 Task: Search nearby bike rental stations in Minneapolis. 169.330015
Action: Mouse moved to (172, 58)
Screenshot: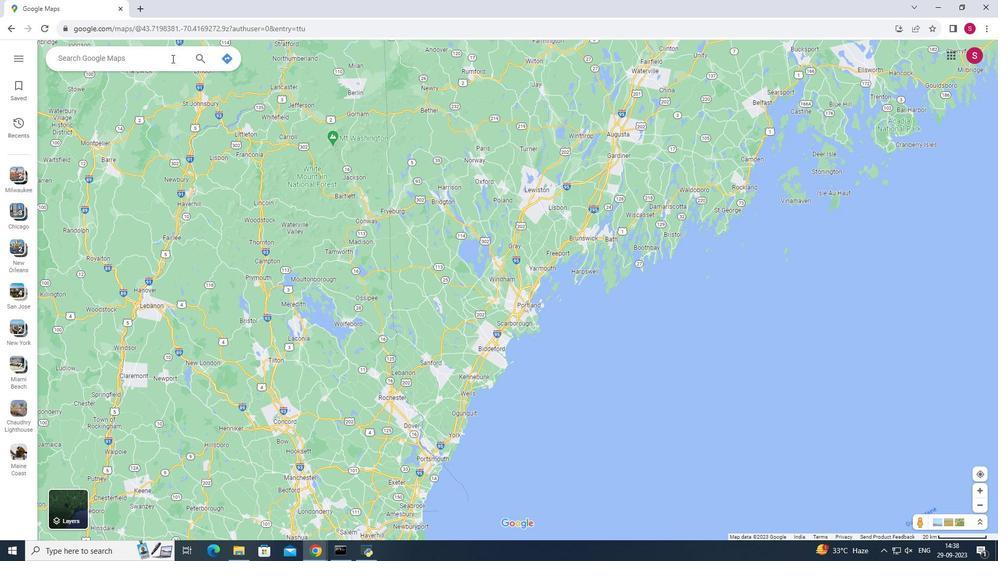 
Action: Mouse pressed left at (172, 58)
Screenshot: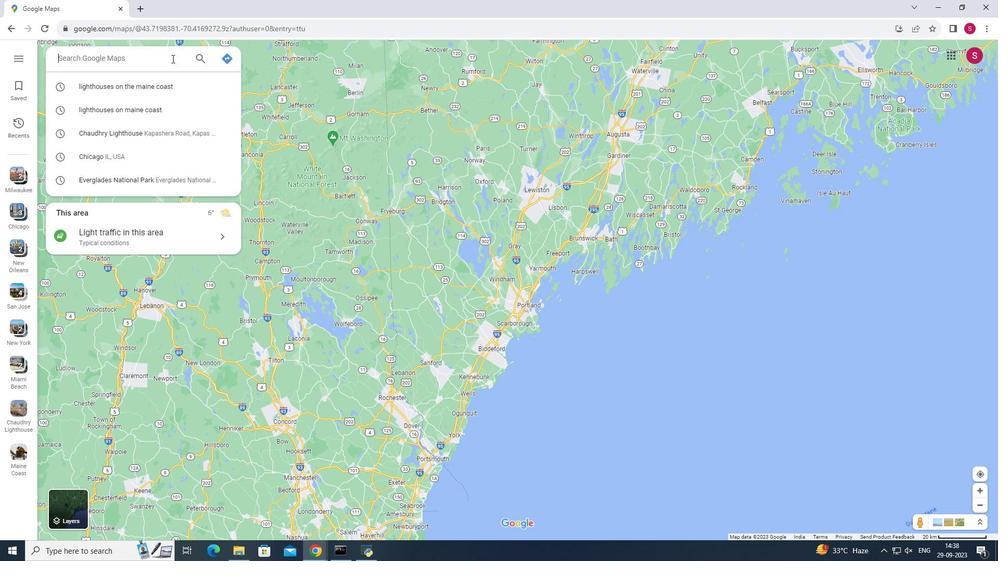 
Action: Key pressed <Key.shift>Minneapok<Key.backspace>lis
Screenshot: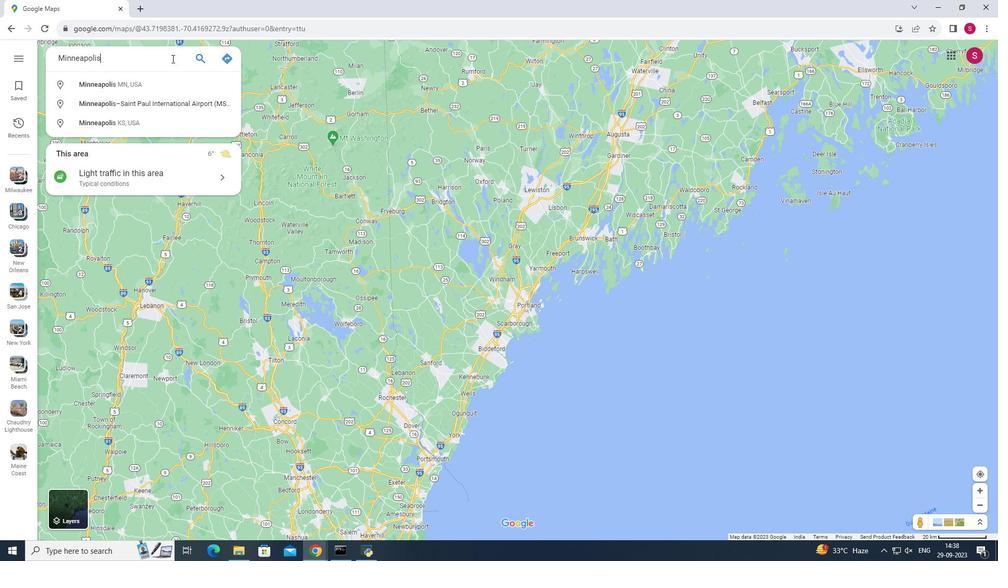 
Action: Mouse moved to (136, 85)
Screenshot: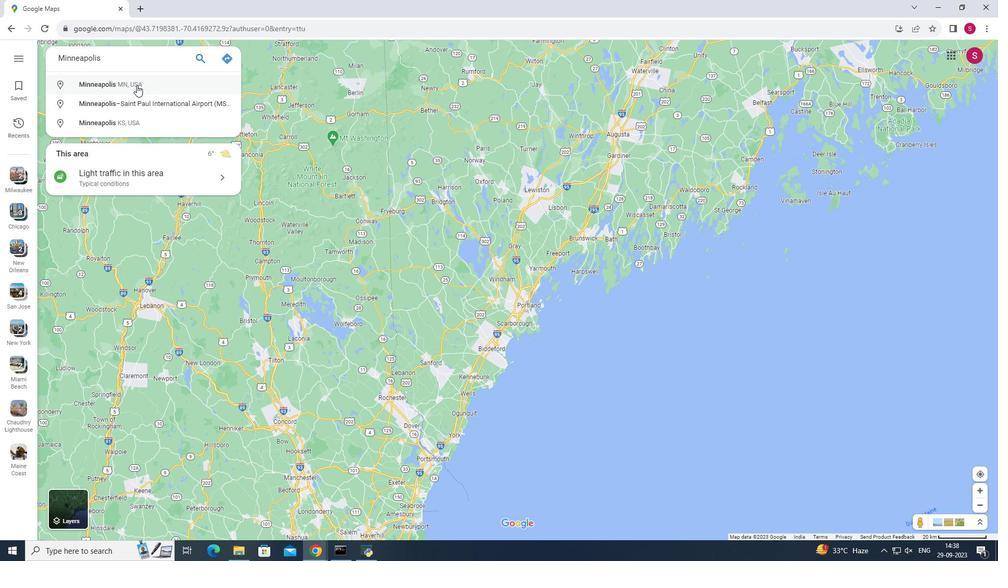 
Action: Mouse pressed left at (136, 85)
Screenshot: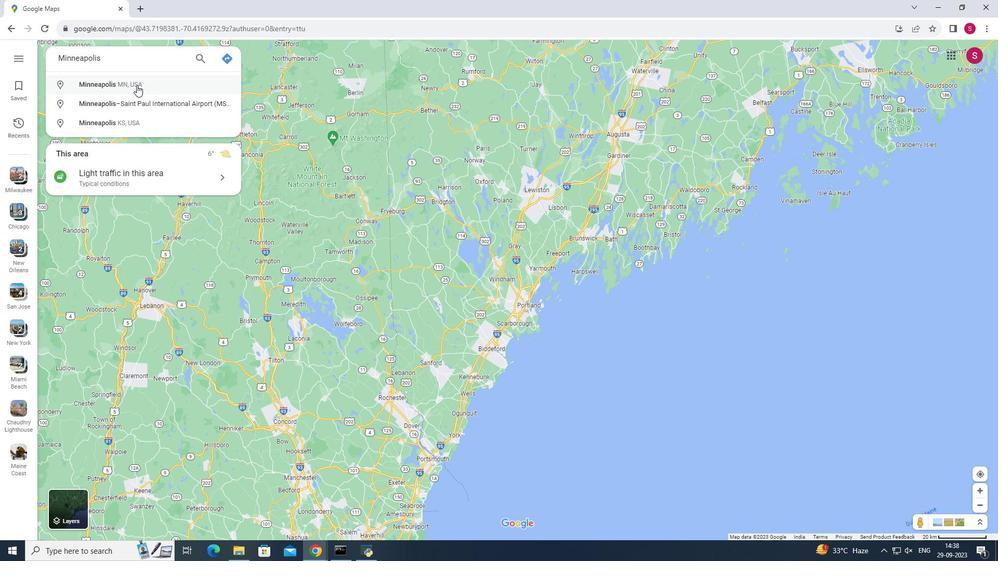 
Action: Mouse moved to (139, 237)
Screenshot: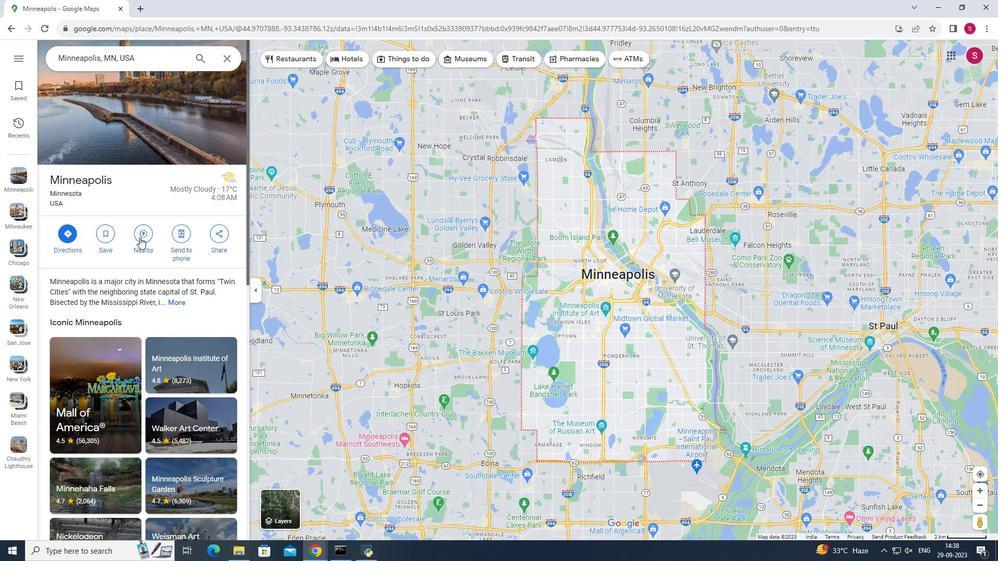 
Action: Mouse pressed left at (139, 237)
Screenshot: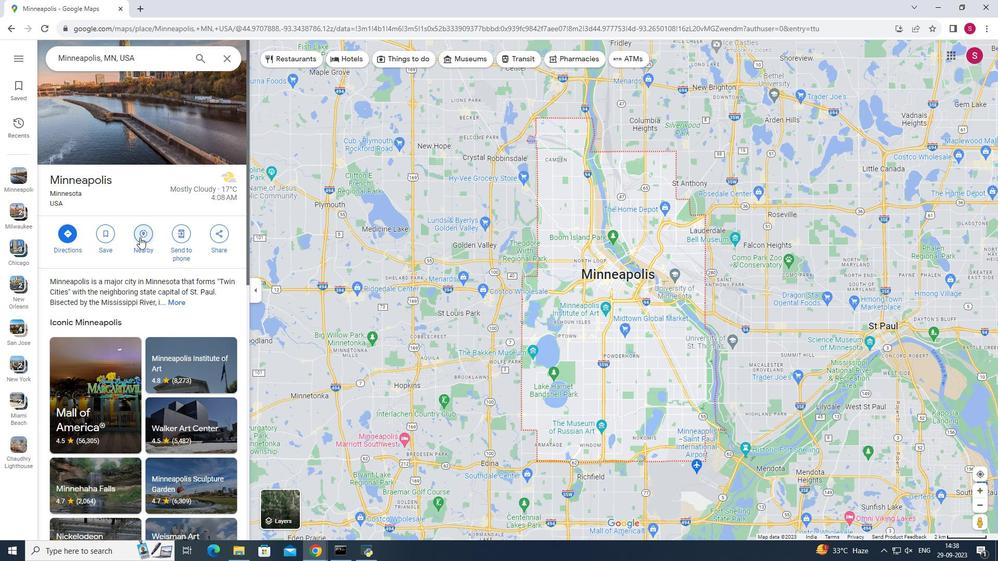 
Action: Key pressed bike<Key.space>rental<Key.space>station<Key.enter>
Screenshot: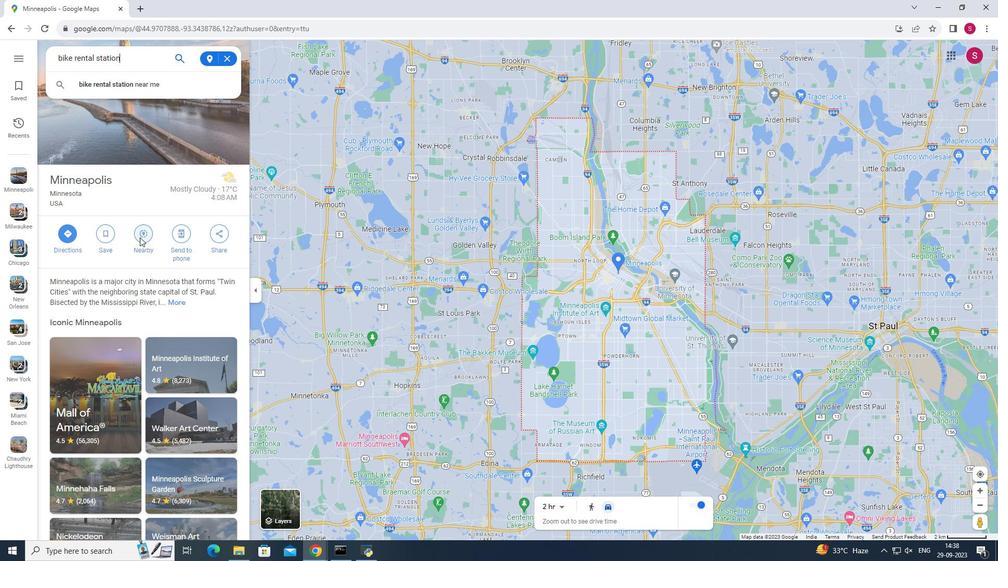 
Action: Mouse moved to (162, 205)
Screenshot: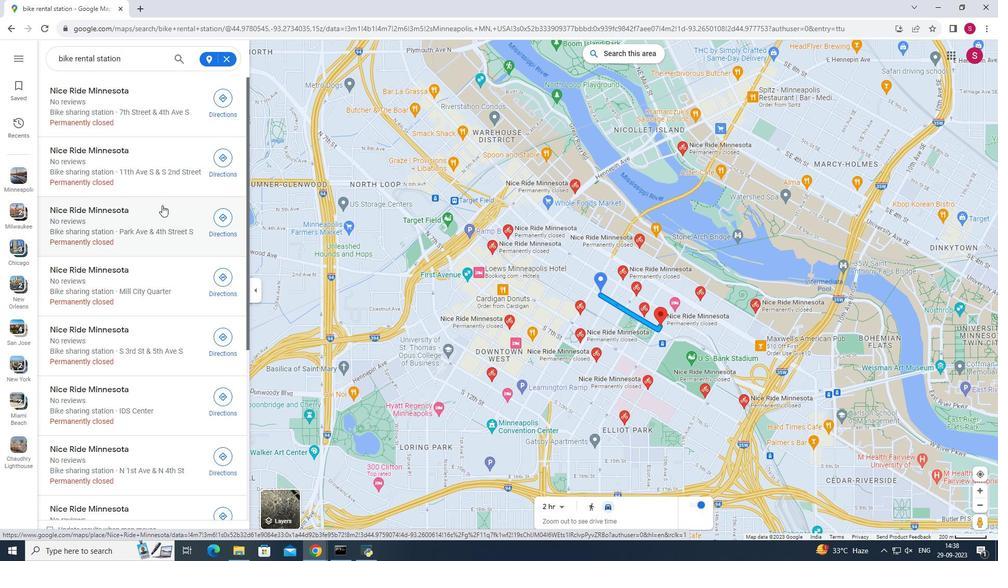 
Action: Mouse scrolled (162, 205) with delta (0, 0)
Screenshot: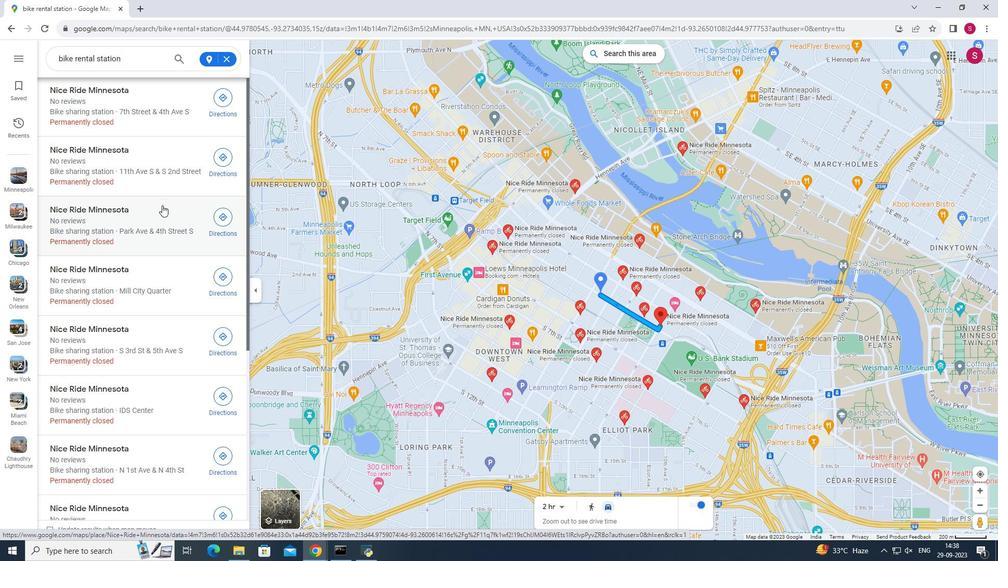 
Action: Mouse scrolled (162, 205) with delta (0, 0)
Screenshot: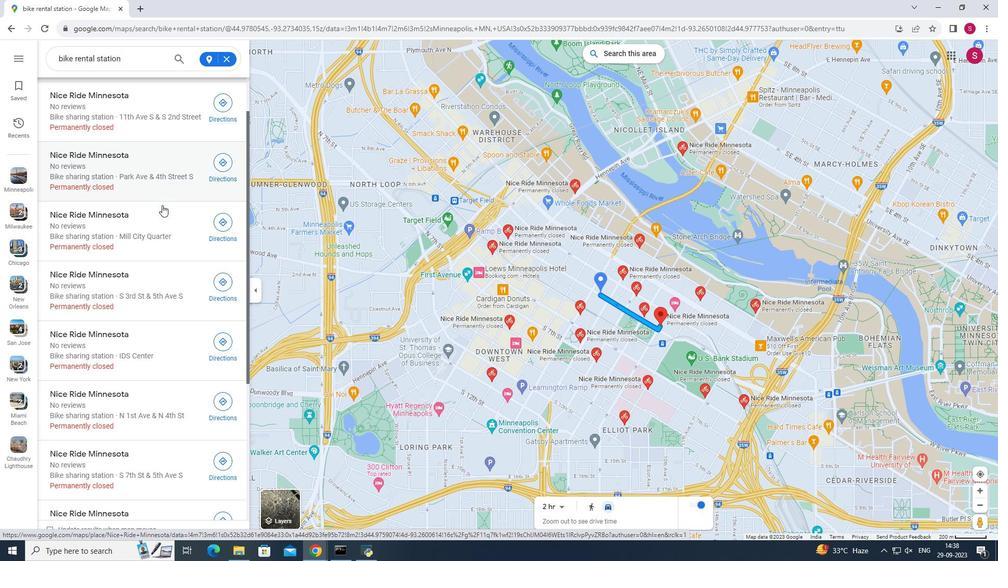 
Action: Mouse moved to (161, 206)
Screenshot: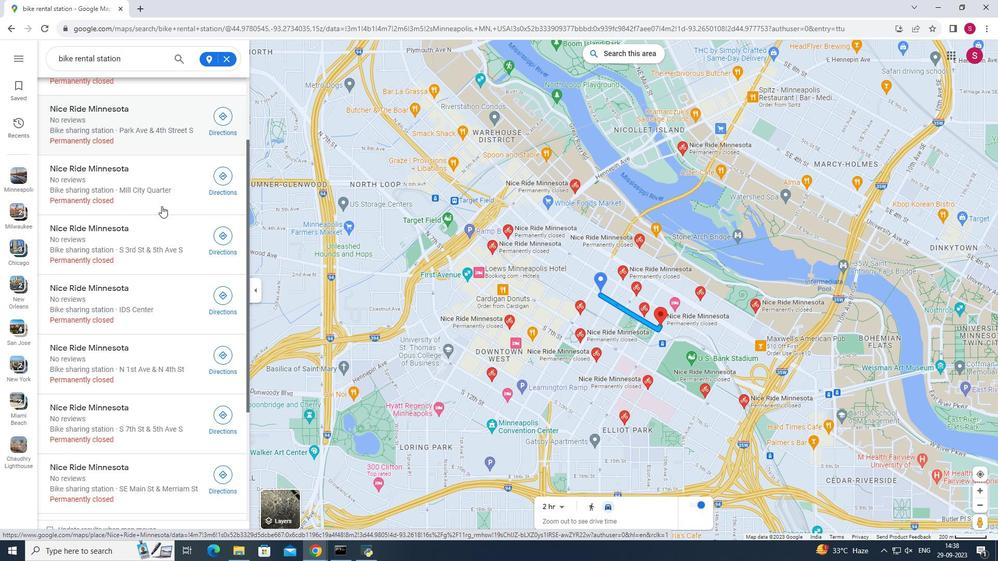 
Action: Mouse scrolled (161, 206) with delta (0, 0)
Screenshot: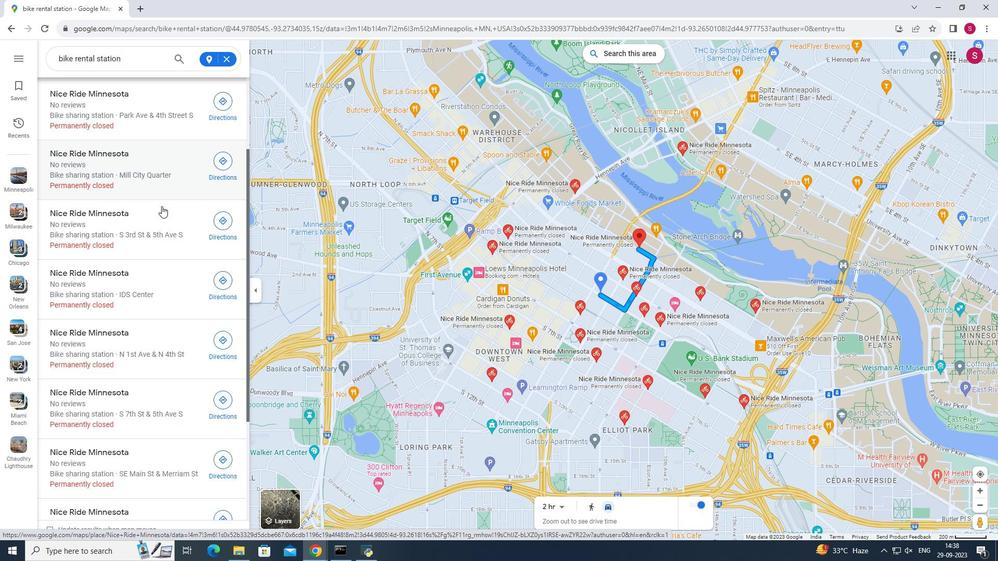
Action: Mouse scrolled (161, 206) with delta (0, 0)
Screenshot: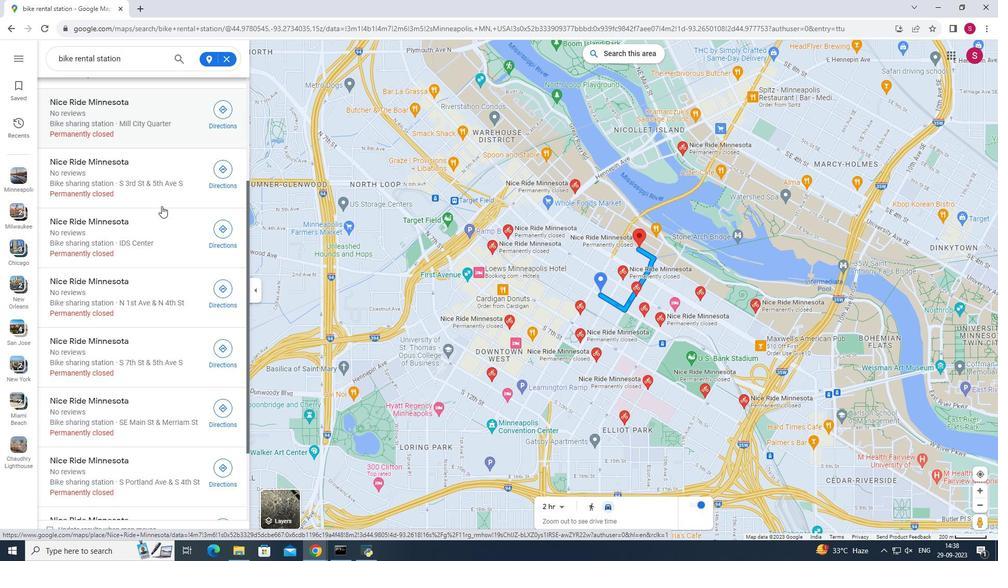 
Action: Mouse scrolled (161, 206) with delta (0, 0)
Screenshot: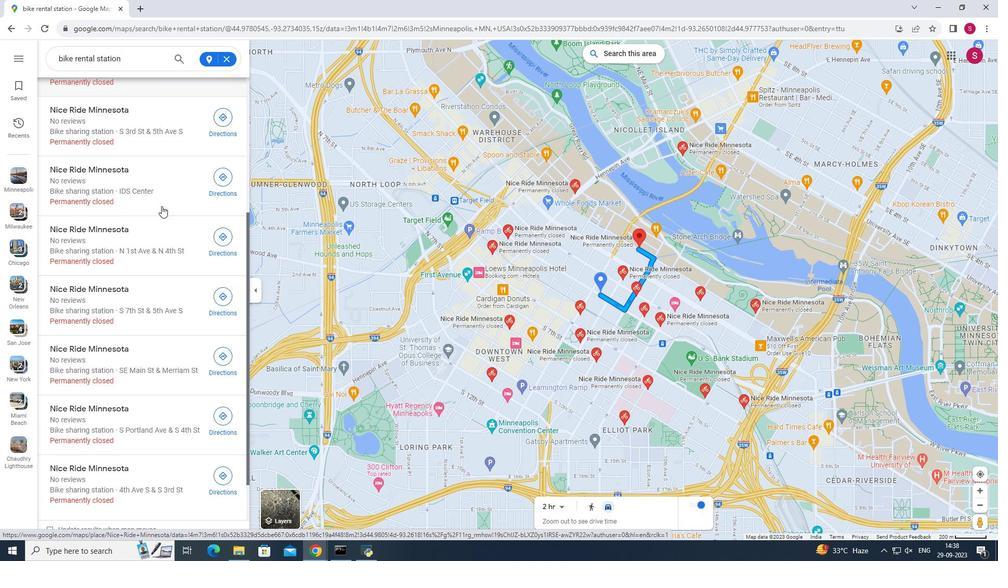 
Action: Mouse scrolled (161, 206) with delta (0, 0)
Screenshot: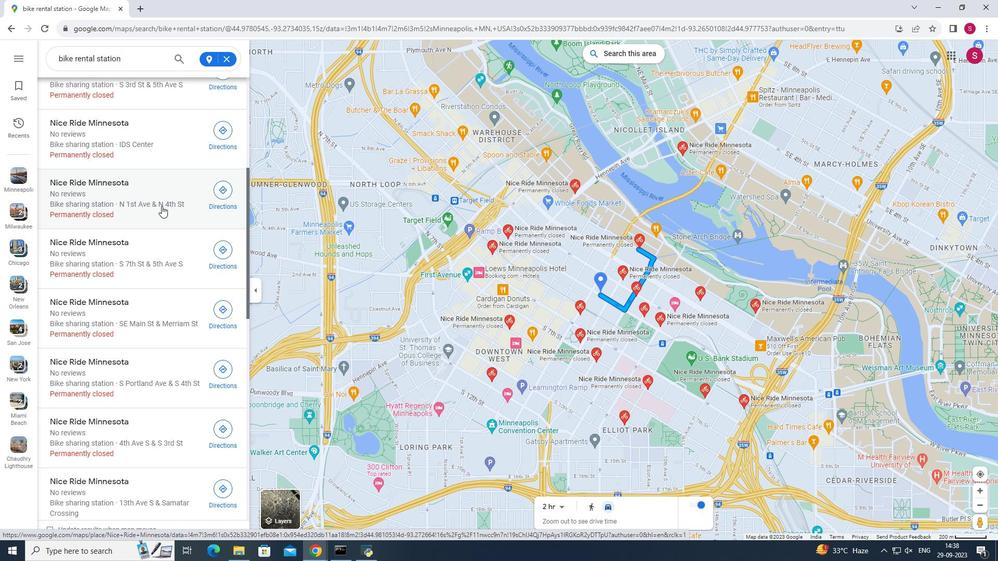 
Action: Mouse scrolled (161, 206) with delta (0, 0)
Screenshot: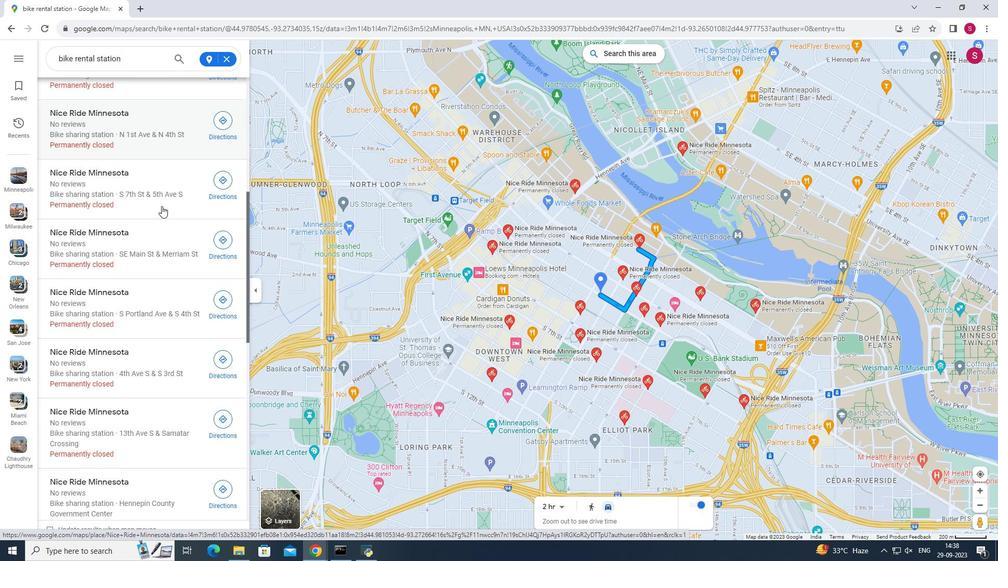
Action: Mouse scrolled (161, 206) with delta (0, 0)
Screenshot: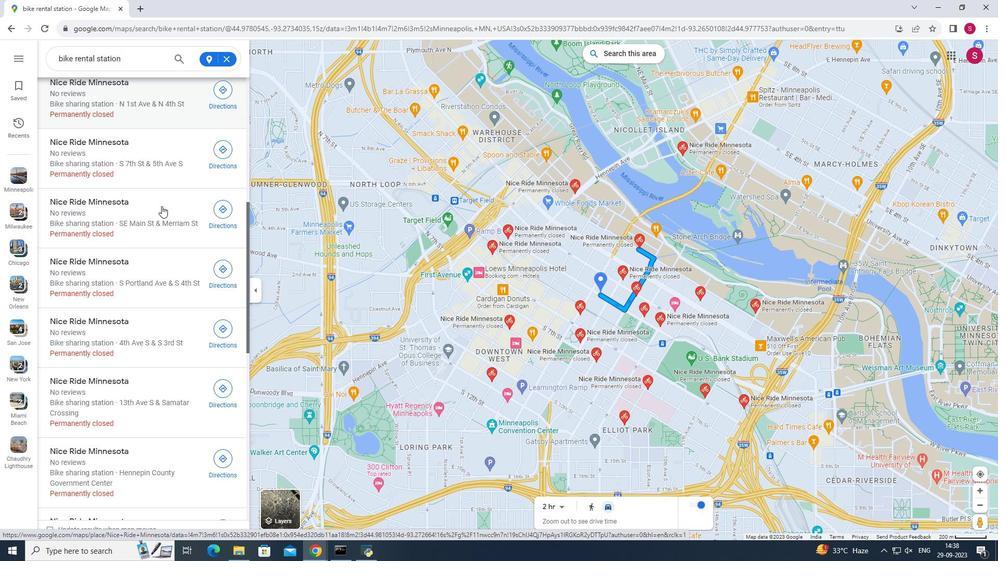 
Action: Mouse scrolled (161, 206) with delta (0, 0)
Screenshot: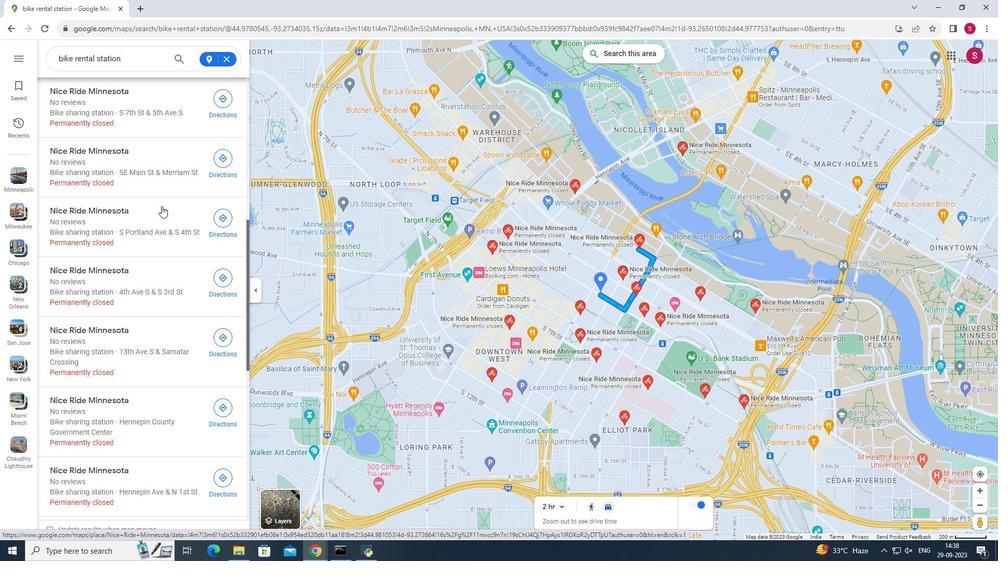 
Action: Mouse scrolled (161, 206) with delta (0, 0)
Screenshot: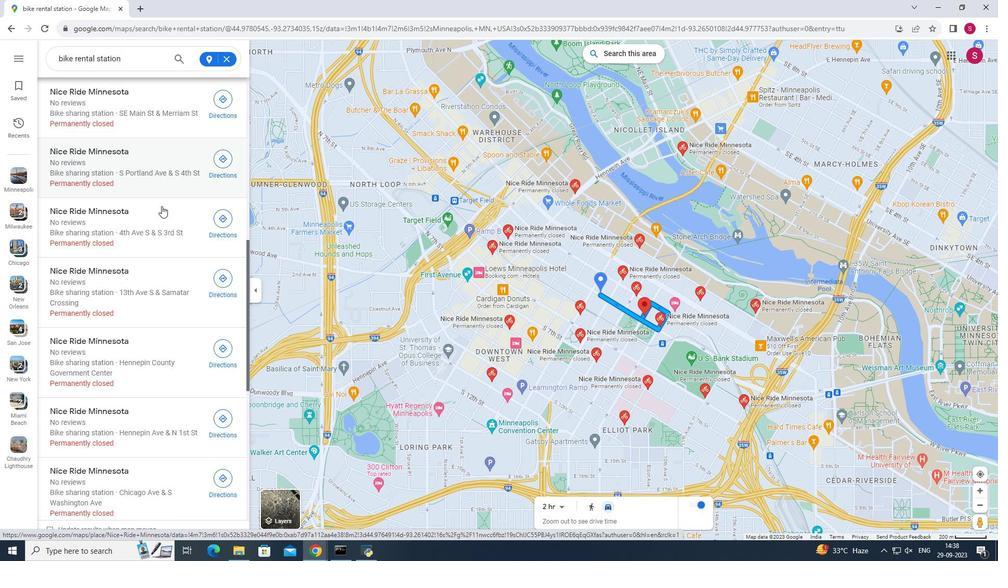 
Action: Mouse scrolled (161, 206) with delta (0, 0)
Screenshot: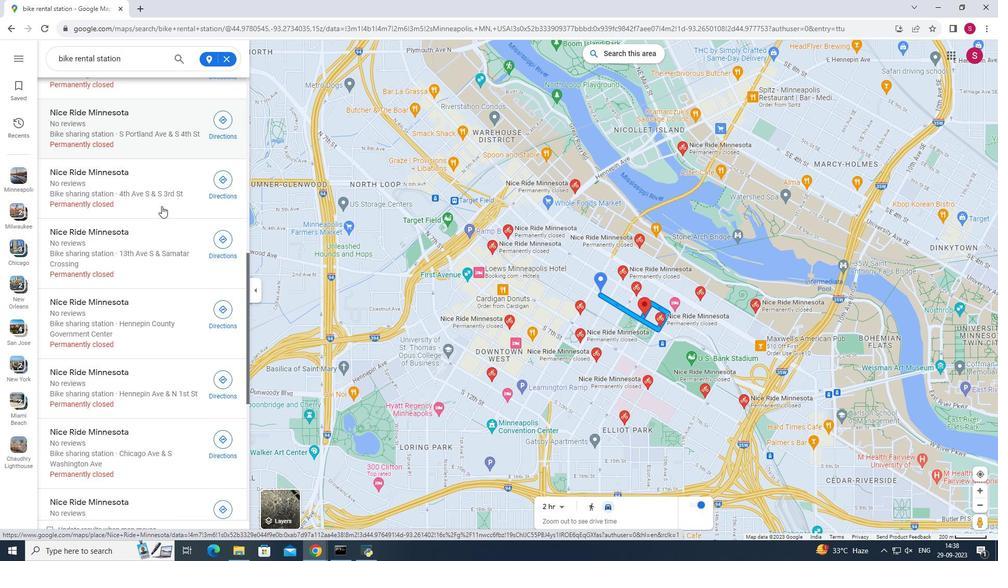 
Action: Mouse scrolled (161, 206) with delta (0, 0)
Screenshot: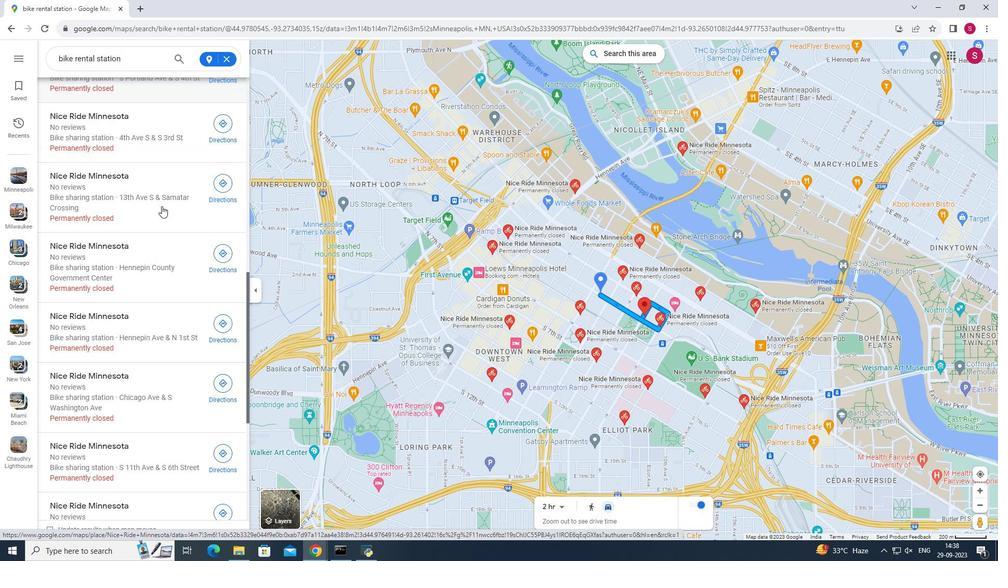 
Action: Mouse scrolled (161, 206) with delta (0, 0)
Screenshot: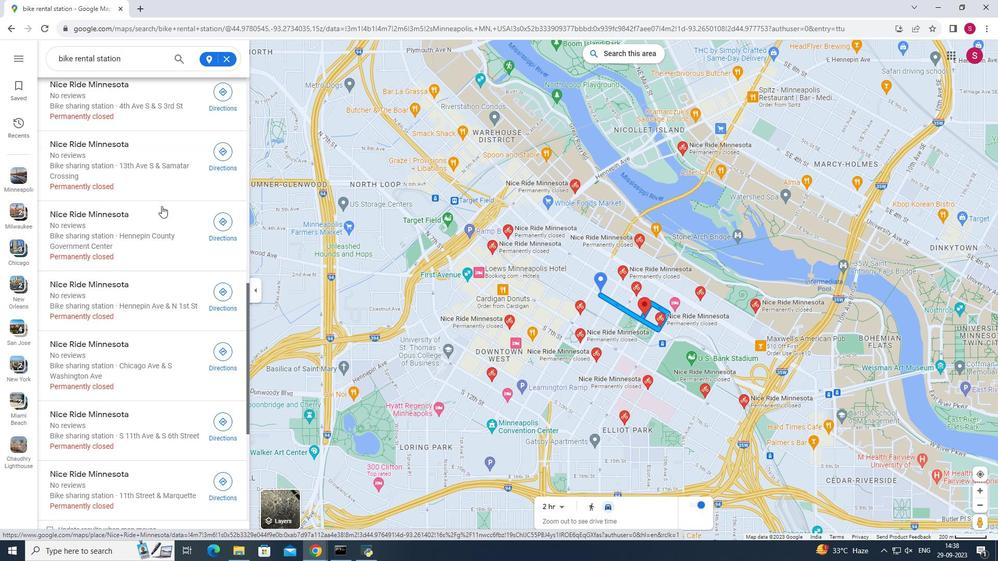 
Action: Mouse scrolled (161, 206) with delta (0, 0)
Screenshot: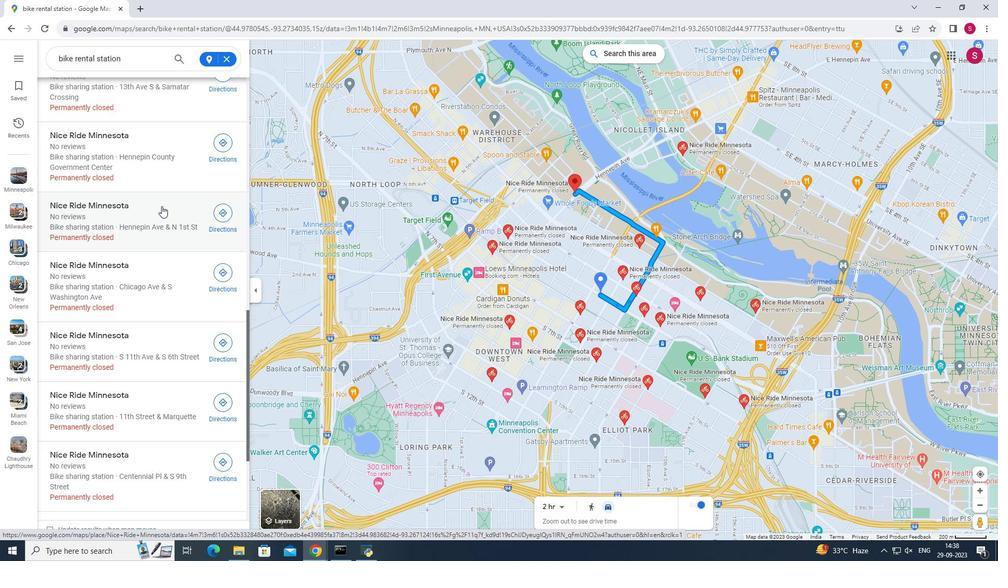 
Action: Mouse scrolled (161, 206) with delta (0, 0)
Screenshot: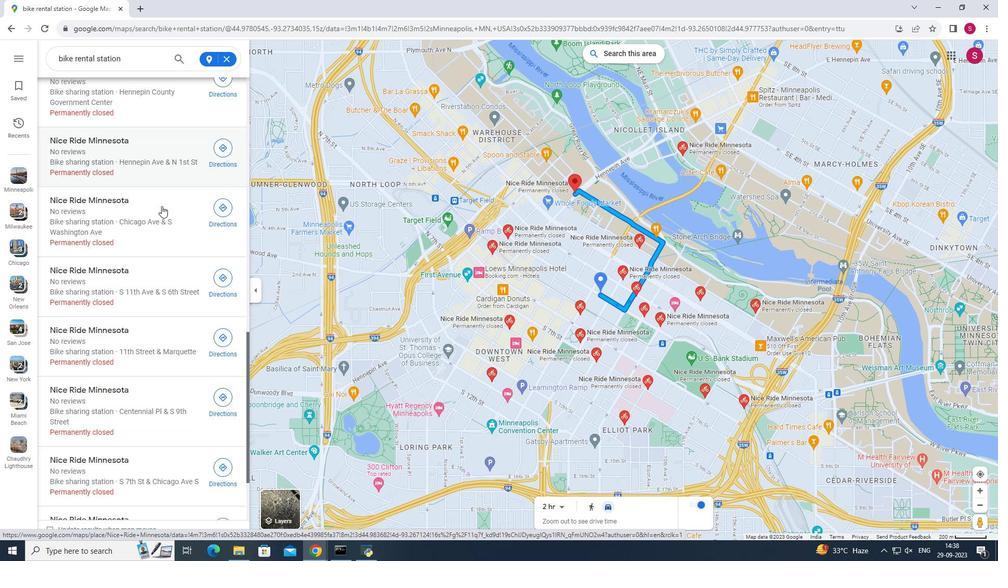 
Action: Mouse scrolled (161, 206) with delta (0, 0)
Screenshot: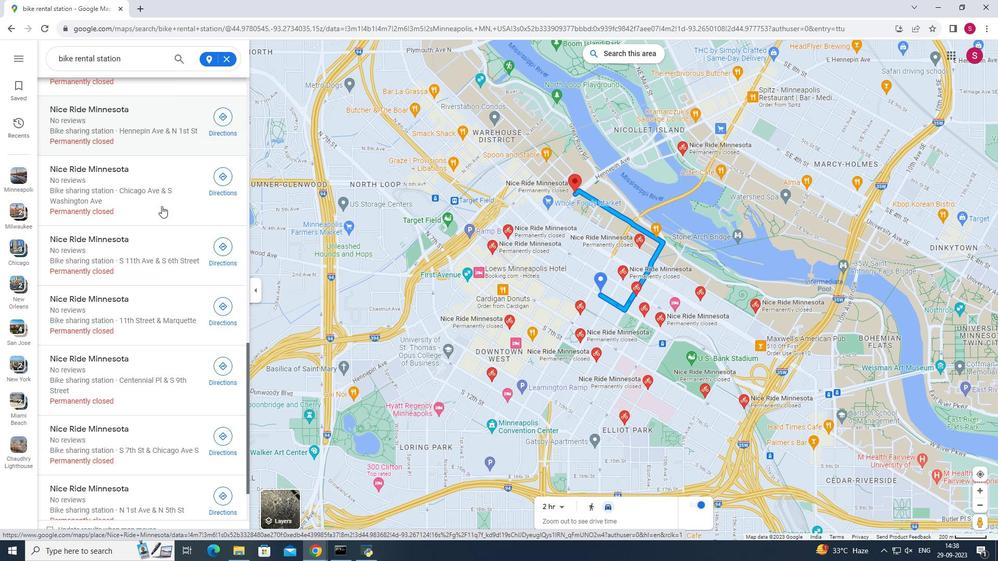 
Action: Mouse moved to (161, 210)
Screenshot: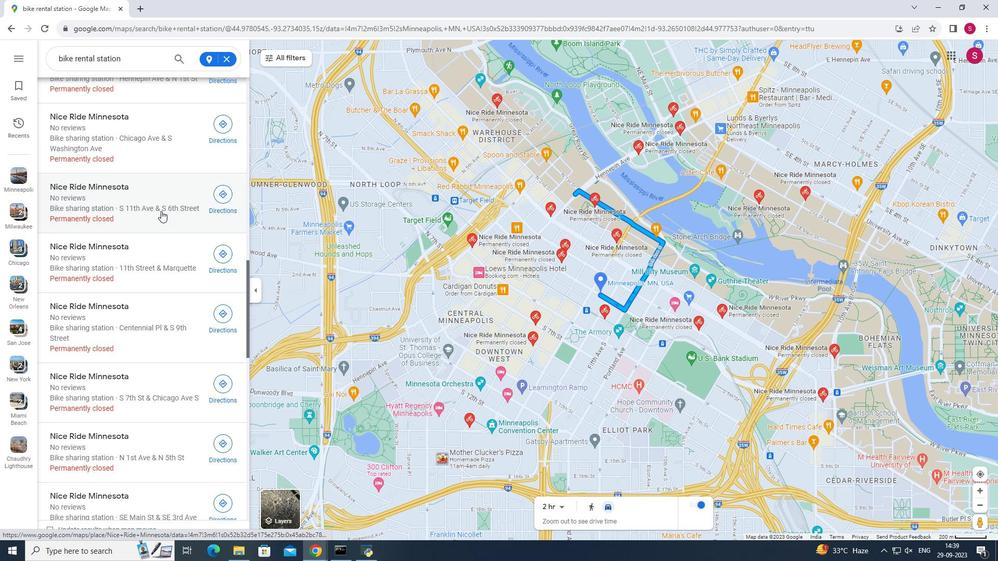 
Action: Mouse scrolled (161, 209) with delta (0, 0)
Screenshot: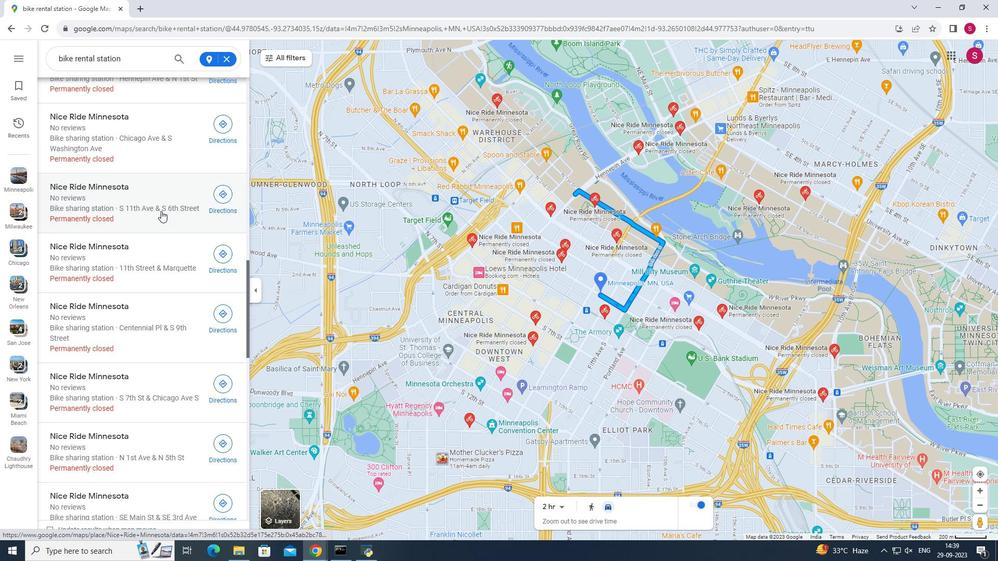 
Action: Mouse moved to (160, 211)
Screenshot: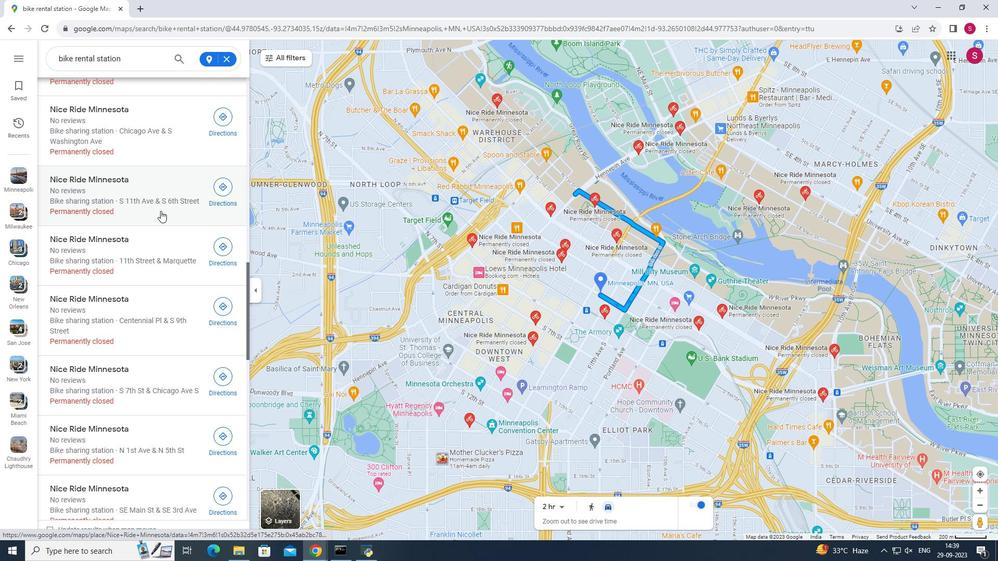 
Action: Mouse scrolled (160, 210) with delta (0, 0)
Screenshot: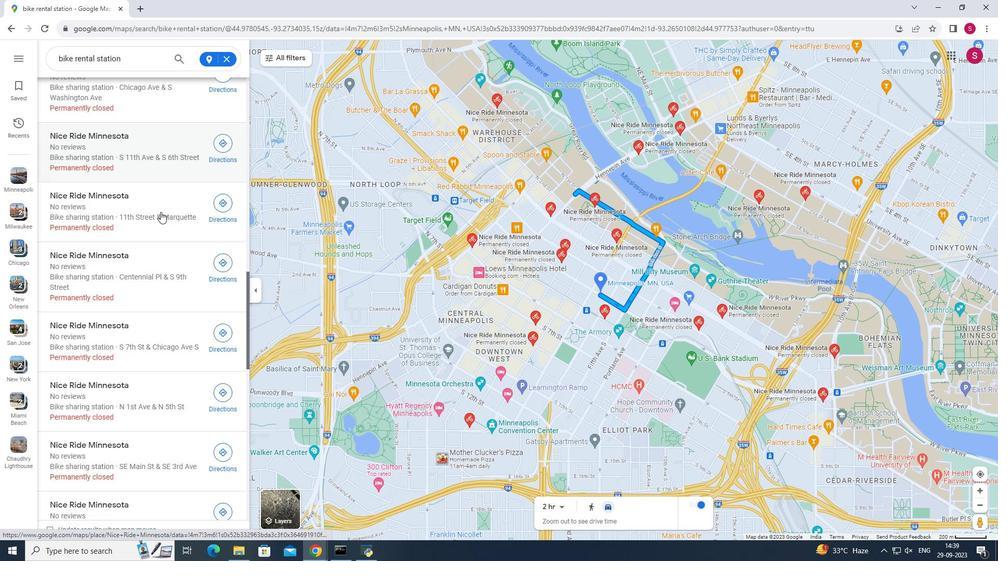 
Action: Mouse moved to (163, 211)
Screenshot: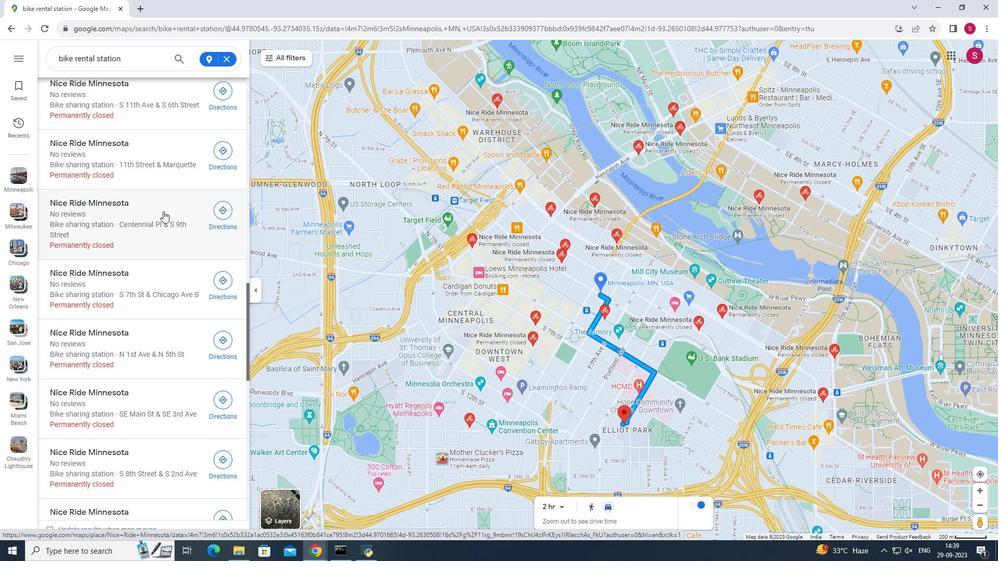 
Action: Mouse scrolled (163, 212) with delta (0, 0)
Screenshot: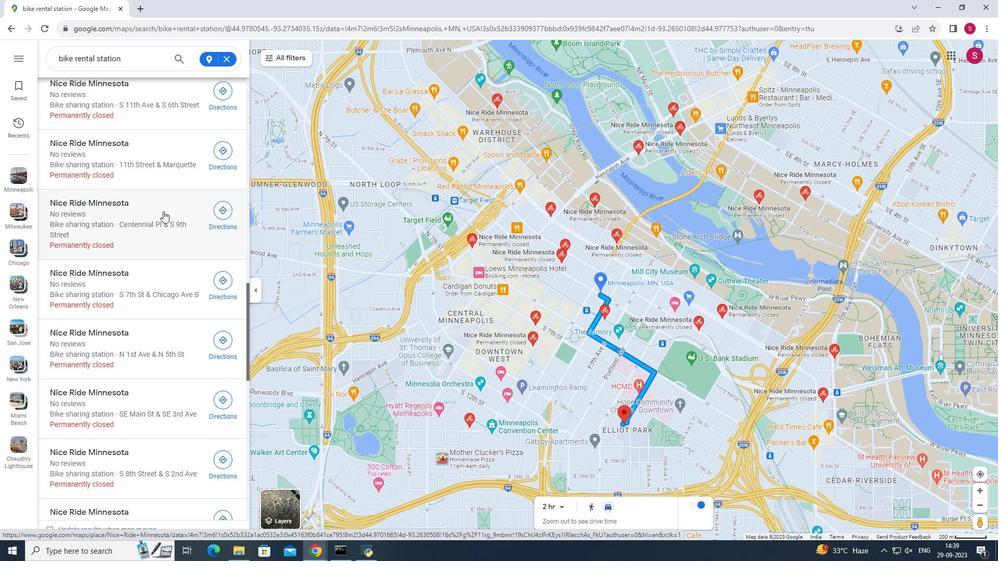 
Action: Mouse scrolled (163, 212) with delta (0, 0)
Screenshot: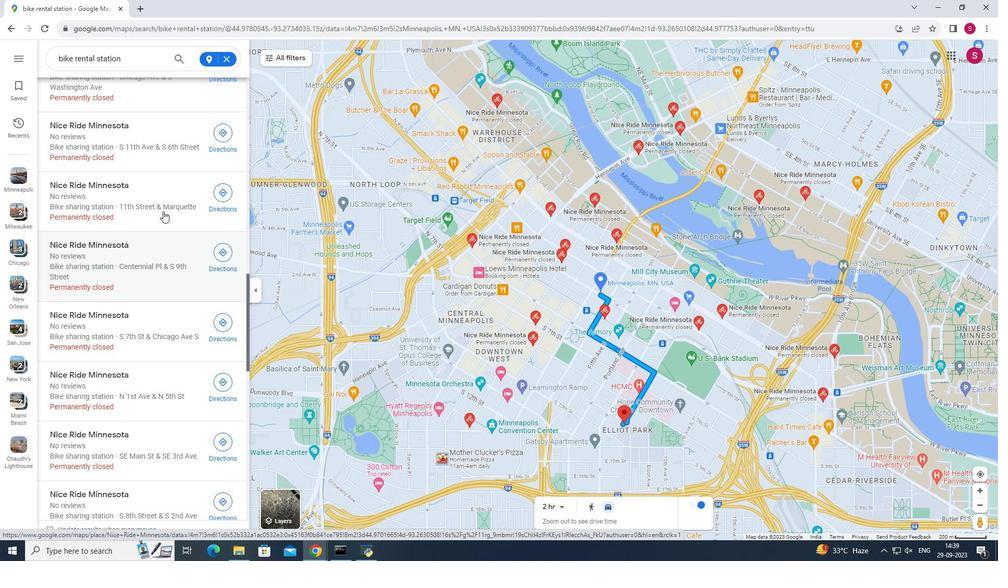 
Action: Mouse scrolled (163, 212) with delta (0, 0)
Screenshot: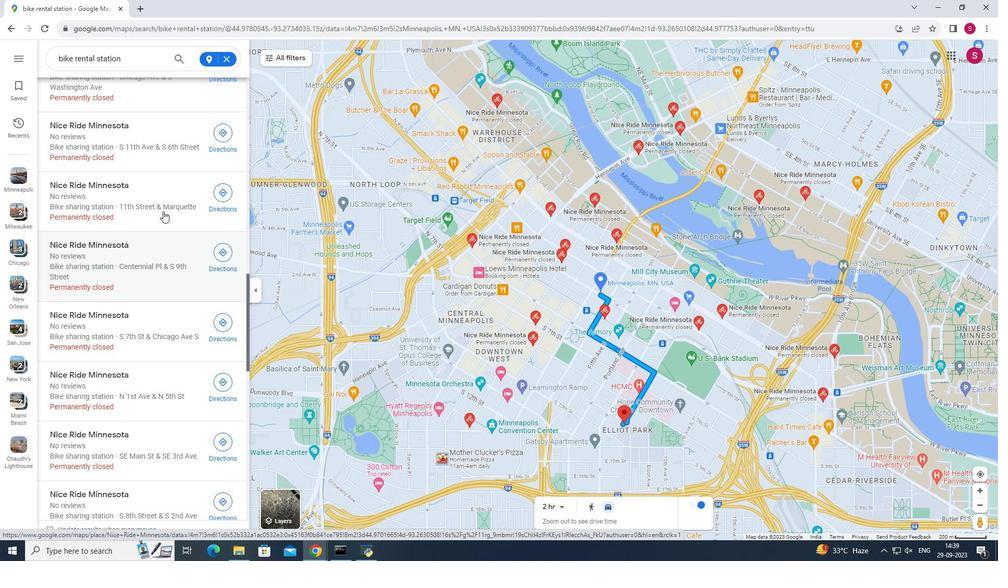 
Action: Mouse scrolled (163, 212) with delta (0, 0)
Screenshot: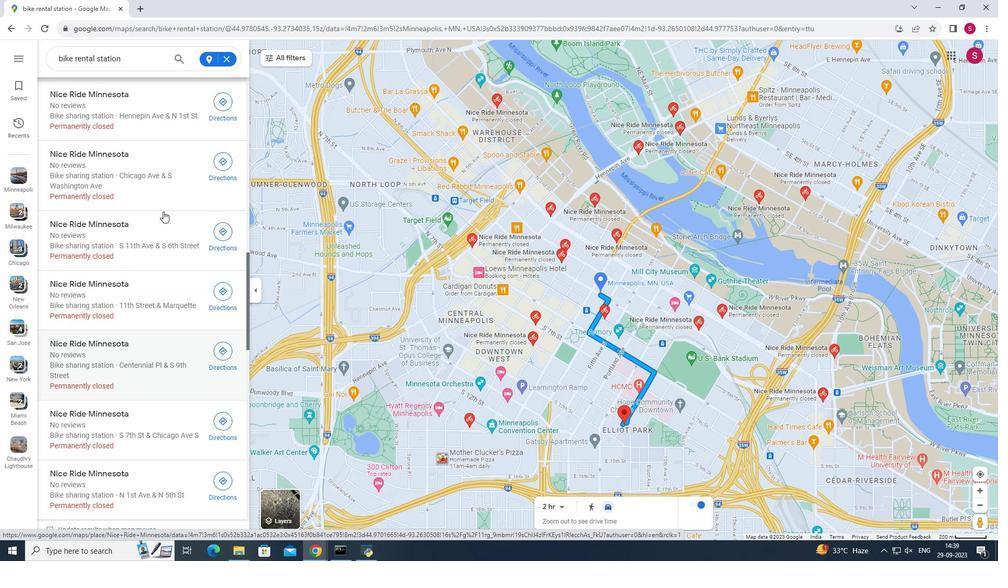 
Action: Mouse scrolled (163, 212) with delta (0, 0)
Screenshot: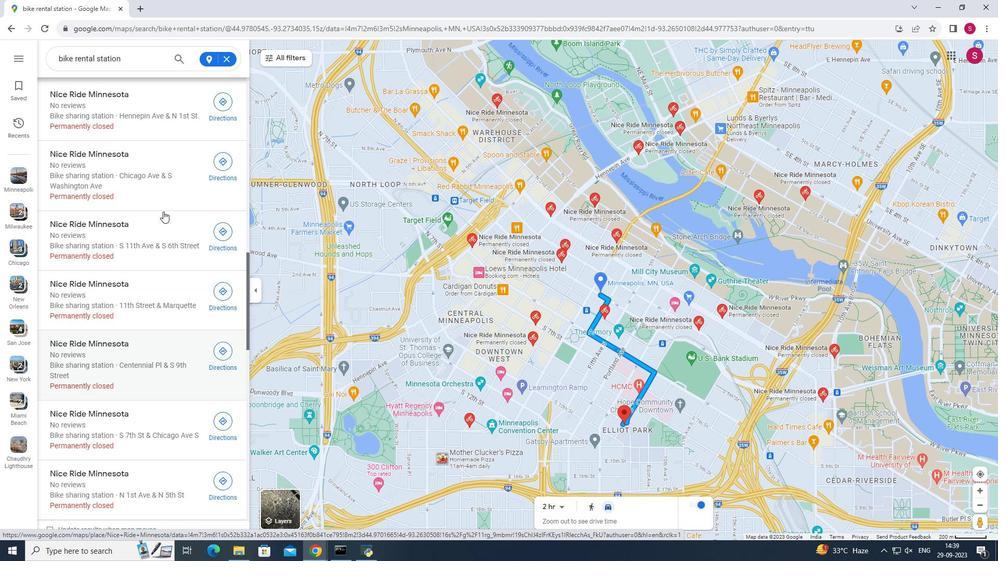 
Action: Mouse scrolled (163, 212) with delta (0, 0)
Screenshot: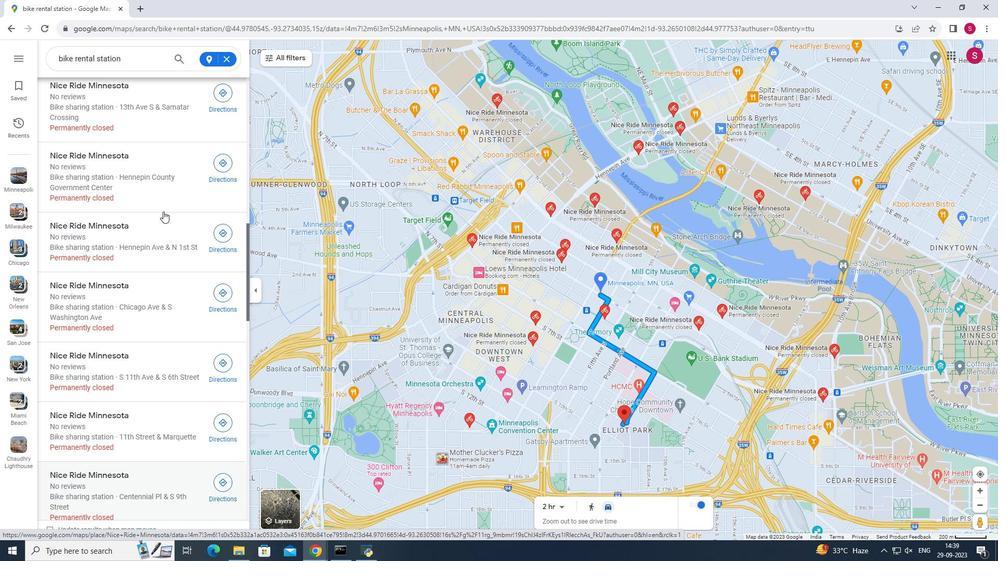 
Action: Mouse scrolled (163, 212) with delta (0, 0)
Screenshot: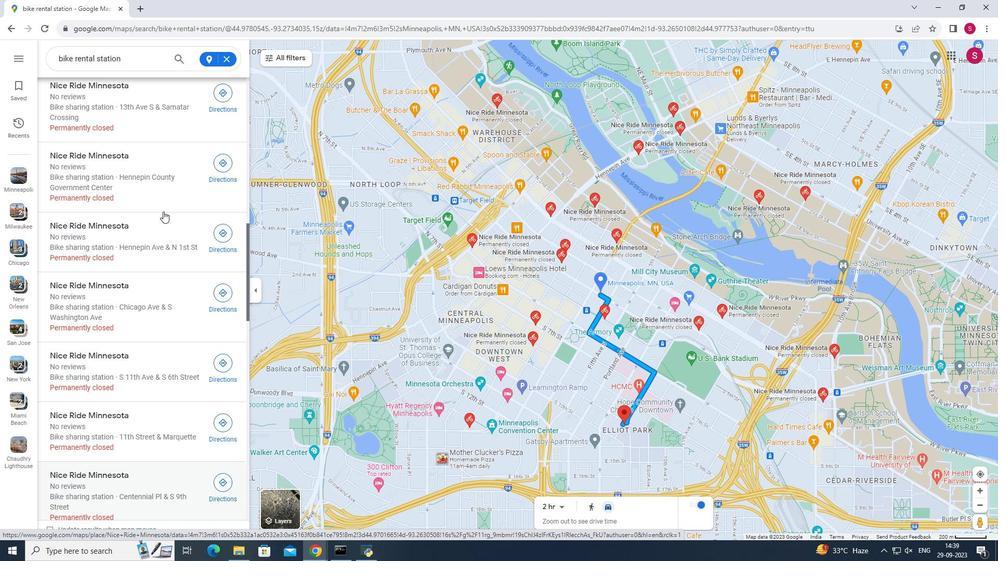 
Action: Mouse scrolled (163, 212) with delta (0, 0)
Screenshot: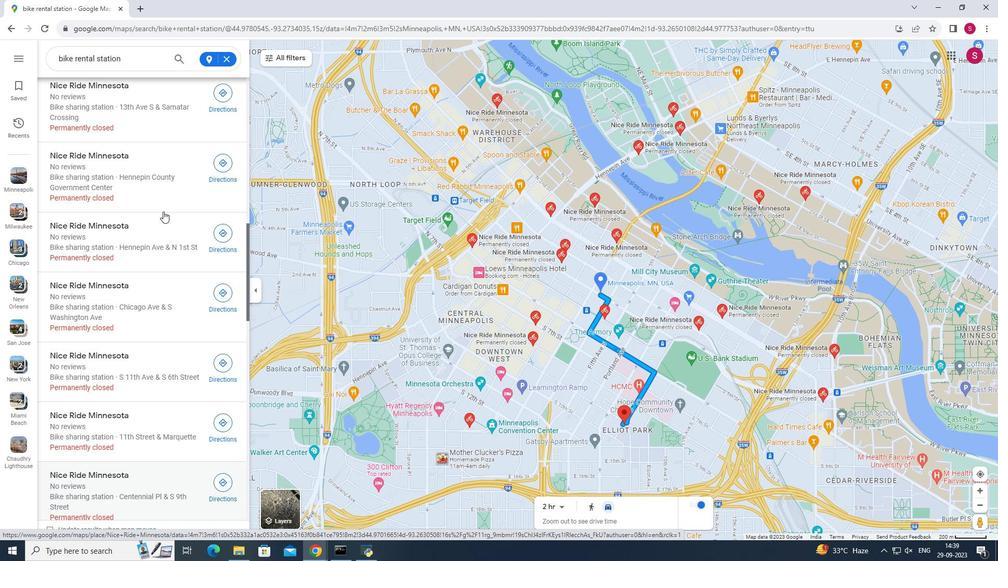 
Action: Mouse scrolled (163, 212) with delta (0, 0)
Screenshot: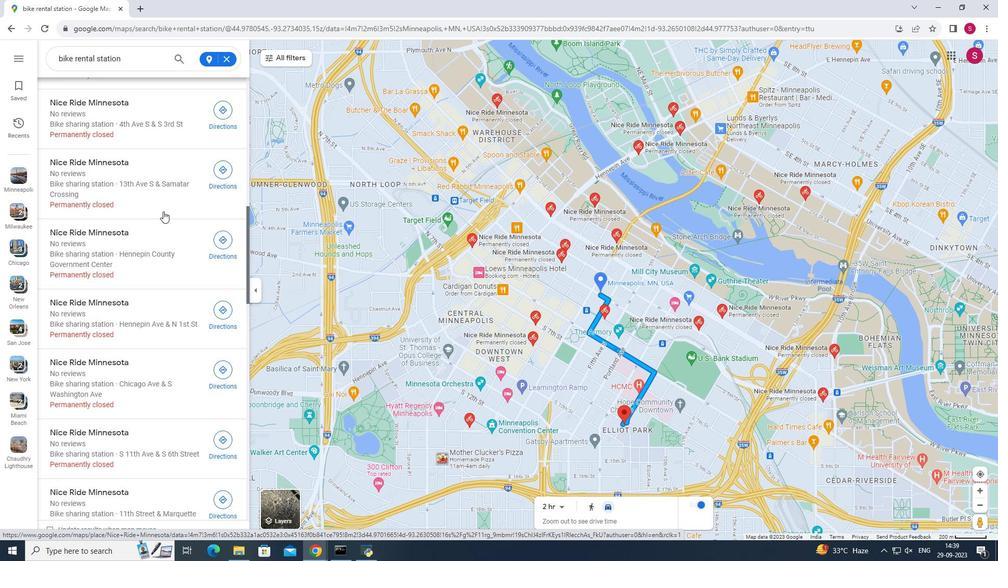 
Action: Mouse scrolled (163, 212) with delta (0, 0)
Screenshot: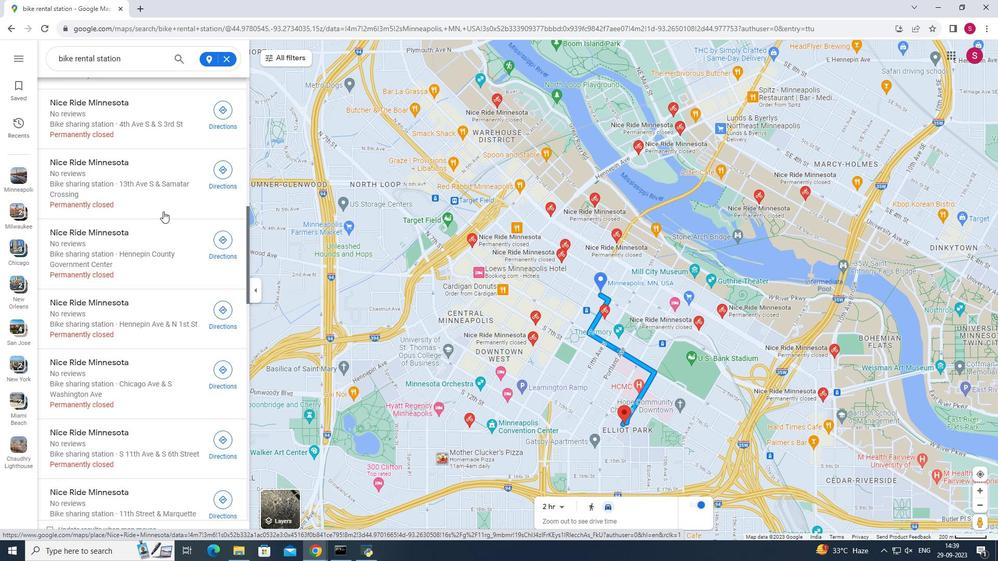 
Action: Mouse scrolled (163, 212) with delta (0, 0)
Screenshot: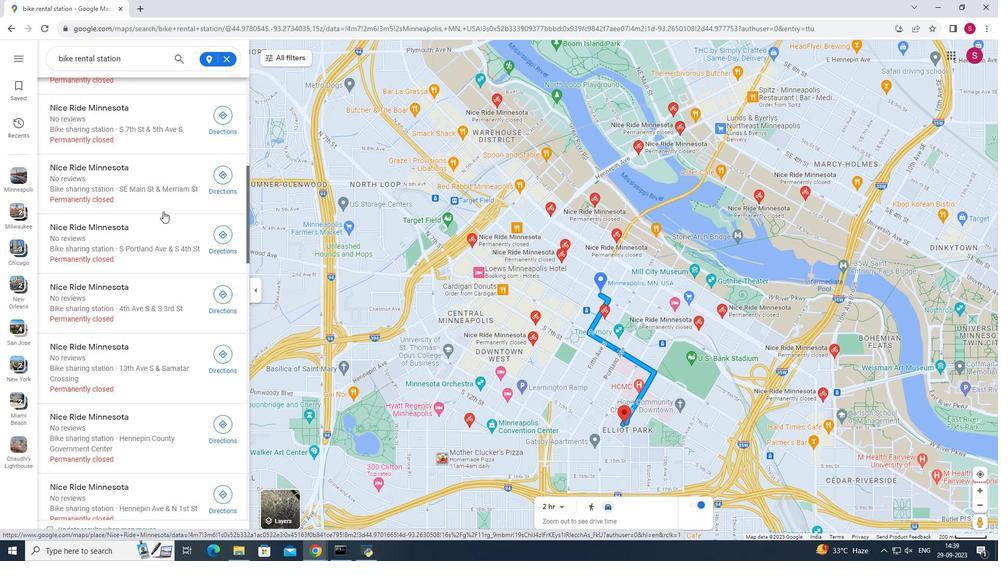 
Action: Mouse scrolled (163, 212) with delta (0, 0)
Screenshot: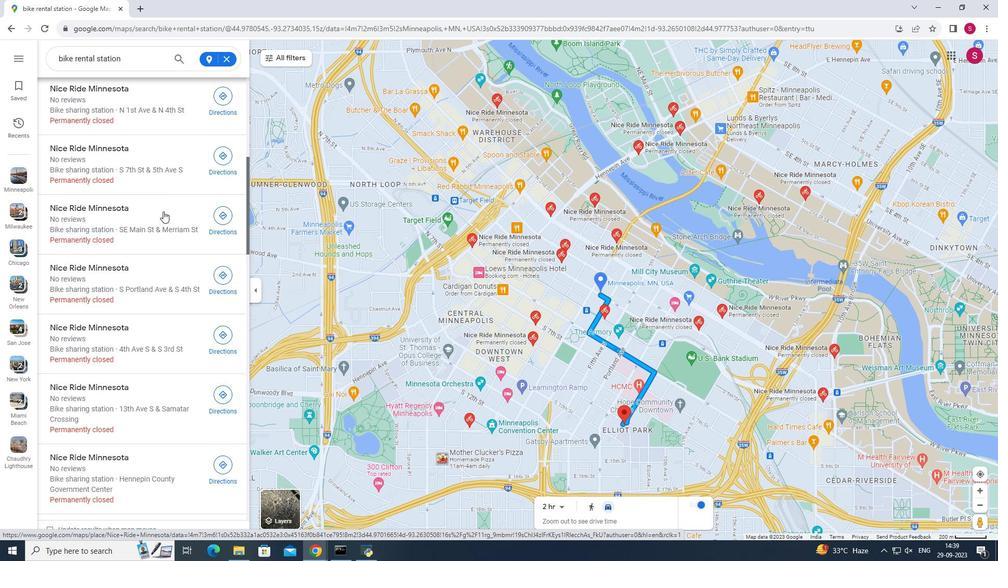 
Action: Mouse scrolled (163, 212) with delta (0, 0)
Screenshot: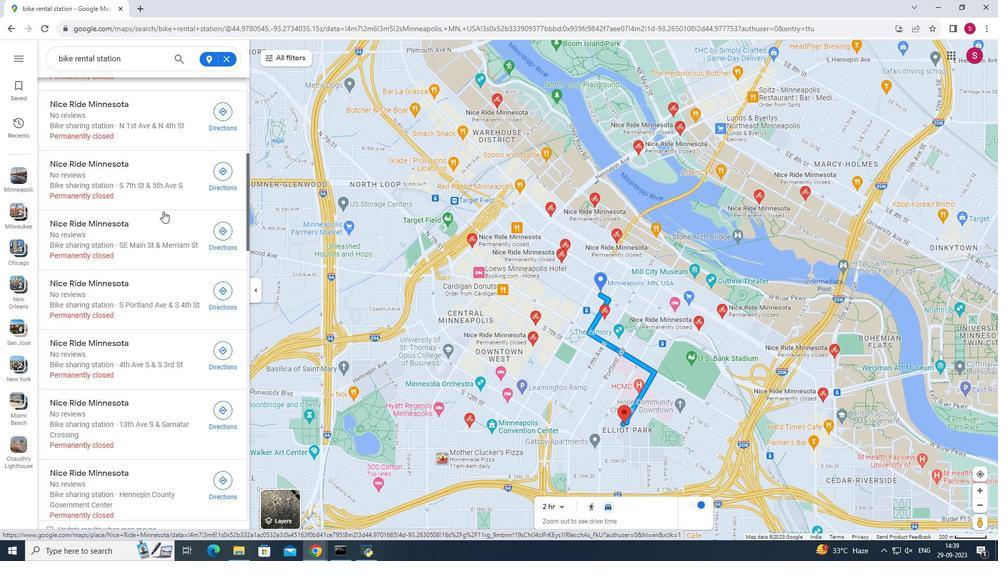 
Action: Mouse scrolled (163, 212) with delta (0, 0)
Screenshot: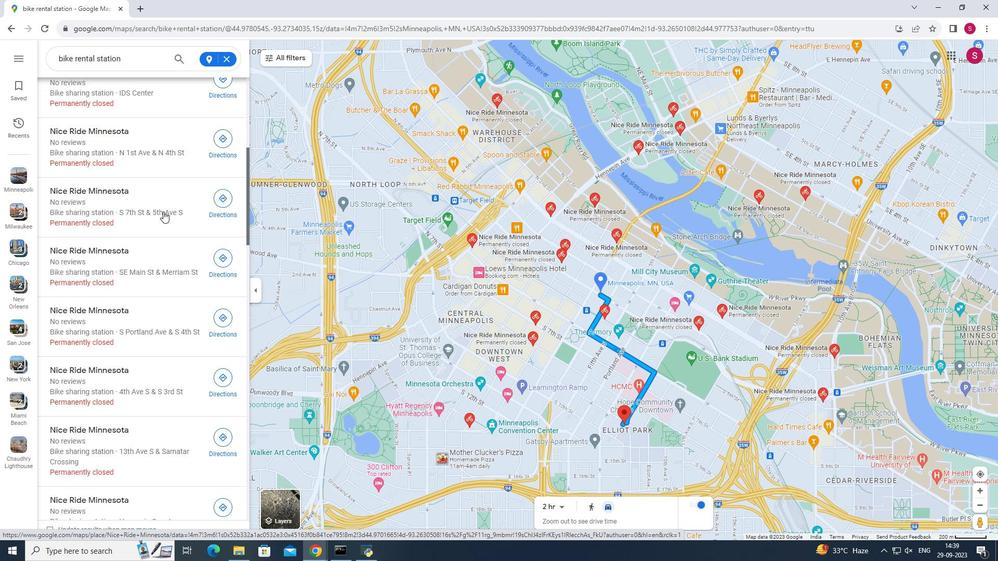 
Action: Mouse scrolled (163, 212) with delta (0, 0)
Screenshot: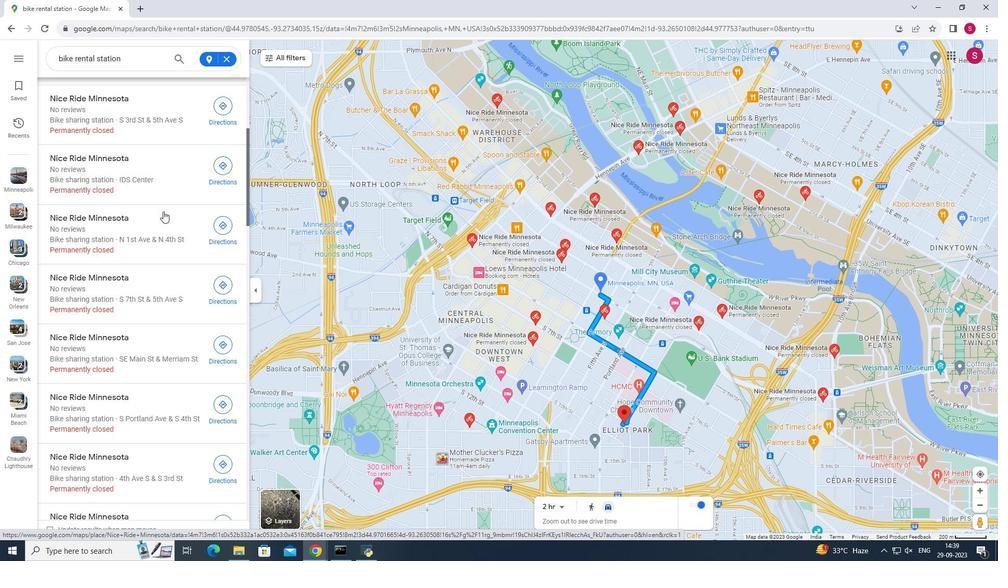 
Action: Mouse moved to (163, 199)
Screenshot: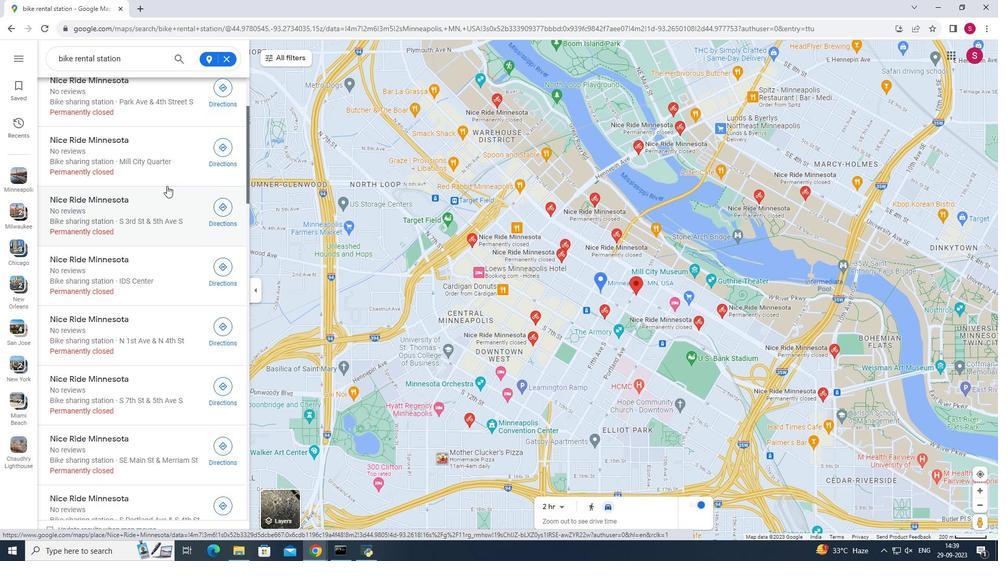
Action: Mouse scrolled (163, 199) with delta (0, 0)
Screenshot: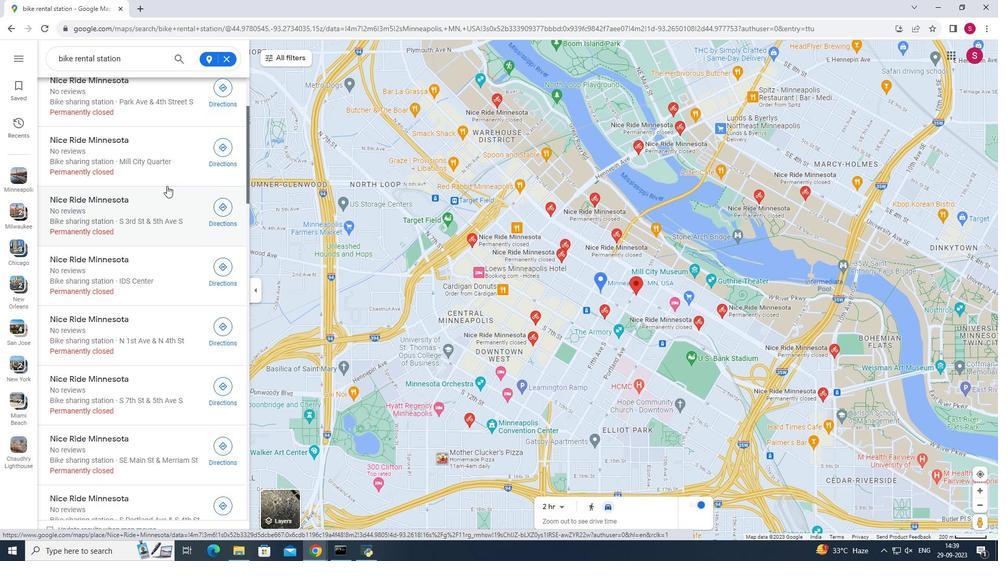
Action: Mouse moved to (163, 194)
Screenshot: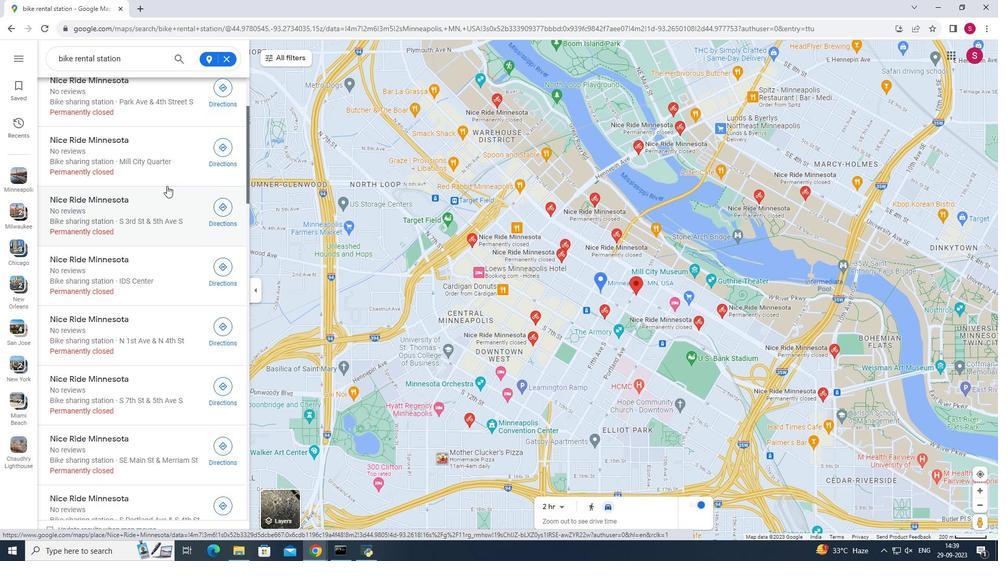 
Action: Mouse scrolled (163, 194) with delta (0, 0)
Screenshot: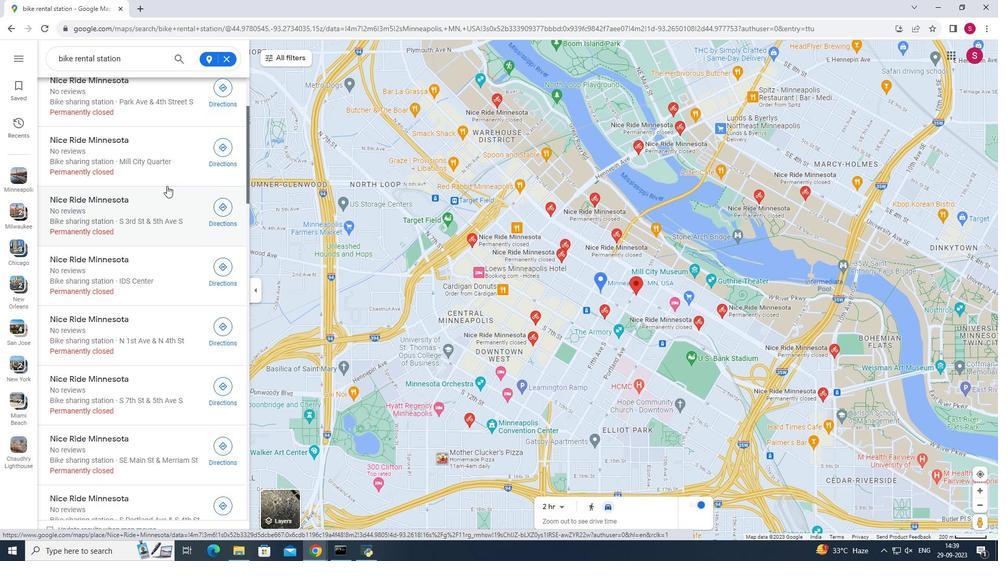 
Action: Mouse moved to (165, 189)
Screenshot: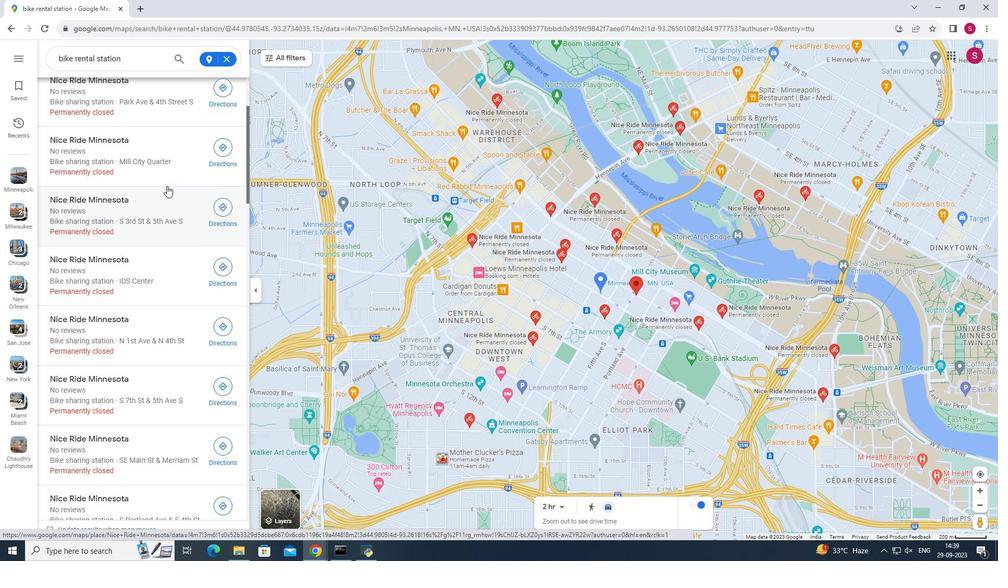 
Action: Mouse scrolled (165, 190) with delta (0, 0)
Screenshot: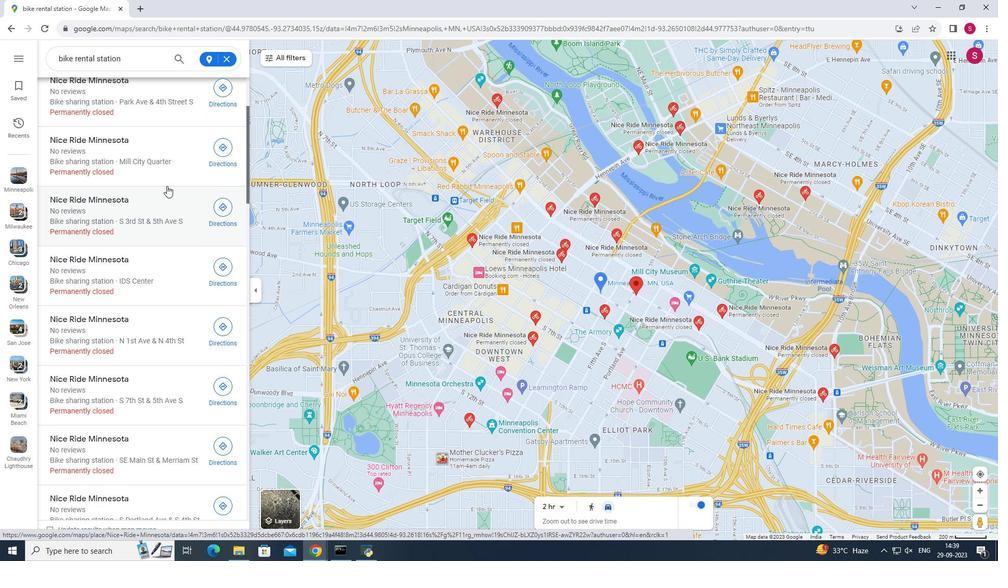 
Action: Mouse moved to (167, 186)
Screenshot: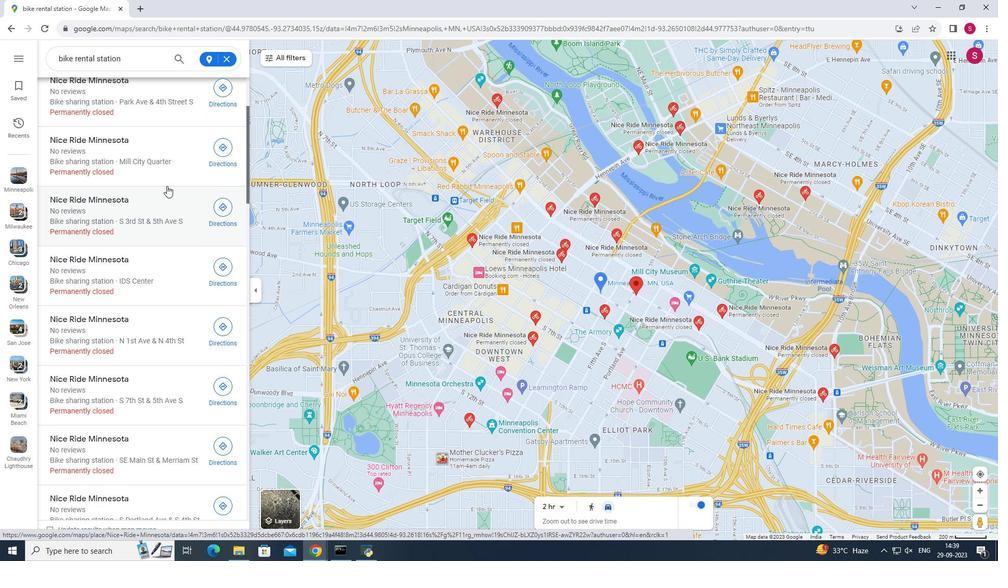 
Action: Mouse scrolled (167, 186) with delta (0, 0)
Screenshot: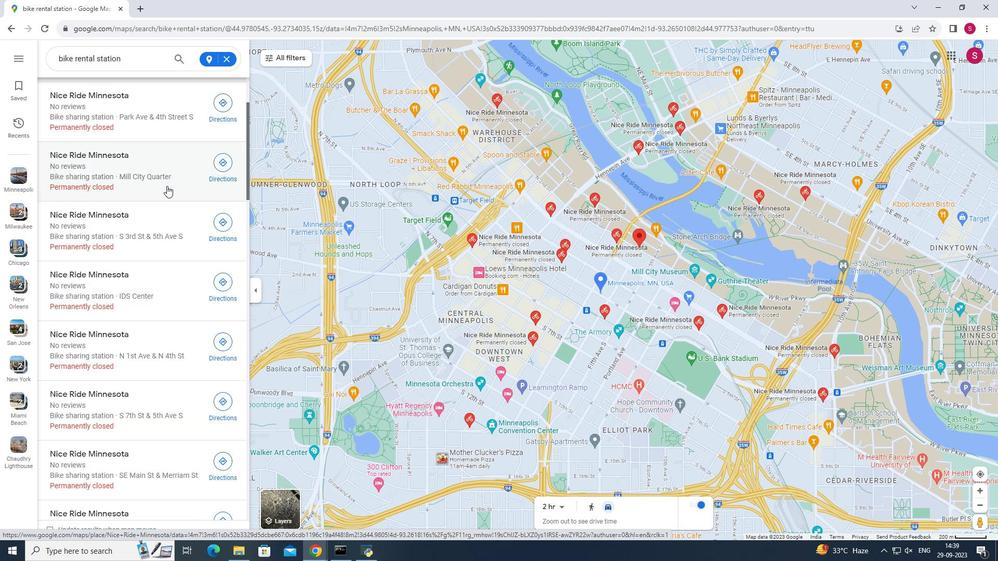 
Action: Mouse moved to (167, 184)
Screenshot: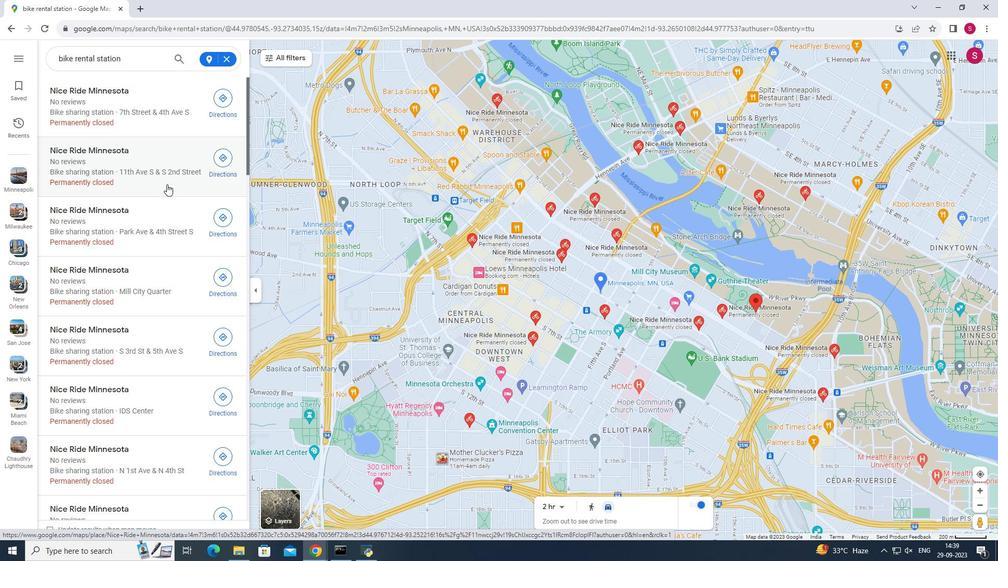 
Action: Mouse scrolled (167, 185) with delta (0, 0)
Screenshot: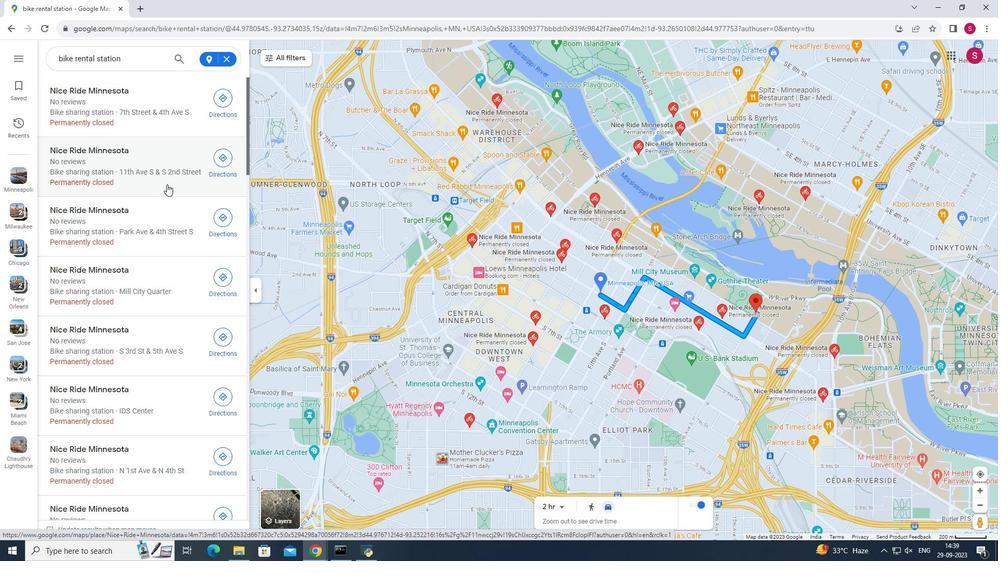 
Action: Mouse scrolled (167, 185) with delta (0, 0)
Screenshot: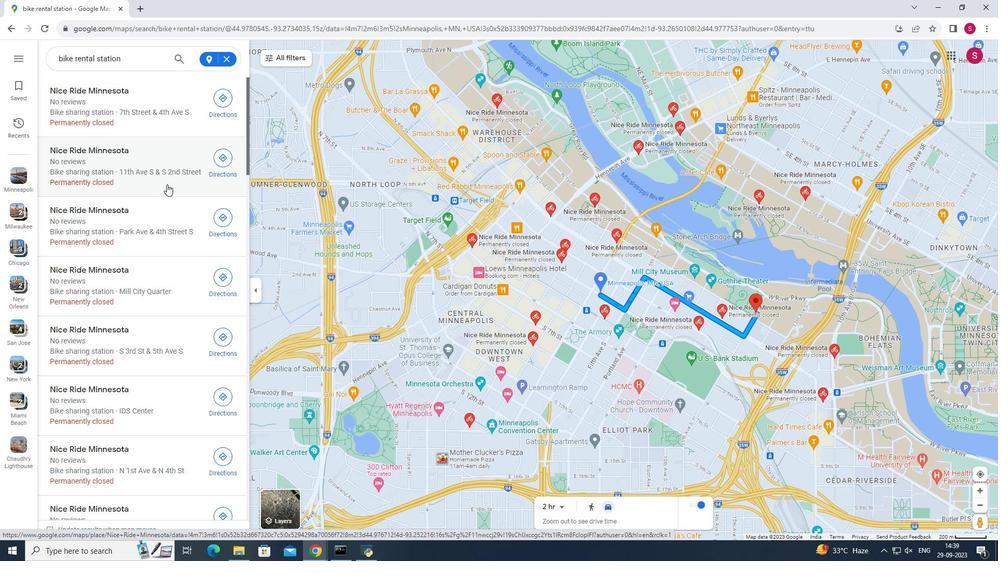 
Action: Mouse scrolled (167, 185) with delta (0, 0)
Screenshot: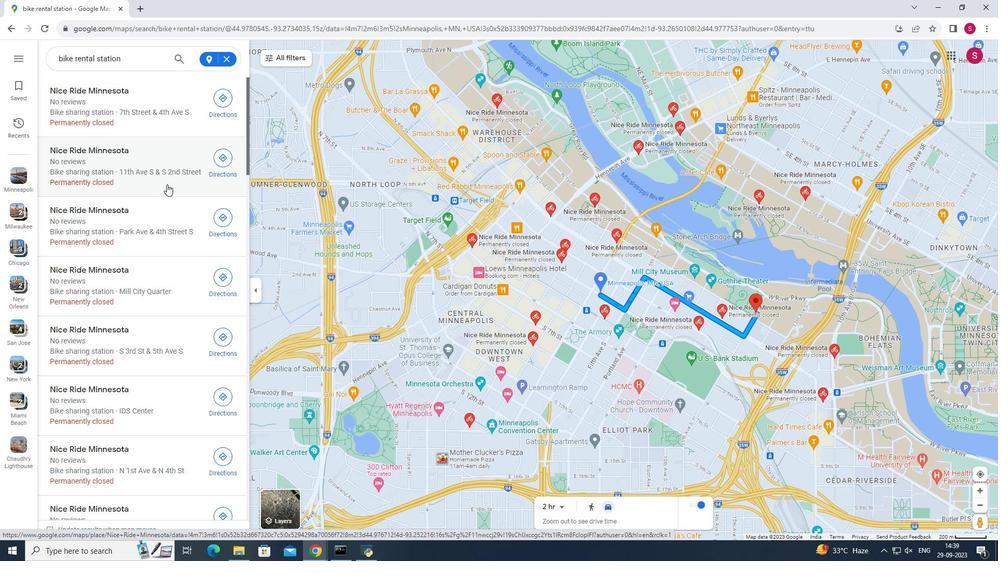 
Action: Mouse moved to (130, 95)
Screenshot: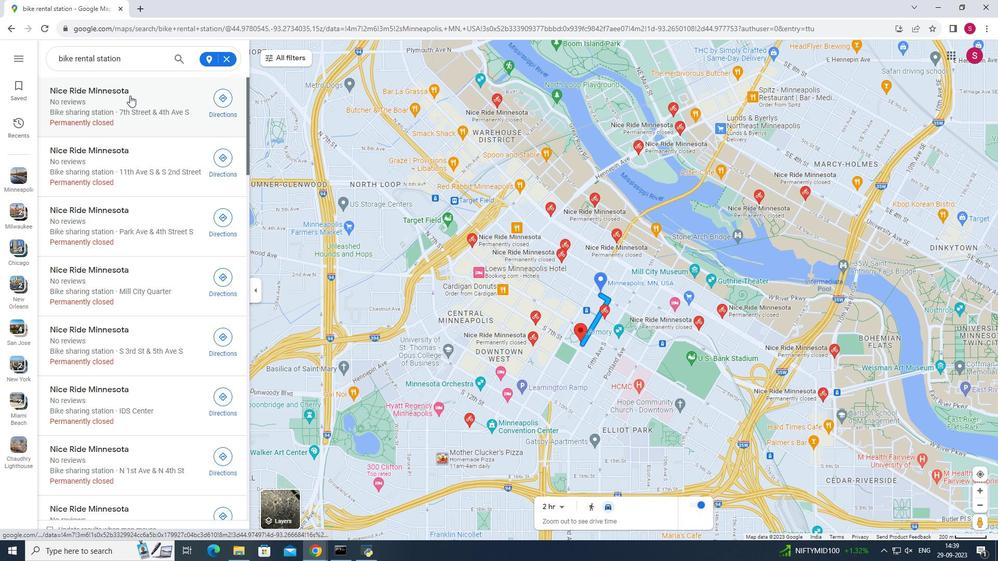 
Action: Mouse pressed left at (130, 95)
Screenshot: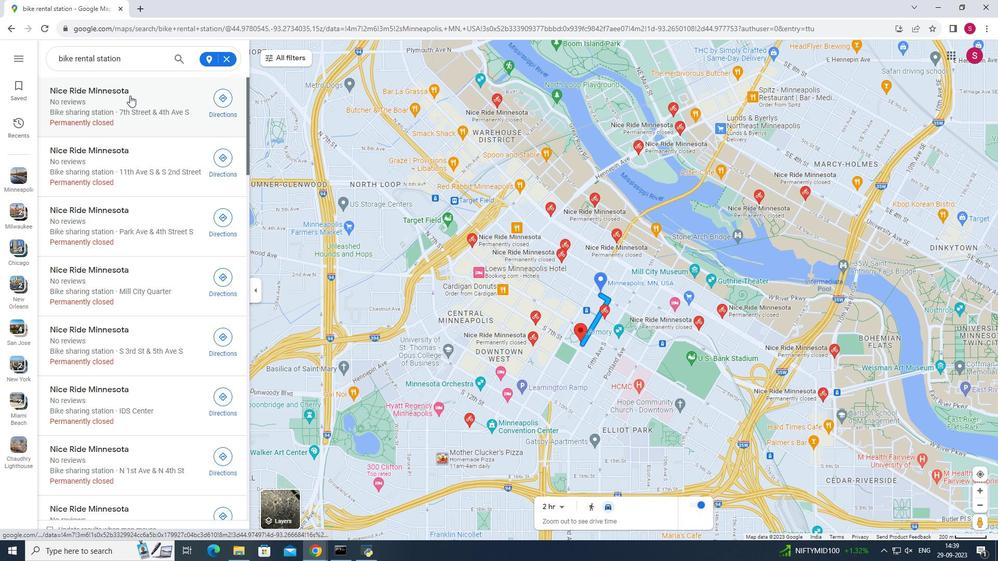 
Action: Mouse moved to (385, 327)
Screenshot: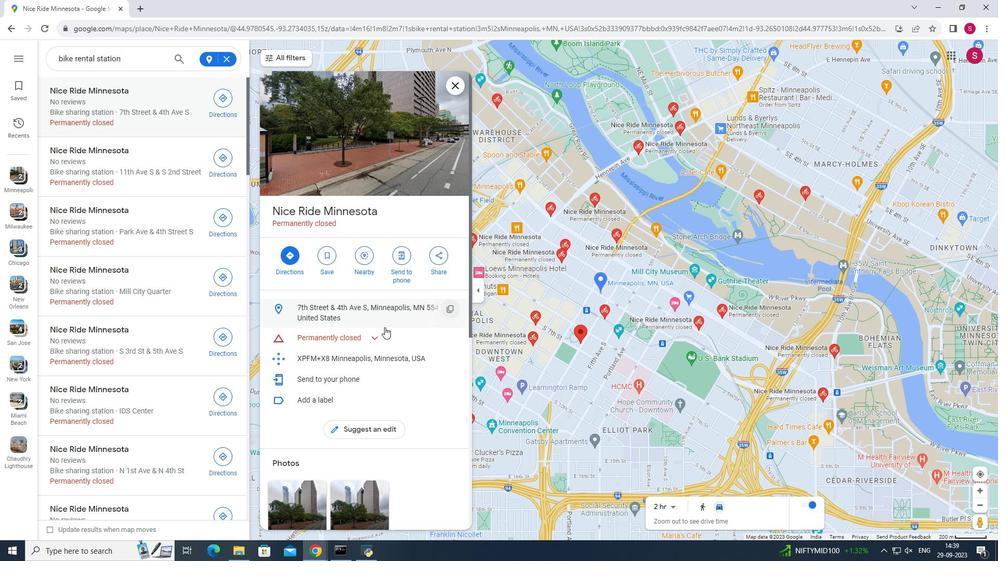 
Action: Mouse scrolled (385, 327) with delta (0, 0)
Screenshot: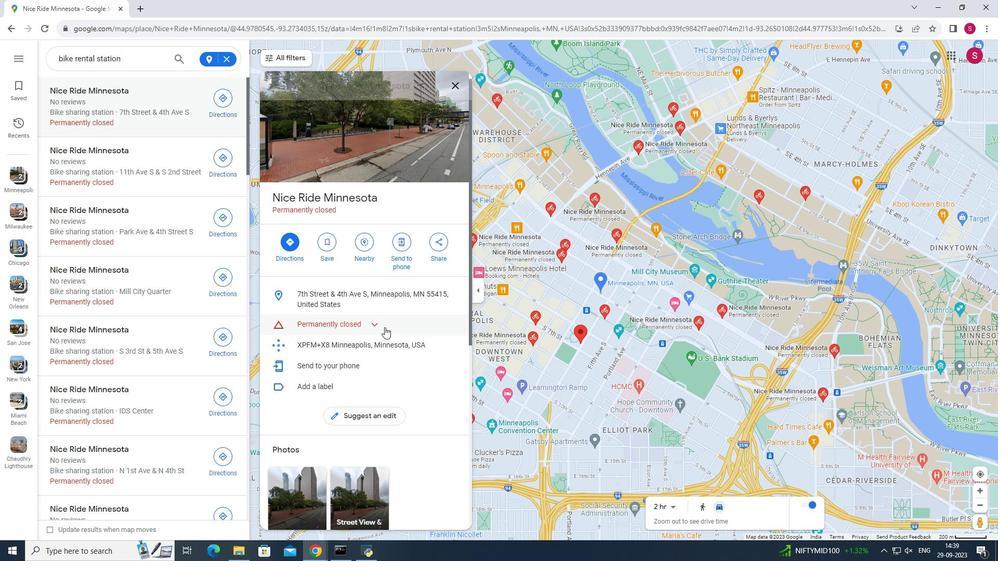 
Action: Mouse scrolled (385, 327) with delta (0, 0)
Screenshot: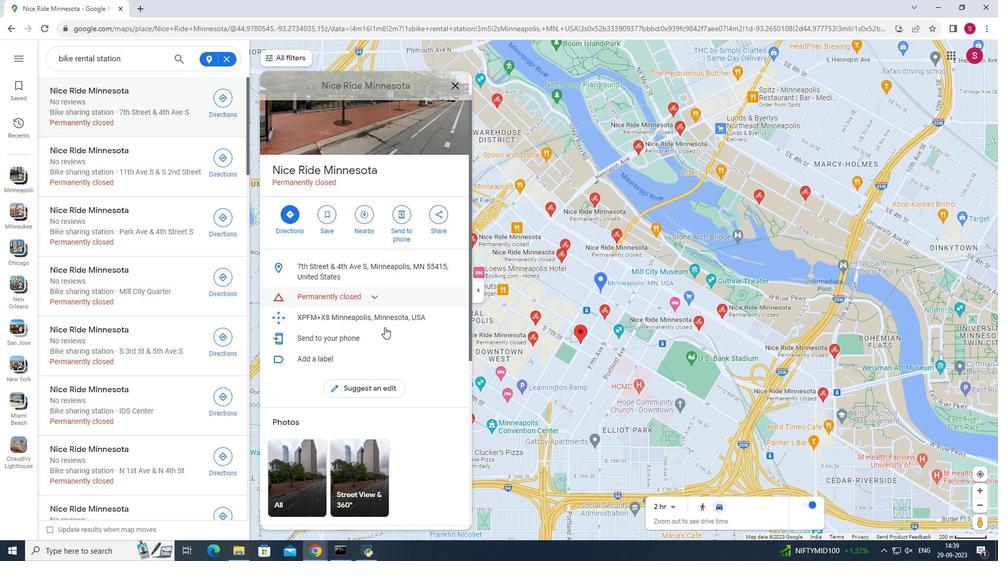 
Action: Mouse scrolled (385, 327) with delta (0, 0)
Screenshot: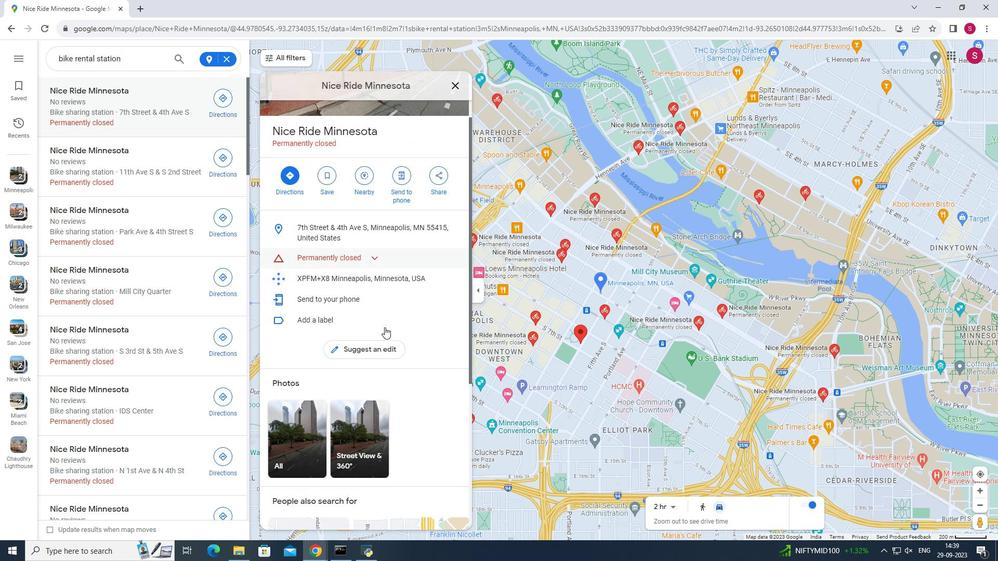 
Action: Mouse moved to (417, 327)
Screenshot: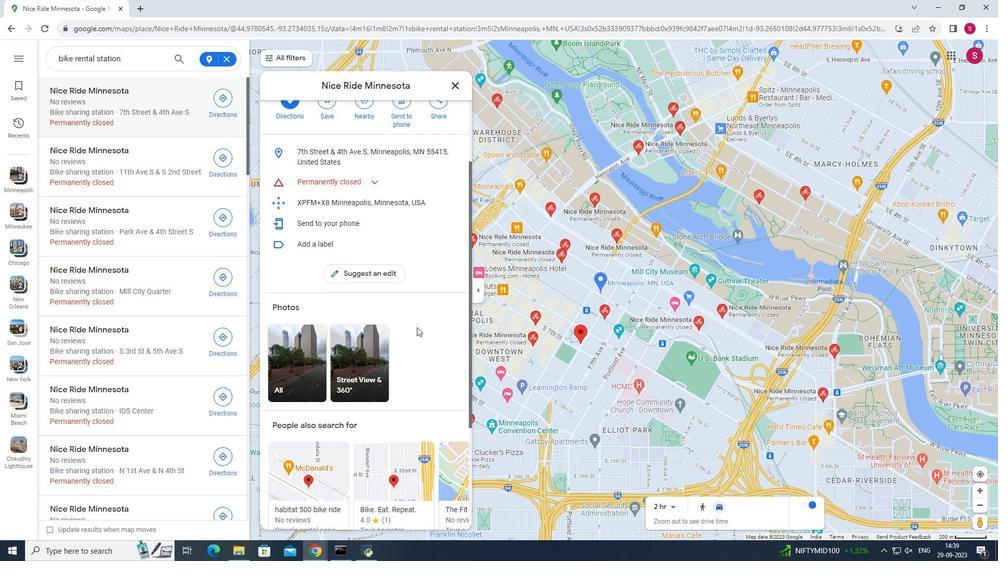 
Action: Mouse scrolled (417, 327) with delta (0, 0)
Screenshot: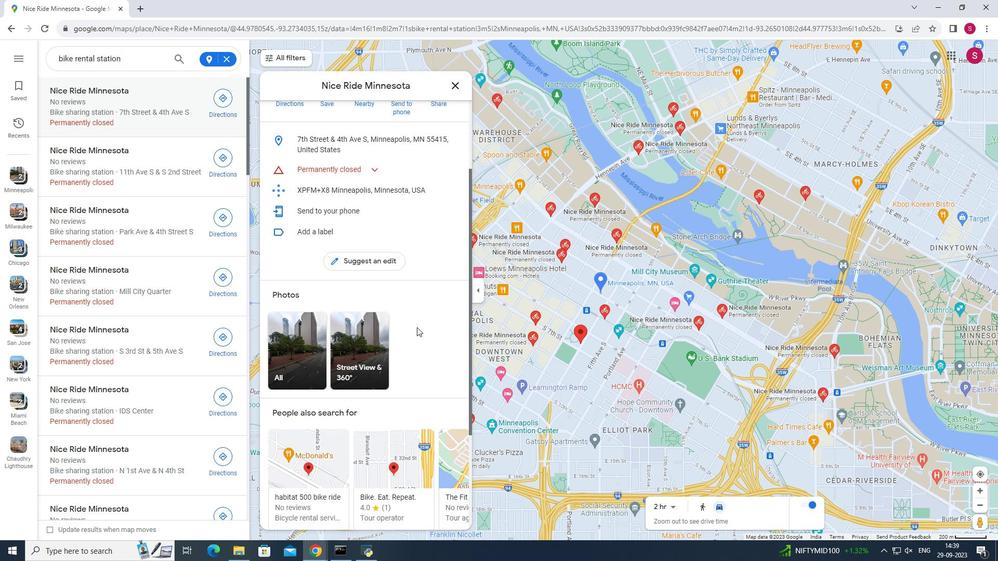 
Action: Mouse scrolled (417, 327) with delta (0, 0)
Screenshot: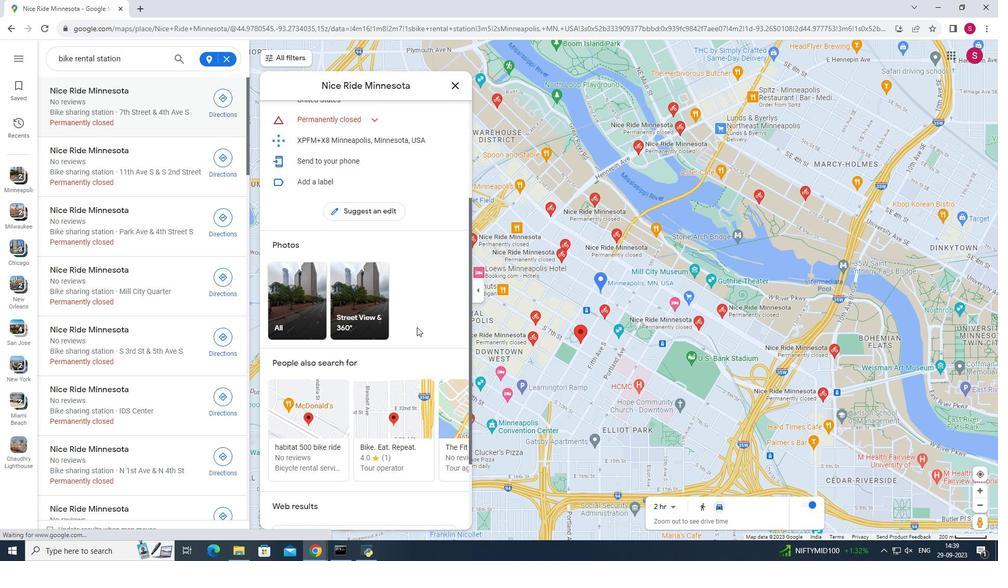 
Action: Mouse scrolled (417, 327) with delta (0, 0)
Screenshot: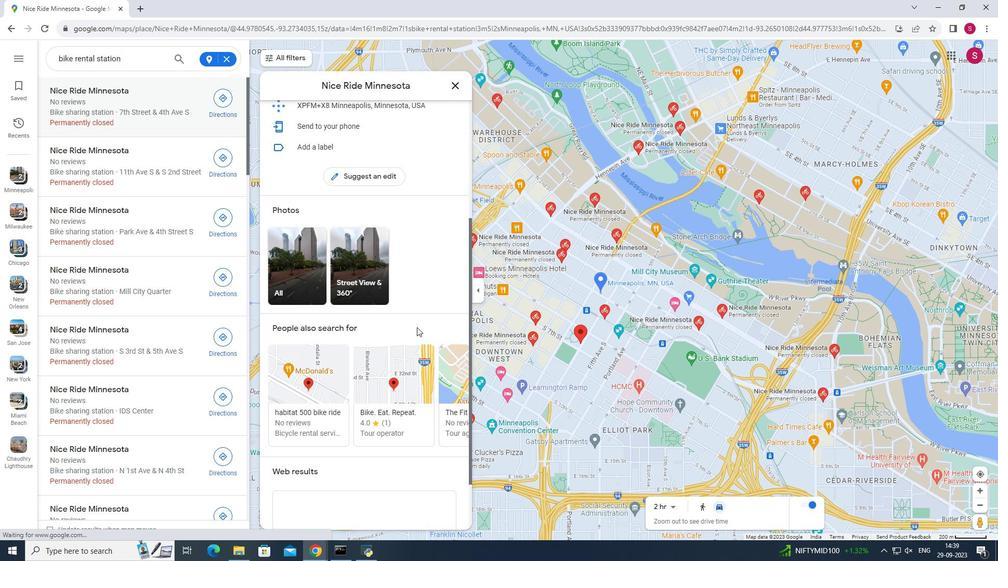 
Action: Mouse scrolled (417, 327) with delta (0, 0)
Screenshot: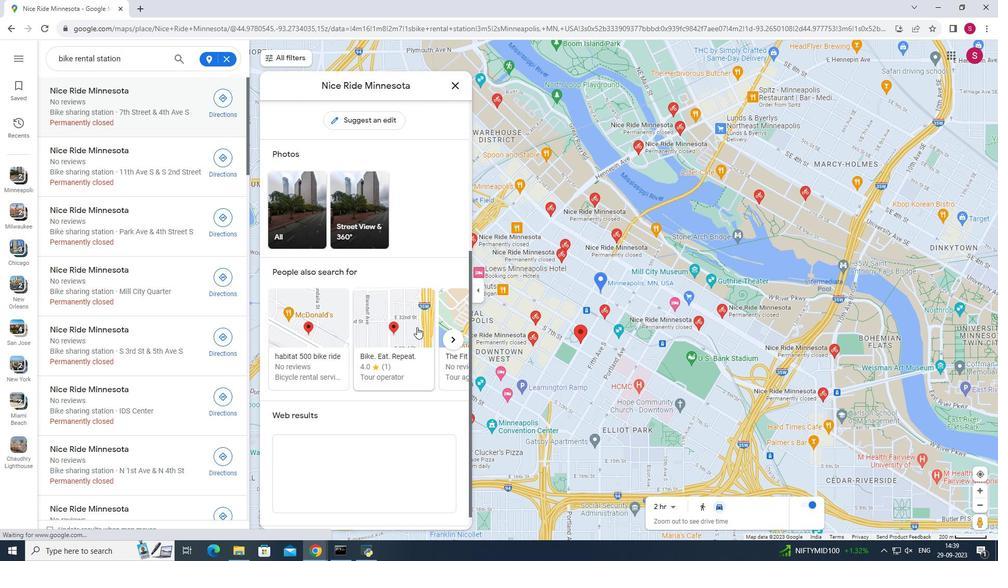 
Action: Mouse moved to (414, 325)
Screenshot: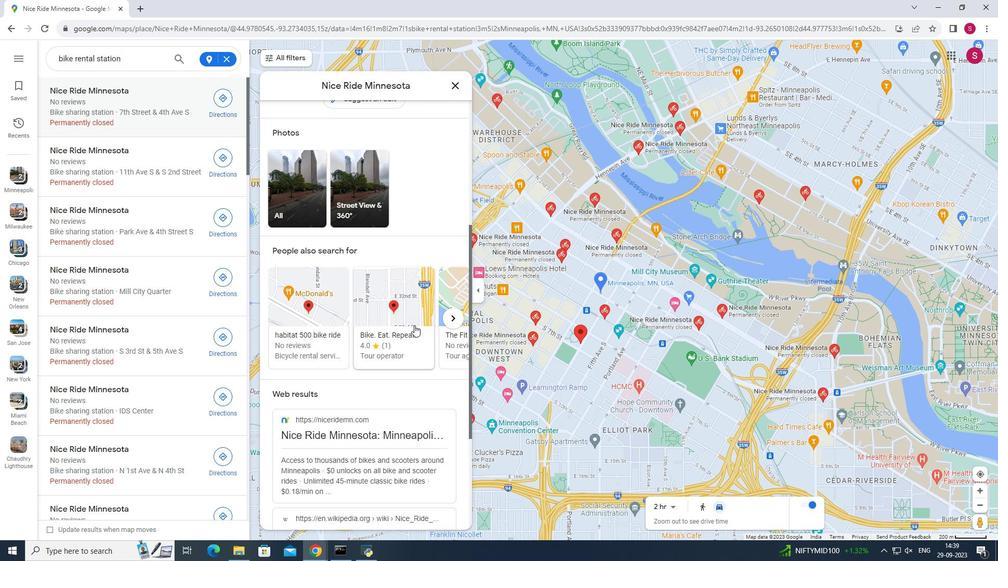
Action: Mouse scrolled (414, 325) with delta (0, 0)
Screenshot: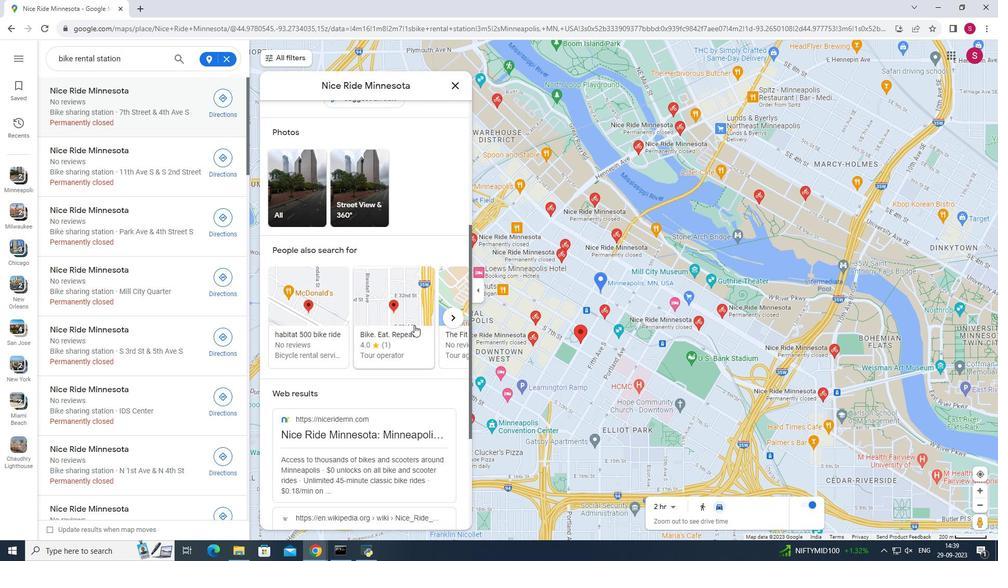 
Action: Mouse scrolled (414, 325) with delta (0, 0)
Screenshot: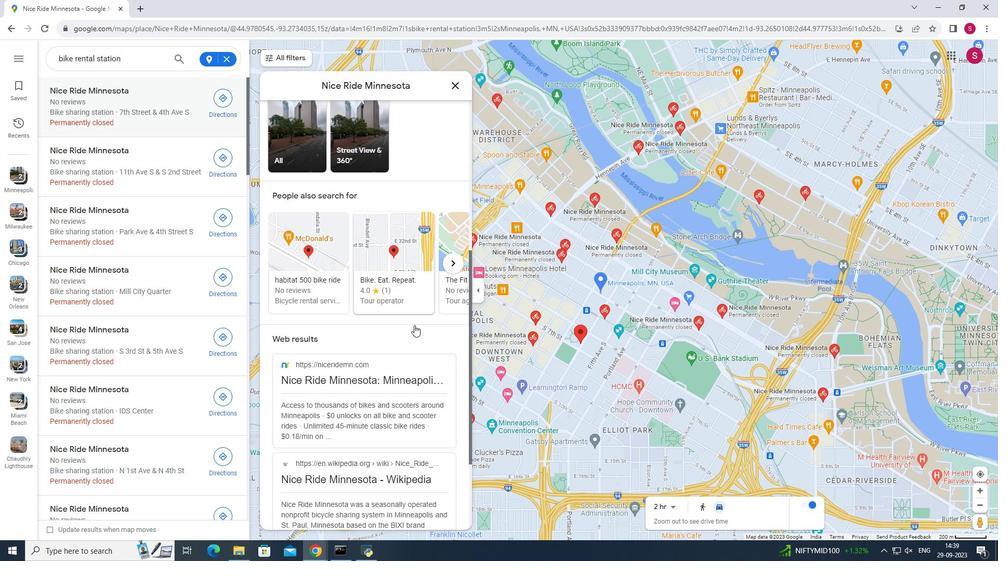 
Action: Mouse scrolled (414, 326) with delta (0, 0)
Screenshot: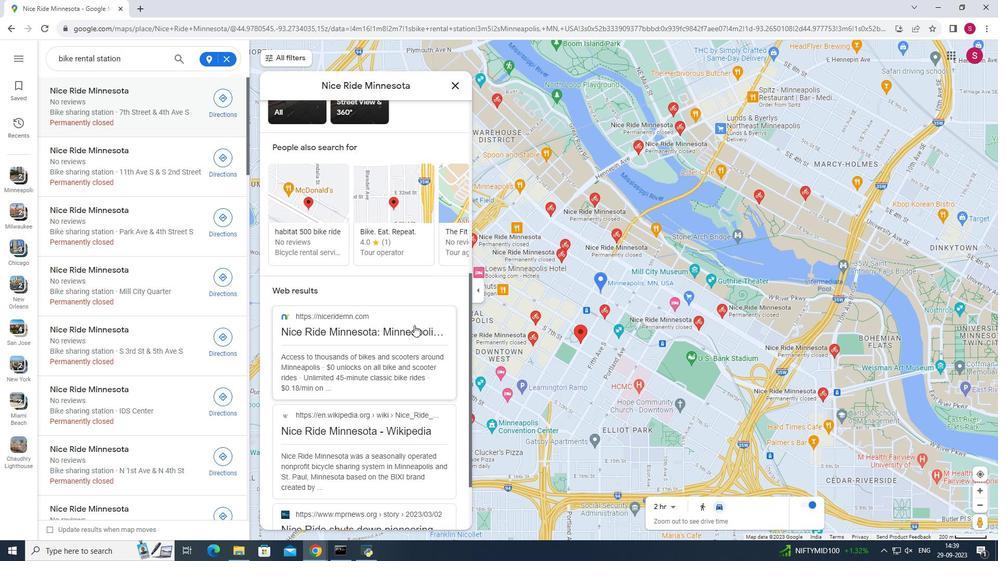 
Action: Mouse moved to (413, 324)
Screenshot: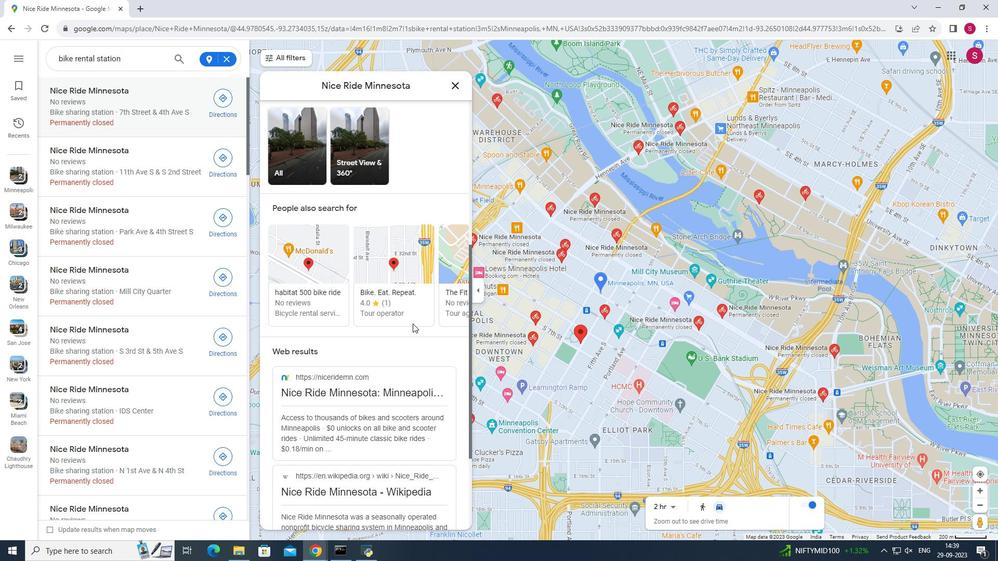 
Action: Mouse scrolled (413, 324) with delta (0, 0)
Screenshot: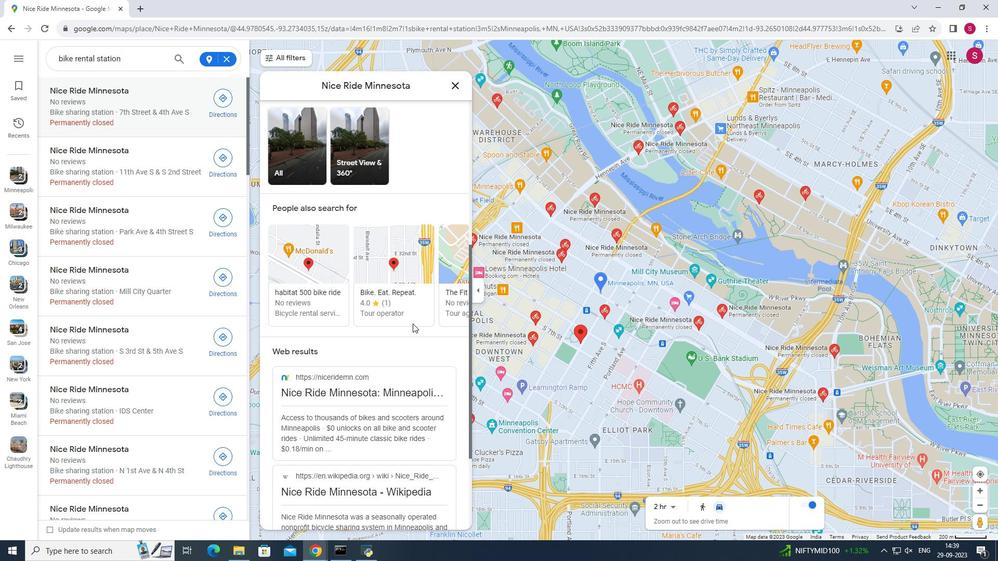 
Action: Mouse scrolled (413, 324) with delta (0, 0)
Screenshot: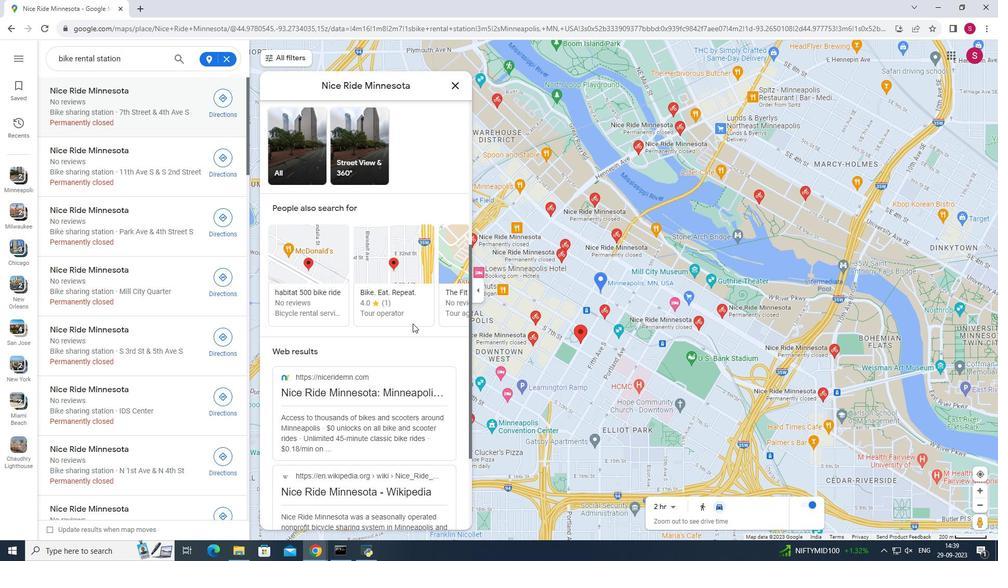 
Action: Mouse scrolled (413, 324) with delta (0, 0)
Screenshot: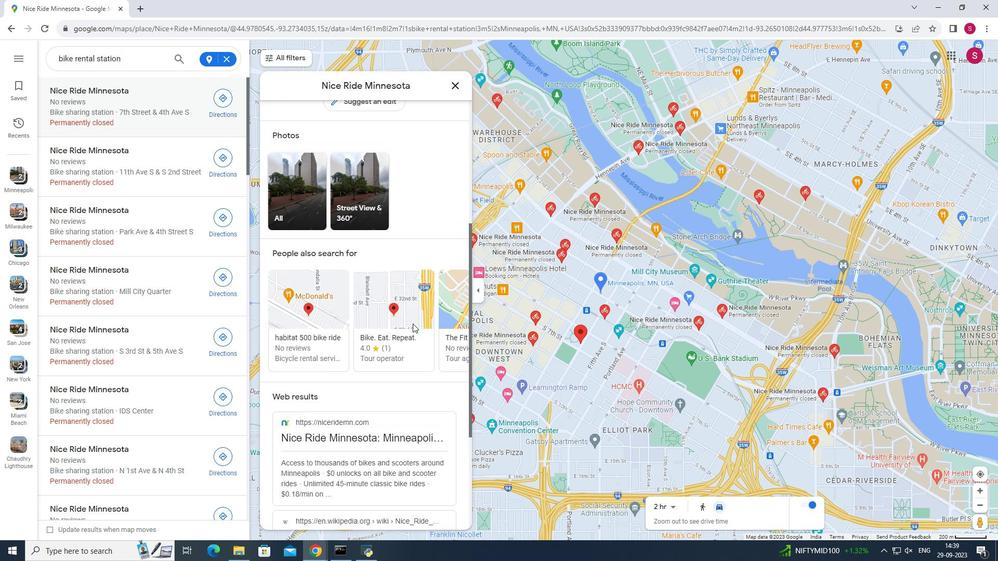 
Action: Mouse scrolled (413, 324) with delta (0, 0)
Screenshot: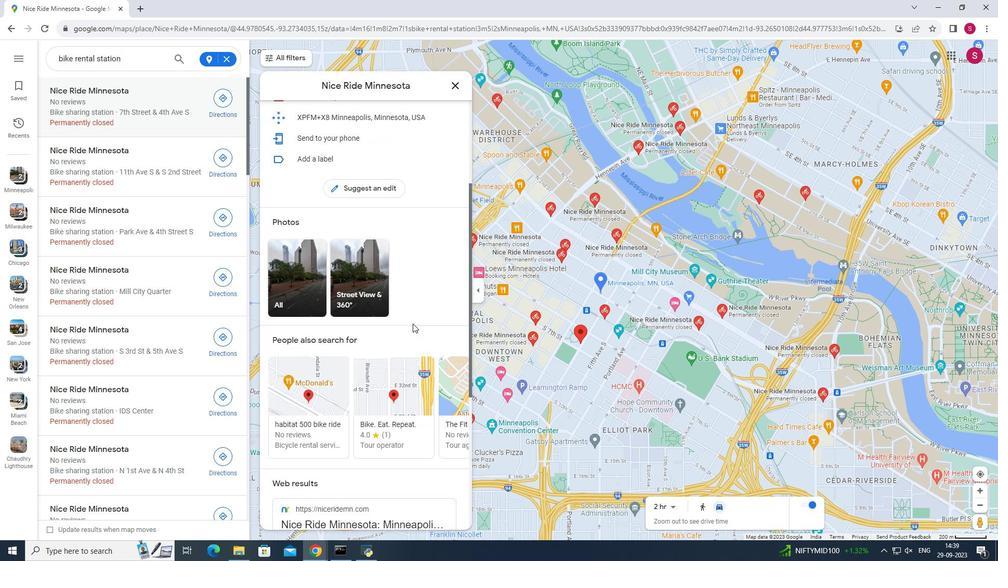 
Action: Mouse scrolled (413, 324) with delta (0, 0)
Screenshot: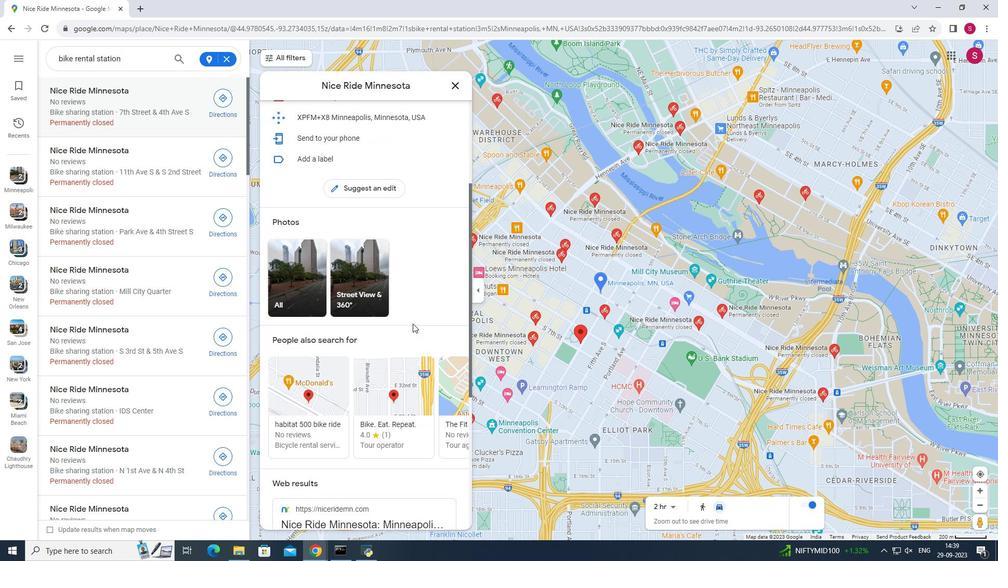 
Action: Mouse moved to (412, 323)
Screenshot: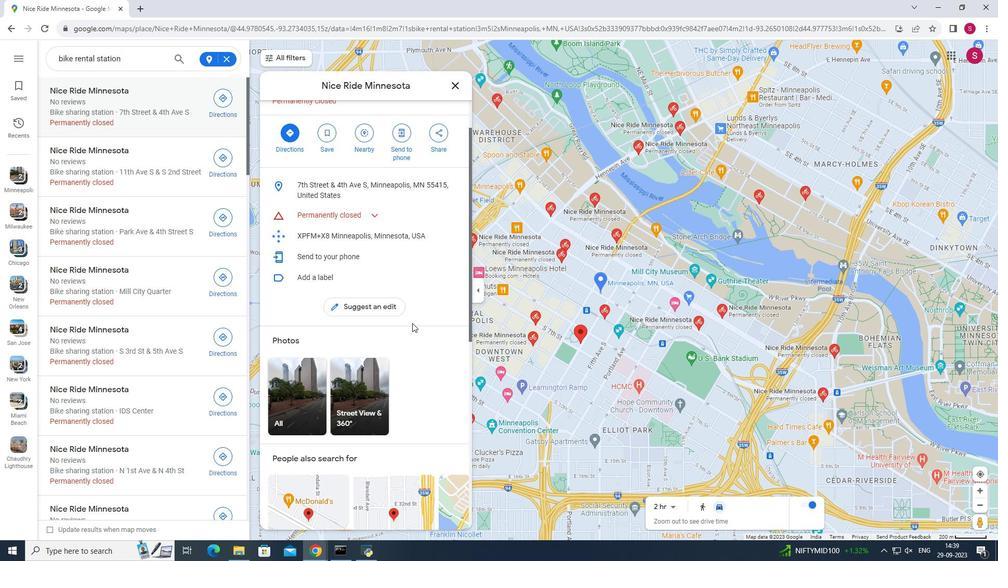 
Action: Mouse scrolled (412, 324) with delta (0, 0)
Screenshot: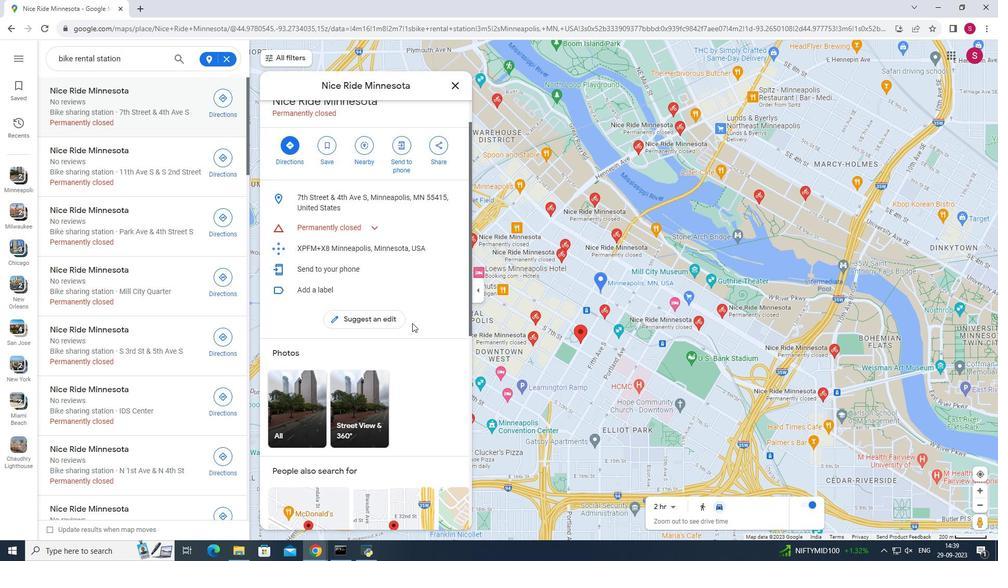 
Action: Mouse scrolled (412, 324) with delta (0, 0)
Screenshot: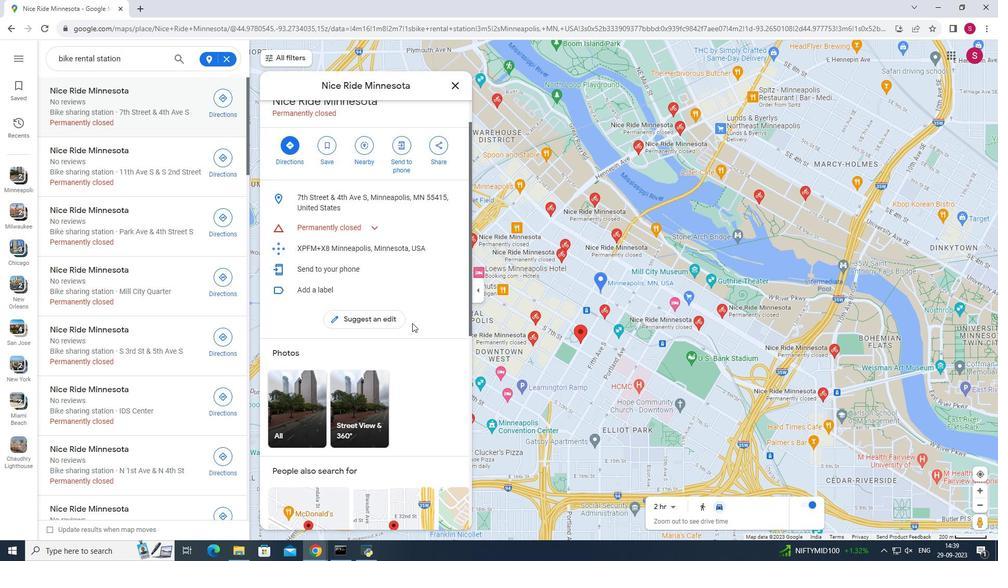 
Action: Mouse scrolled (412, 324) with delta (0, 0)
Screenshot: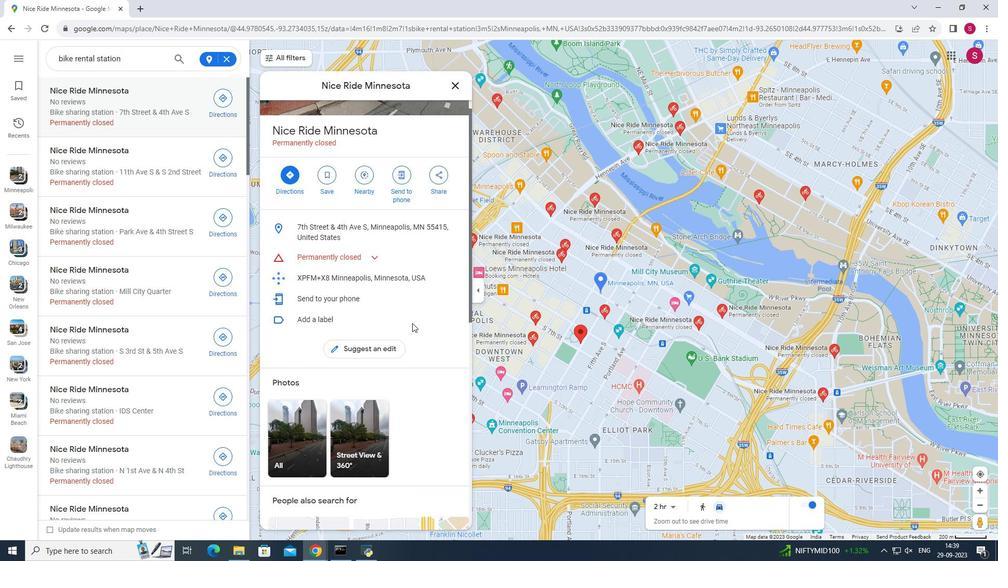 
Action: Mouse scrolled (412, 324) with delta (0, 0)
Screenshot: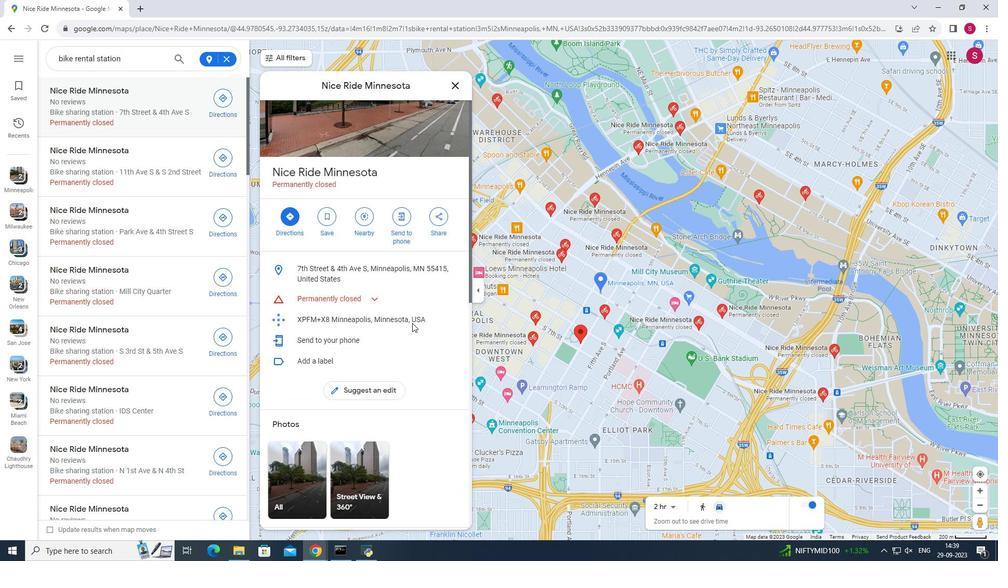 
Action: Mouse moved to (398, 215)
Screenshot: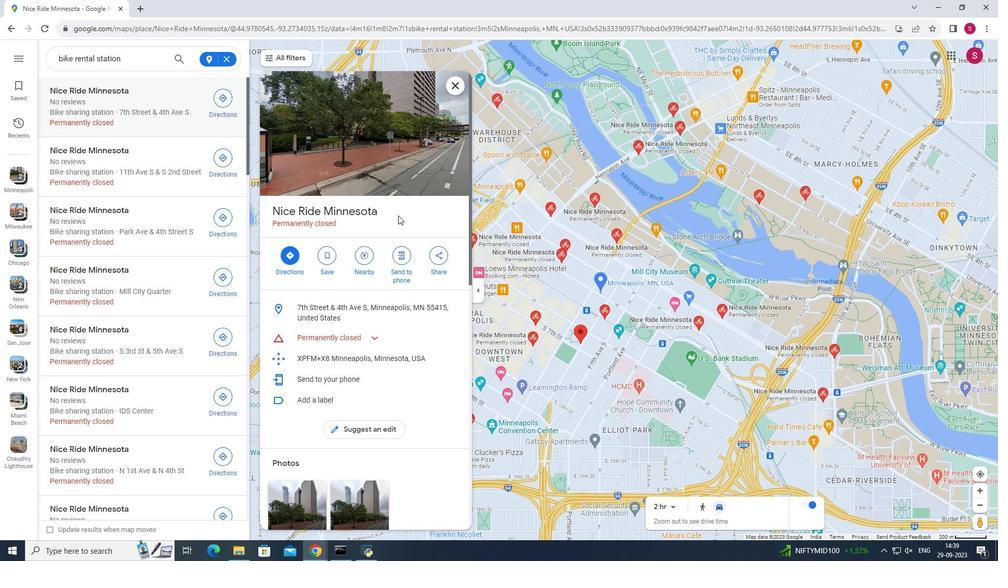
Action: Mouse scrolled (398, 216) with delta (0, 0)
Screenshot: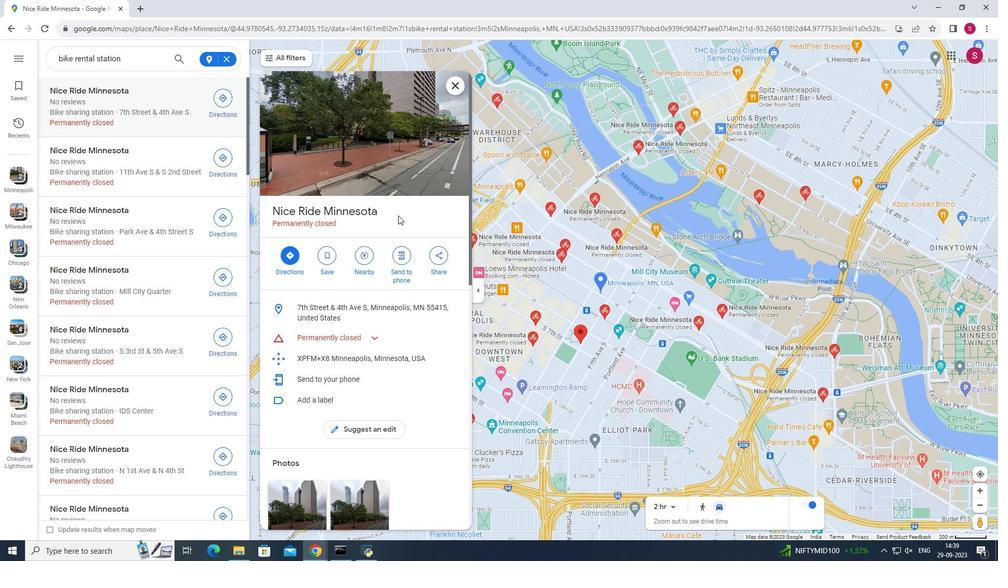 
Action: Mouse moved to (455, 83)
Screenshot: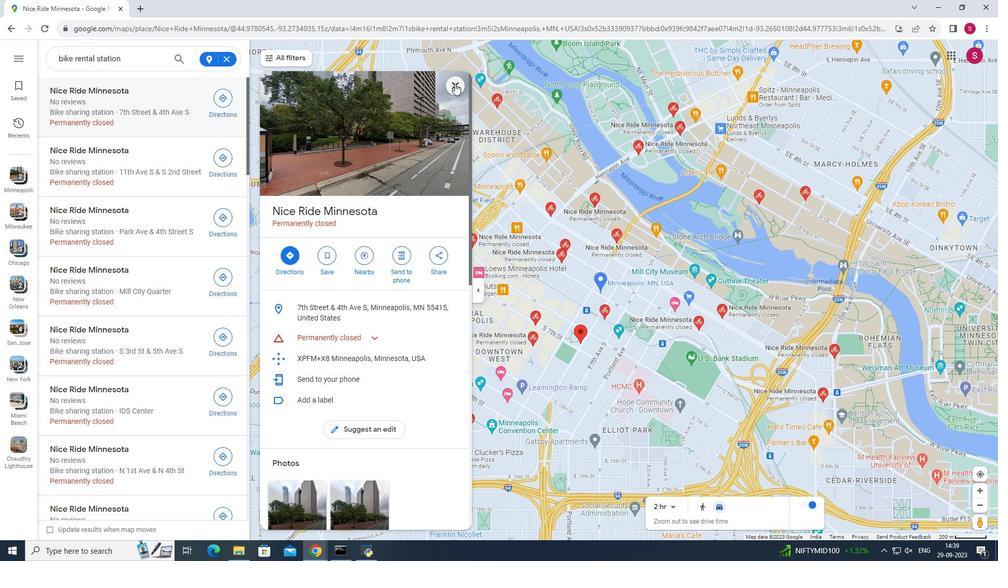 
Action: Mouse pressed left at (455, 83)
Screenshot: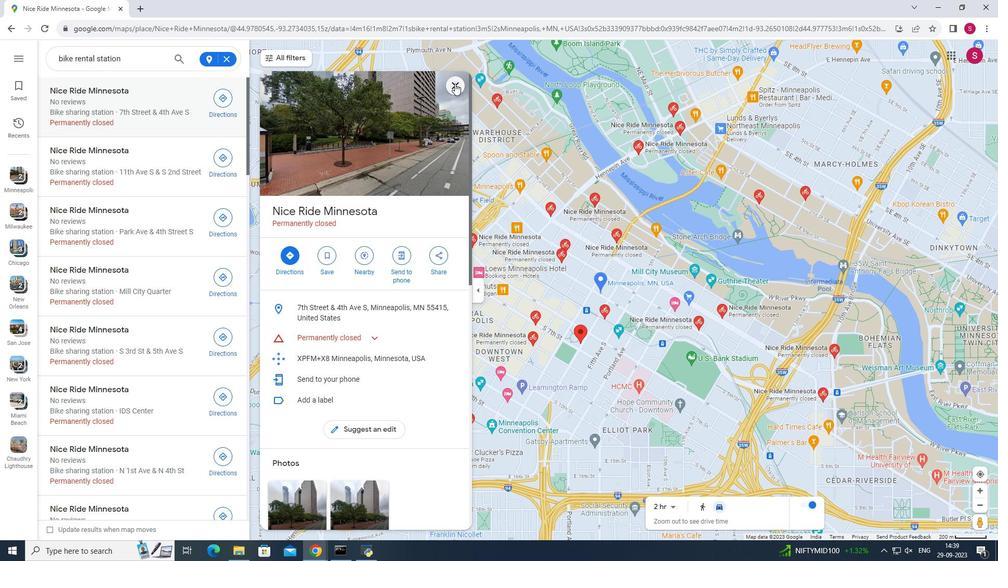 
Action: Mouse moved to (128, 151)
Screenshot: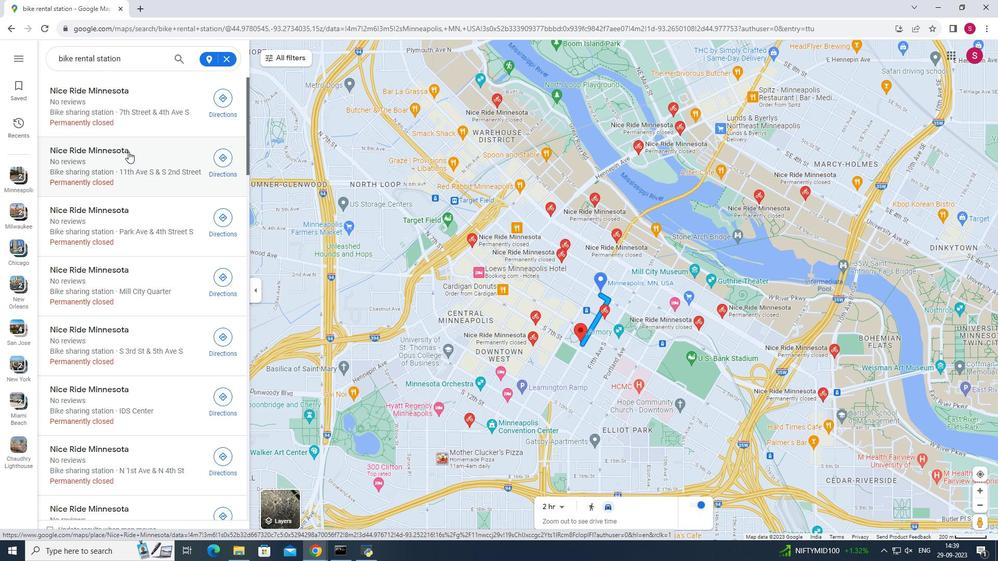 
Action: Mouse pressed left at (128, 151)
Screenshot: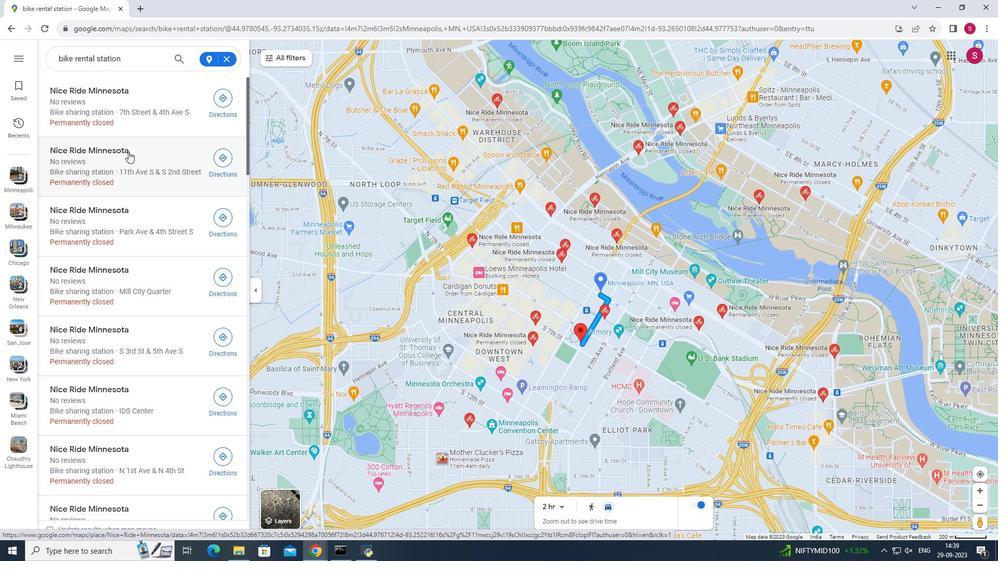 
Action: Mouse moved to (405, 333)
Screenshot: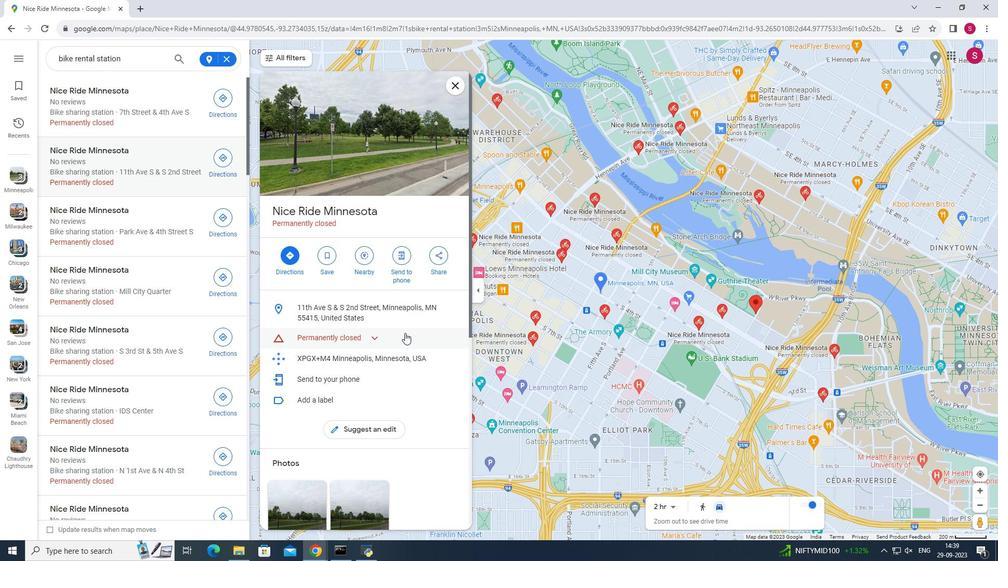 
Action: Mouse scrolled (405, 332) with delta (0, 0)
Screenshot: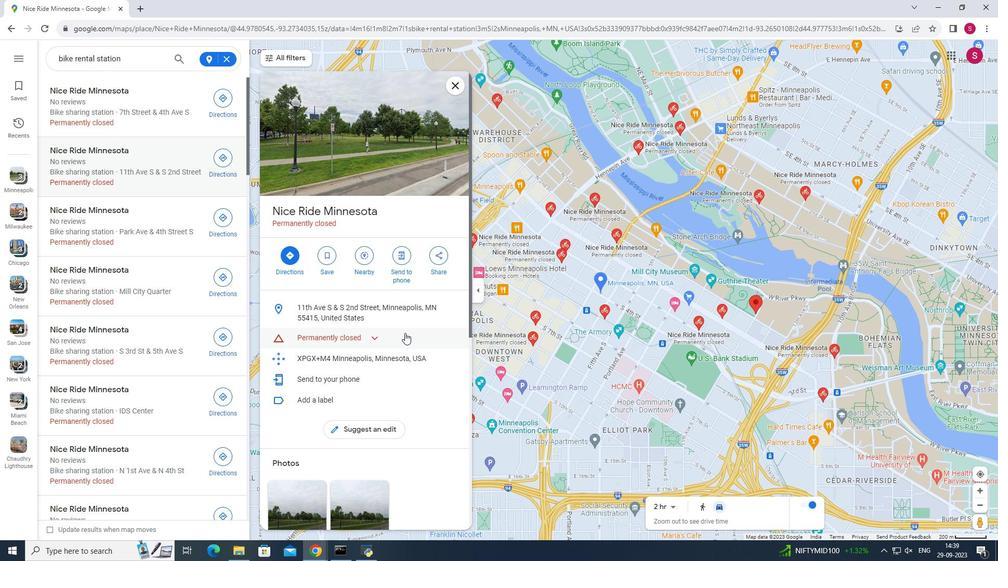
Action: Mouse scrolled (405, 332) with delta (0, 0)
Screenshot: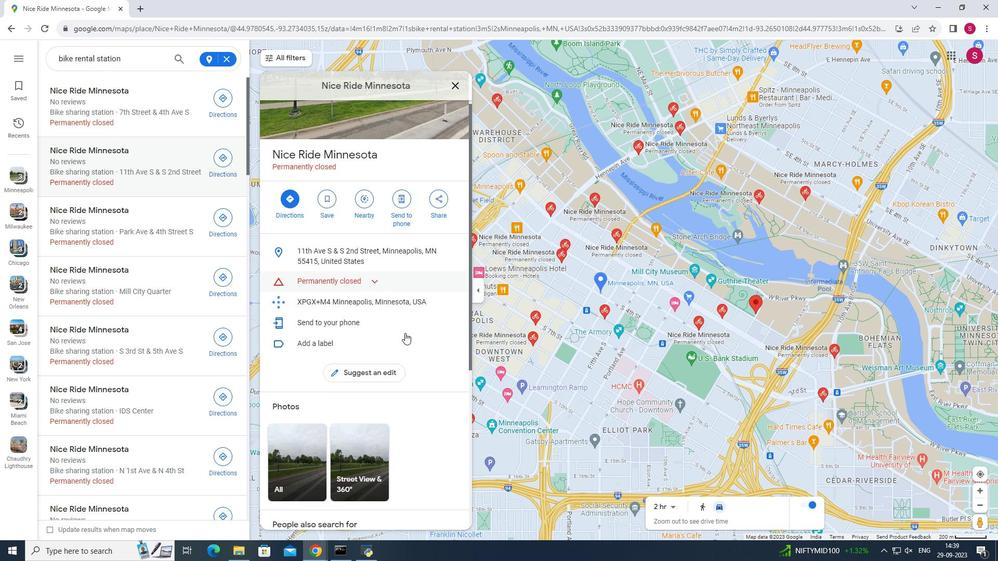 
Action: Mouse scrolled (405, 332) with delta (0, 0)
Screenshot: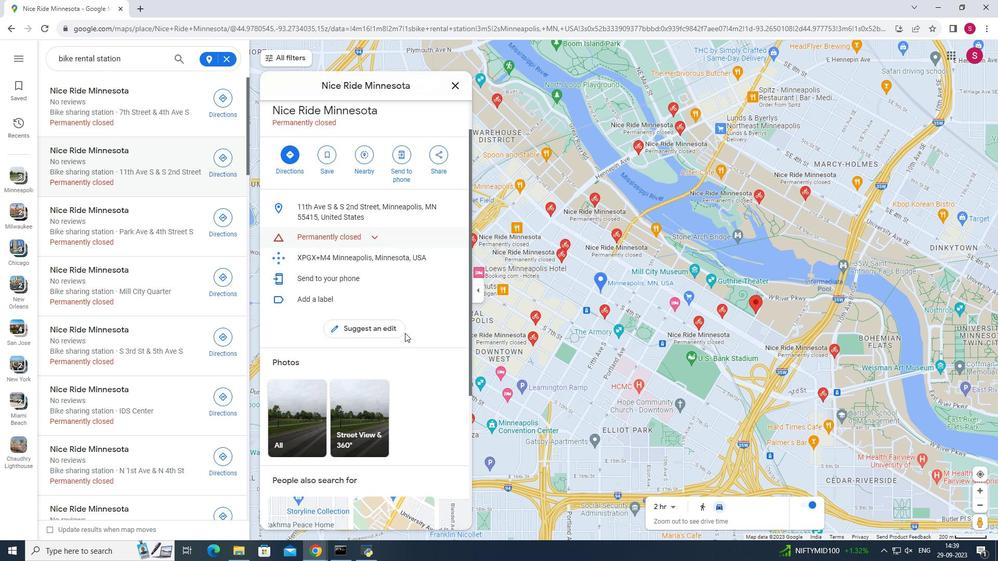 
Action: Mouse scrolled (405, 332) with delta (0, 0)
Screenshot: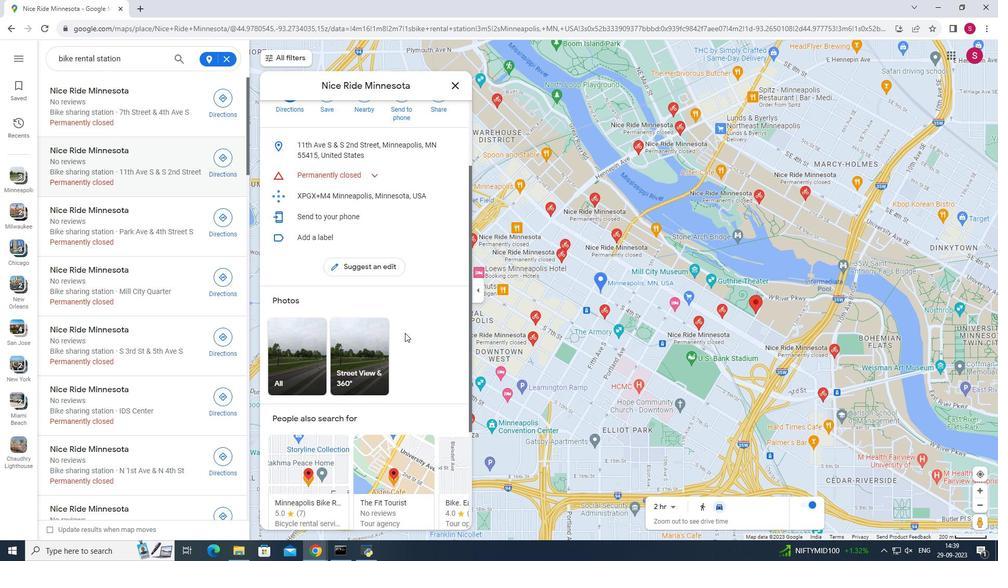 
Action: Mouse scrolled (405, 332) with delta (0, 0)
Screenshot: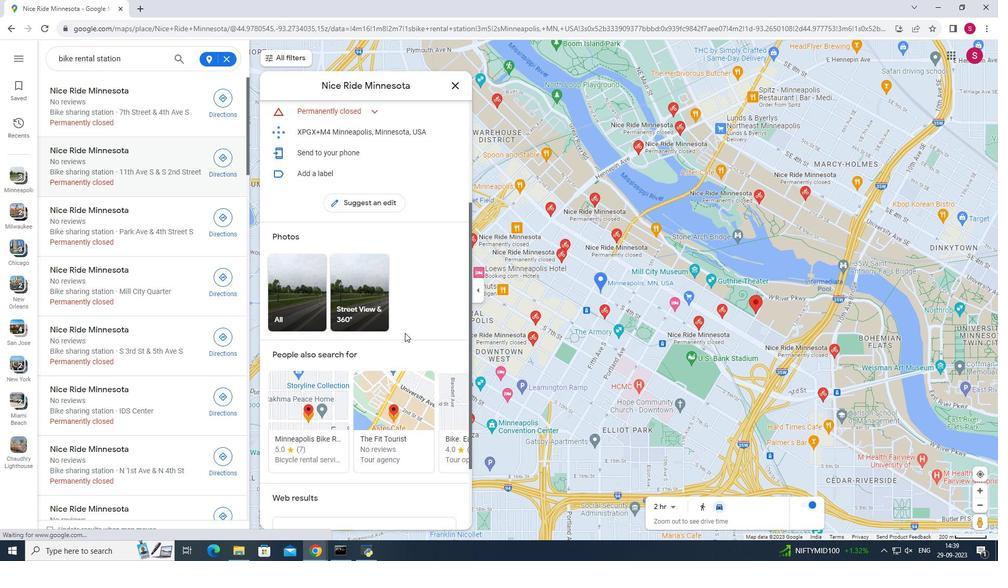 
Action: Mouse scrolled (405, 332) with delta (0, 0)
Screenshot: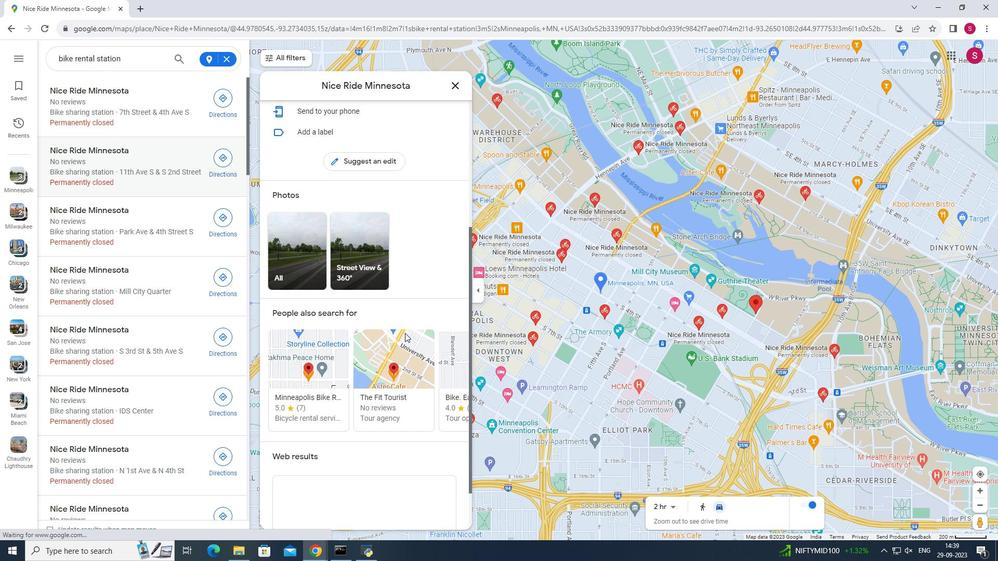 
Action: Mouse moved to (410, 335)
Screenshot: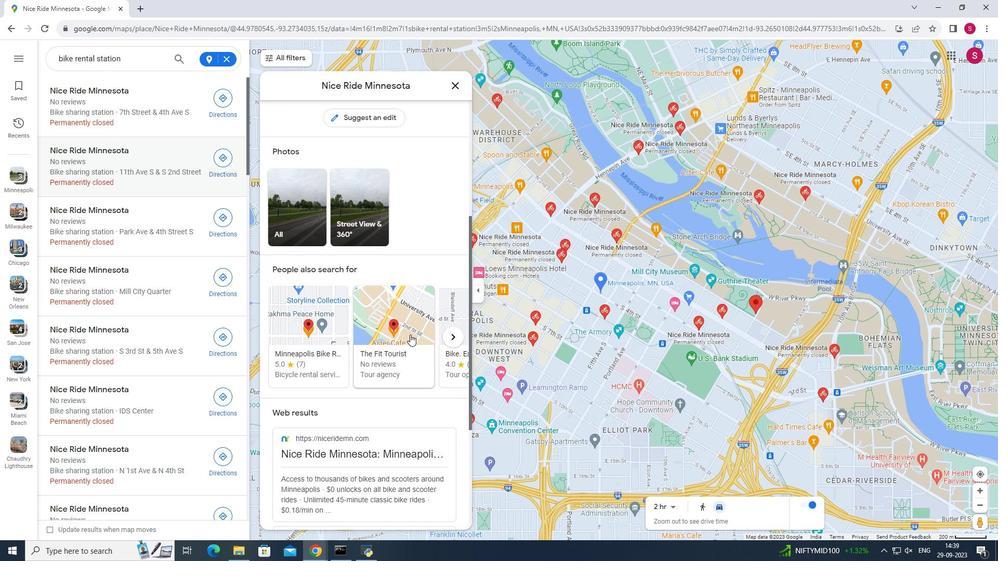 
Action: Mouse scrolled (410, 334) with delta (0, 0)
Screenshot: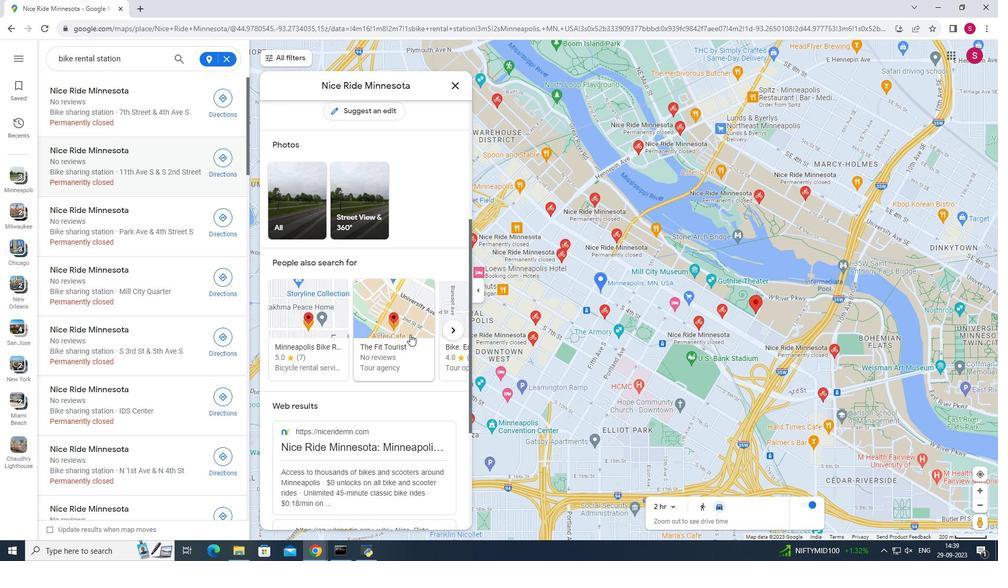 
Action: Mouse scrolled (410, 334) with delta (0, 0)
Screenshot: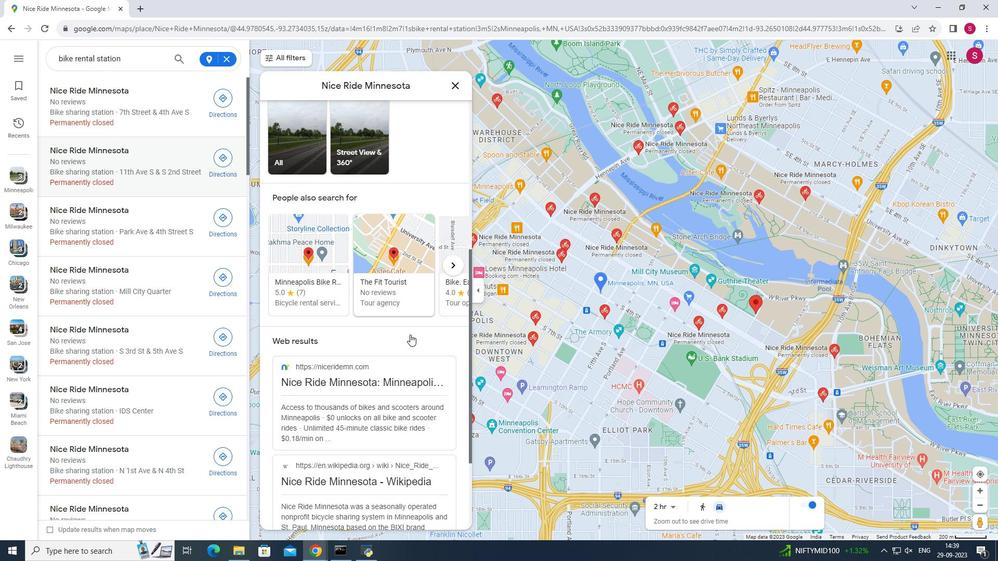 
Action: Mouse scrolled (410, 335) with delta (0, 0)
Screenshot: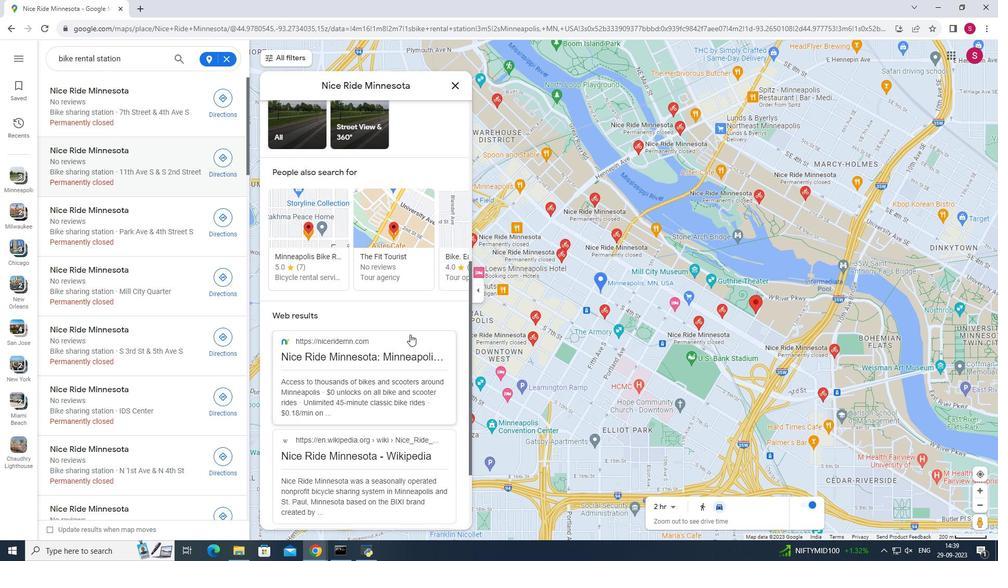 
Action: Mouse scrolled (410, 335) with delta (0, 0)
Screenshot: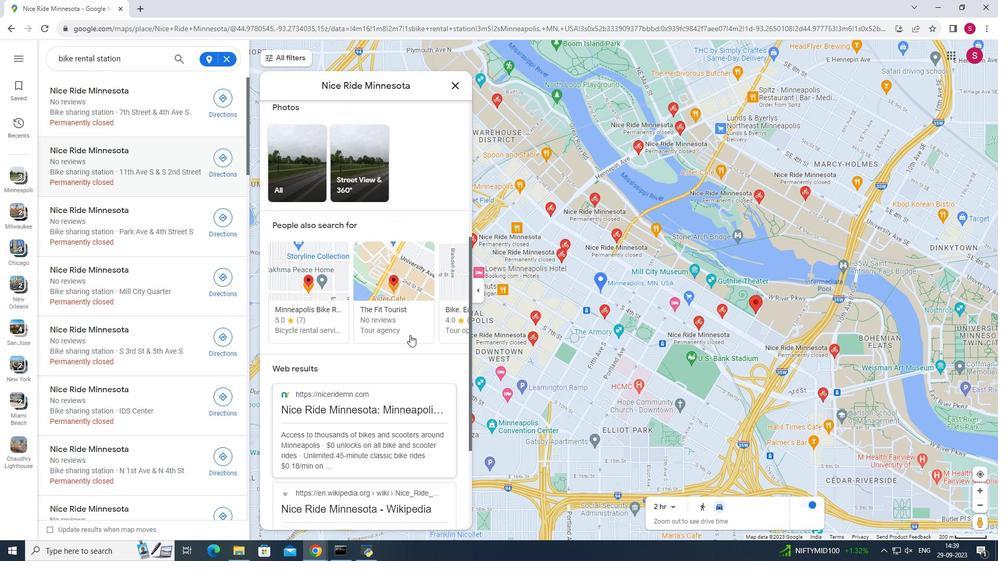 
Action: Mouse moved to (407, 332)
Screenshot: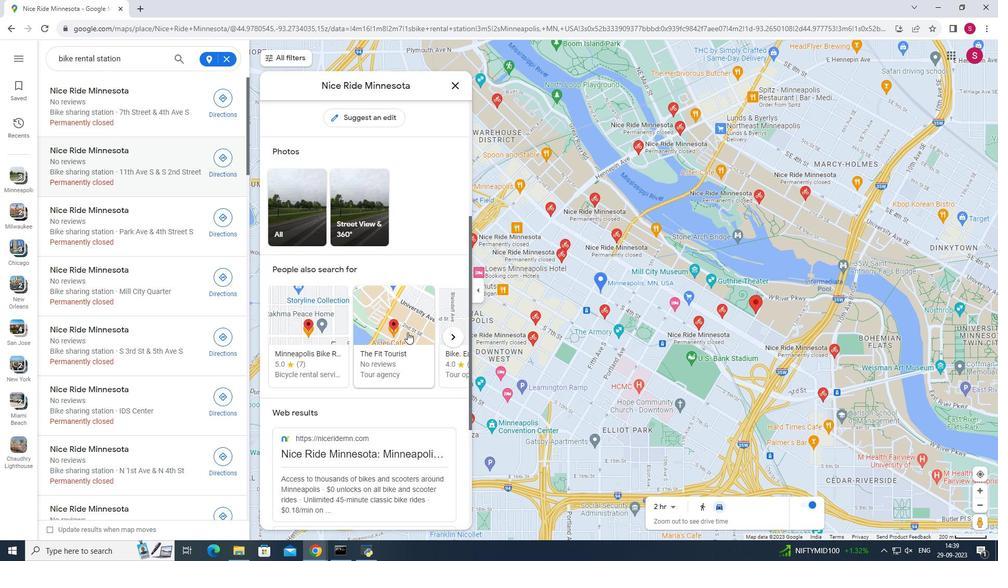 
Action: Mouse scrolled (407, 333) with delta (0, 0)
Screenshot: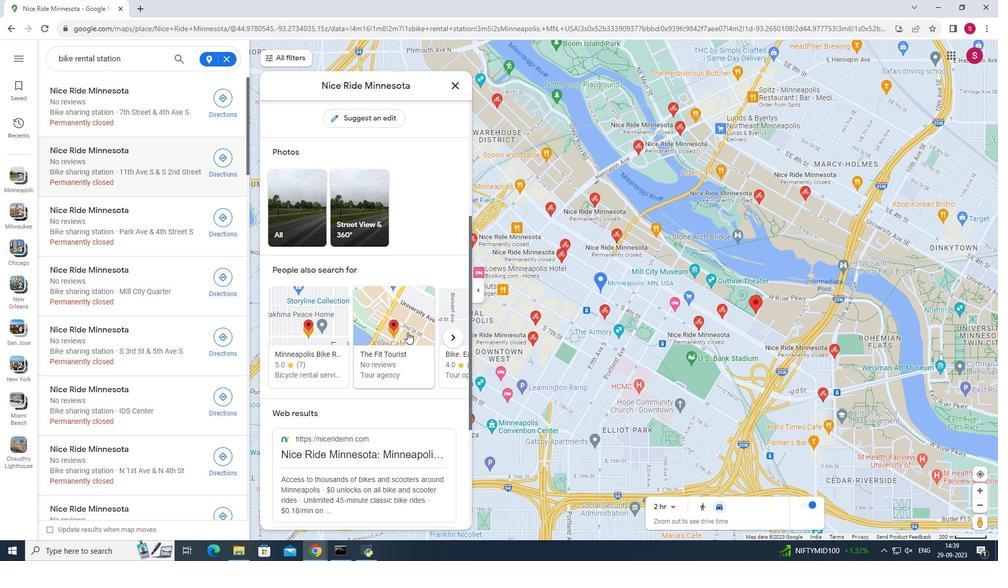 
Action: Mouse scrolled (407, 333) with delta (0, 0)
Screenshot: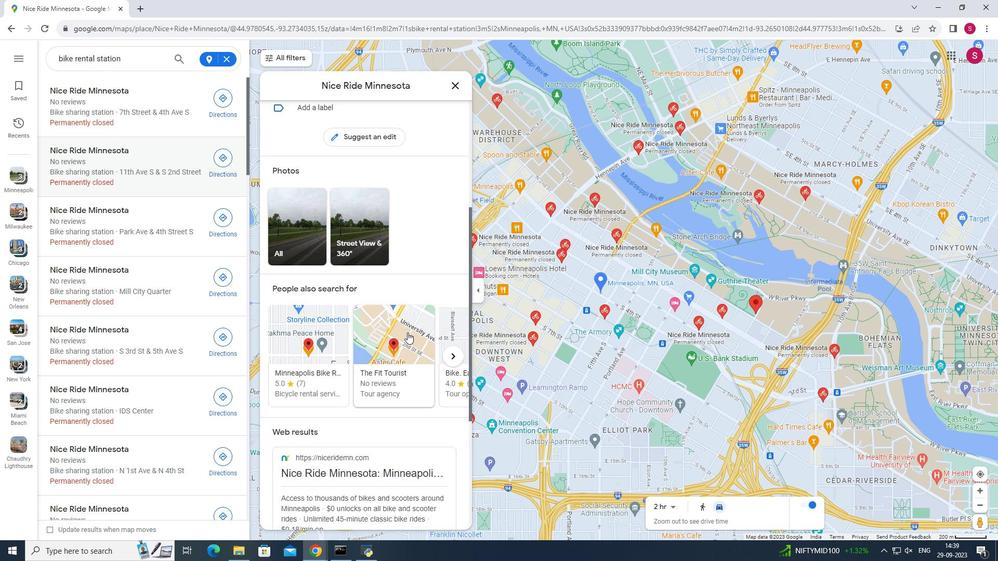 
Action: Mouse scrolled (407, 333) with delta (0, 0)
Screenshot: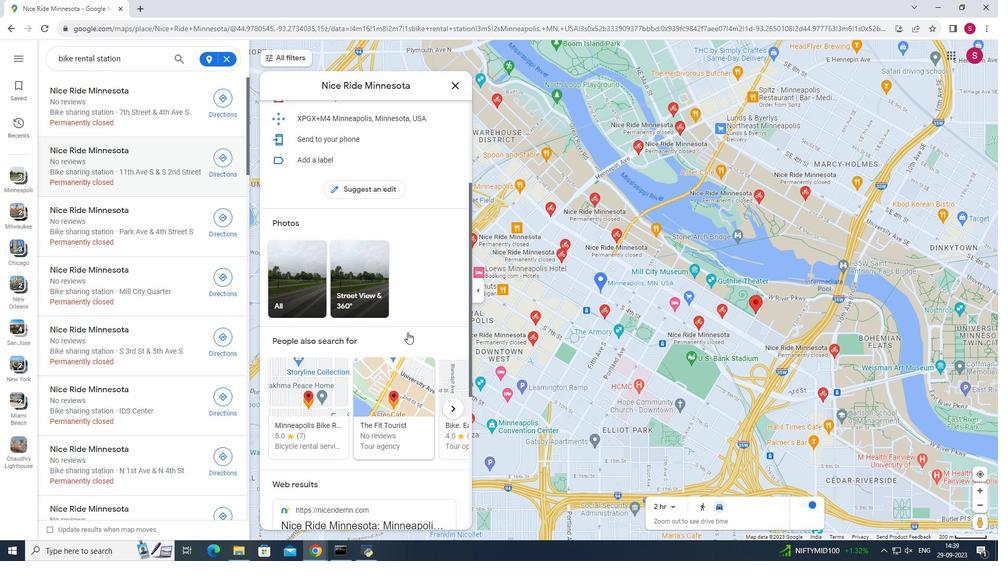 
Action: Mouse scrolled (407, 333) with delta (0, 0)
Screenshot: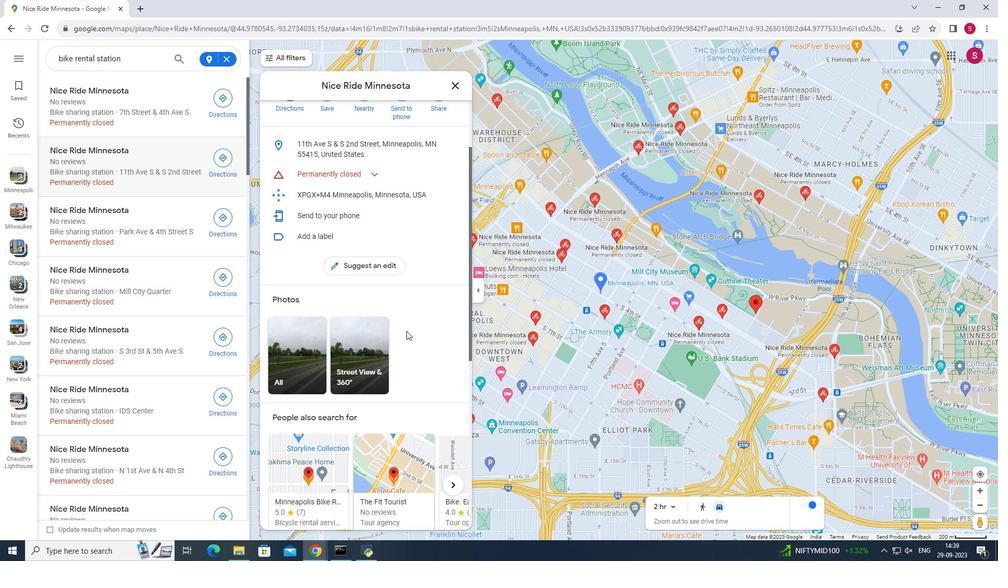 
Action: Mouse moved to (456, 86)
Screenshot: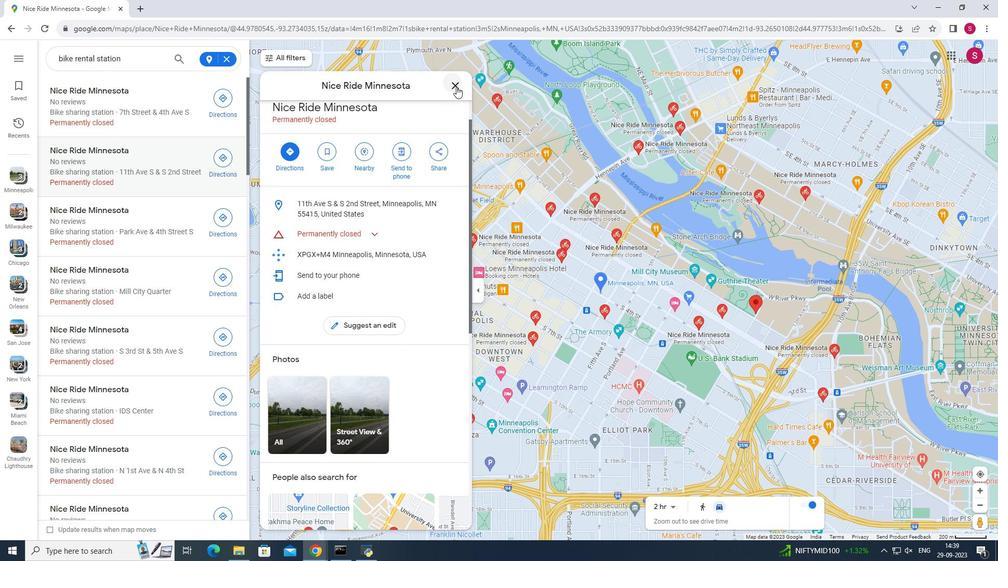 
Action: Mouse pressed left at (456, 86)
Screenshot: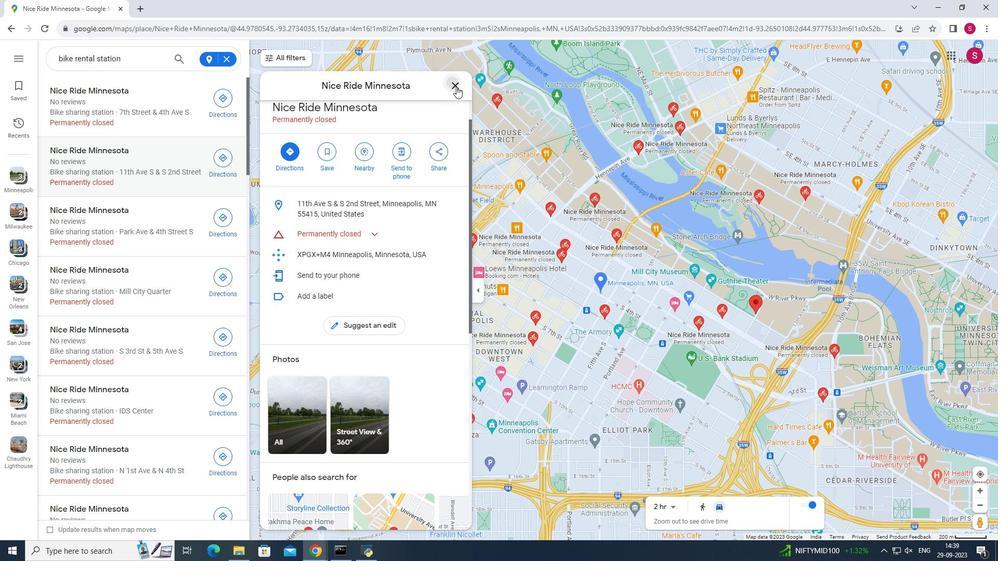 
Action: Mouse moved to (129, 219)
Screenshot: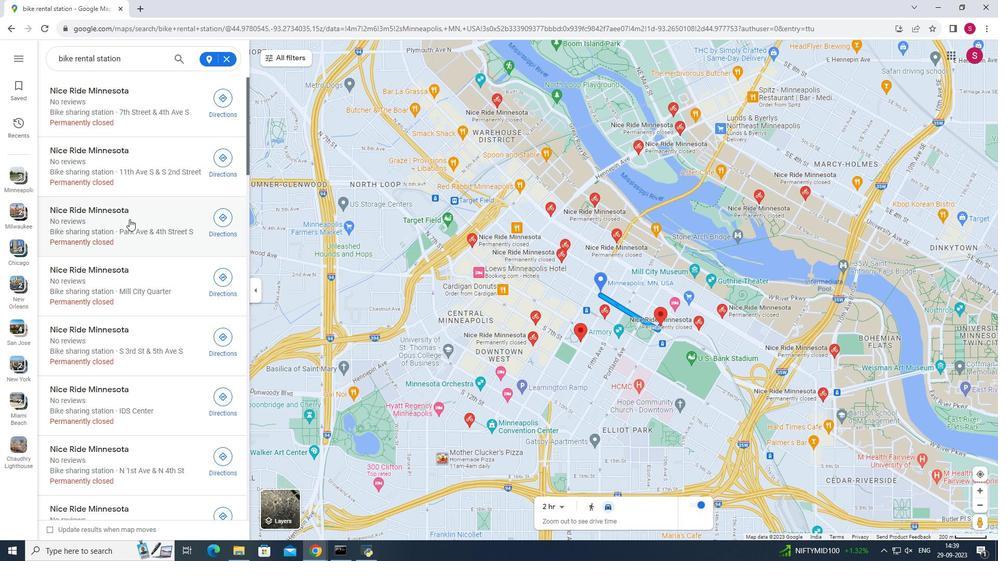 
Action: Mouse pressed left at (129, 219)
Screenshot: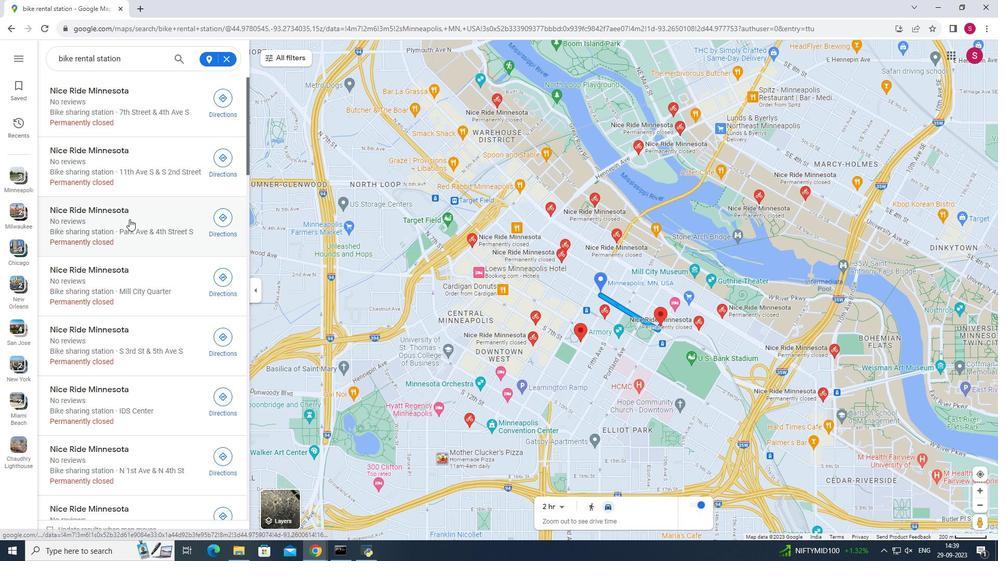 
Action: Mouse moved to (386, 287)
Screenshot: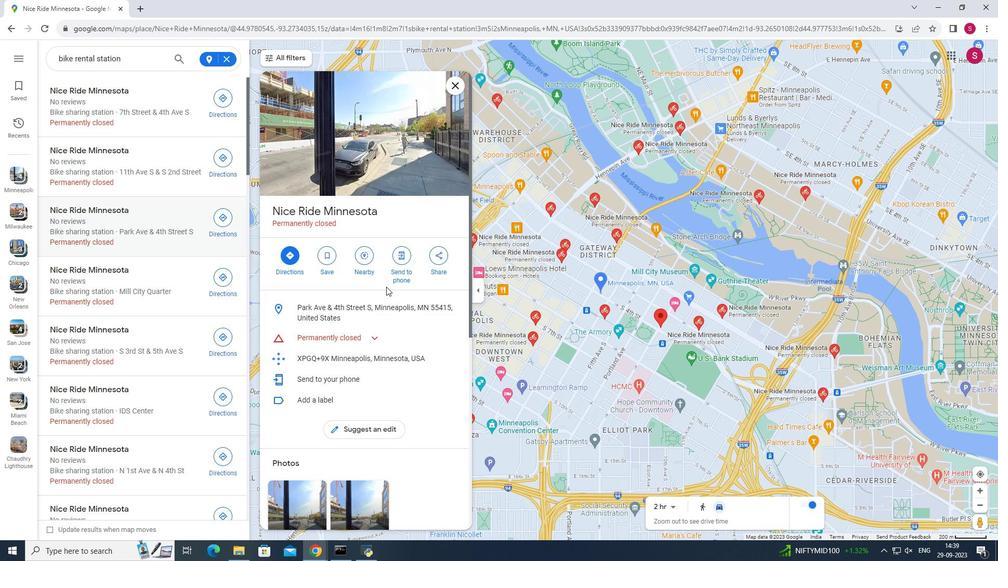
Action: Mouse scrolled (386, 286) with delta (0, 0)
Screenshot: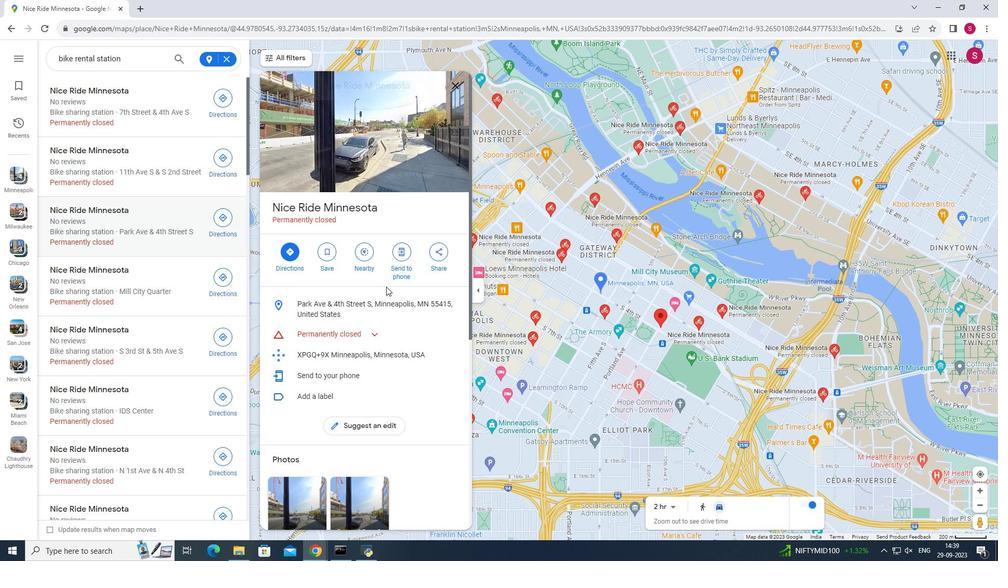 
Action: Mouse scrolled (386, 286) with delta (0, 0)
Screenshot: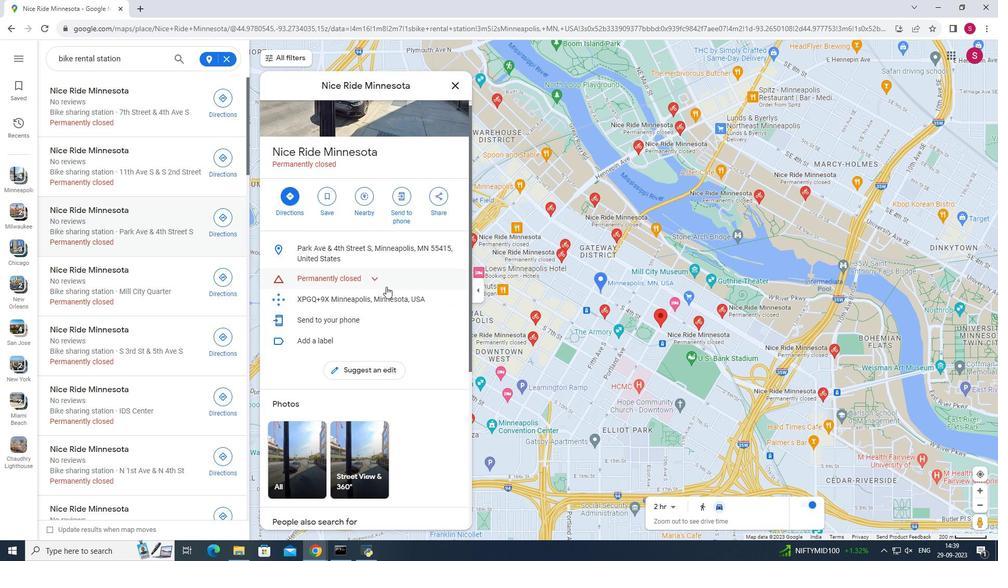 
Action: Mouse moved to (388, 289)
Screenshot: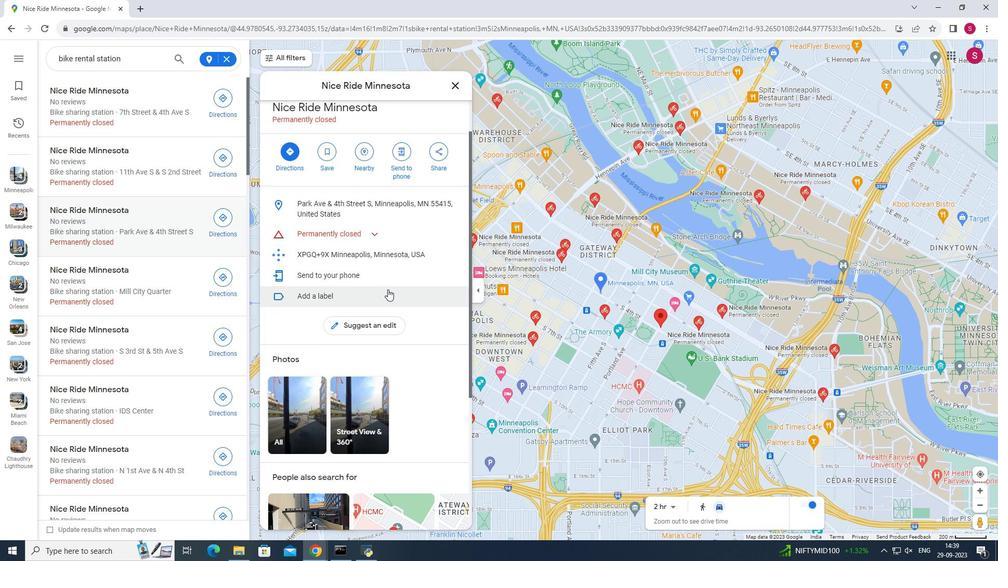 
Action: Mouse scrolled (388, 289) with delta (0, 0)
Screenshot: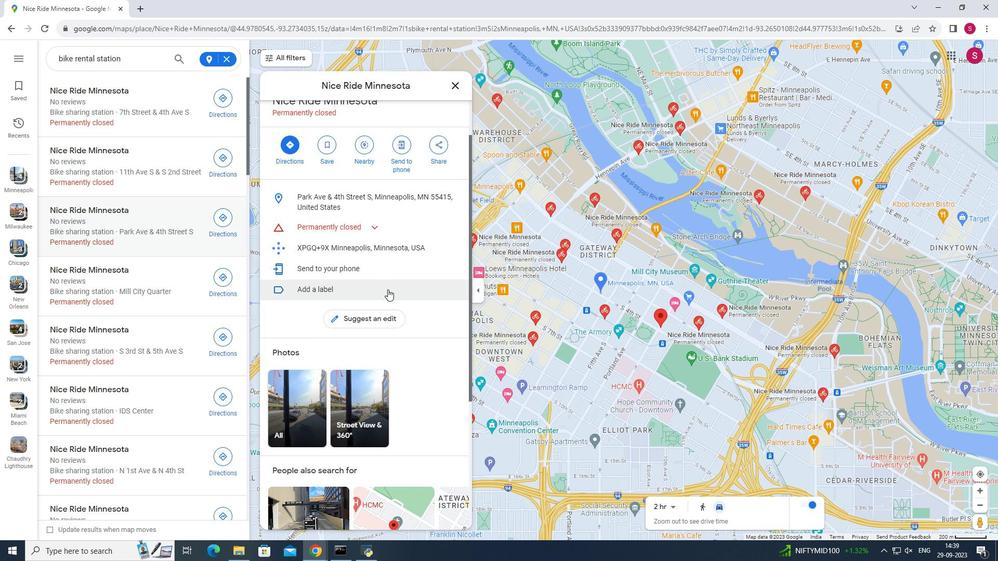 
Action: Mouse moved to (388, 289)
Screenshot: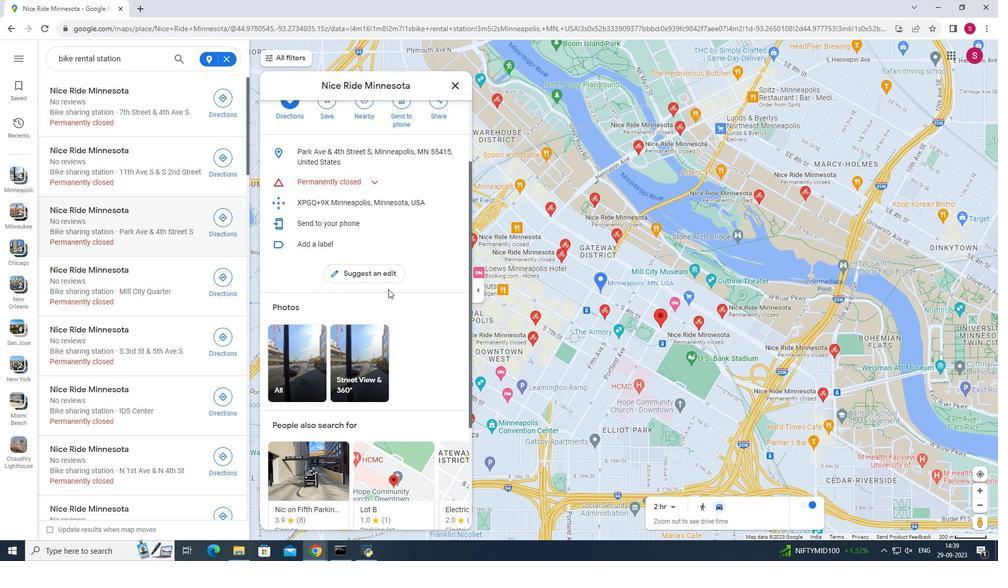 
Action: Mouse scrolled (388, 290) with delta (0, 0)
Screenshot: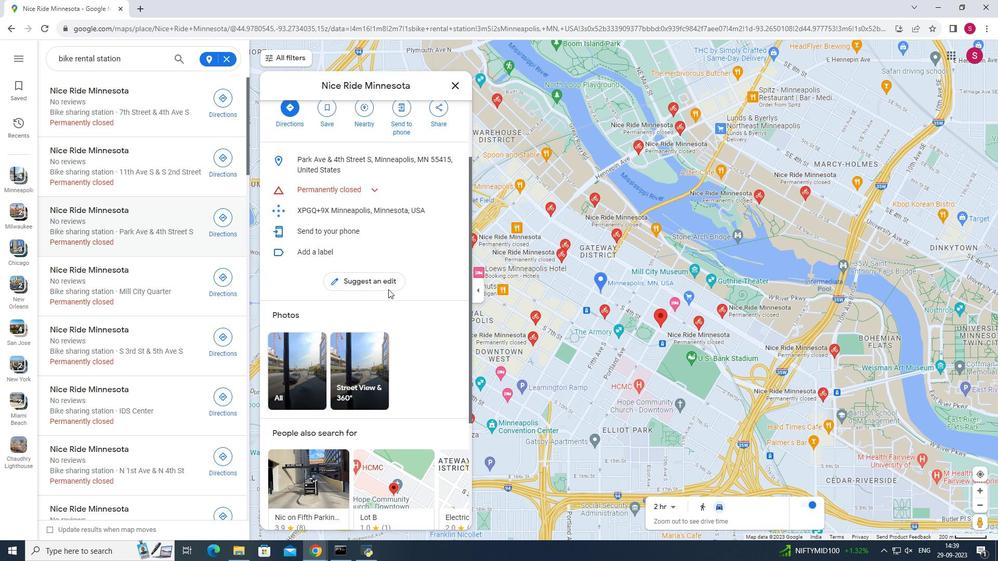
Action: Mouse moved to (389, 287)
Screenshot: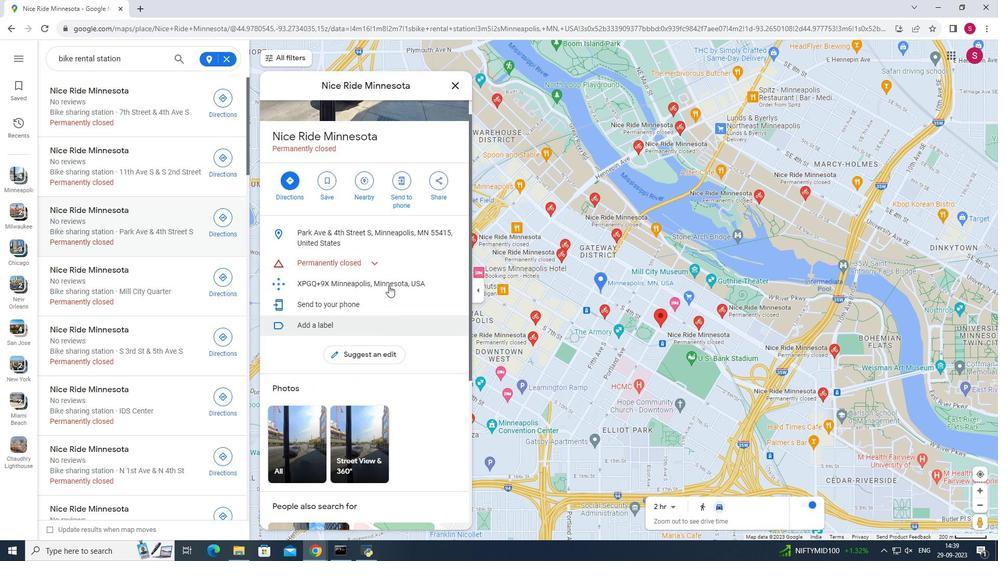
Action: Mouse scrolled (389, 287) with delta (0, 0)
Screenshot: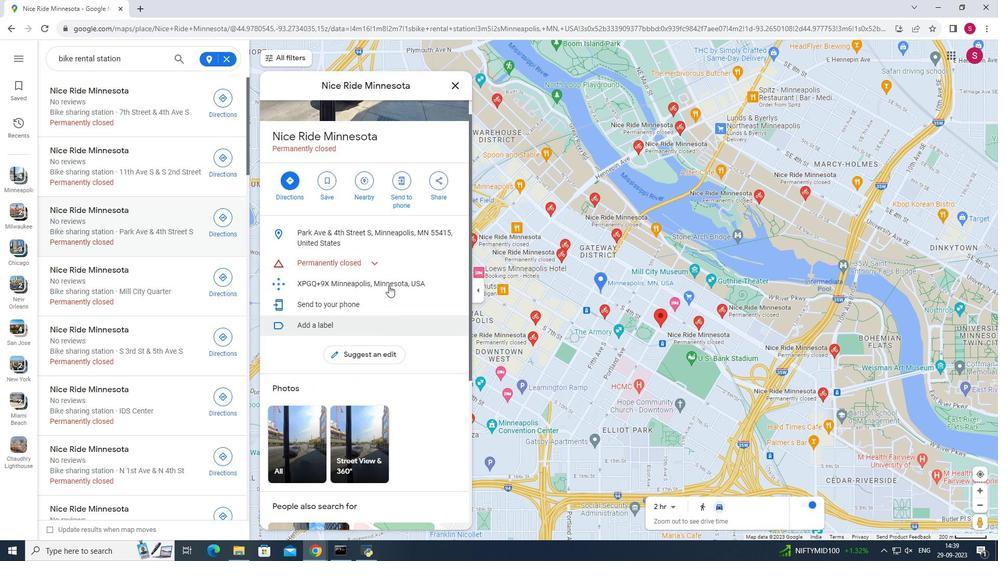 
Action: Mouse scrolled (389, 287) with delta (0, 0)
Screenshot: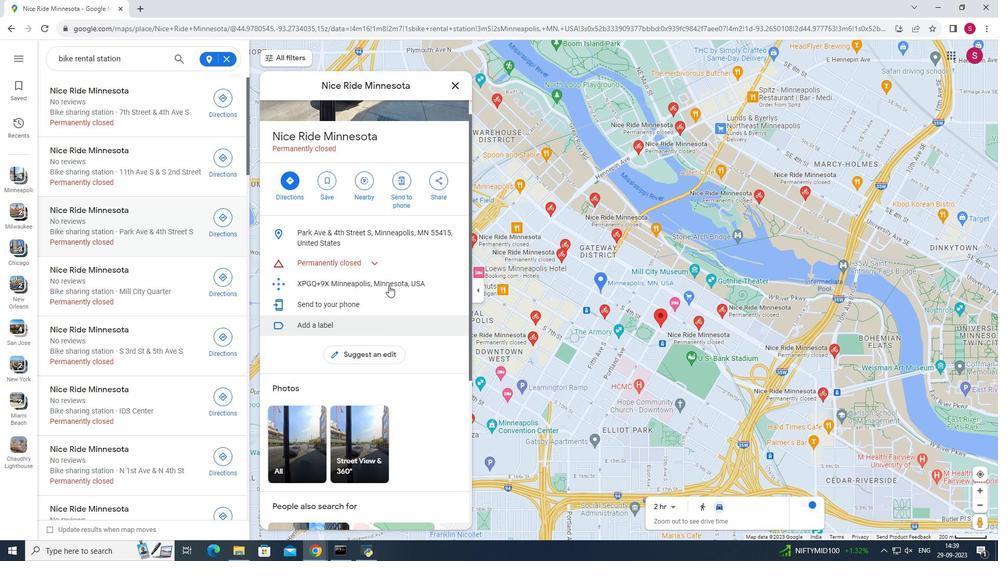 
Action: Mouse moved to (456, 84)
Screenshot: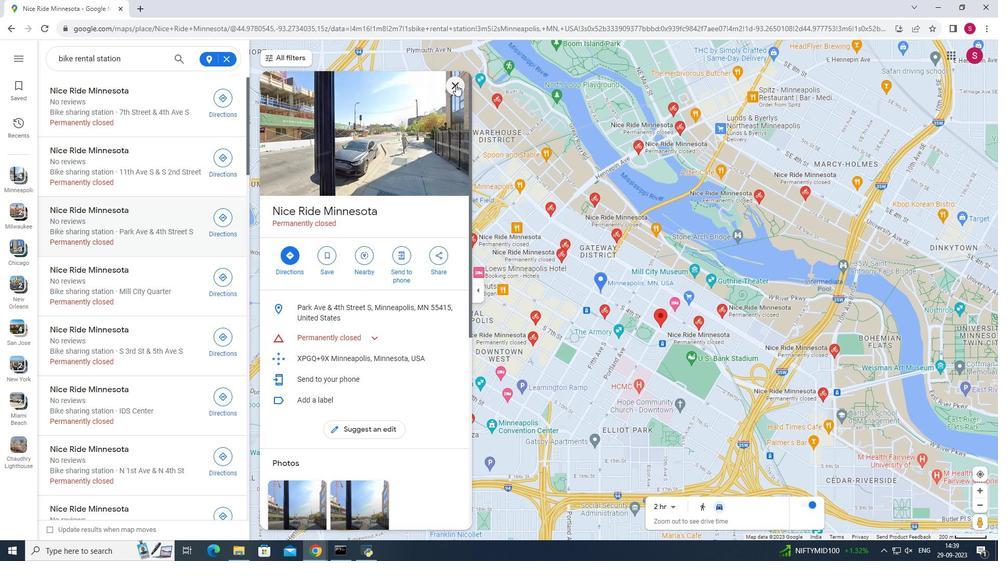 
Action: Mouse pressed left at (456, 84)
Screenshot: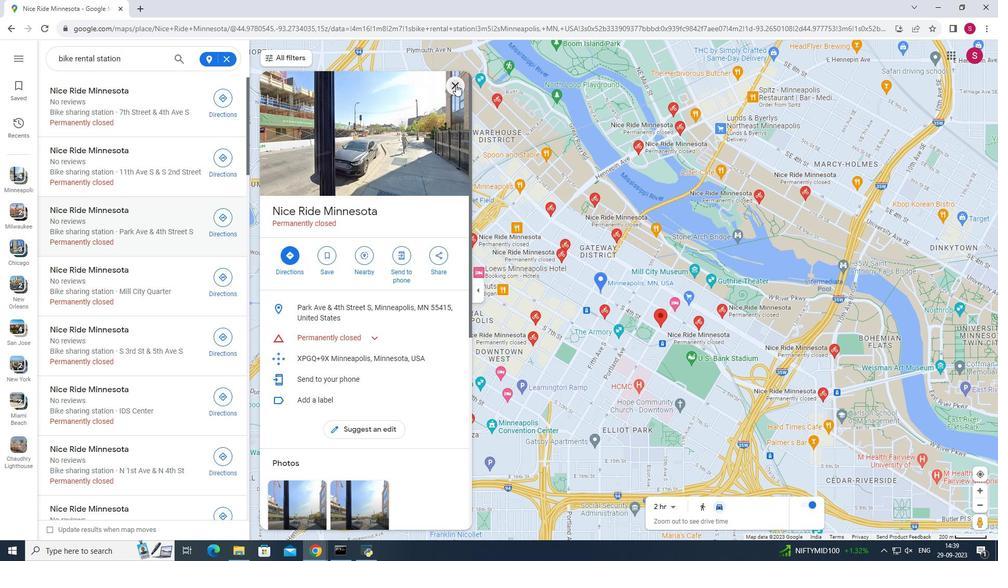 
Action: Mouse moved to (162, 308)
Screenshot: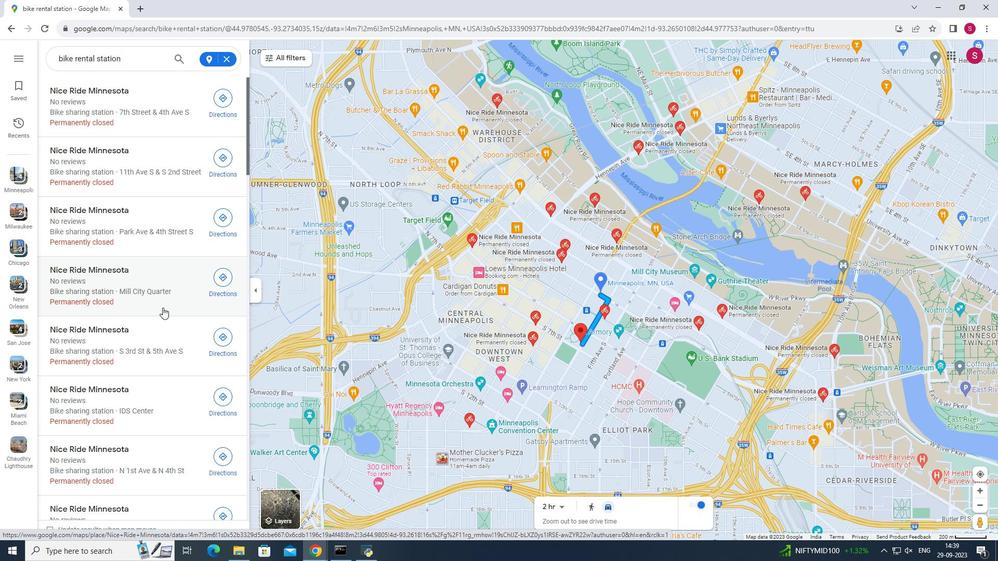 
Action: Mouse scrolled (162, 307) with delta (0, 0)
Screenshot: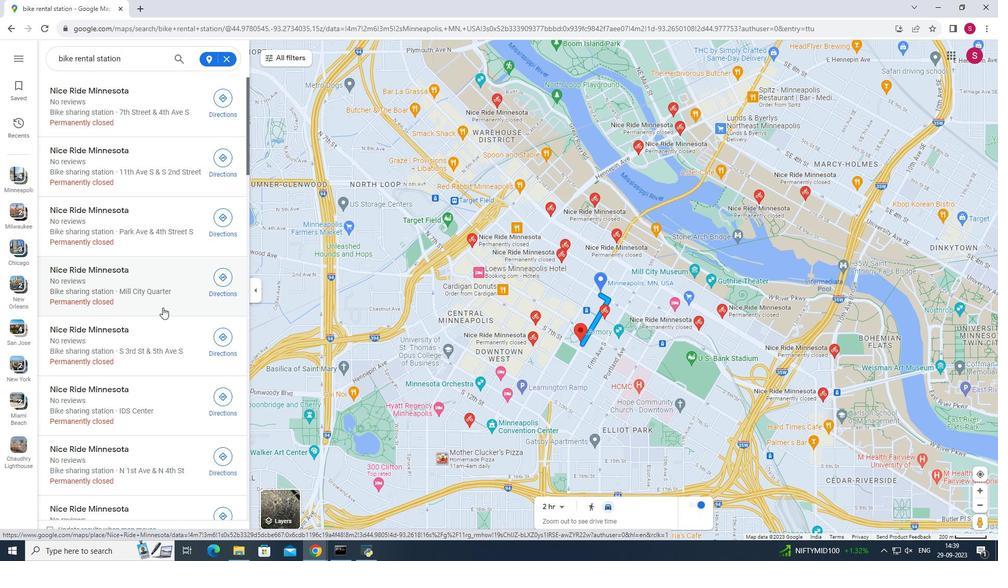 
Action: Mouse scrolled (162, 307) with delta (0, 0)
Screenshot: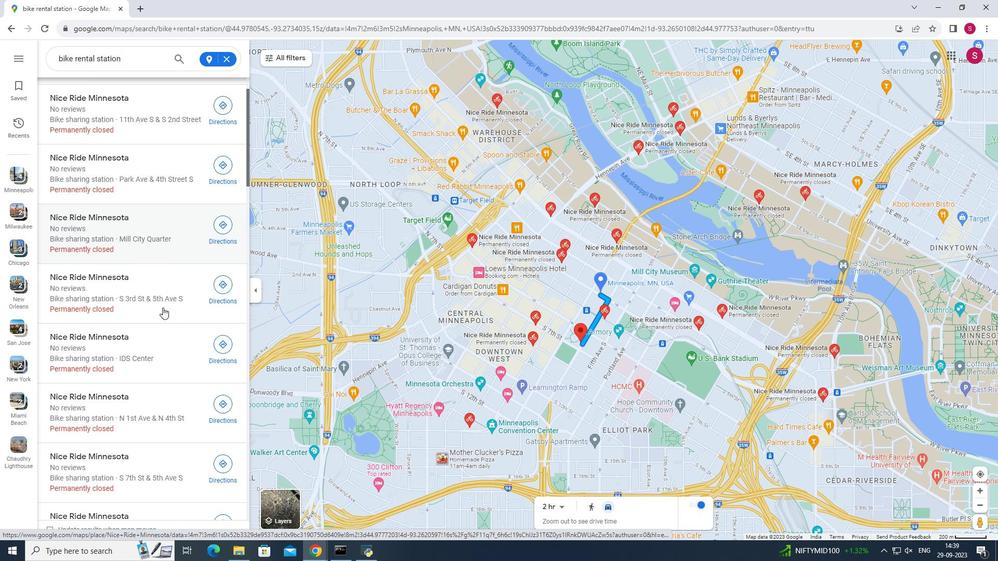 
Action: Mouse scrolled (162, 307) with delta (0, 0)
Screenshot: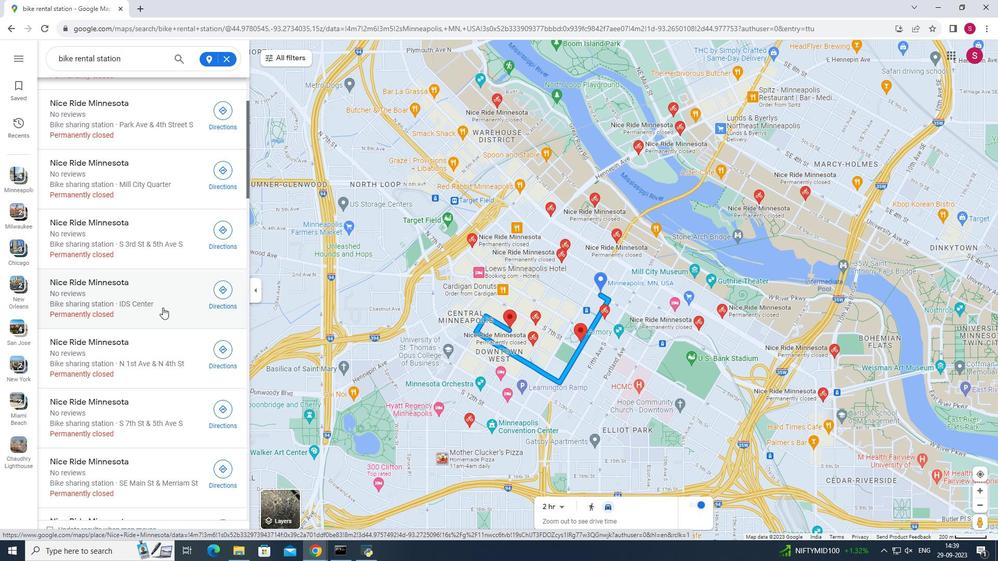 
Action: Mouse scrolled (162, 307) with delta (0, 0)
Screenshot: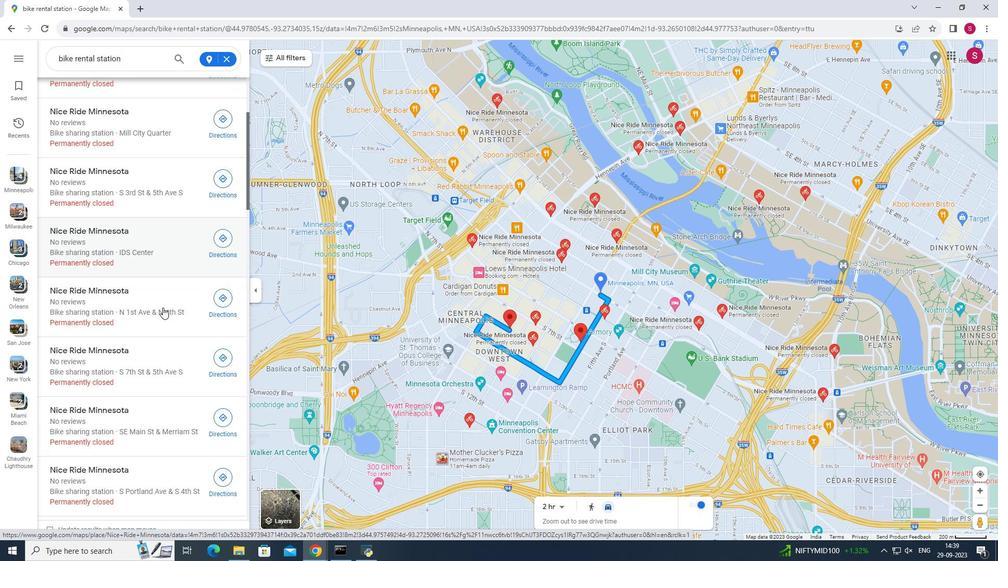 
Action: Mouse scrolled (162, 307) with delta (0, 0)
Screenshot: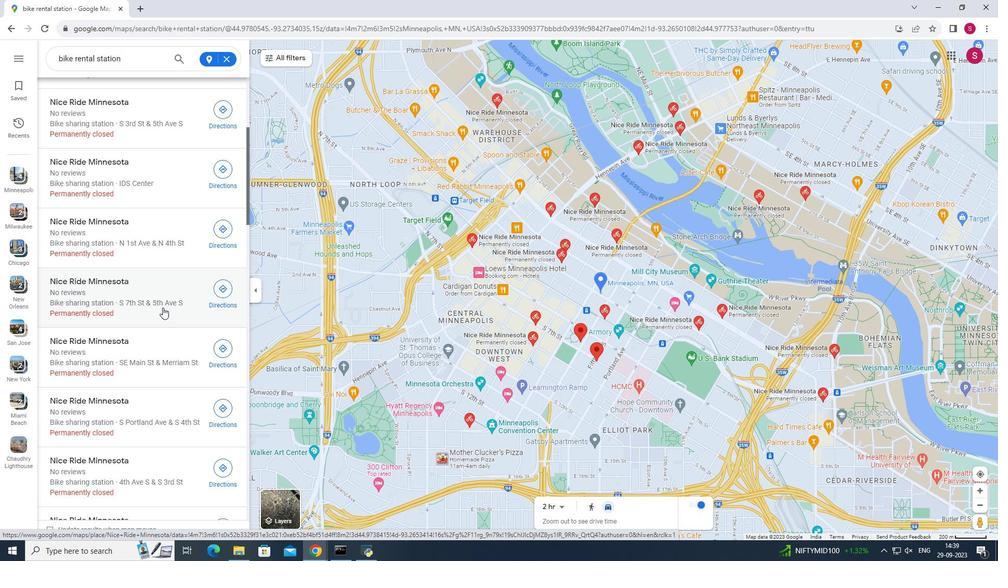 
Action: Mouse scrolled (162, 307) with delta (0, 0)
Screenshot: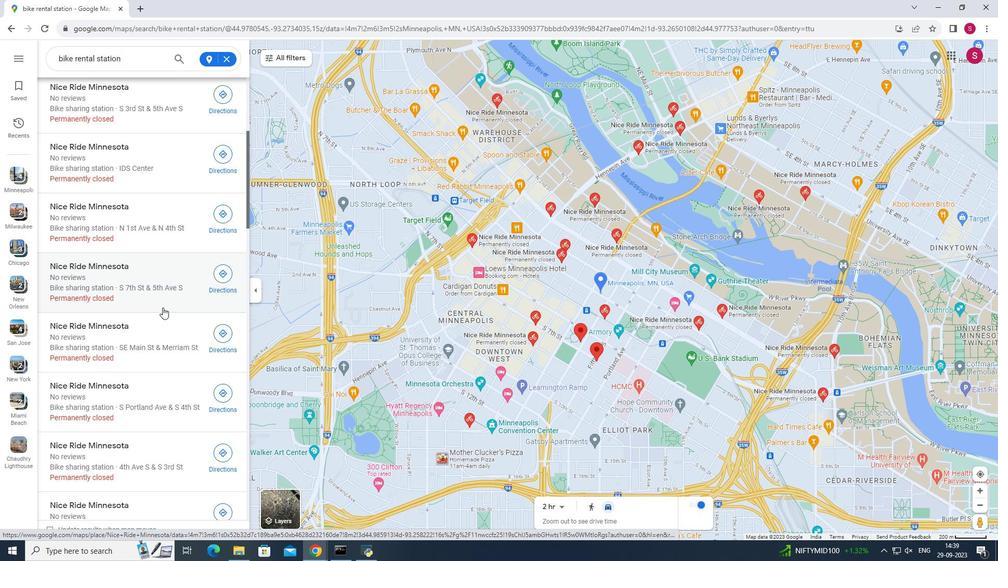 
Action: Mouse moved to (171, 308)
Screenshot: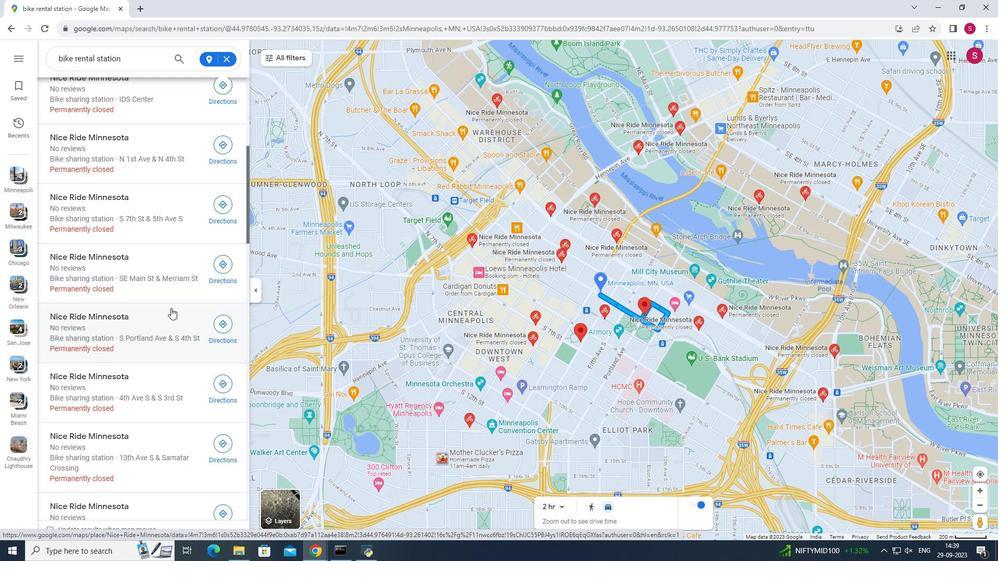 
Action: Mouse scrolled (171, 308) with delta (0, 0)
Screenshot: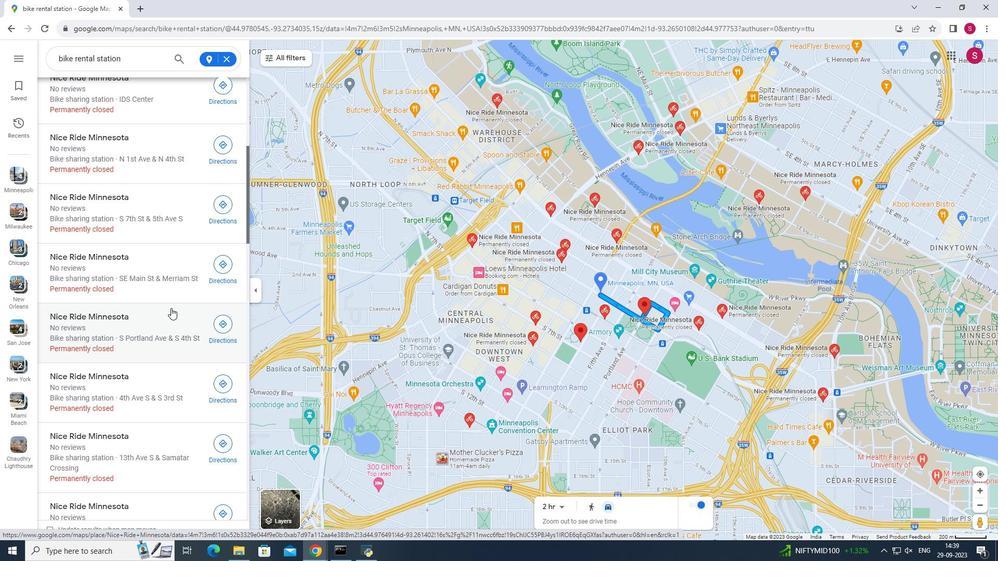 
Action: Mouse scrolled (171, 308) with delta (0, 0)
Screenshot: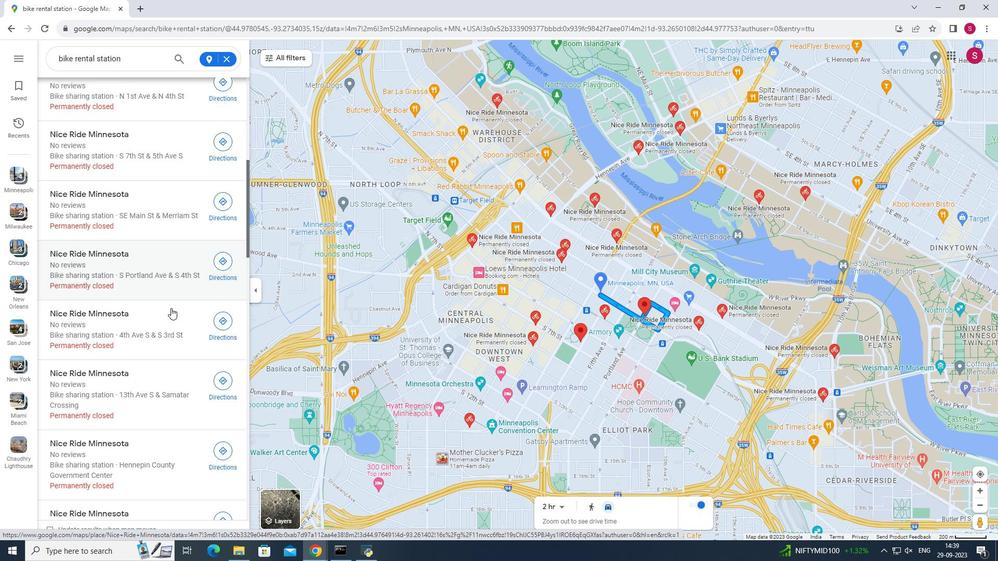 
Action: Mouse scrolled (171, 308) with delta (0, 0)
Screenshot: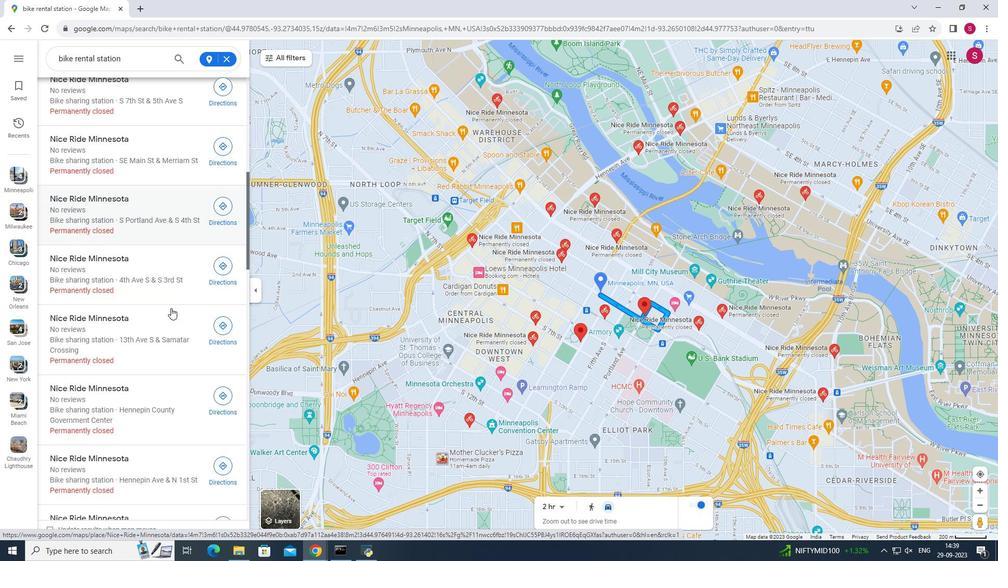 
Action: Mouse scrolled (171, 308) with delta (0, 0)
Screenshot: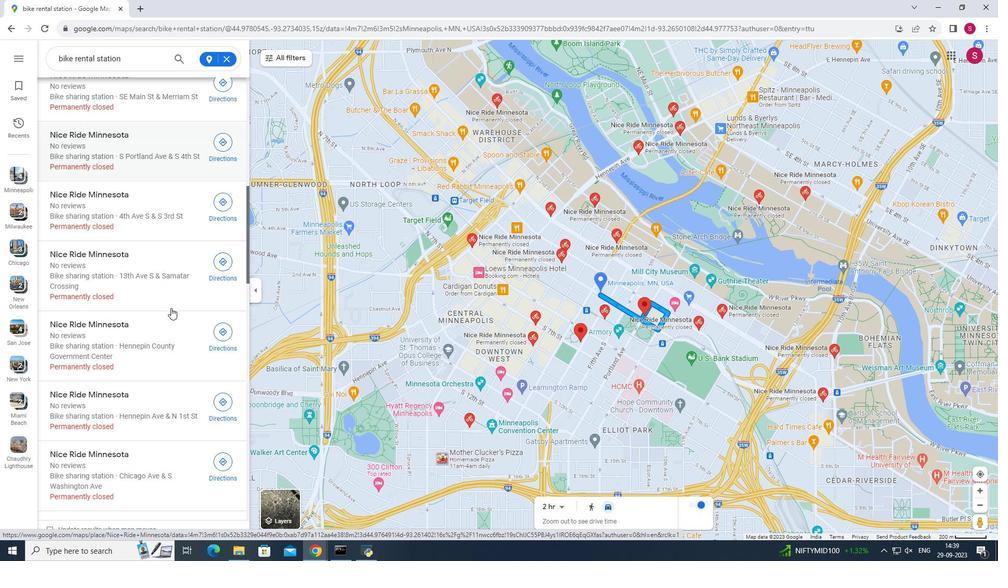 
Action: Mouse scrolled (171, 308) with delta (0, 0)
Screenshot: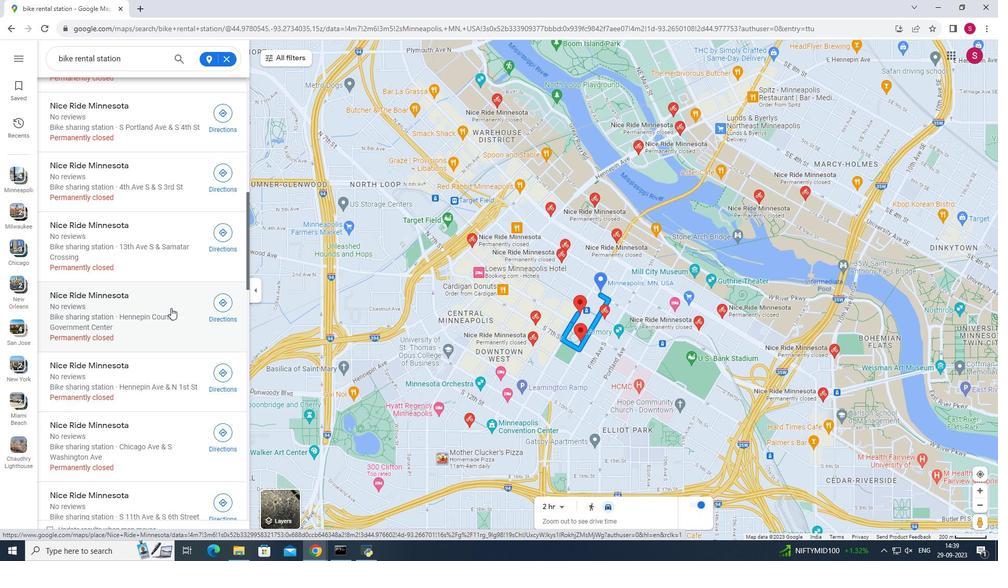 
Action: Mouse scrolled (171, 308) with delta (0, 0)
Screenshot: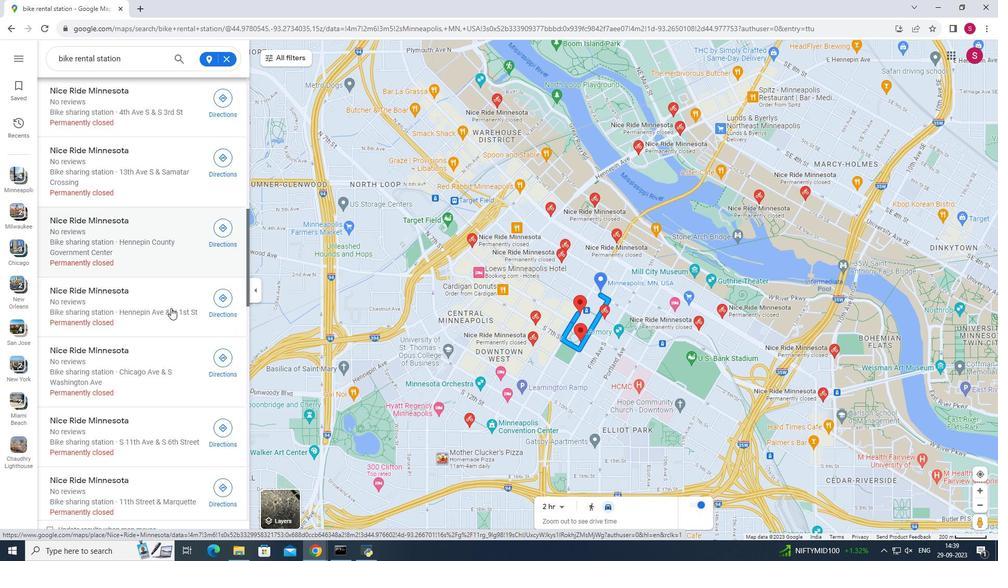 
Action: Mouse scrolled (171, 308) with delta (0, 0)
Screenshot: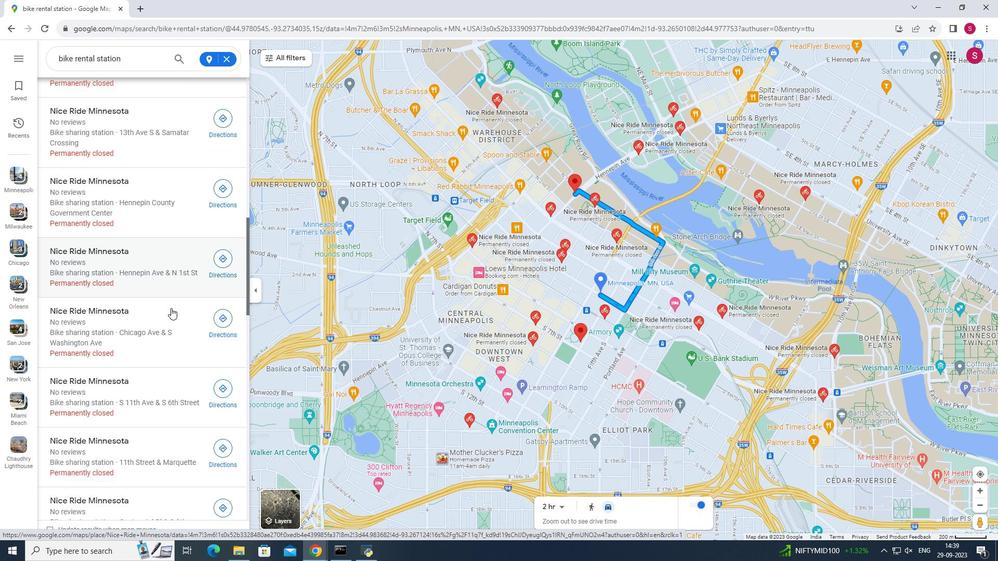 
Action: Mouse scrolled (171, 308) with delta (0, 0)
Screenshot: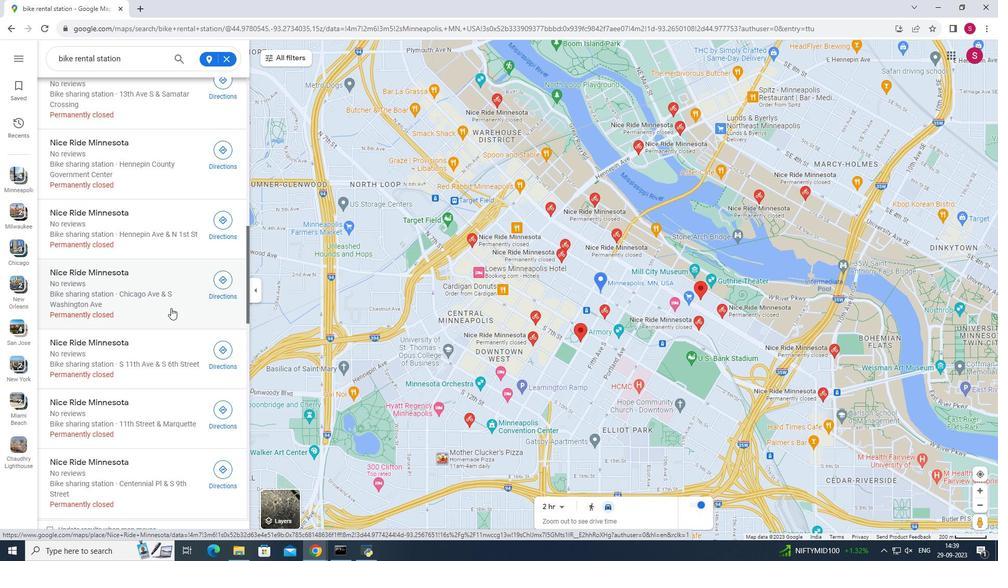 
Action: Mouse scrolled (171, 308) with delta (0, 0)
Screenshot: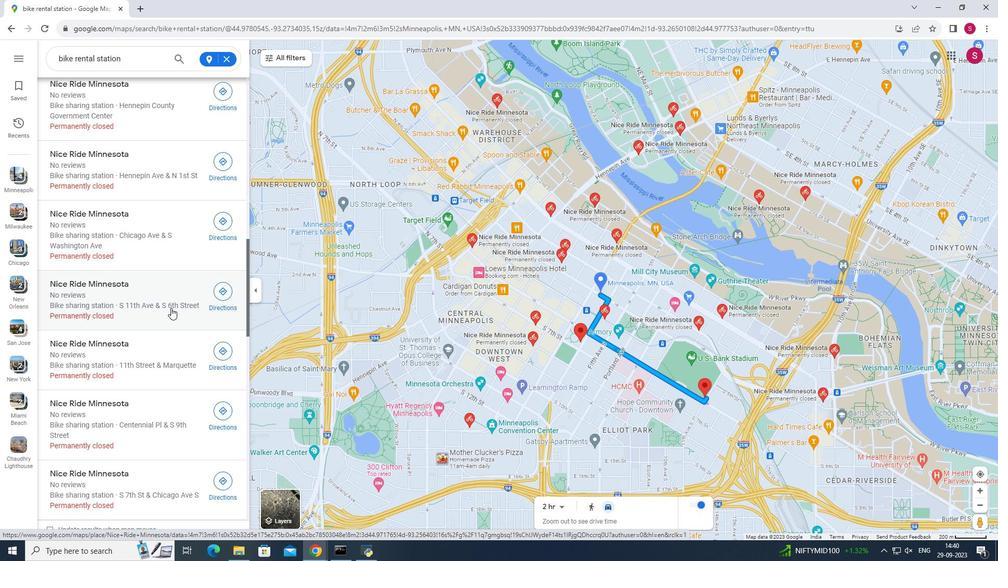 
Action: Mouse scrolled (171, 308) with delta (0, 0)
Screenshot: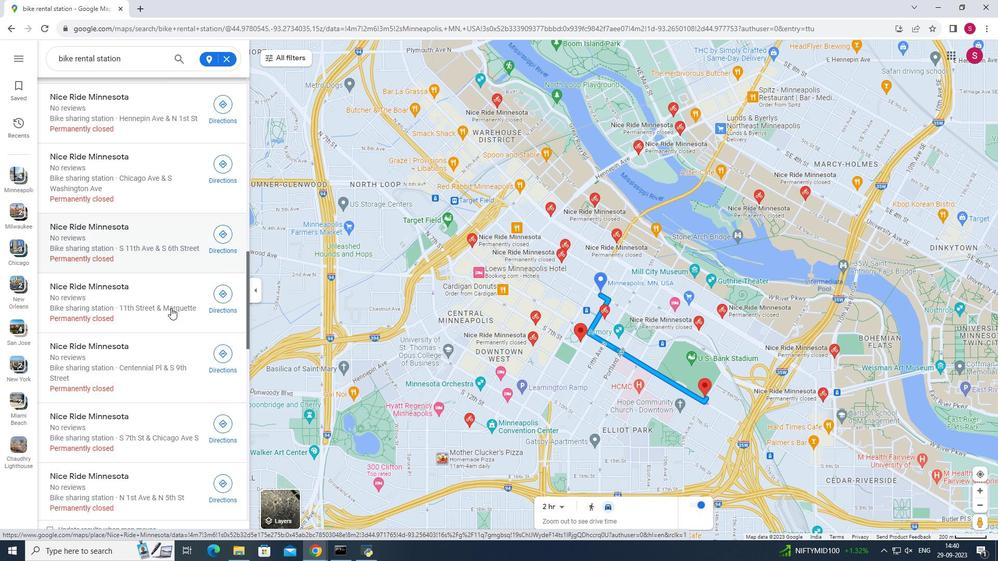 
Action: Mouse scrolled (171, 308) with delta (0, 0)
Screenshot: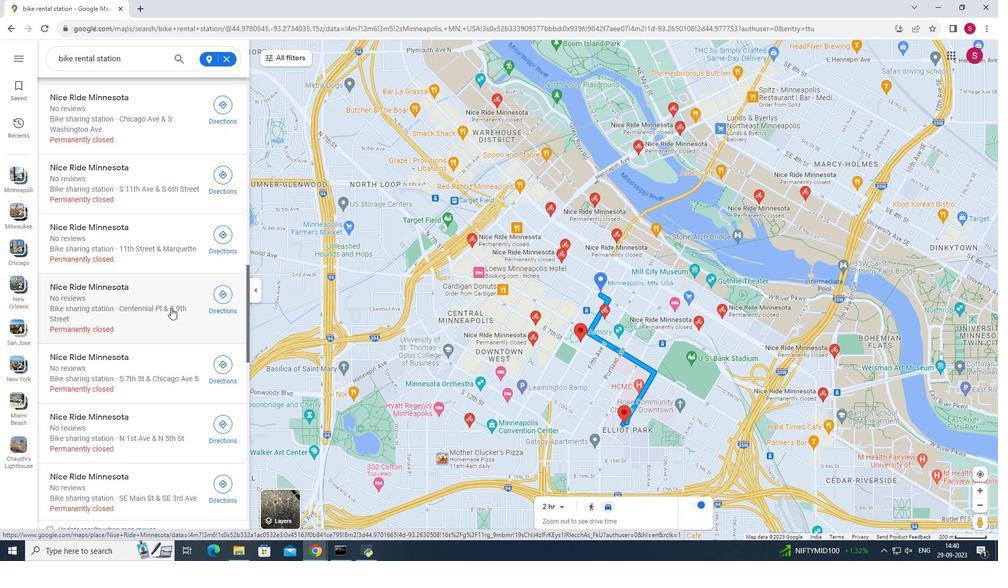 
Action: Mouse scrolled (171, 308) with delta (0, 0)
Screenshot: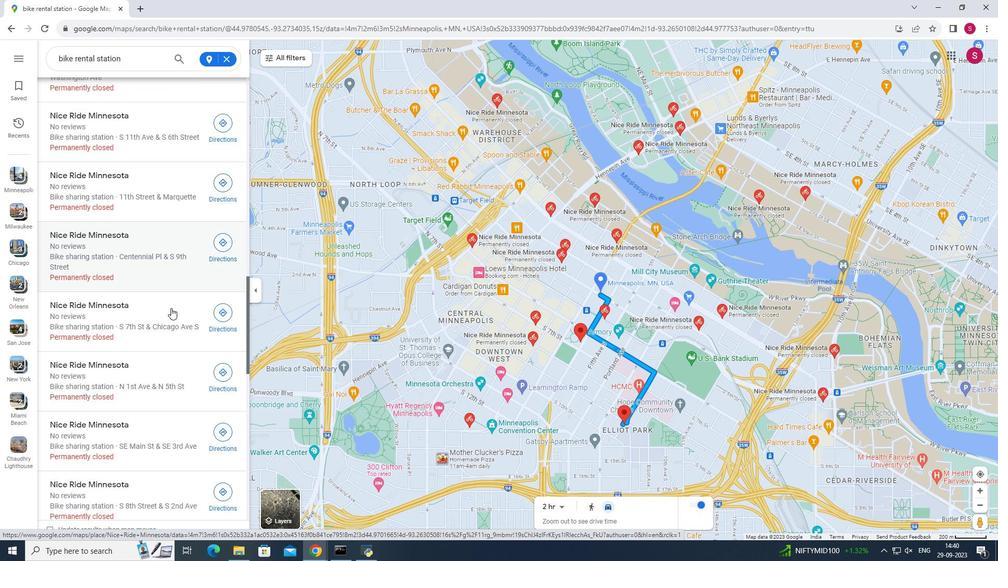 
Action: Mouse scrolled (171, 308) with delta (0, 0)
Screenshot: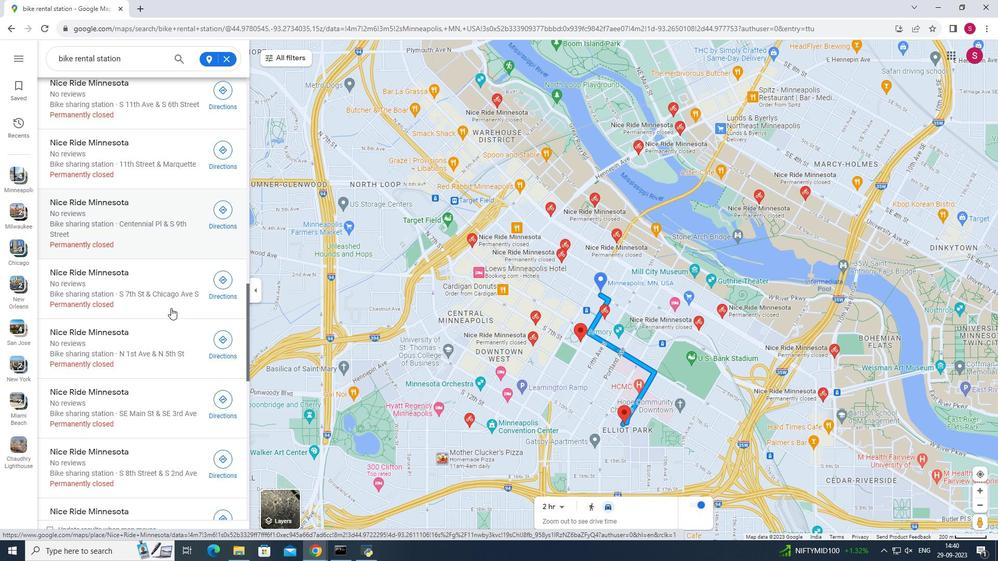 
Action: Mouse scrolled (171, 308) with delta (0, 0)
Screenshot: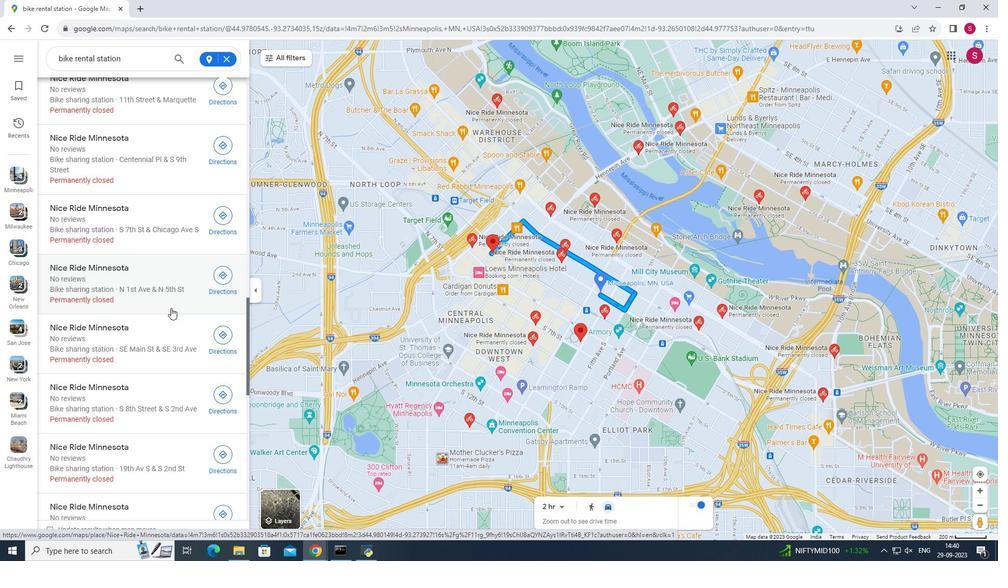 
Action: Mouse scrolled (171, 308) with delta (0, 0)
Screenshot: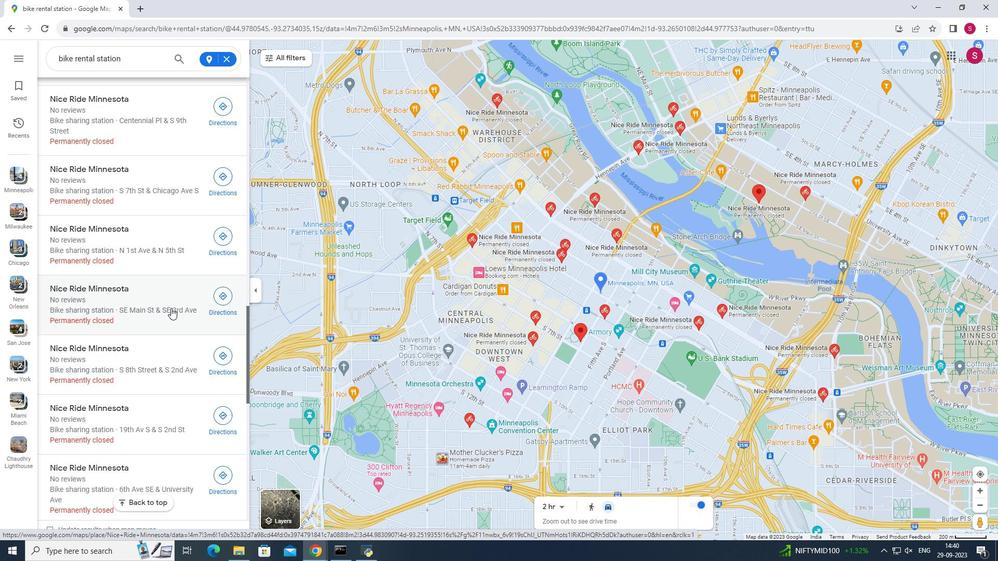 
Action: Mouse scrolled (171, 308) with delta (0, 0)
Screenshot: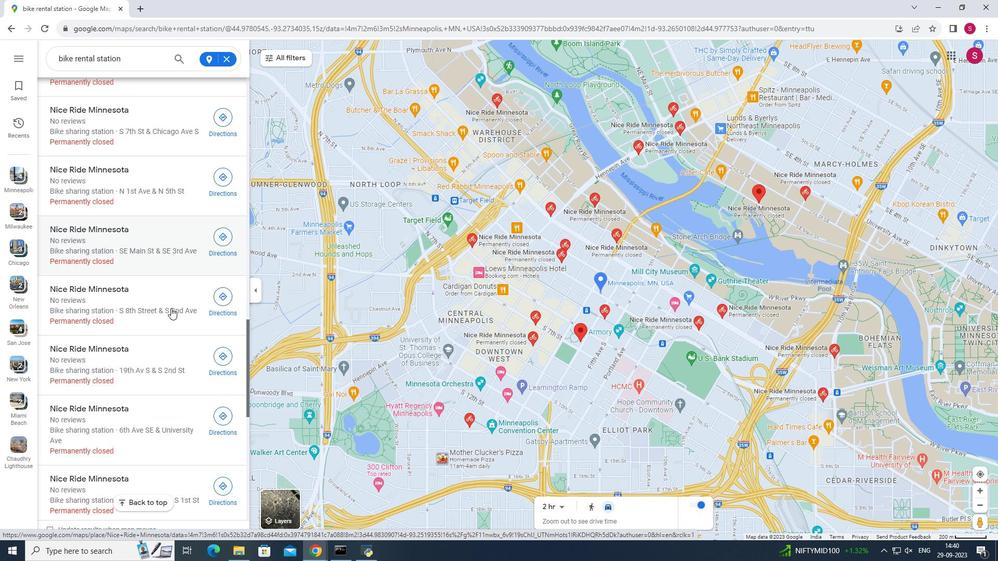 
Action: Mouse scrolled (171, 308) with delta (0, 0)
Screenshot: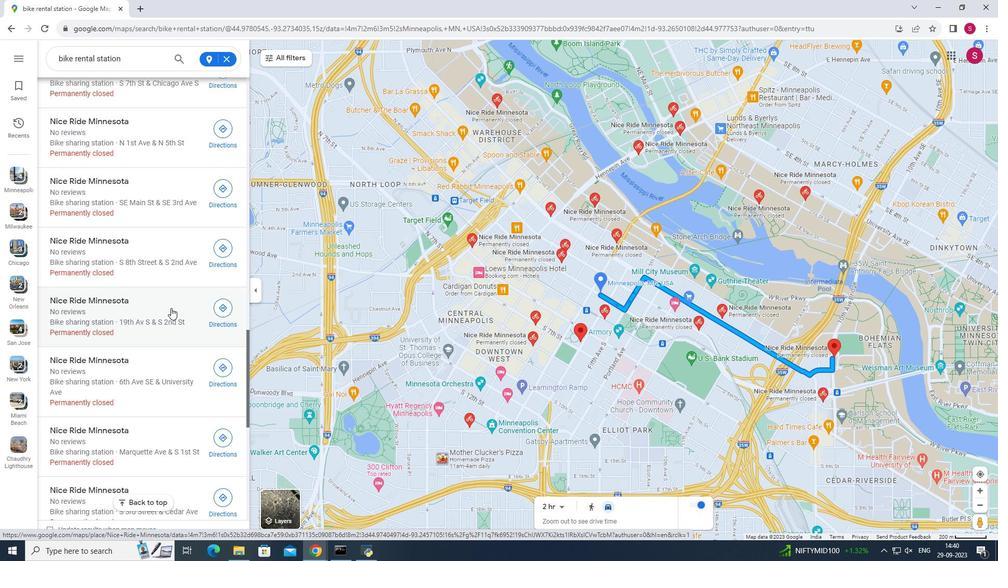 
Action: Mouse scrolled (171, 308) with delta (0, 0)
Screenshot: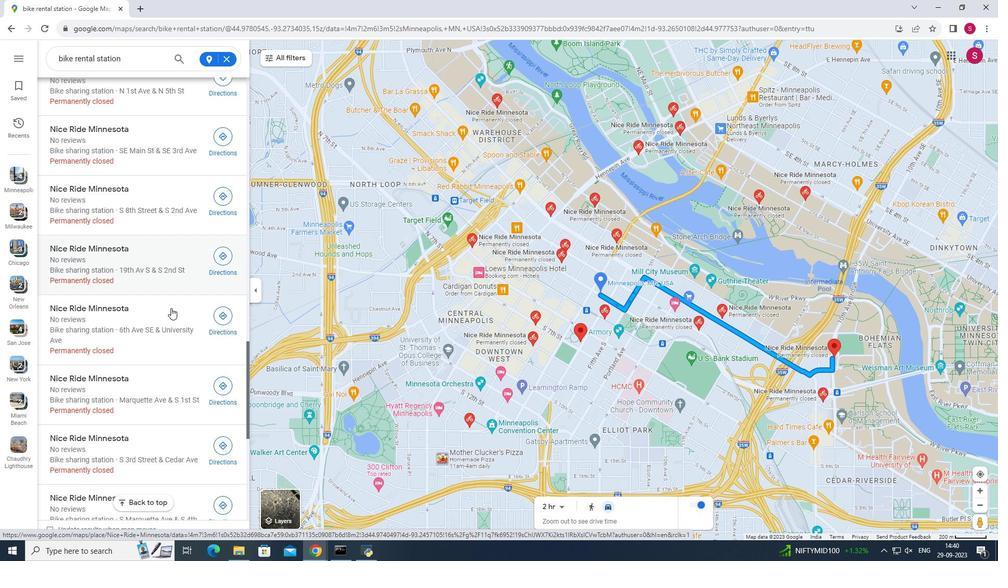
Action: Mouse scrolled (171, 308) with delta (0, 0)
Screenshot: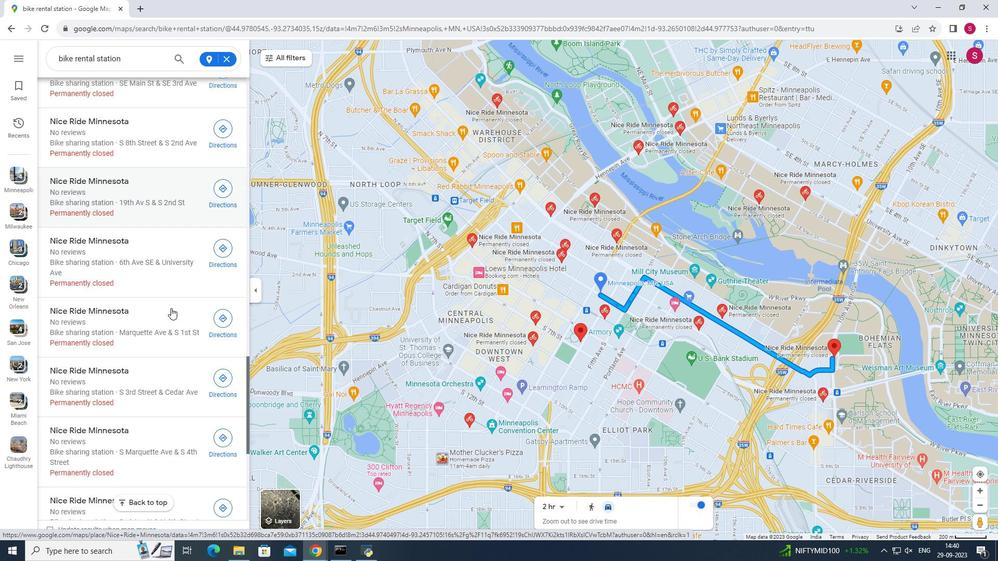 
Action: Mouse scrolled (171, 308) with delta (0, 0)
Screenshot: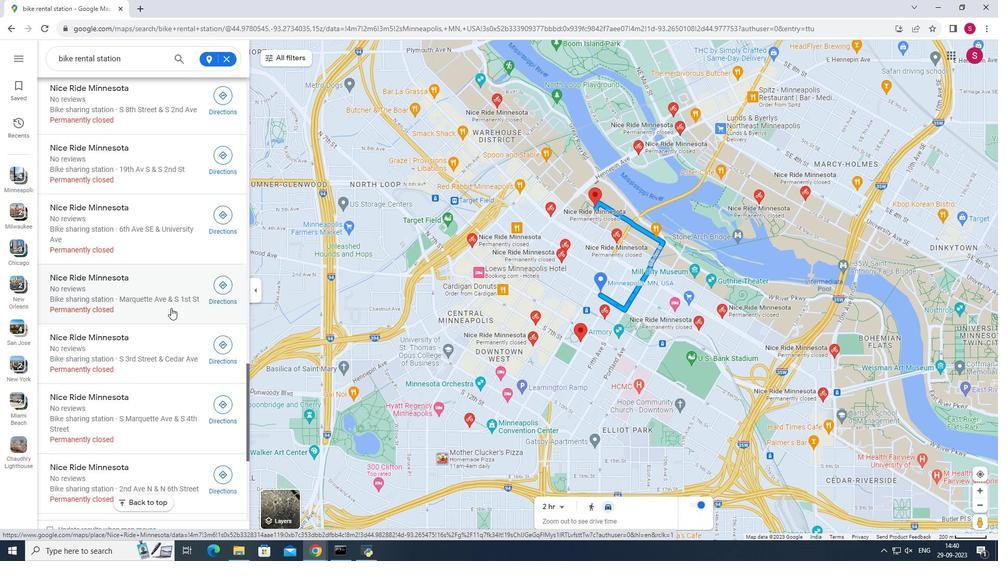 
Action: Mouse scrolled (171, 308) with delta (0, 0)
Screenshot: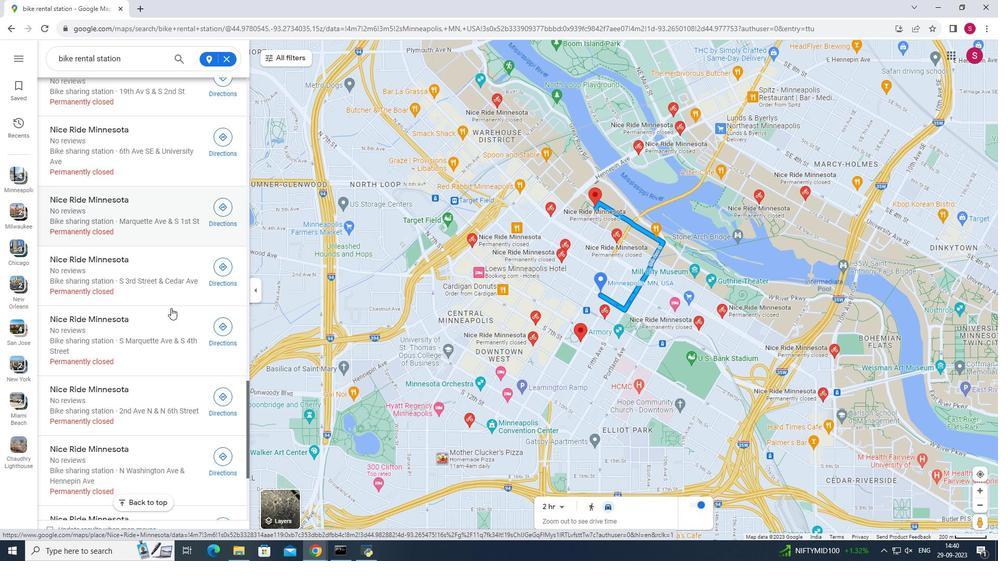 
Action: Mouse scrolled (171, 308) with delta (0, 0)
Screenshot: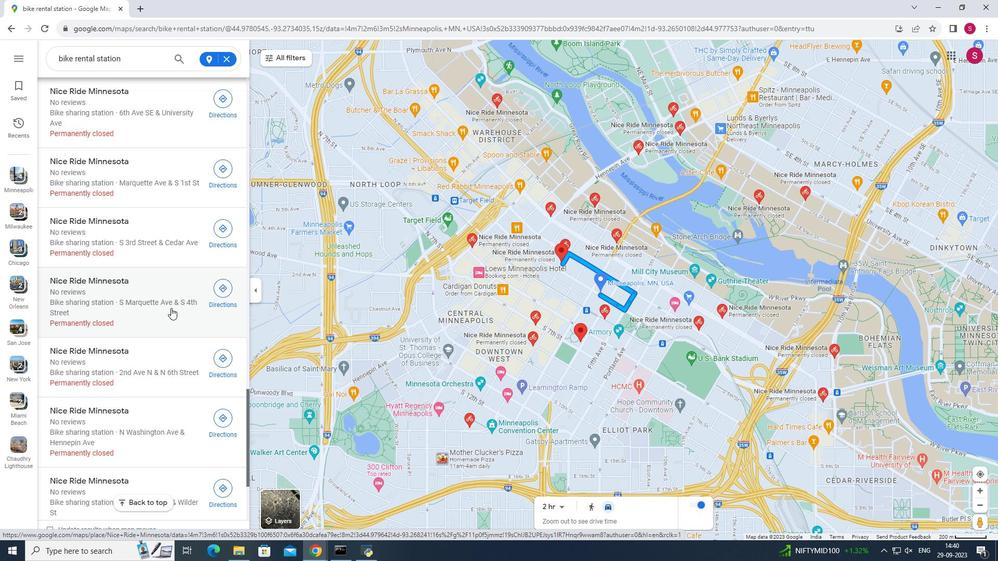 
Action: Mouse scrolled (171, 308) with delta (0, 0)
Screenshot: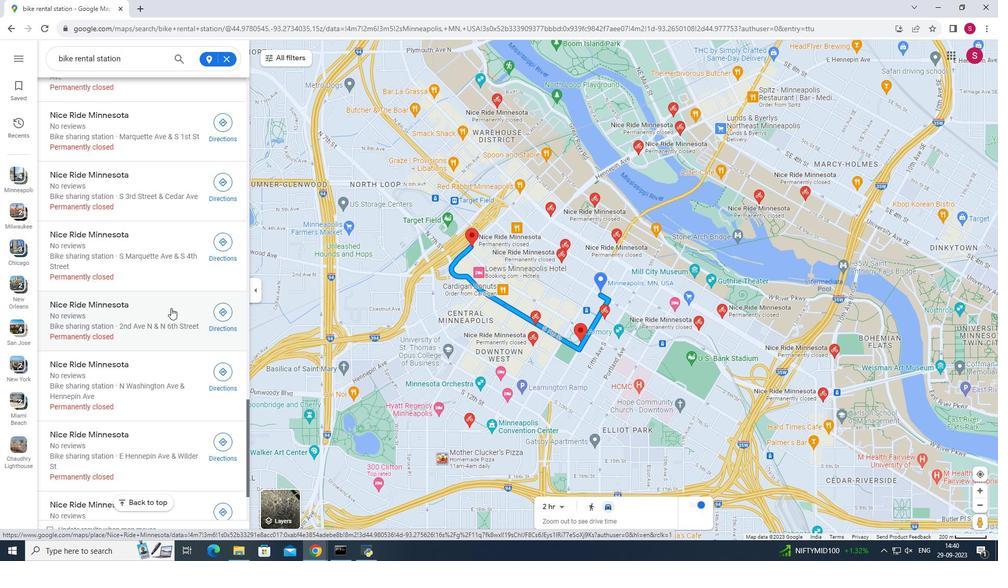 
Action: Mouse moved to (174, 308)
Screenshot: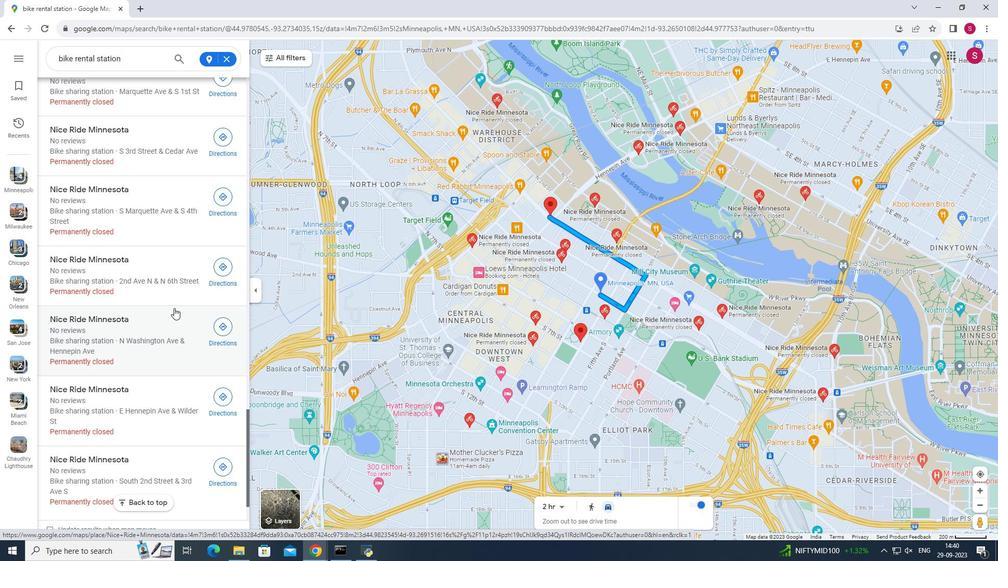 
Action: Mouse scrolled (174, 308) with delta (0, 0)
Screenshot: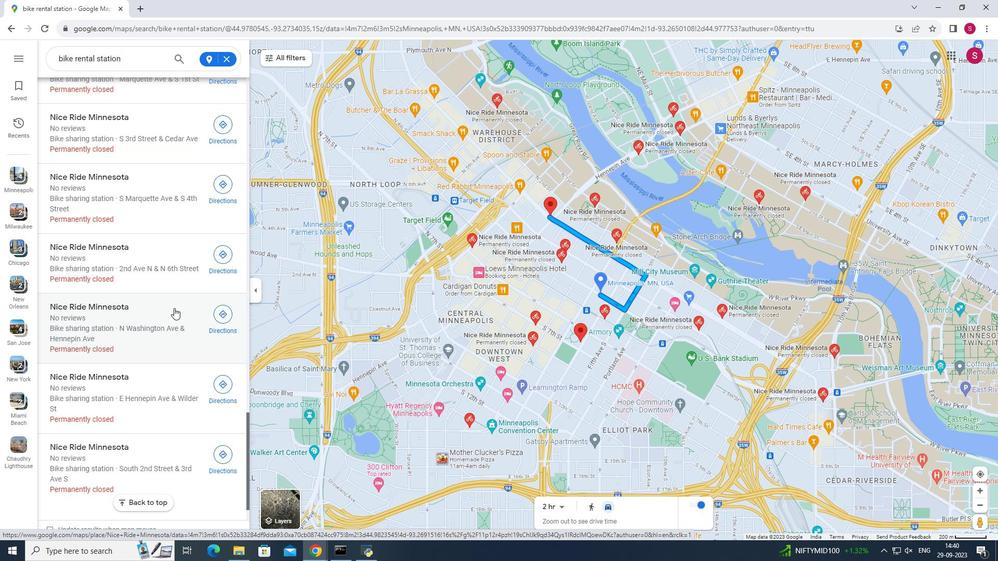 
Action: Mouse scrolled (174, 308) with delta (0, 0)
Screenshot: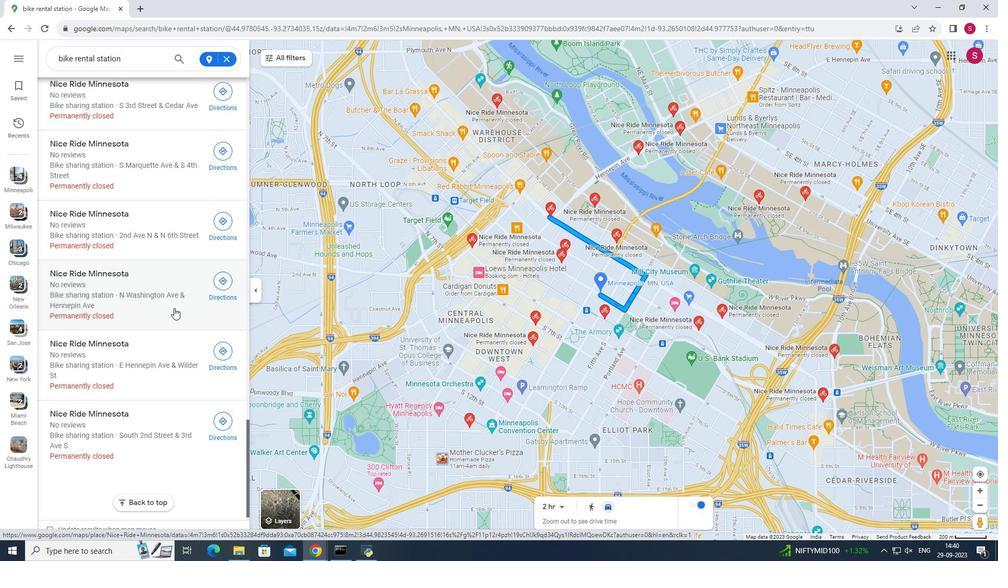 
Action: Mouse scrolled (174, 308) with delta (0, 0)
Screenshot: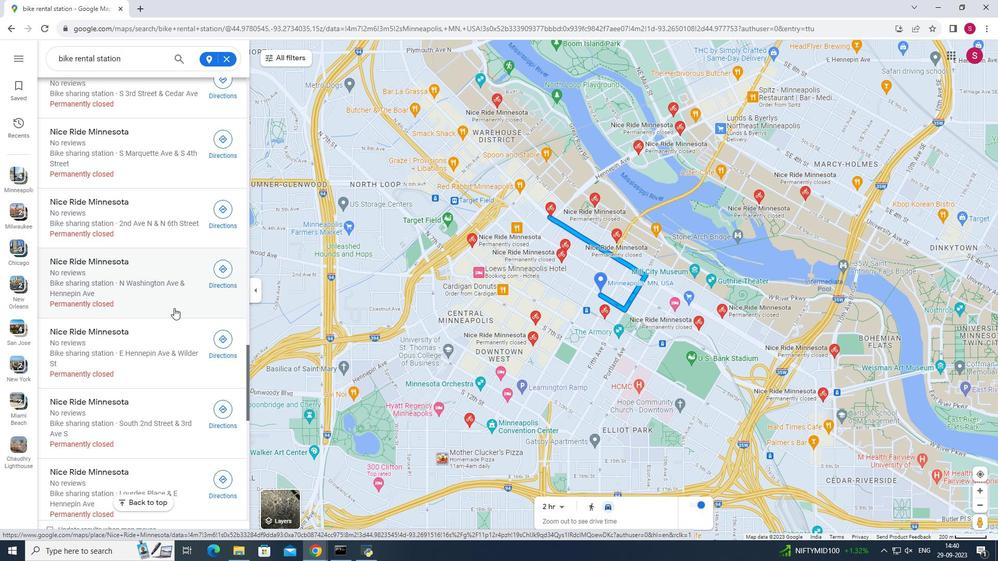 
Action: Mouse scrolled (174, 308) with delta (0, 0)
Screenshot: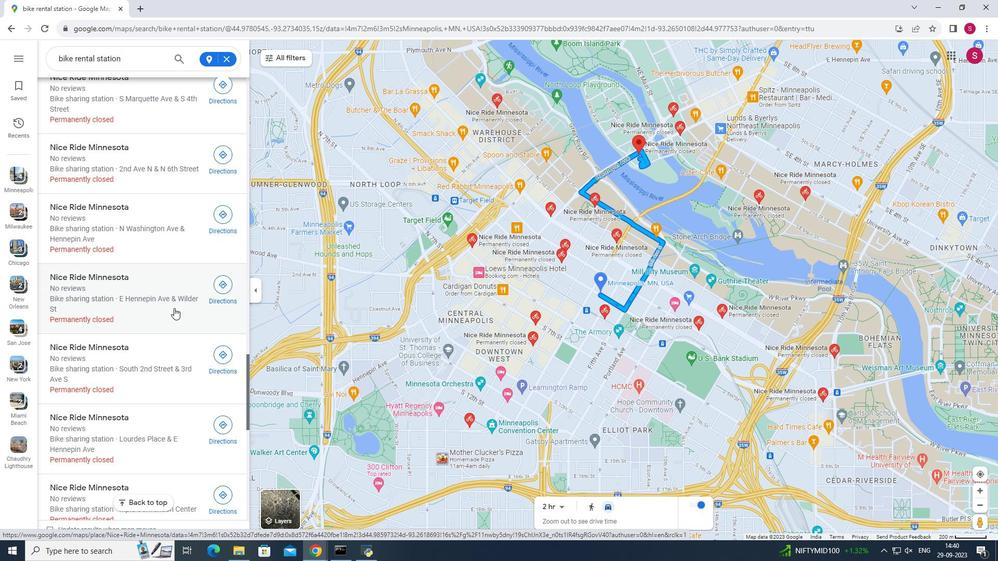 
Action: Mouse scrolled (174, 308) with delta (0, 0)
Screenshot: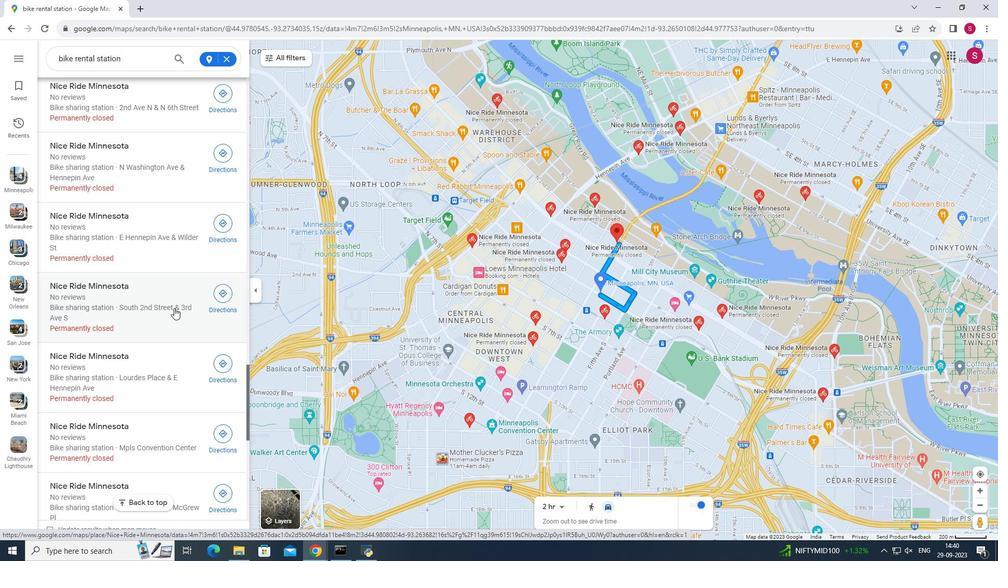 
Action: Mouse scrolled (174, 308) with delta (0, 0)
Screenshot: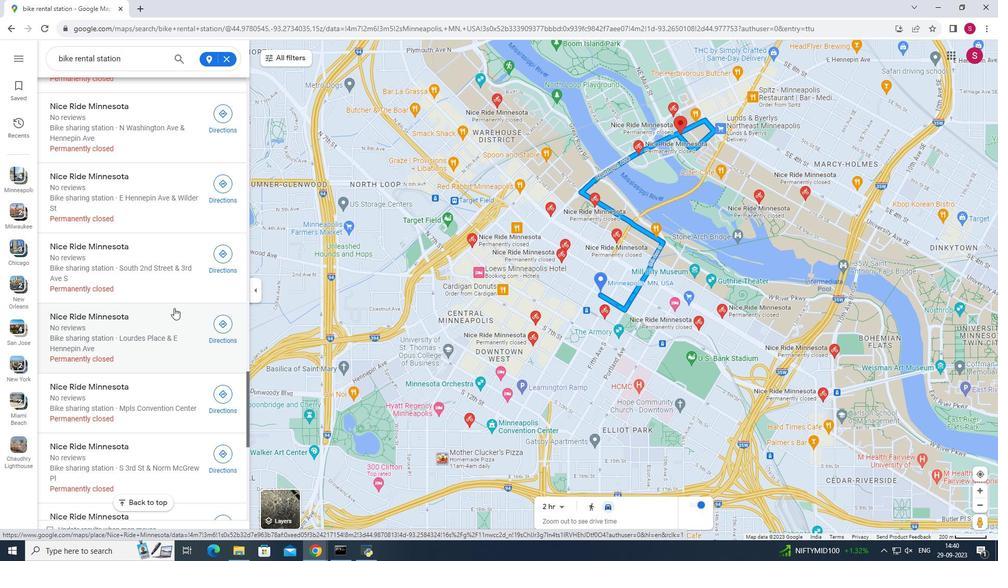 
Action: Mouse scrolled (174, 308) with delta (0, 0)
Screenshot: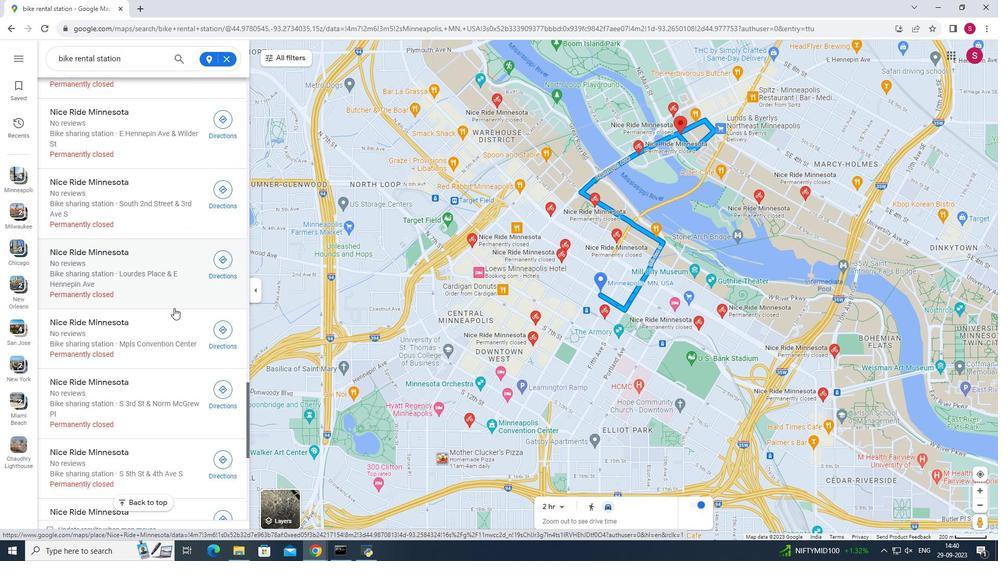 
Action: Mouse scrolled (174, 308) with delta (0, 0)
Screenshot: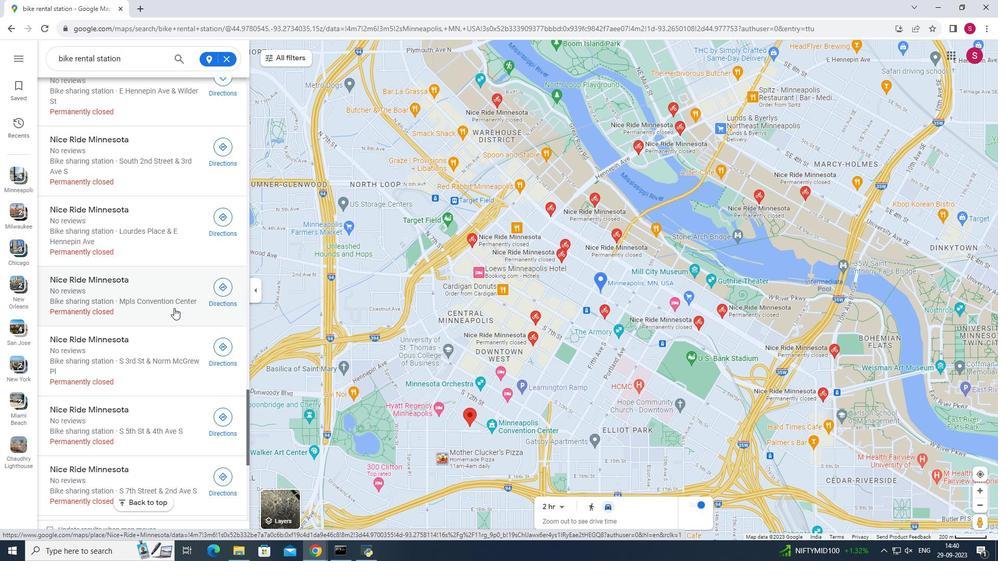 
Action: Mouse scrolled (174, 308) with delta (0, 0)
Screenshot: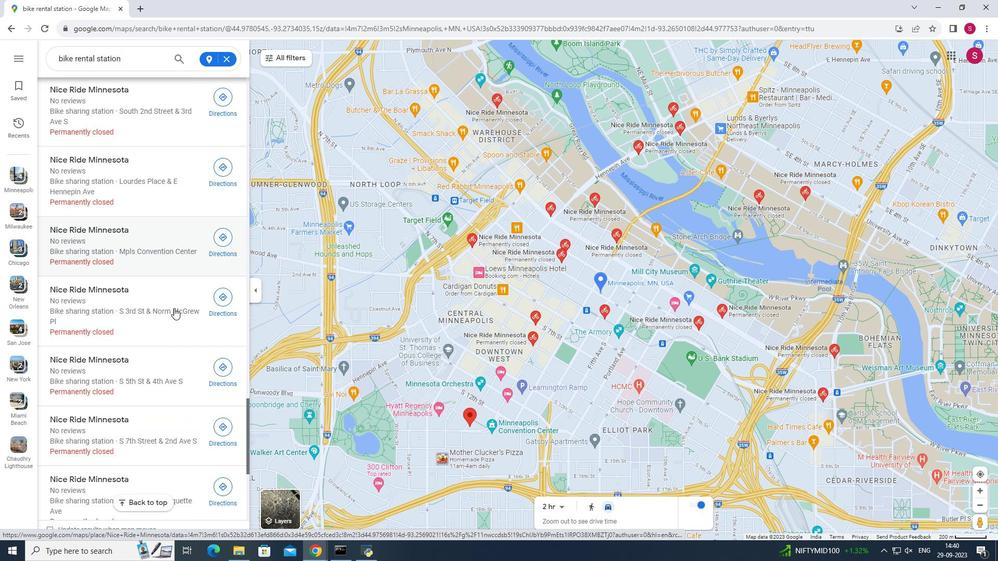 
Action: Mouse scrolled (174, 308) with delta (0, 0)
Screenshot: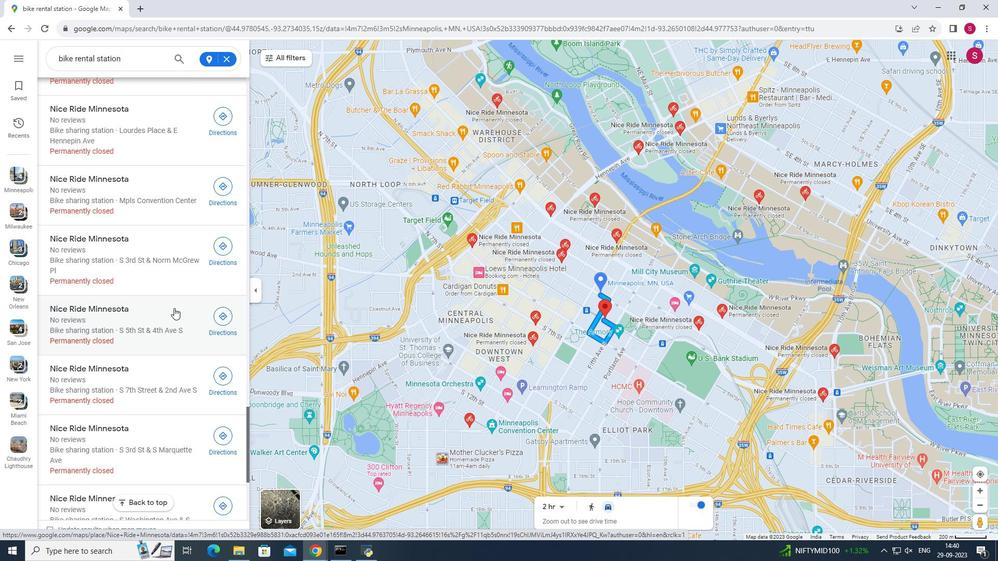 
Action: Mouse scrolled (174, 308) with delta (0, 0)
Screenshot: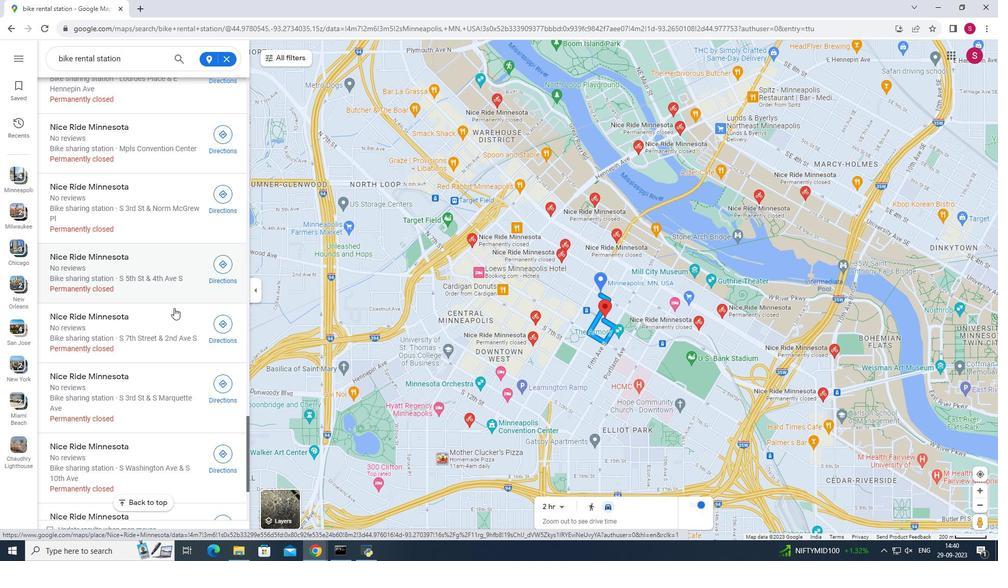 
Action: Mouse scrolled (174, 308) with delta (0, 0)
Screenshot: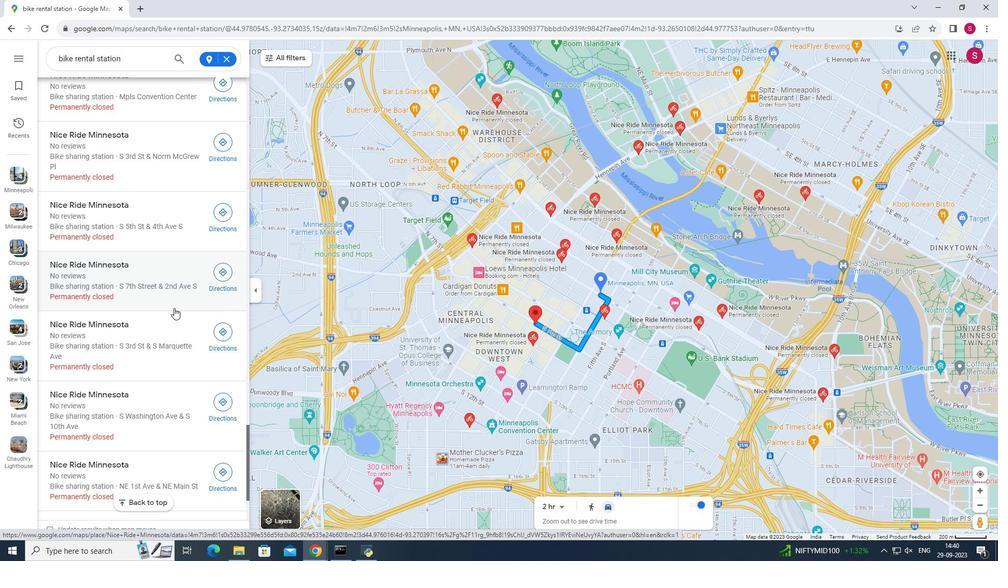 
Action: Mouse scrolled (174, 308) with delta (0, 0)
Screenshot: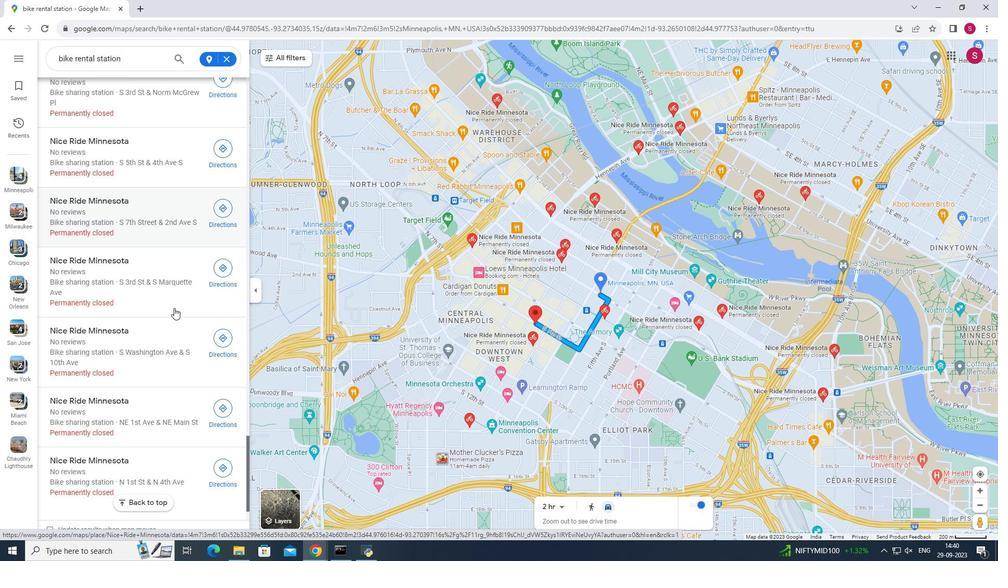 
Action: Mouse scrolled (174, 308) with delta (0, 0)
Screenshot: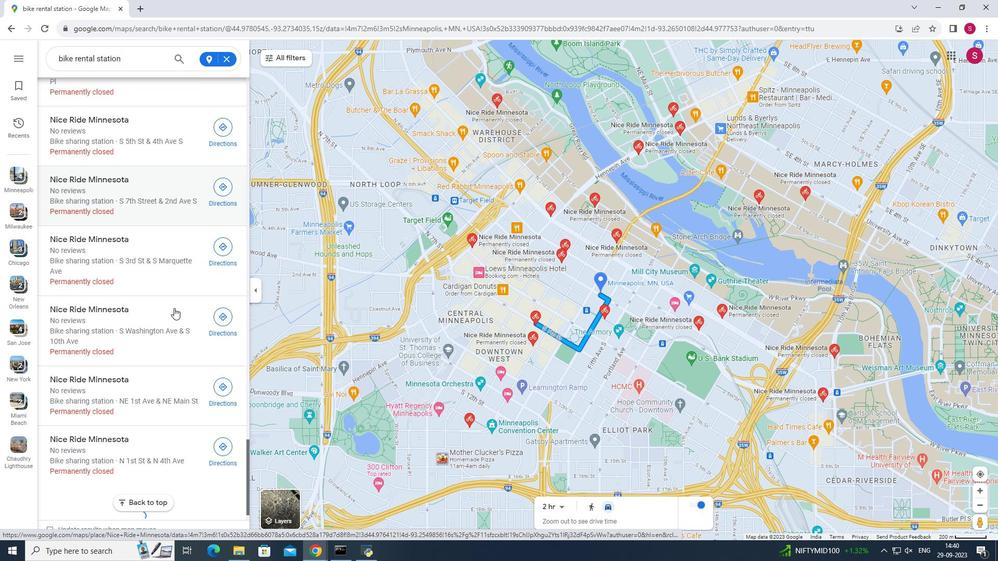 
Action: Mouse scrolled (174, 308) with delta (0, 0)
Screenshot: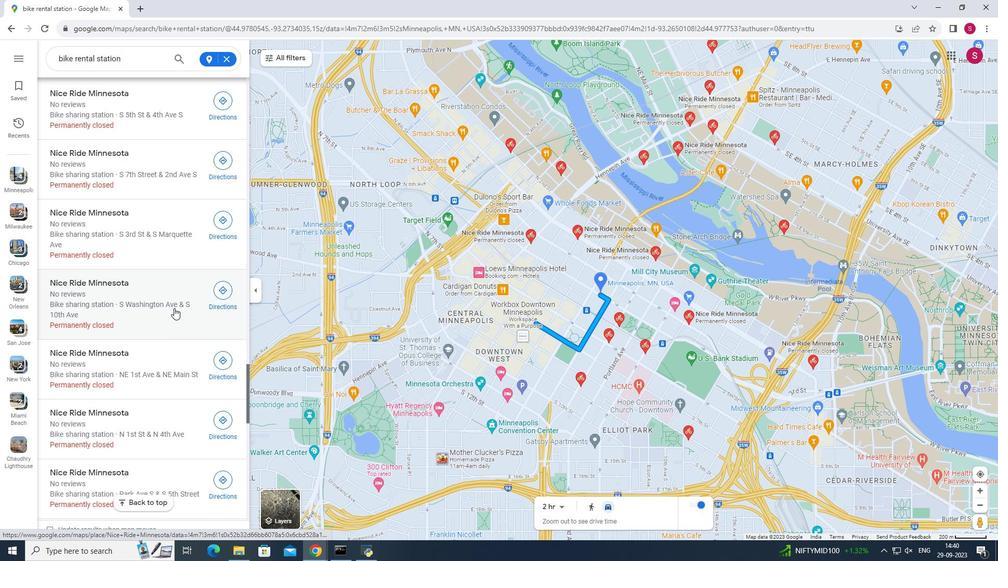 
Action: Mouse scrolled (174, 308) with delta (0, 0)
Screenshot: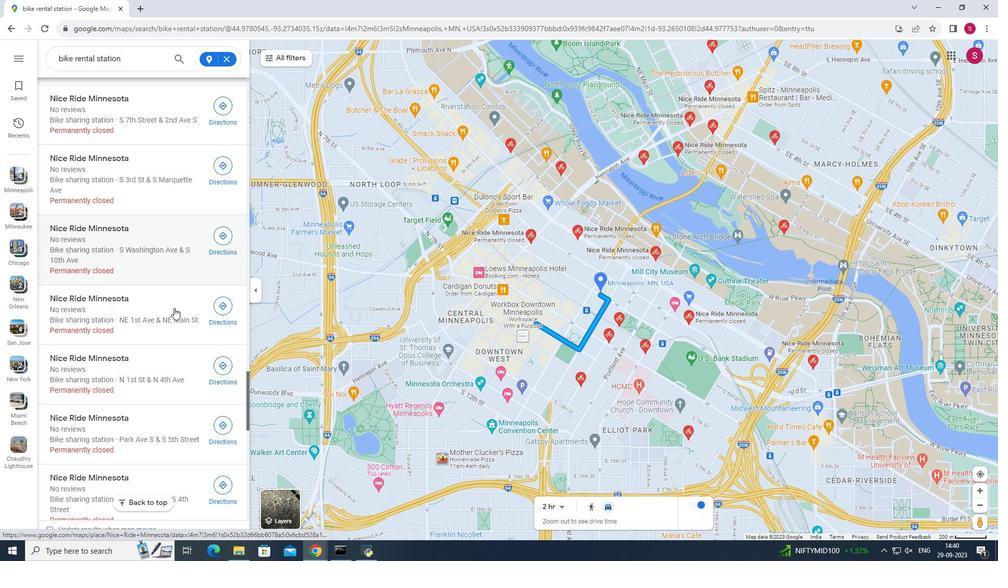 
Action: Mouse scrolled (174, 308) with delta (0, 0)
Screenshot: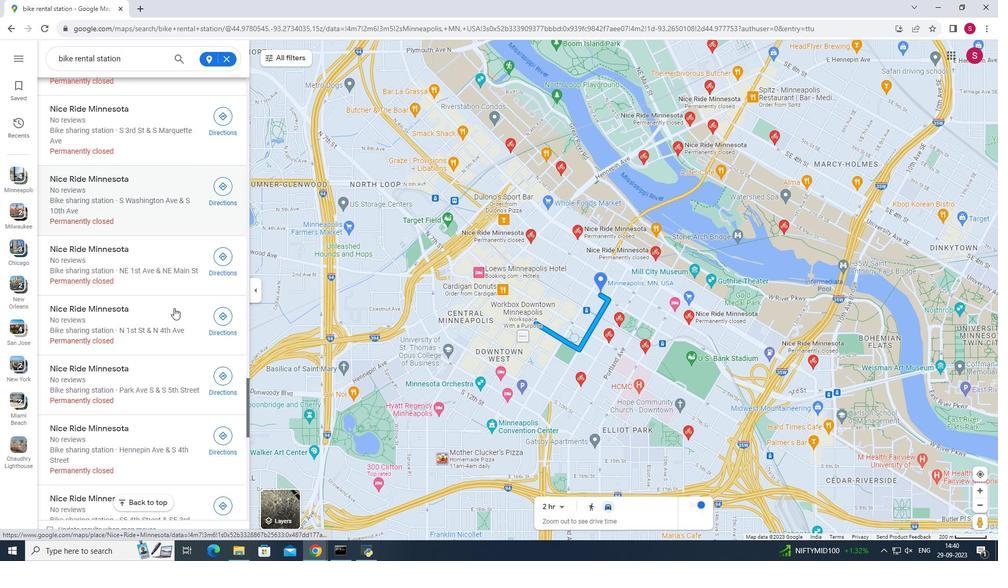 
Action: Mouse scrolled (174, 308) with delta (0, 0)
Screenshot: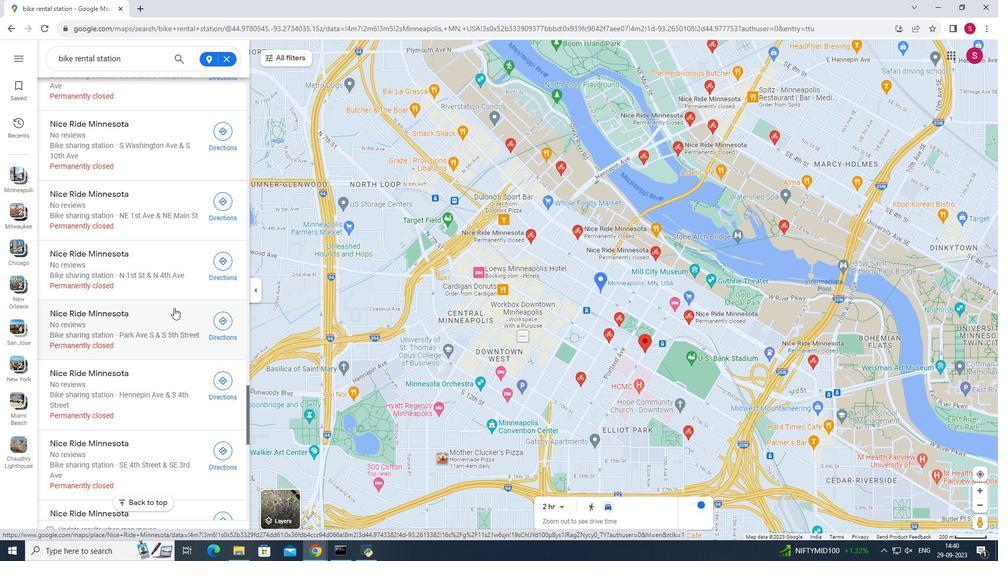 
Action: Mouse scrolled (174, 308) with delta (0, 0)
Screenshot: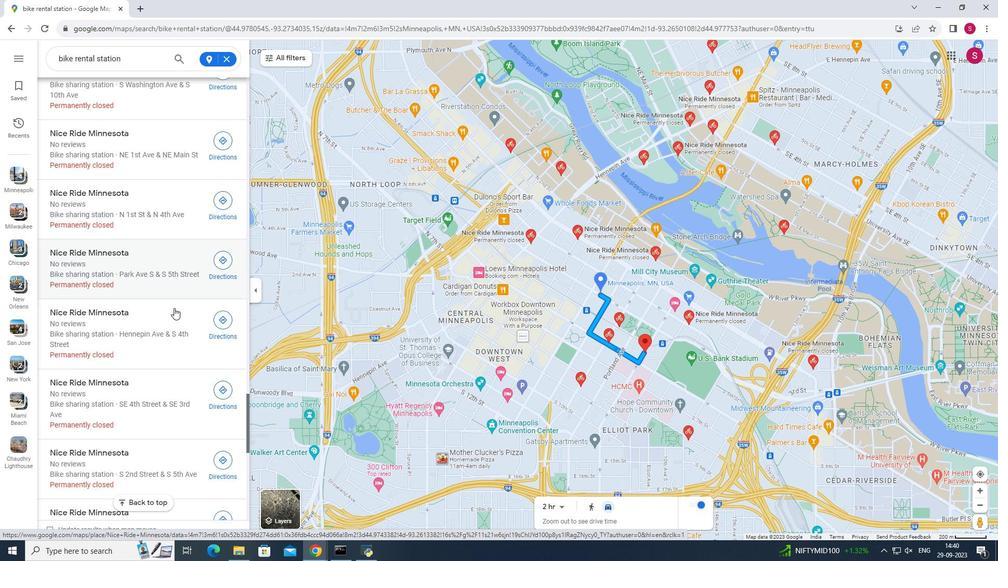 
Action: Mouse scrolled (174, 308) with delta (0, 0)
Screenshot: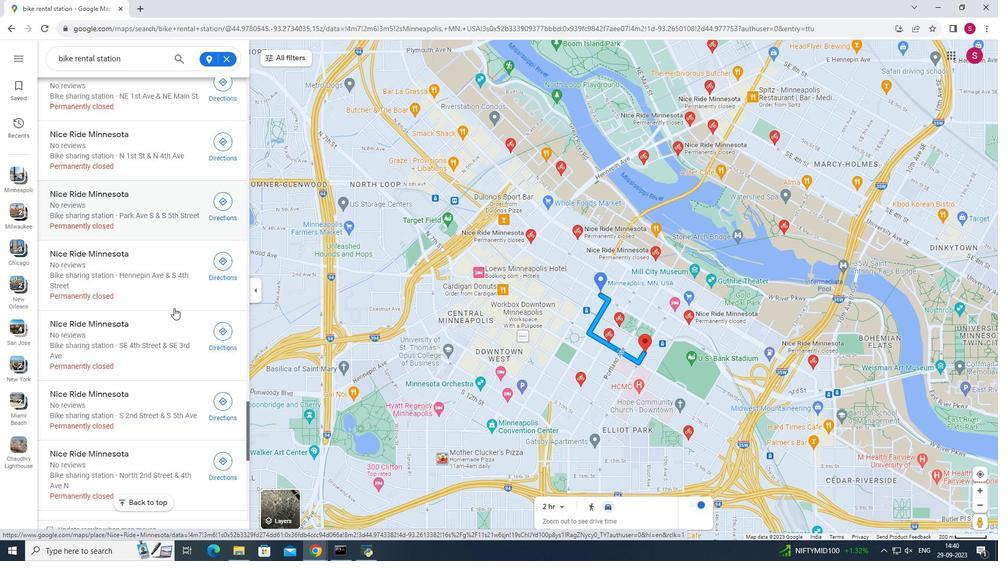 
Action: Mouse scrolled (174, 308) with delta (0, 0)
Screenshot: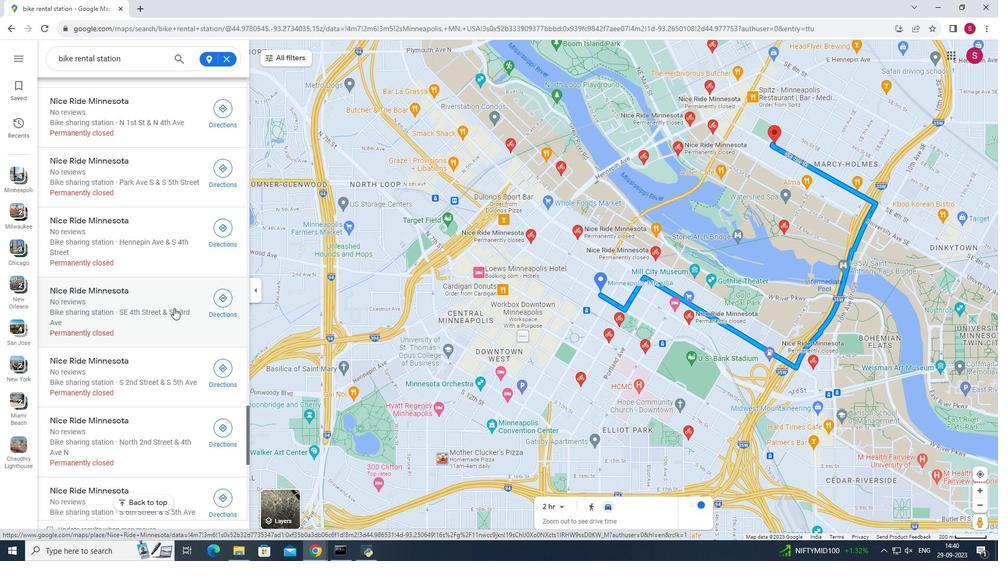 
Action: Mouse scrolled (174, 308) with delta (0, 0)
Screenshot: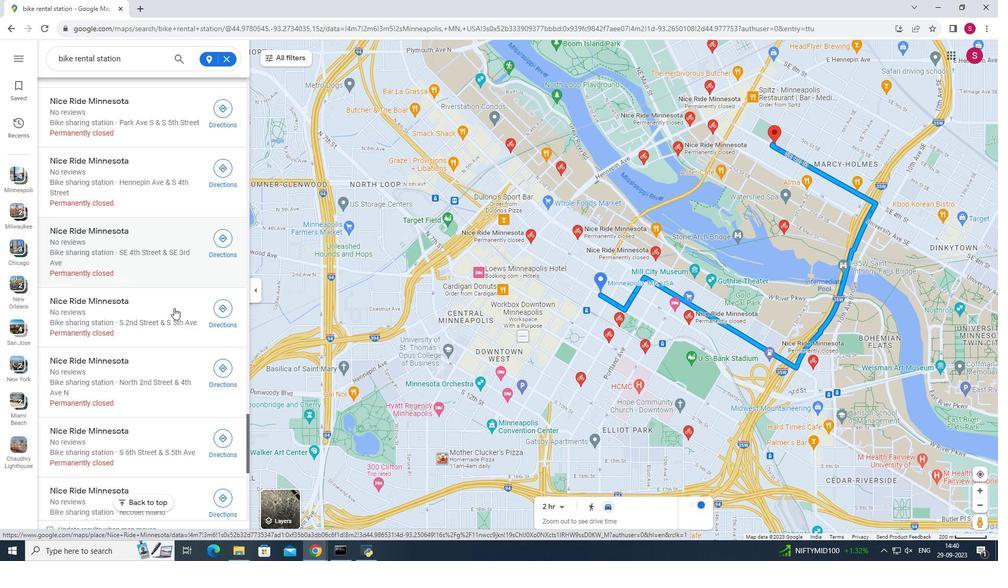 
Action: Mouse scrolled (174, 308) with delta (0, 0)
Screenshot: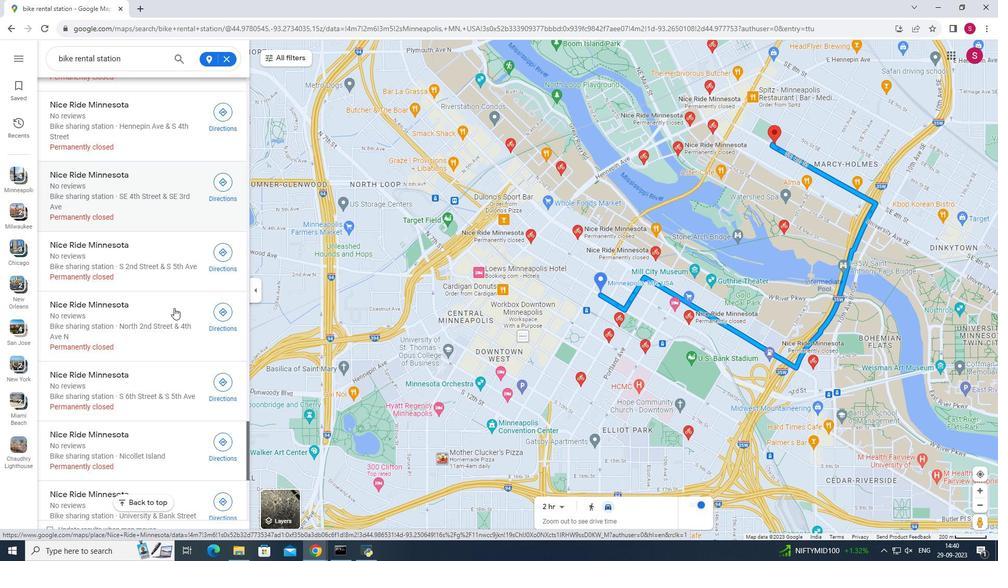 
Action: Mouse scrolled (174, 308) with delta (0, 0)
Screenshot: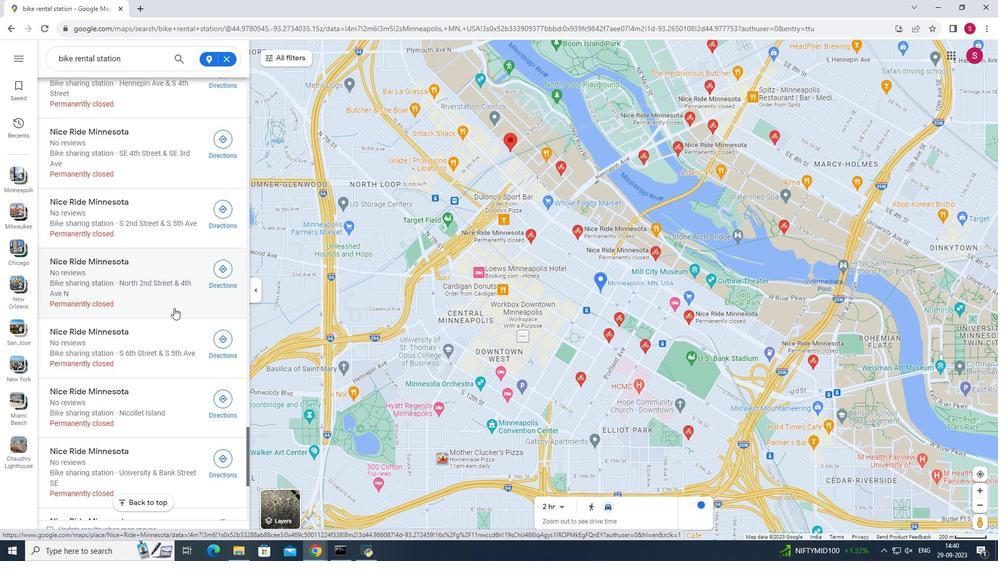 
Action: Mouse scrolled (174, 308) with delta (0, 0)
Screenshot: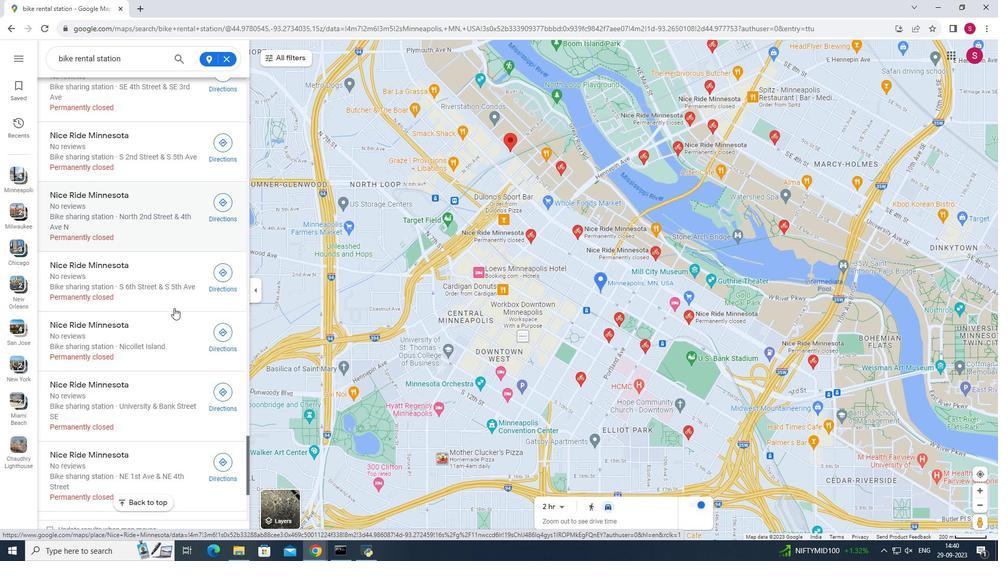 
Action: Mouse scrolled (174, 308) with delta (0, 0)
Screenshot: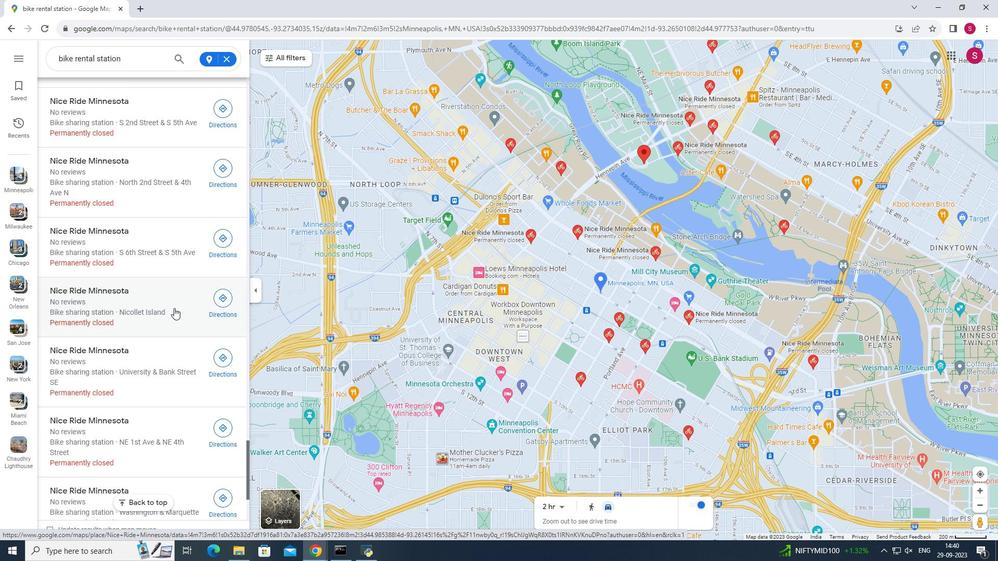 
Action: Mouse scrolled (174, 308) with delta (0, 0)
Screenshot: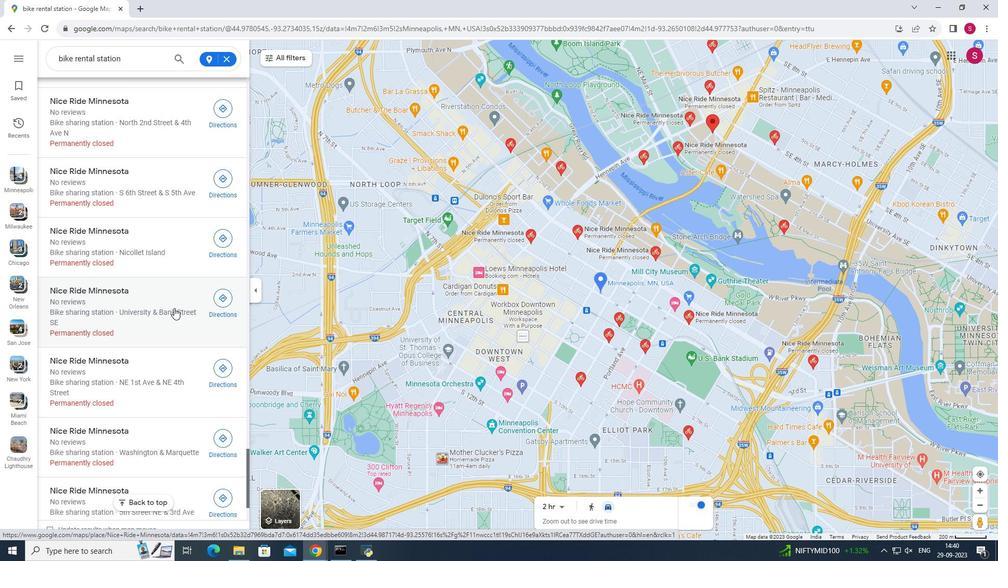 
Action: Mouse scrolled (174, 308) with delta (0, 0)
Screenshot: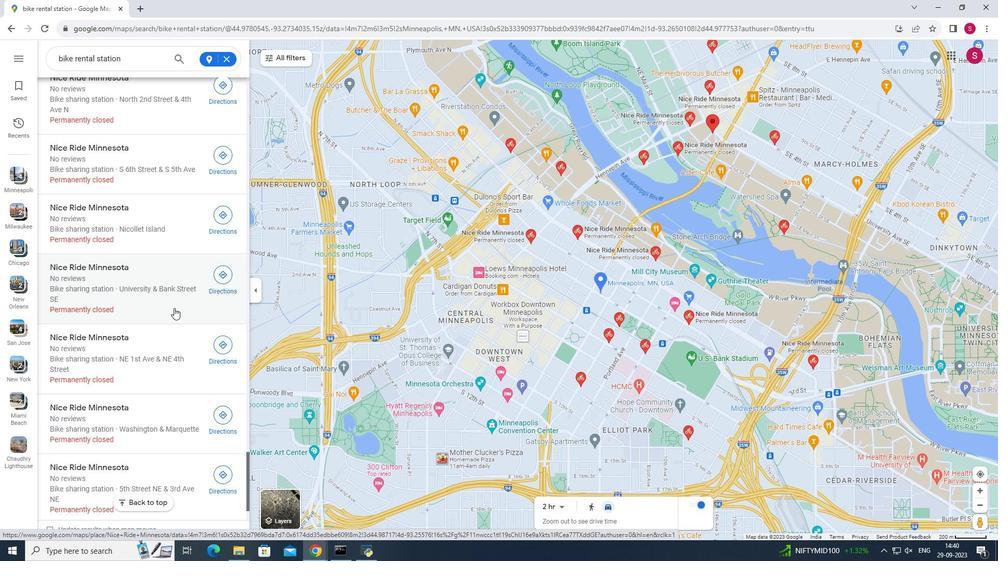 
Action: Mouse scrolled (174, 308) with delta (0, 0)
Screenshot: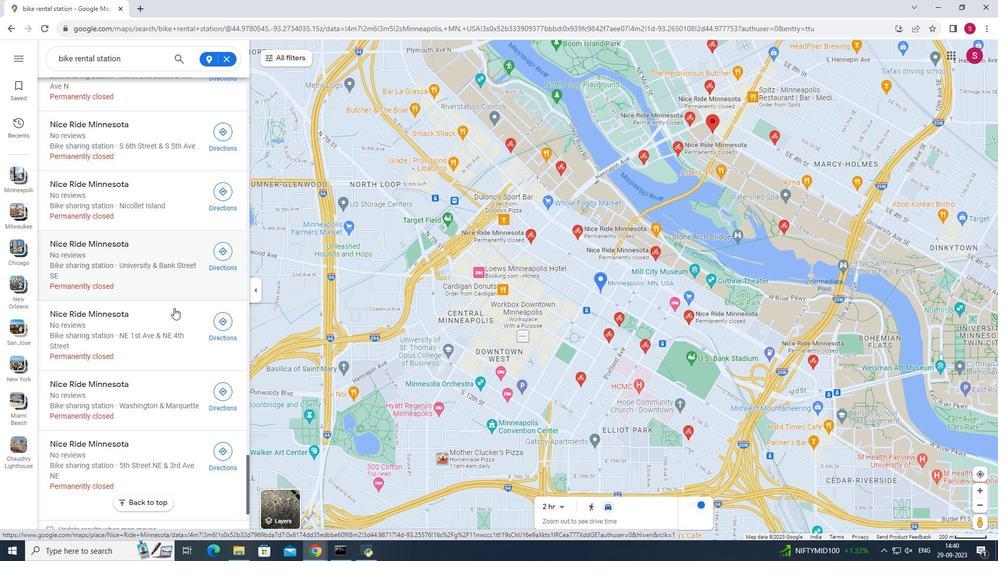 
Action: Mouse scrolled (174, 308) with delta (0, 0)
Screenshot: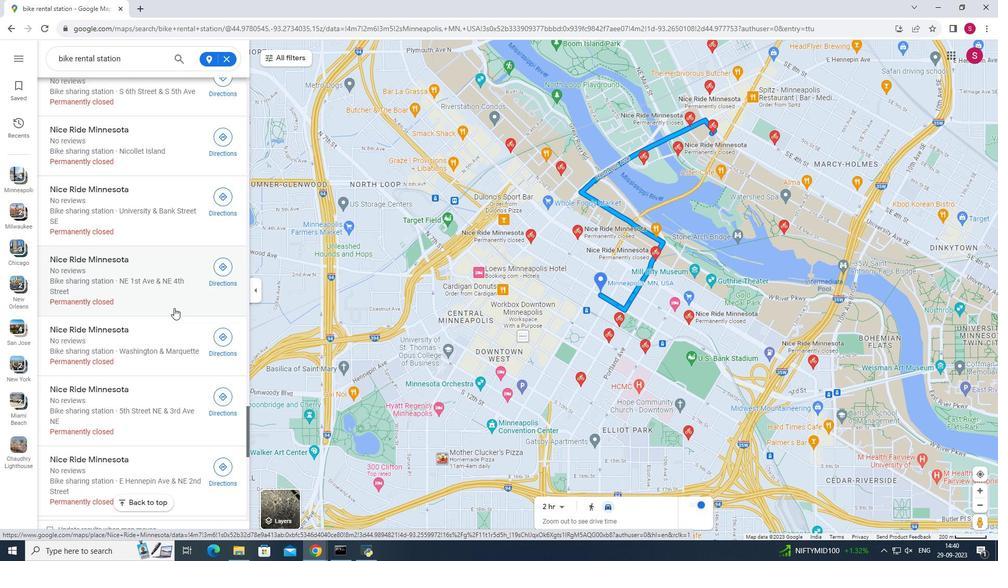 
Action: Mouse scrolled (174, 308) with delta (0, 0)
Screenshot: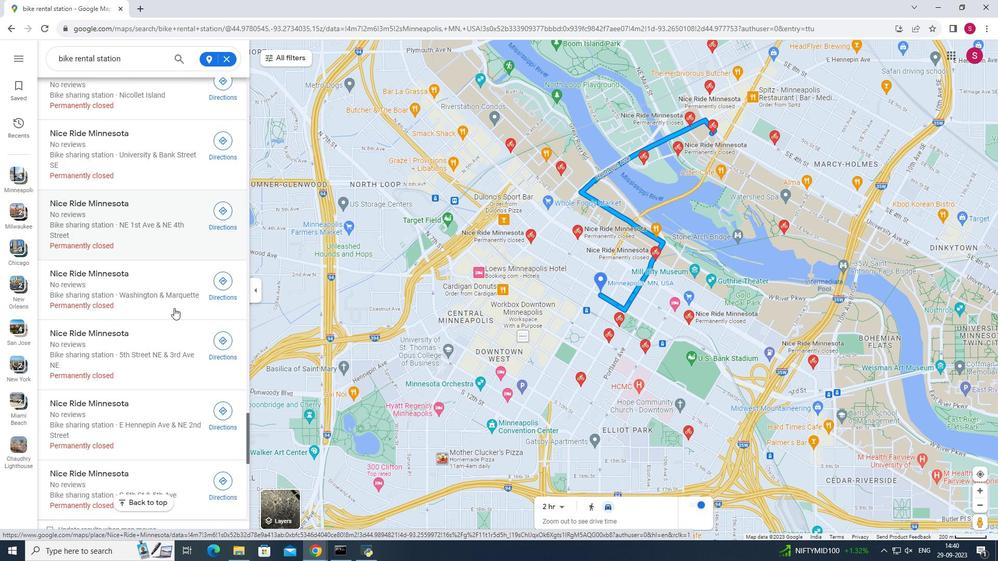 
Action: Mouse scrolled (174, 308) with delta (0, 0)
Screenshot: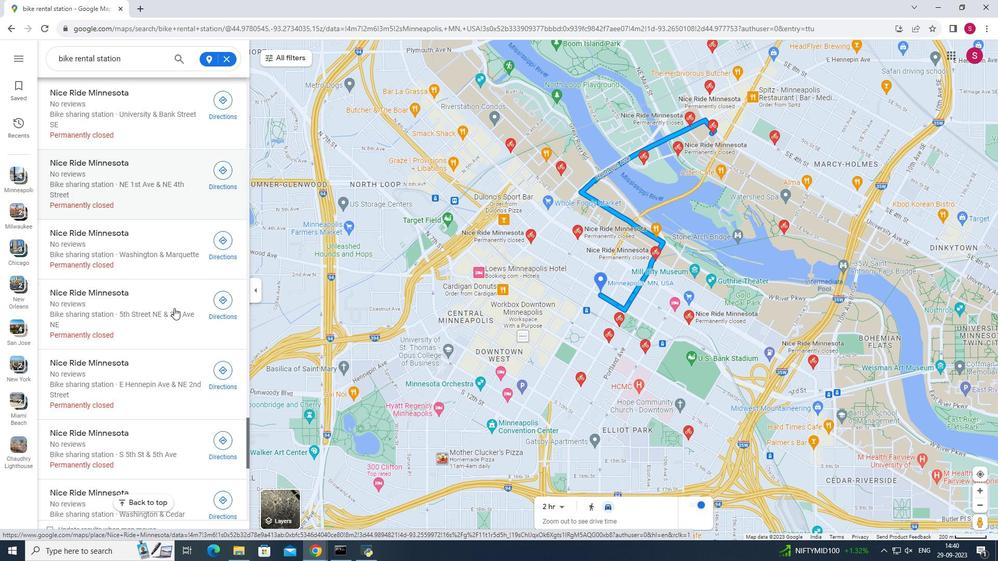 
Action: Mouse scrolled (174, 308) with delta (0, 0)
Screenshot: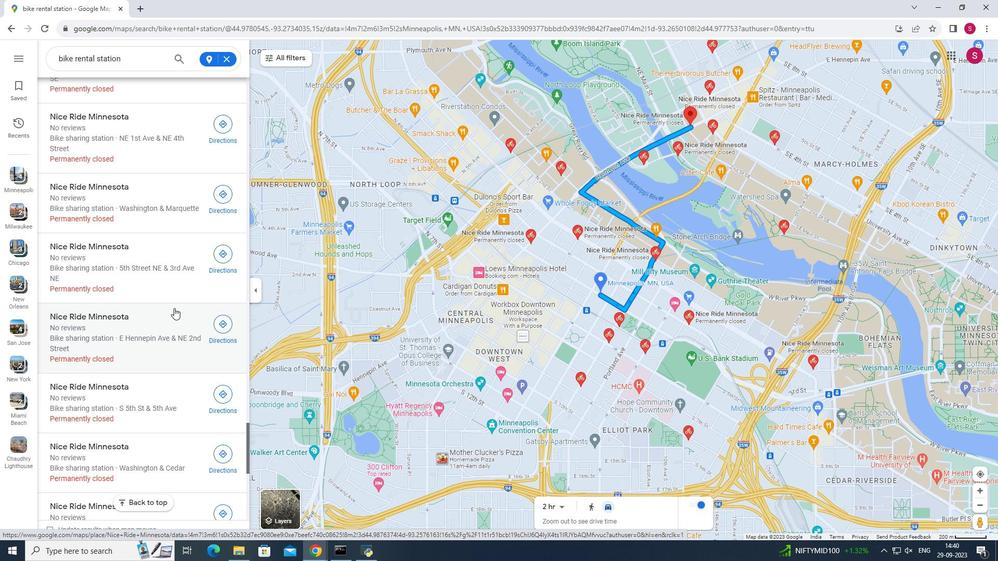 
Action: Mouse scrolled (174, 308) with delta (0, 0)
Screenshot: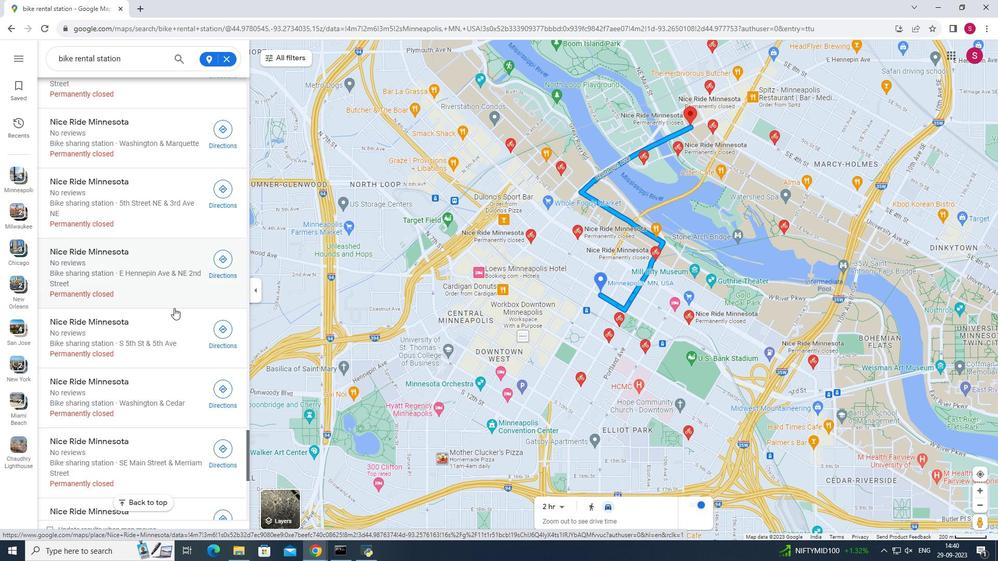 
Action: Mouse scrolled (174, 308) with delta (0, 0)
Screenshot: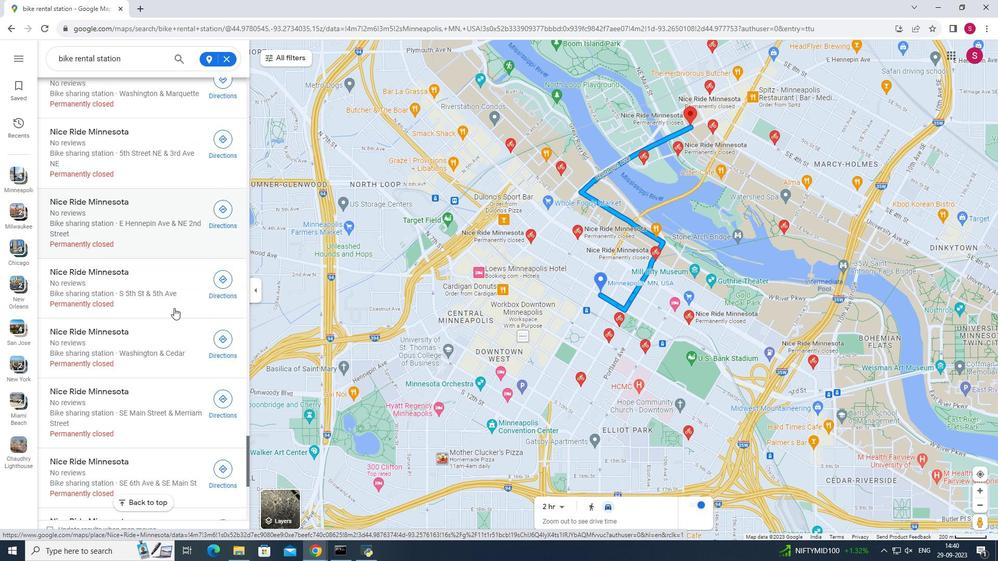 
Action: Mouse moved to (175, 310)
Screenshot: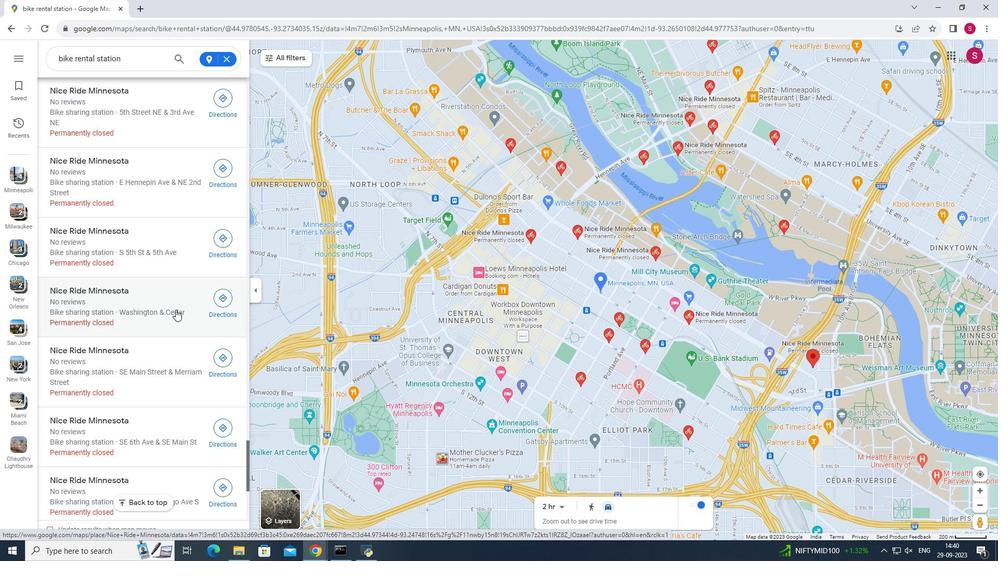 
Action: Mouse scrolled (175, 309) with delta (0, 0)
Screenshot: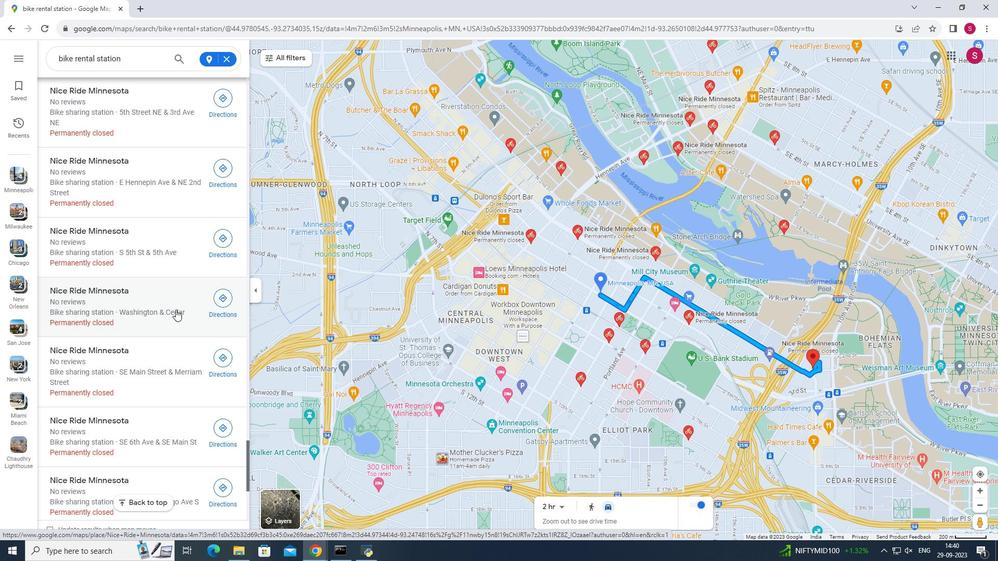 
Action: Mouse scrolled (175, 309) with delta (0, 0)
Screenshot: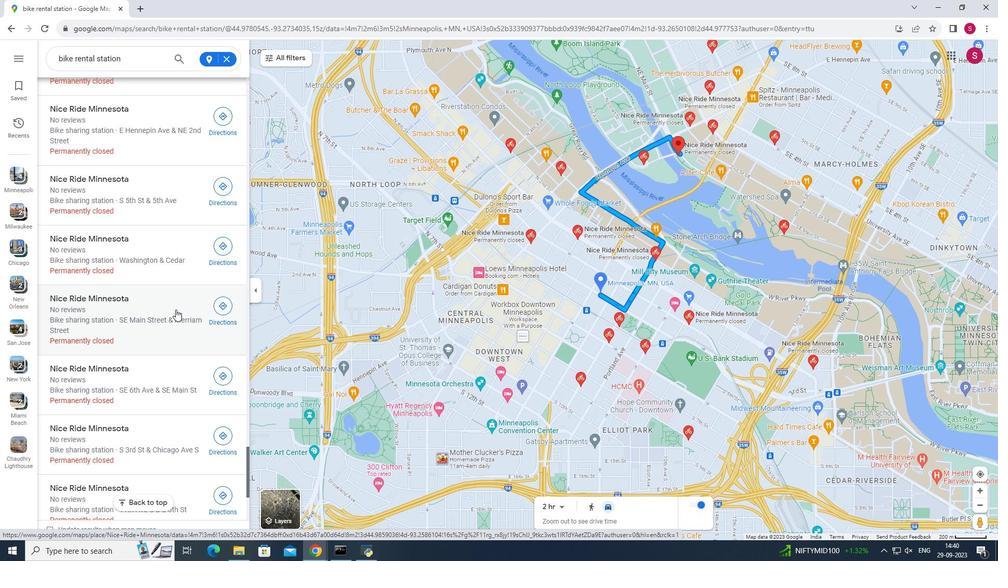 
Action: Mouse scrolled (175, 309) with delta (0, 0)
Screenshot: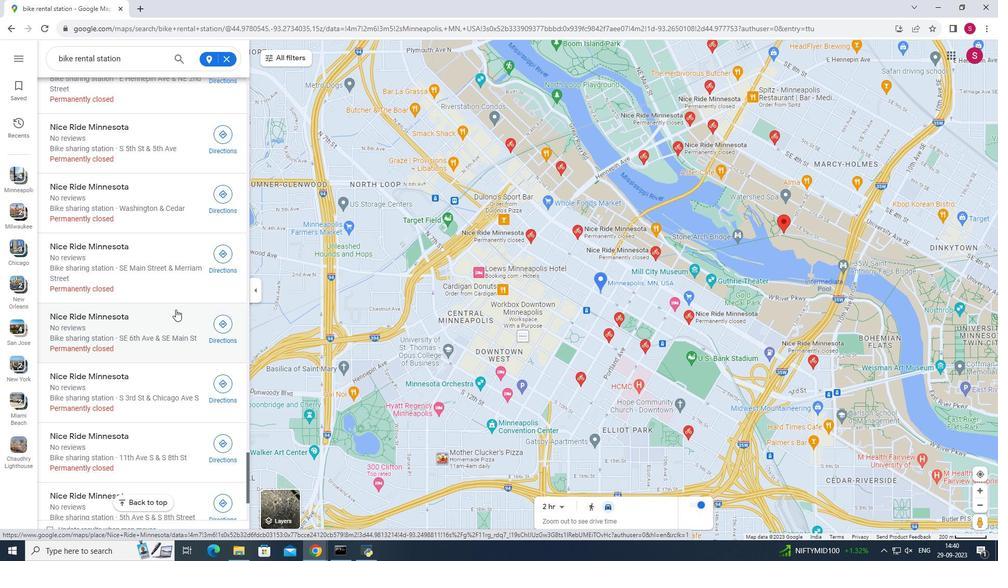 
Action: Mouse scrolled (175, 309) with delta (0, 0)
Screenshot: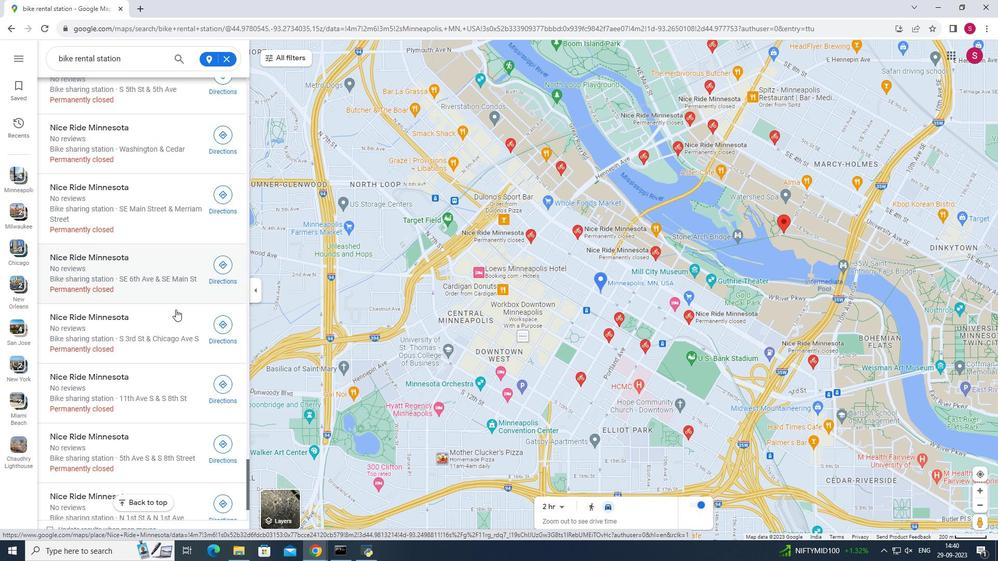 
Action: Mouse scrolled (175, 309) with delta (0, 0)
Screenshot: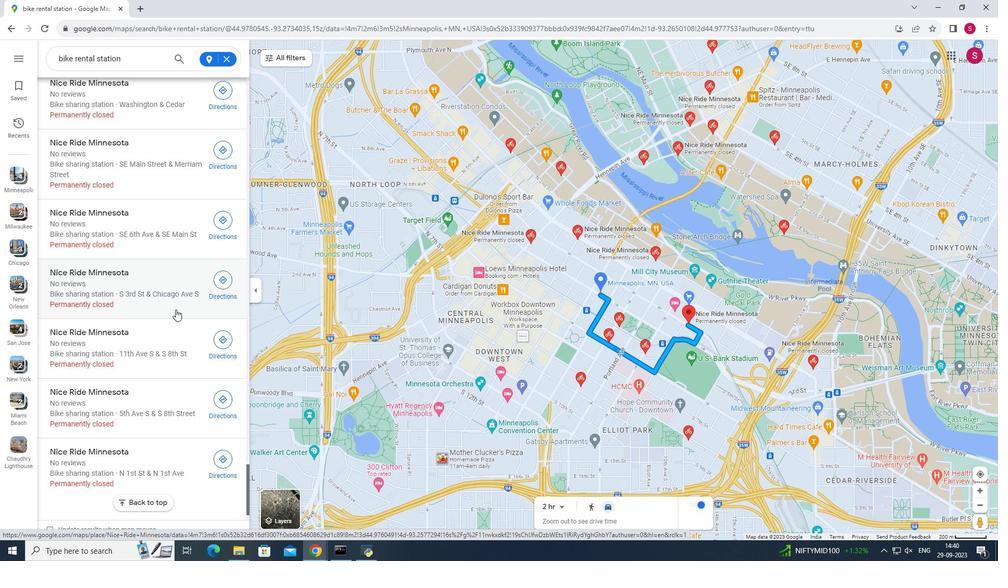 
Action: Mouse moved to (175, 310)
Screenshot: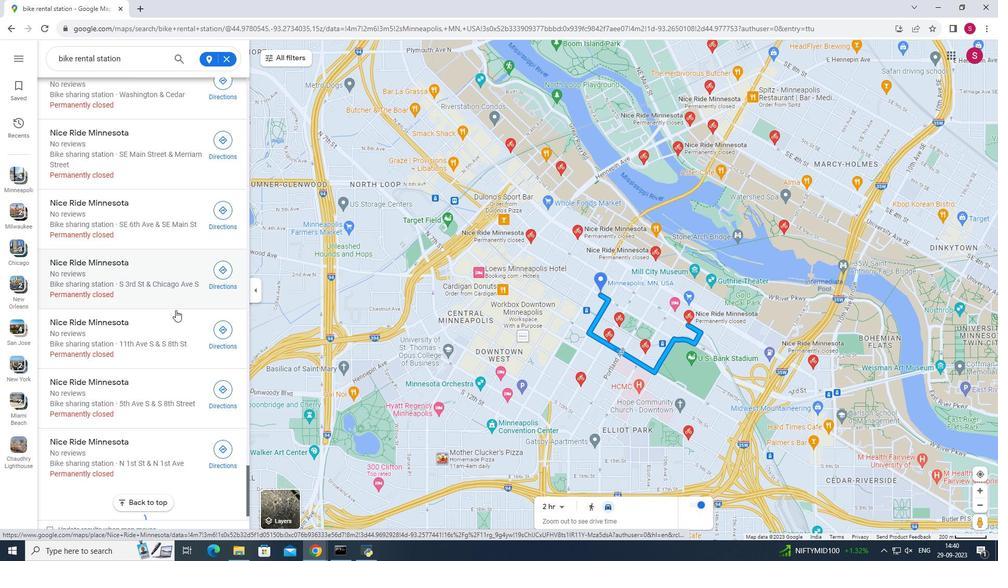 
Action: Mouse scrolled (175, 310) with delta (0, 0)
Screenshot: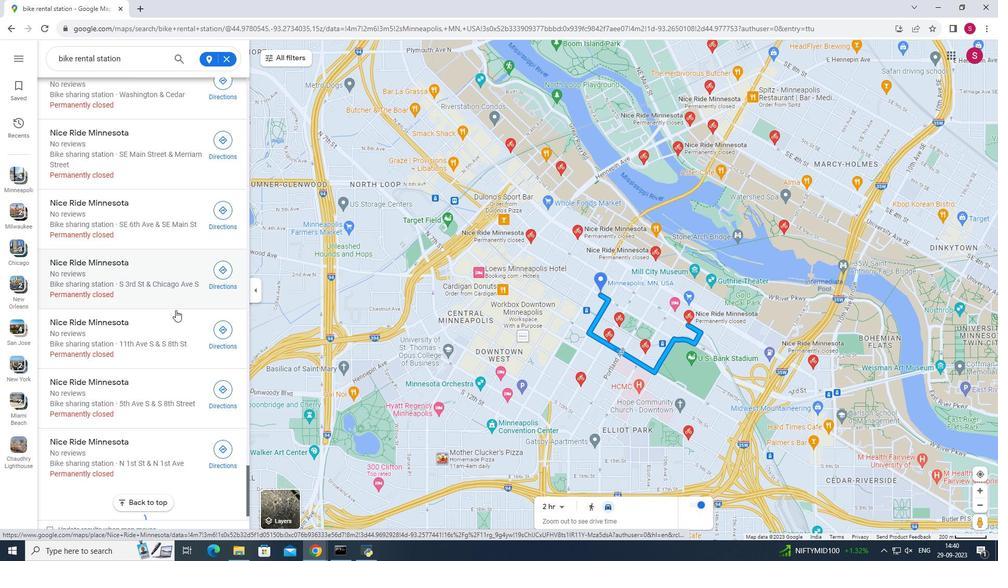 
Action: Mouse scrolled (175, 310) with delta (0, 0)
Screenshot: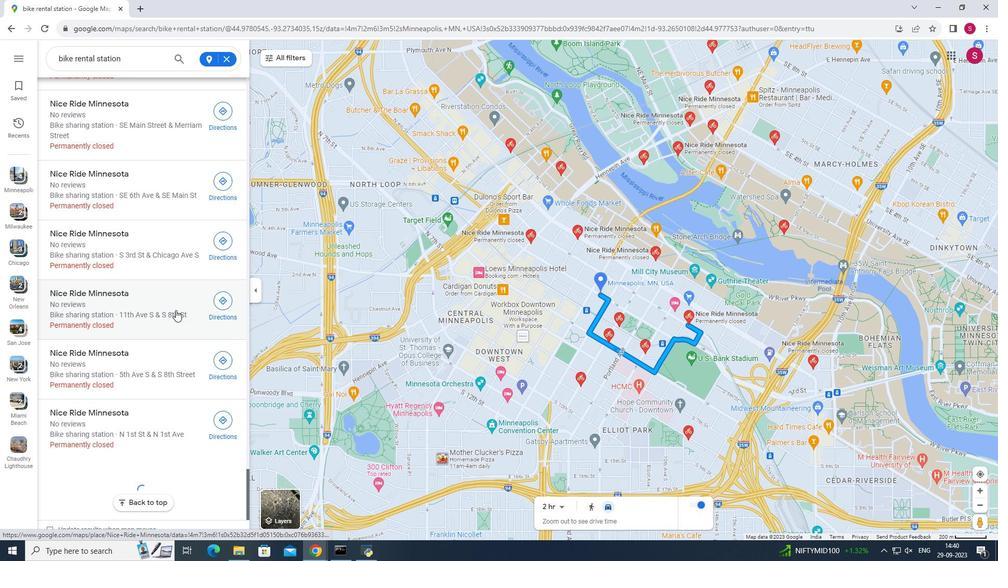 
Action: Mouse scrolled (175, 310) with delta (0, 0)
Screenshot: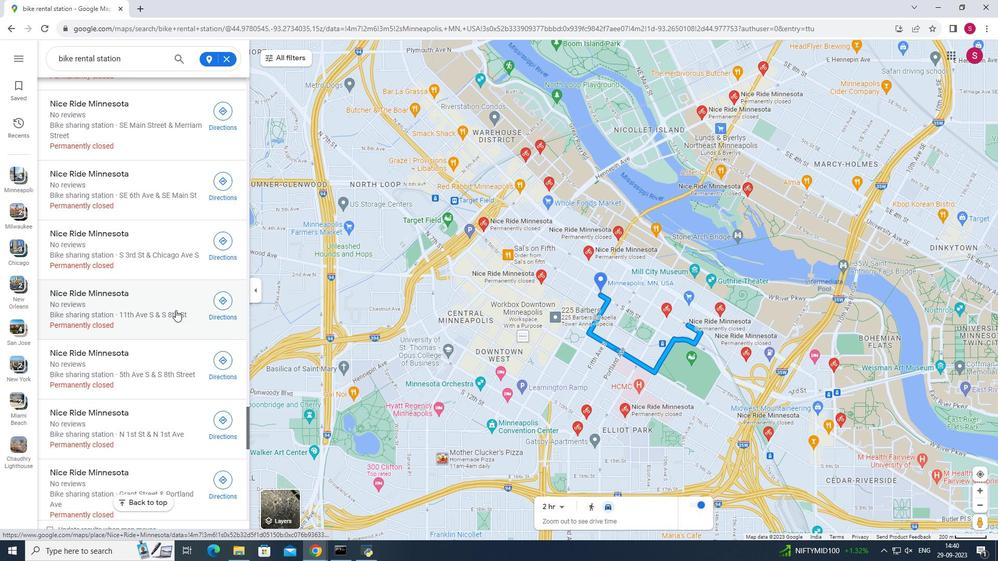 
Action: Mouse moved to (175, 311)
Screenshot: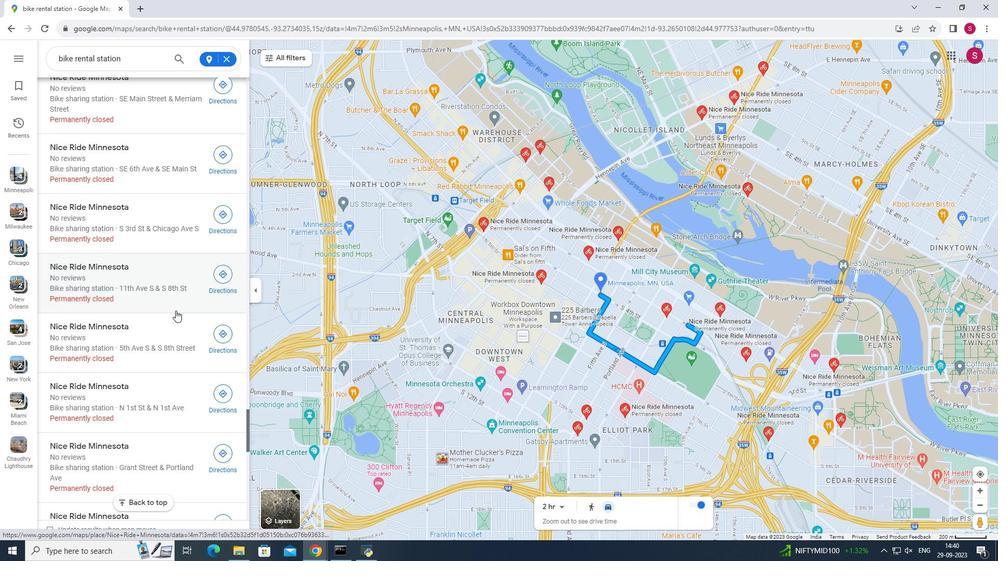 
Action: Mouse scrolled (175, 310) with delta (0, 0)
Screenshot: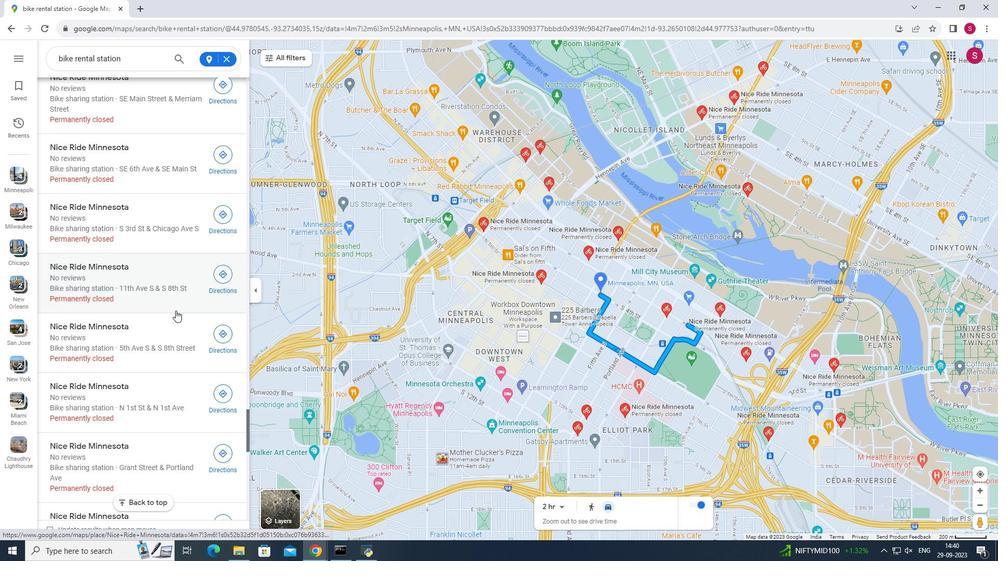 
Action: Mouse moved to (175, 311)
Screenshot: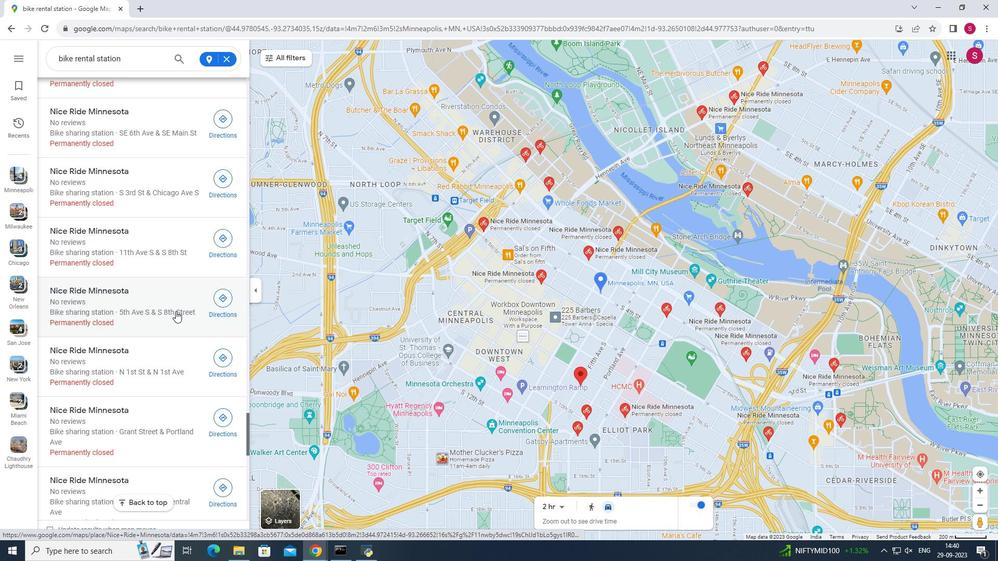 
Action: Mouse scrolled (175, 311) with delta (0, 0)
Screenshot: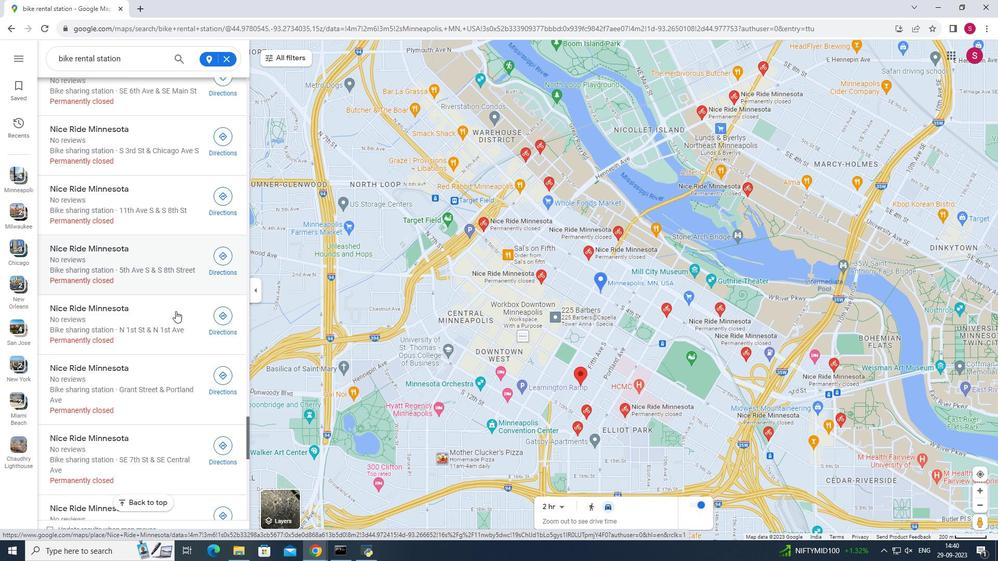 
Action: Mouse scrolled (175, 311) with delta (0, 0)
Screenshot: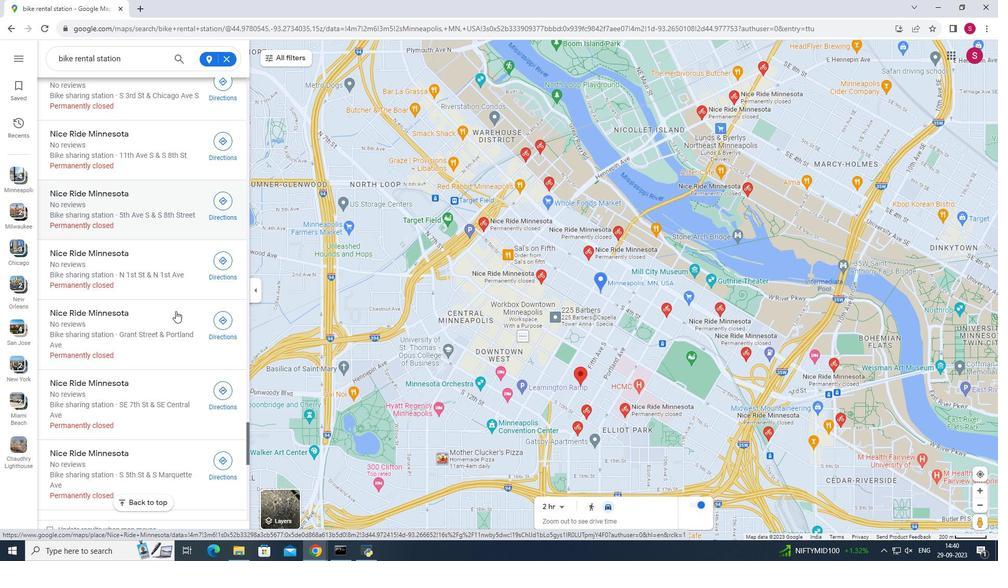 
Action: Mouse scrolled (175, 311) with delta (0, 0)
Screenshot: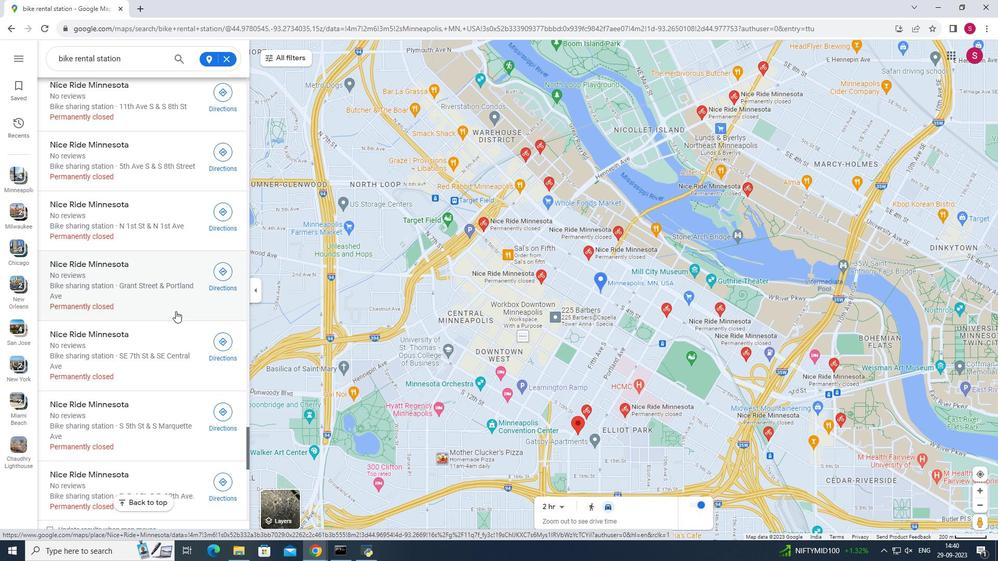 
Action: Mouse scrolled (175, 311) with delta (0, 0)
Screenshot: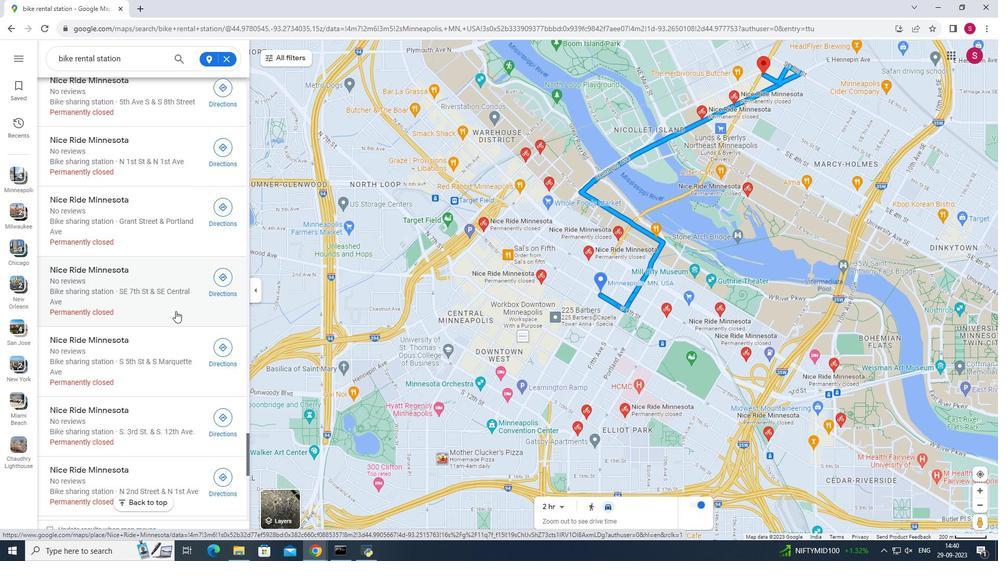 
Action: Mouse scrolled (175, 311) with delta (0, 0)
Screenshot: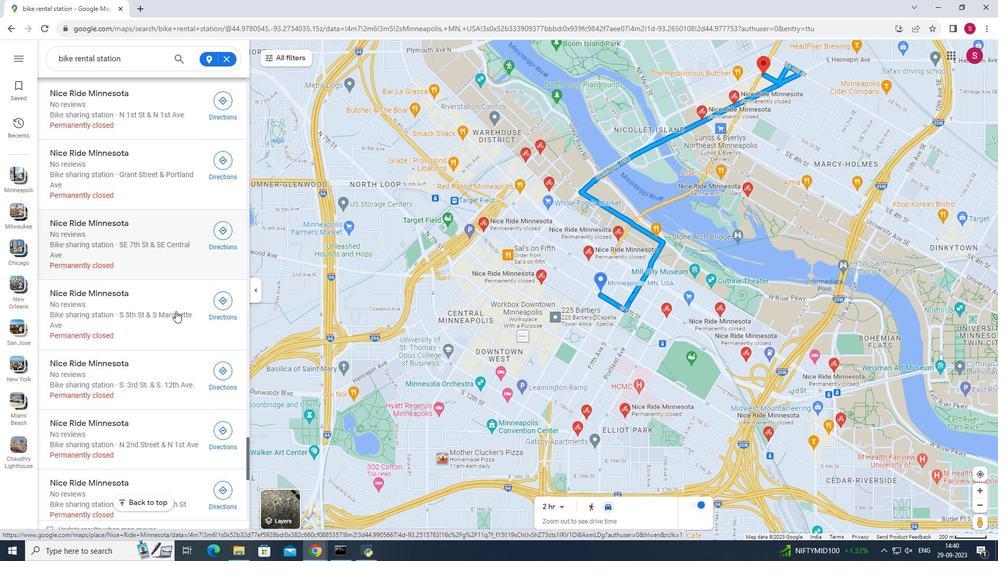 
Action: Mouse scrolled (175, 311) with delta (0, 0)
Screenshot: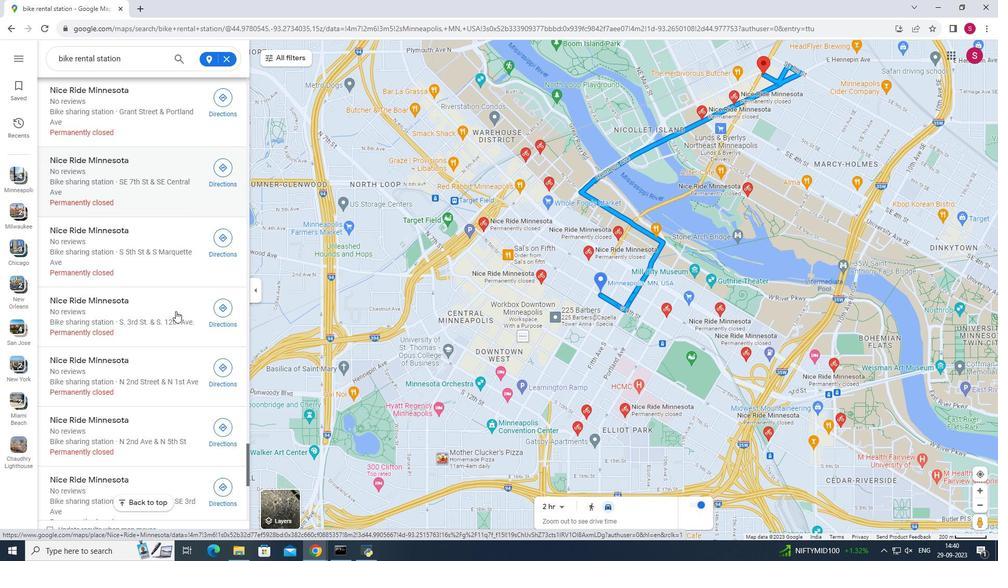 
Action: Mouse scrolled (175, 311) with delta (0, 0)
Screenshot: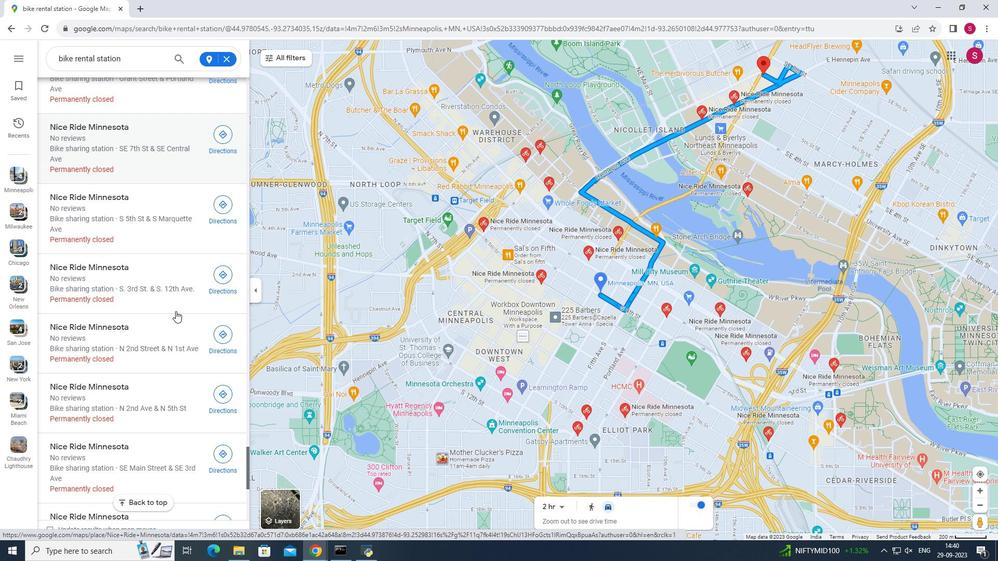 
Action: Mouse scrolled (175, 311) with delta (0, 0)
Screenshot: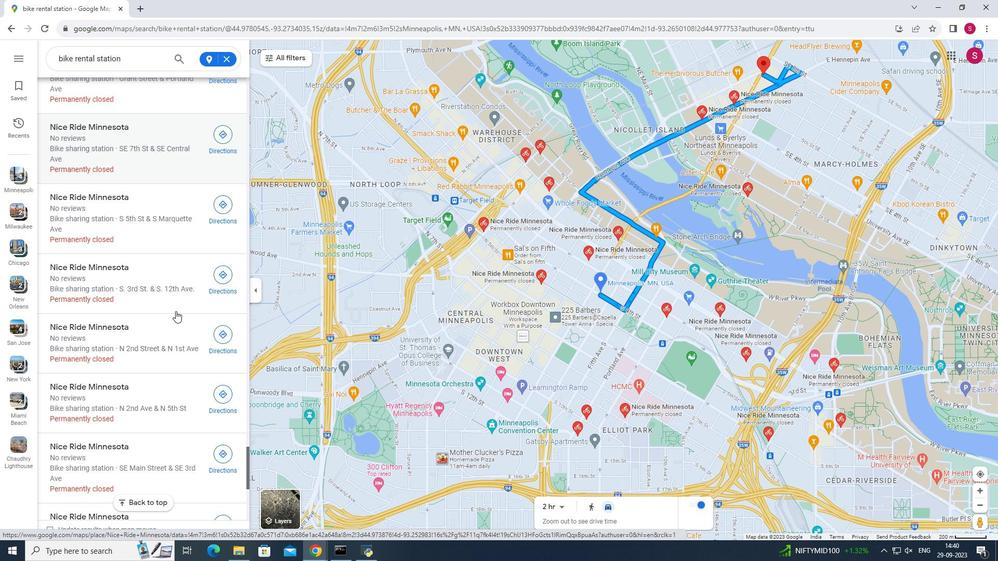 
Action: Mouse scrolled (175, 311) with delta (0, 0)
Screenshot: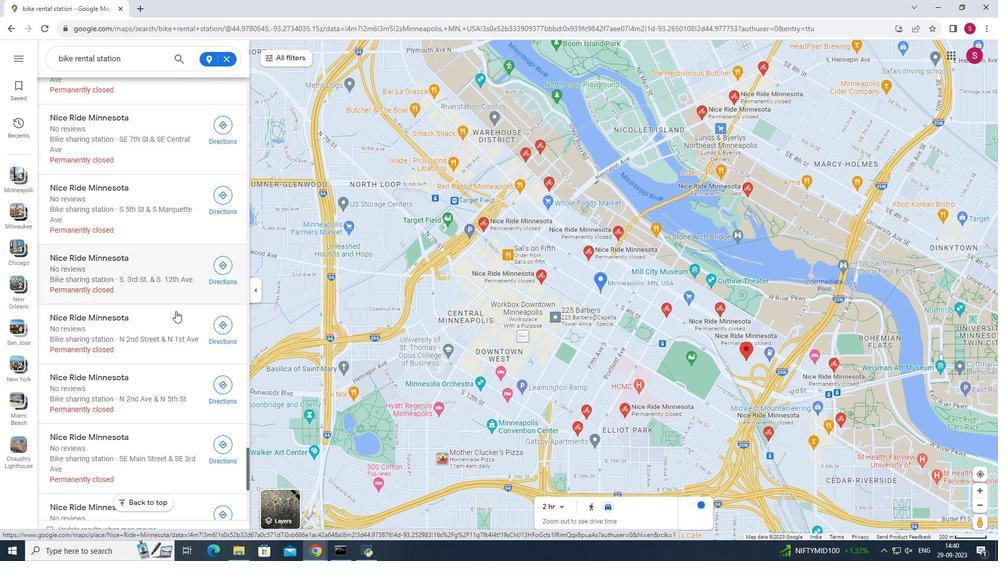 
Action: Mouse moved to (176, 312)
Screenshot: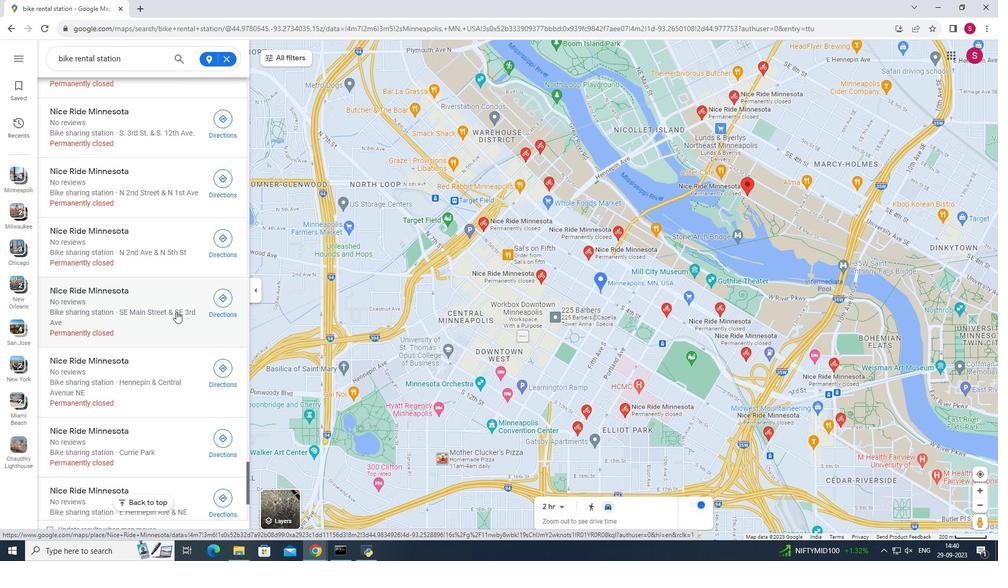 
Action: Mouse scrolled (176, 311) with delta (0, 0)
Screenshot: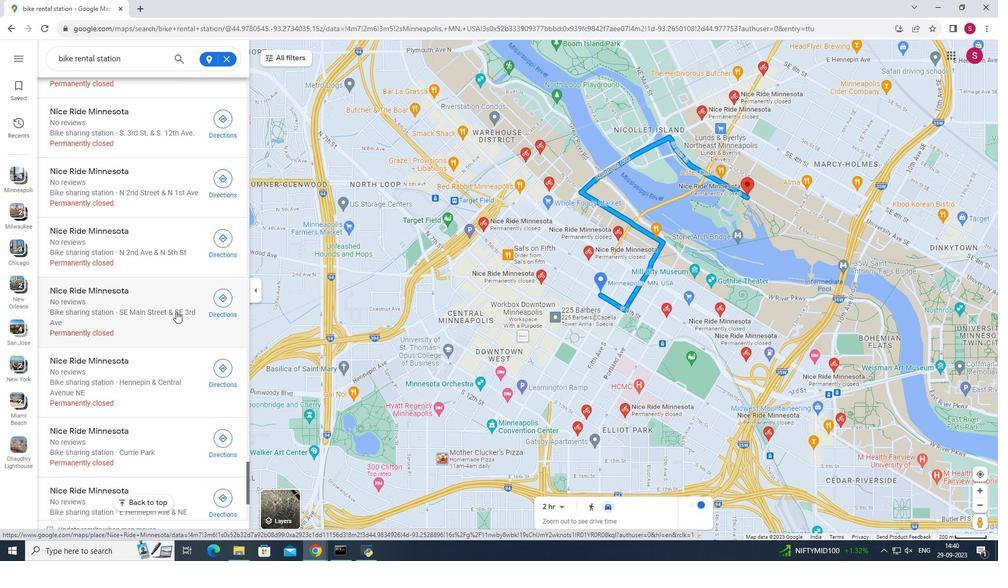 
Action: Mouse scrolled (176, 311) with delta (0, 0)
Screenshot: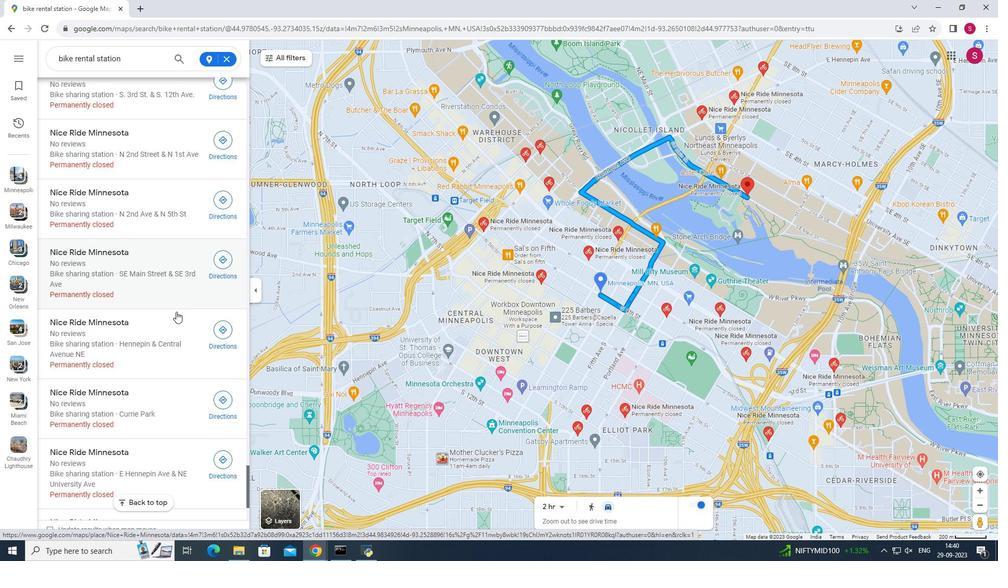 
Action: Mouse scrolled (176, 311) with delta (0, 0)
Screenshot: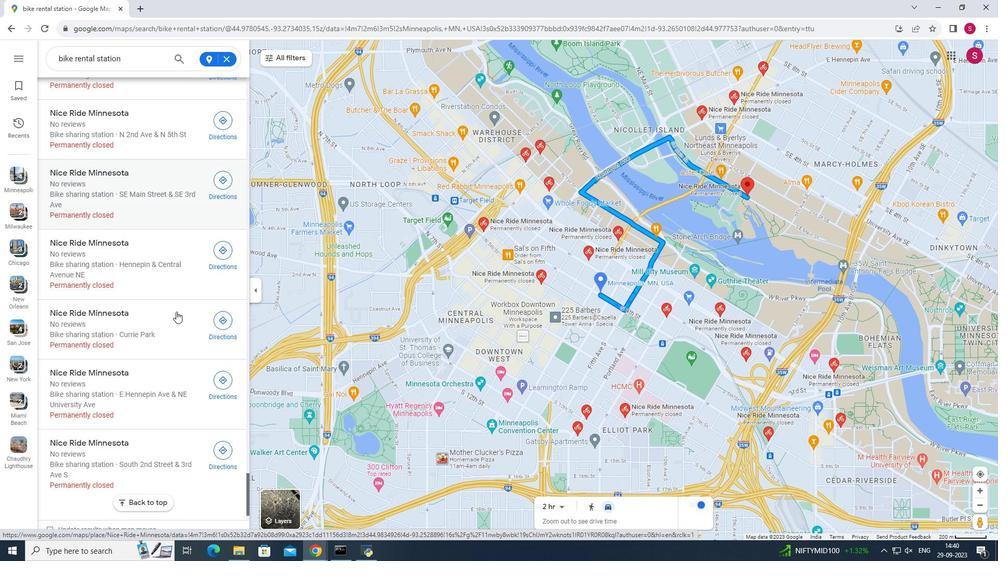 
Action: Mouse scrolled (176, 311) with delta (0, 0)
Screenshot: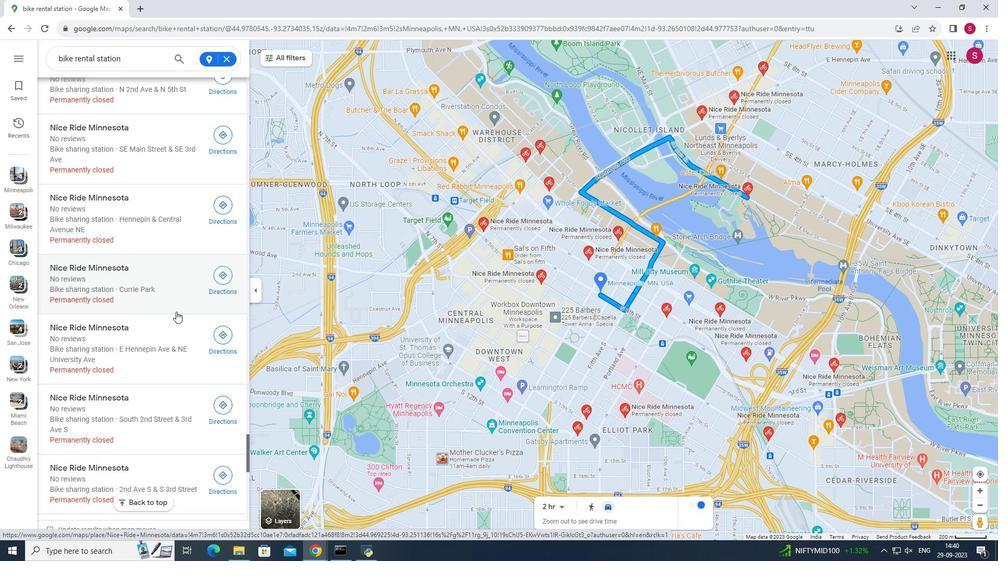 
Action: Mouse scrolled (176, 311) with delta (0, 0)
Screenshot: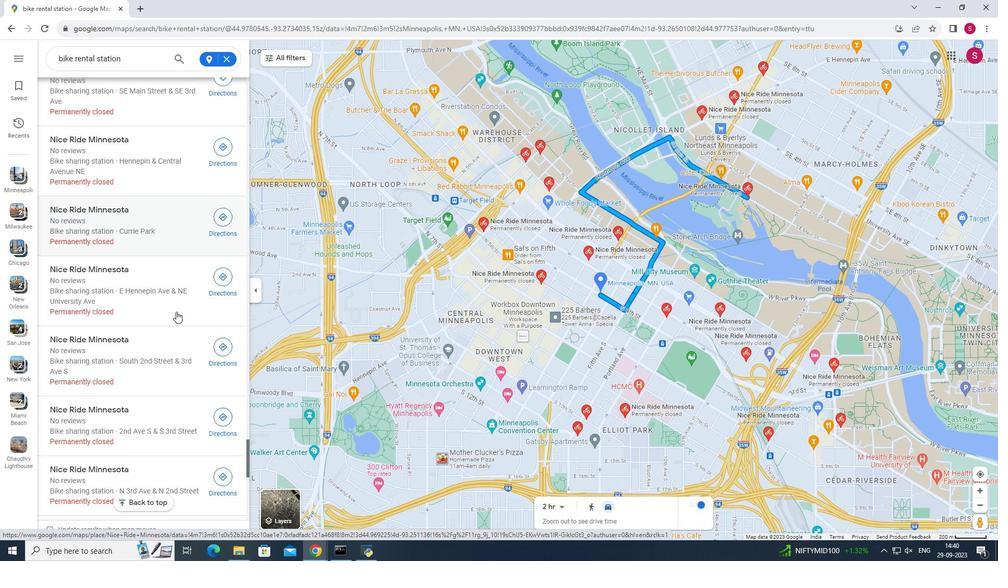 
Action: Mouse scrolled (176, 311) with delta (0, 0)
Screenshot: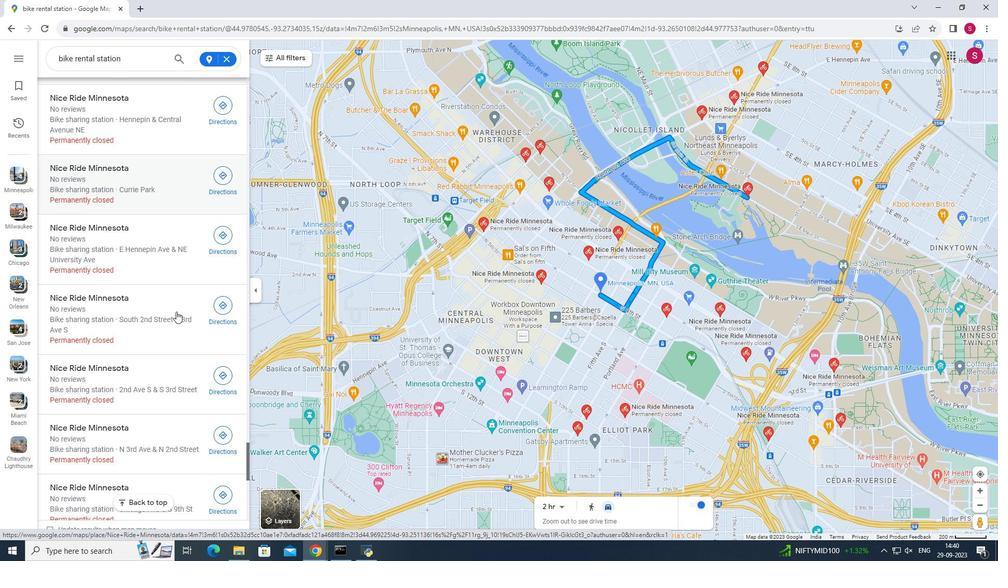 
Action: Mouse scrolled (176, 311) with delta (0, 0)
Screenshot: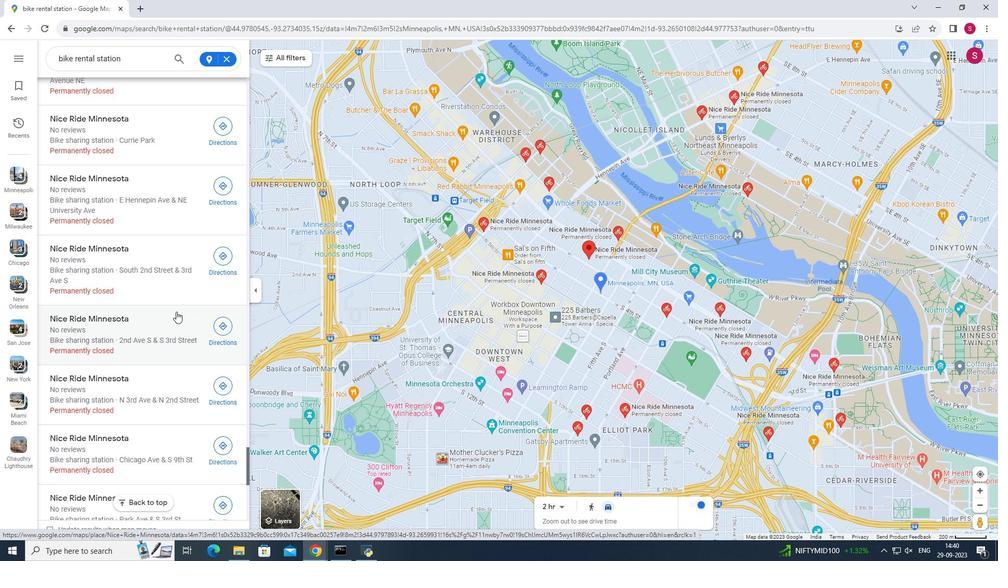 
Action: Mouse scrolled (176, 311) with delta (0, 0)
Screenshot: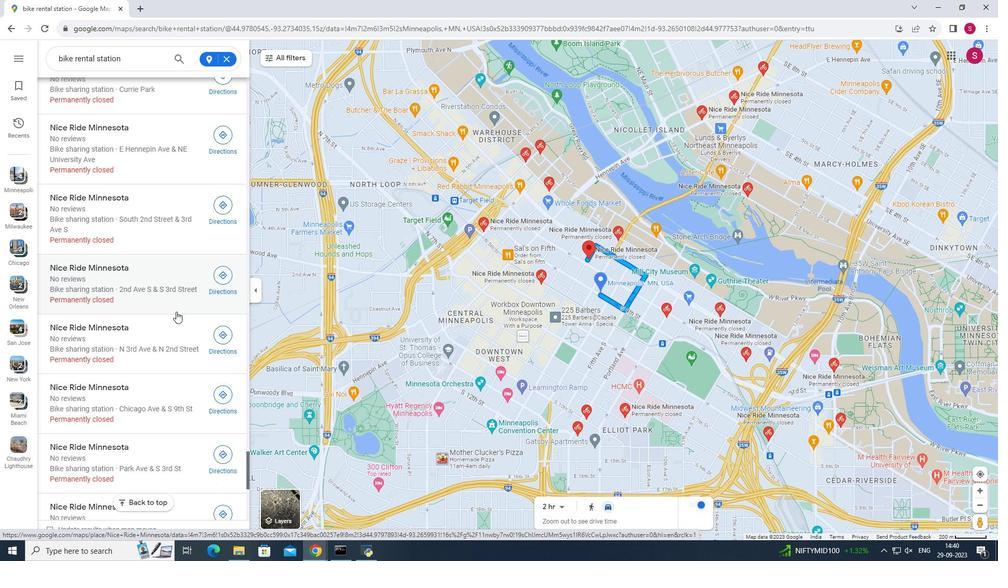 
Action: Mouse scrolled (176, 311) with delta (0, 0)
Screenshot: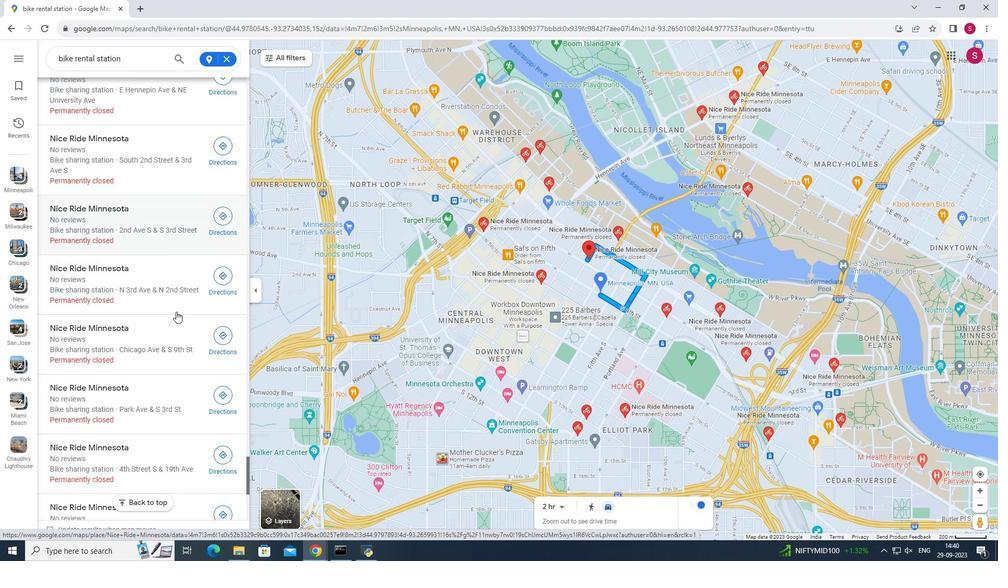 
Action: Mouse scrolled (176, 311) with delta (0, 0)
Screenshot: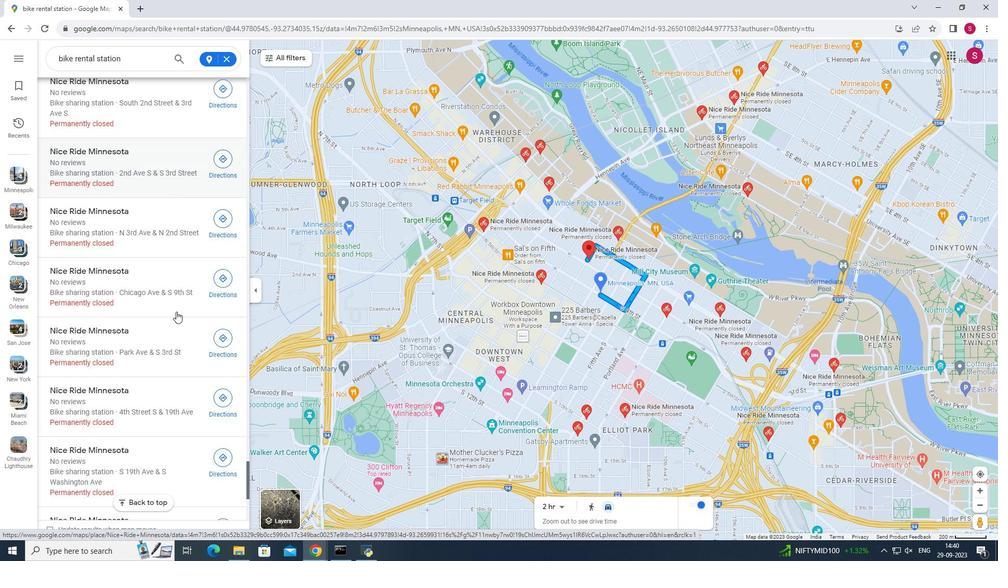 
Action: Mouse scrolled (176, 311) with delta (0, 0)
Screenshot: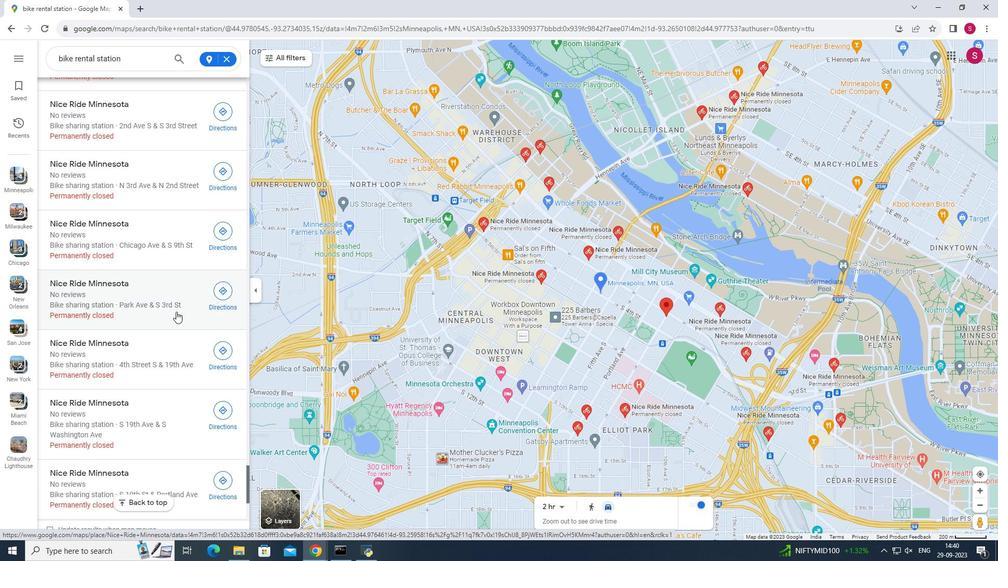
Action: Mouse scrolled (176, 311) with delta (0, 0)
Screenshot: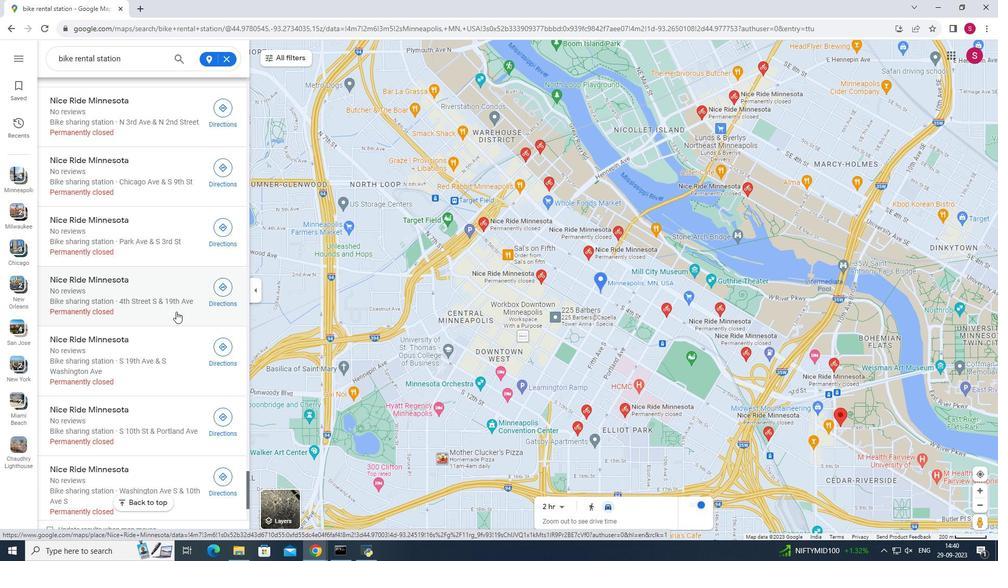 
Action: Mouse scrolled (176, 311) with delta (0, 0)
Screenshot: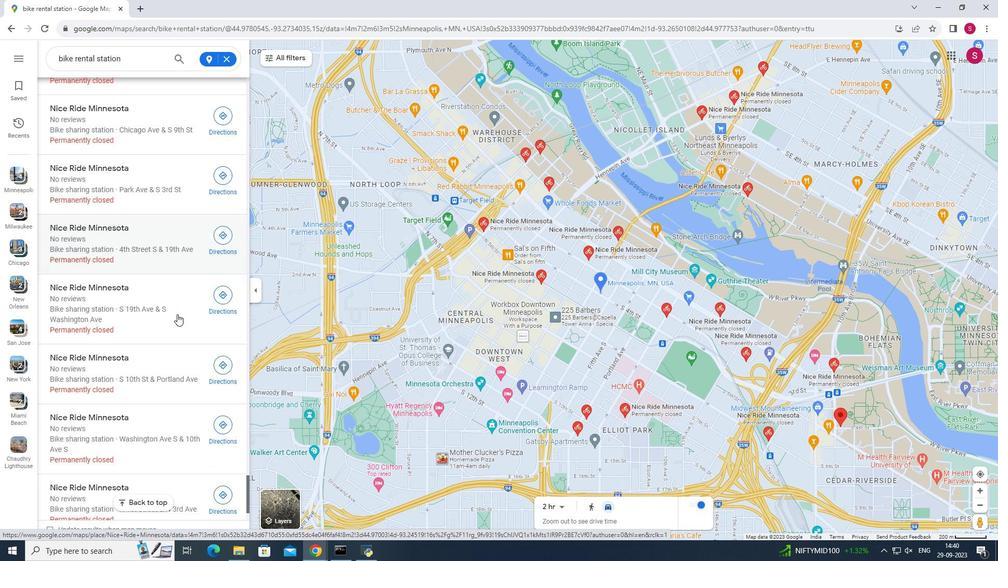 
Action: Mouse moved to (178, 319)
Screenshot: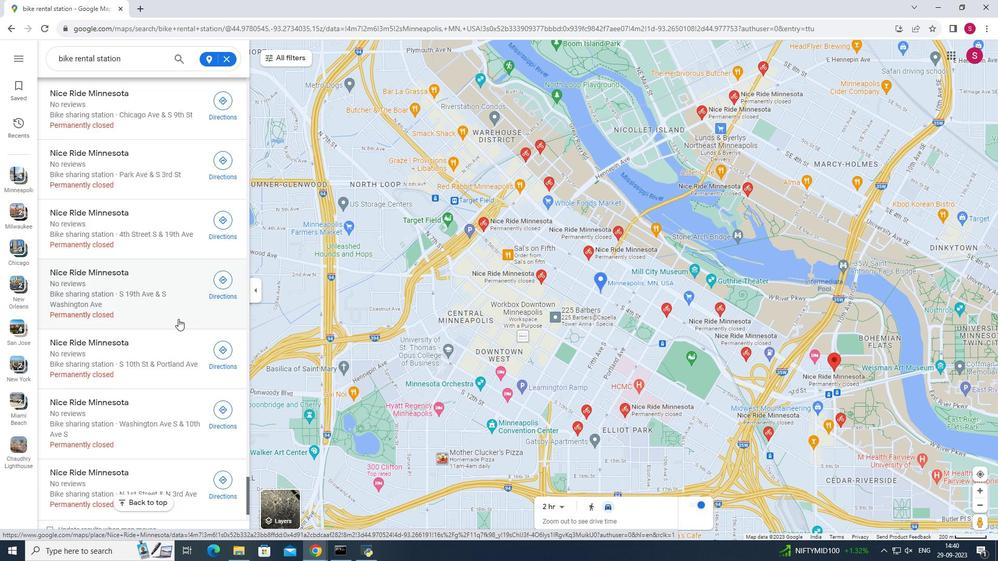 
Action: Mouse scrolled (178, 318) with delta (0, 0)
Screenshot: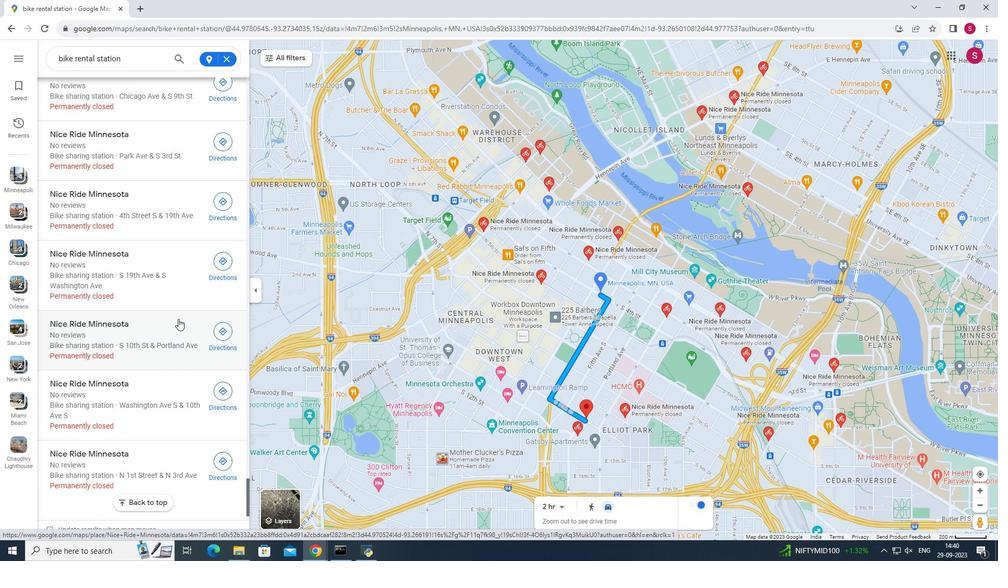 
Action: Mouse scrolled (178, 318) with delta (0, 0)
Screenshot: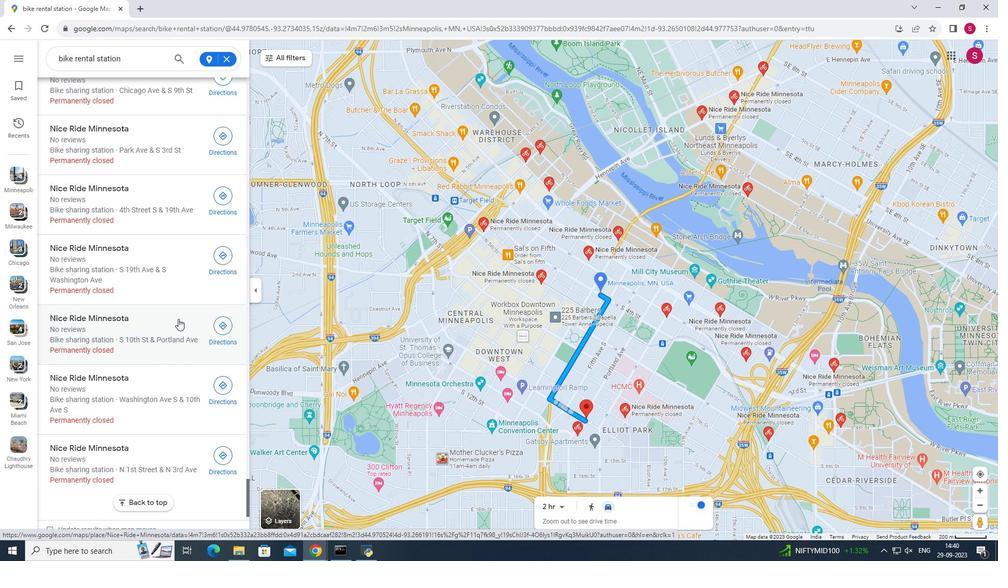 
Action: Mouse moved to (178, 318)
Screenshot: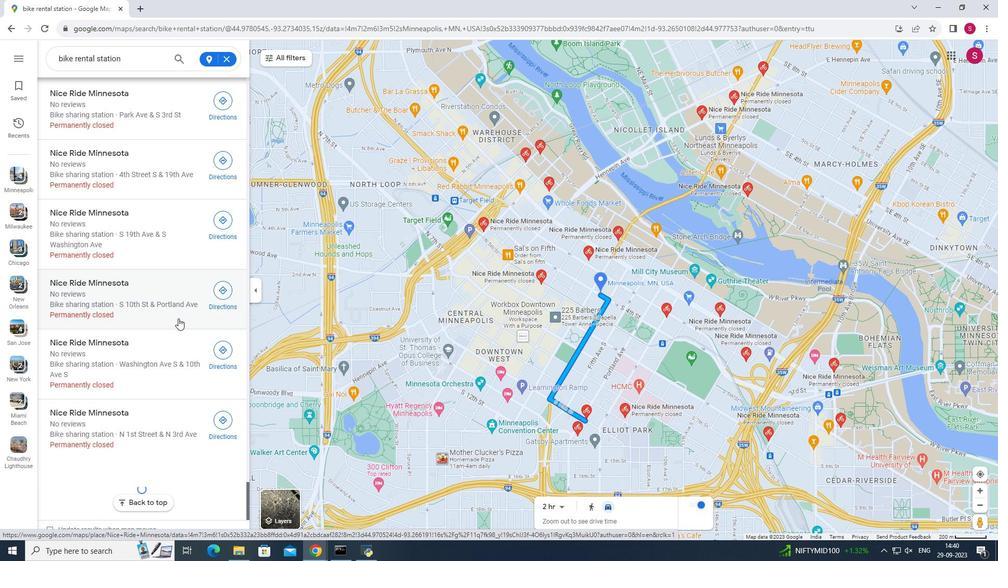 
Action: Mouse scrolled (178, 318) with delta (0, 0)
Screenshot: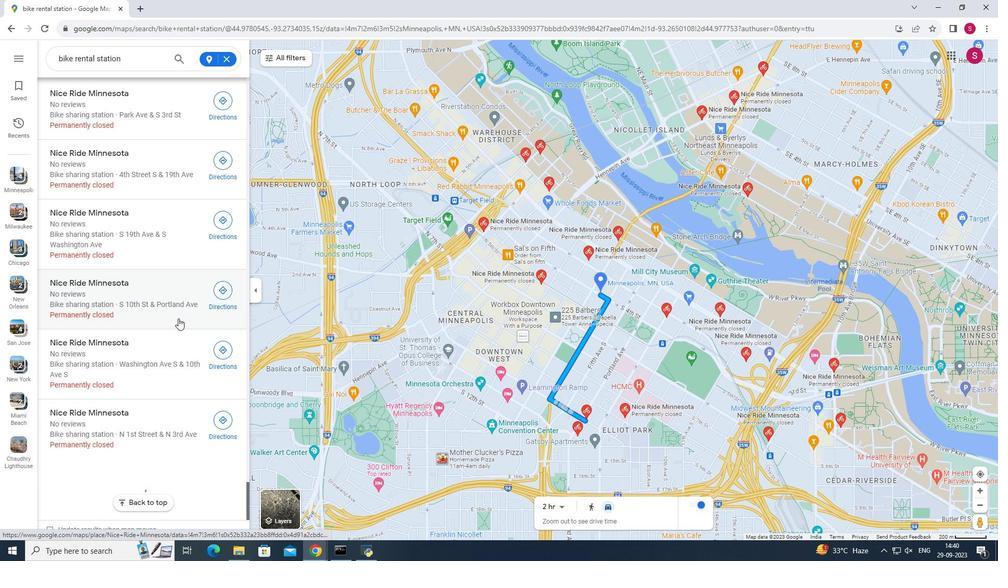 
Action: Mouse scrolled (178, 318) with delta (0, 0)
Screenshot: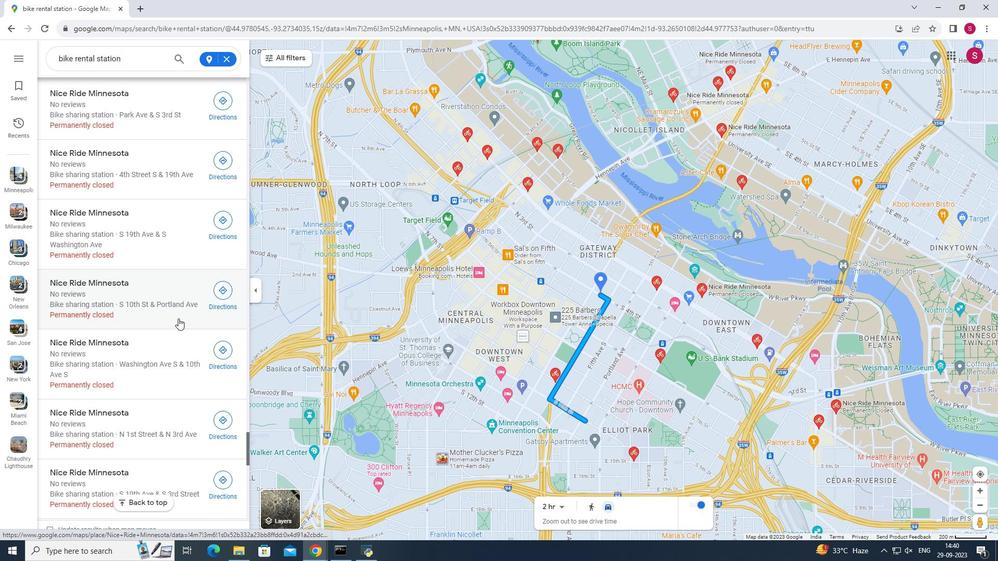 
Action: Mouse scrolled (178, 318) with delta (0, 0)
Screenshot: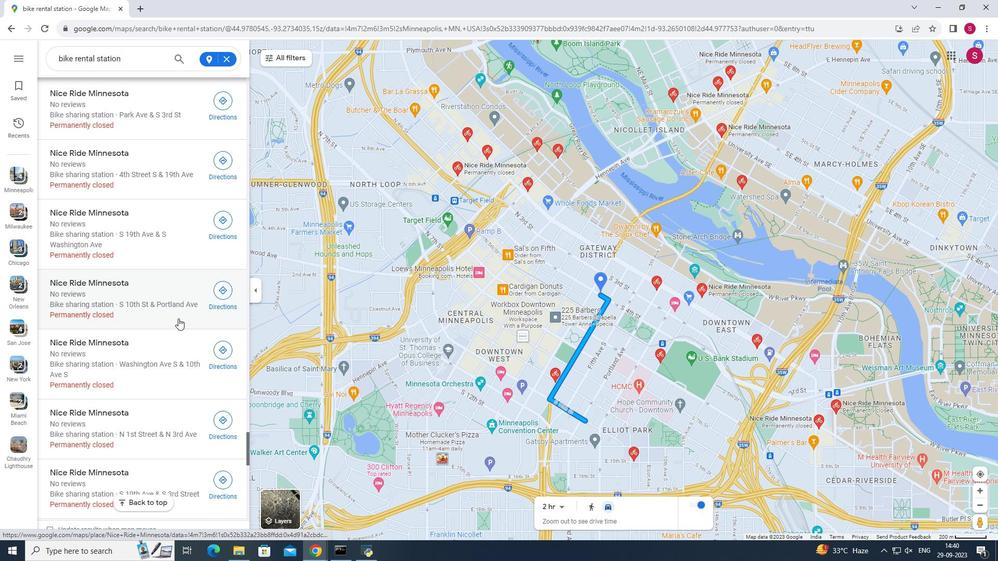 
Action: Mouse scrolled (178, 318) with delta (0, 0)
Screenshot: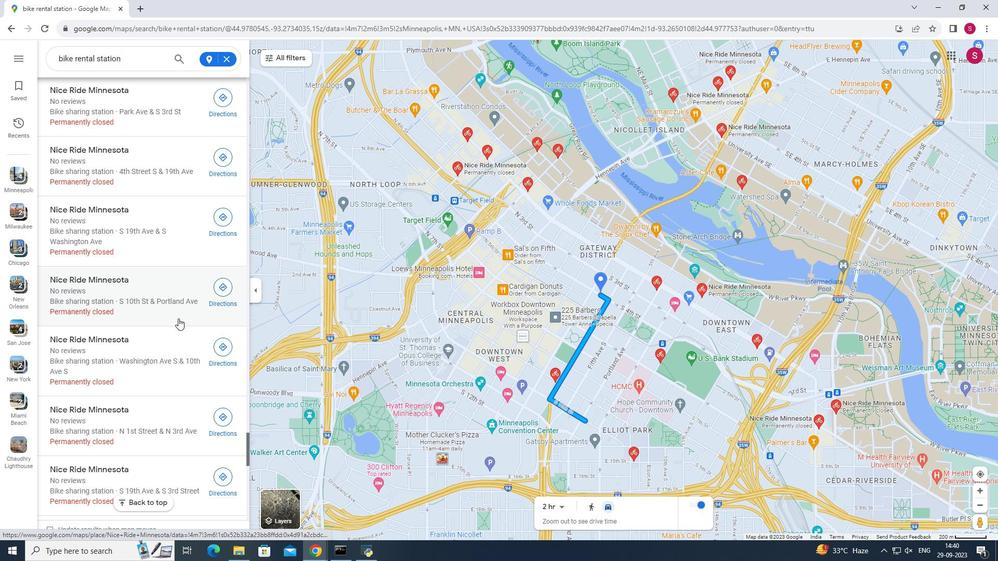 
Action: Mouse scrolled (178, 318) with delta (0, 0)
Screenshot: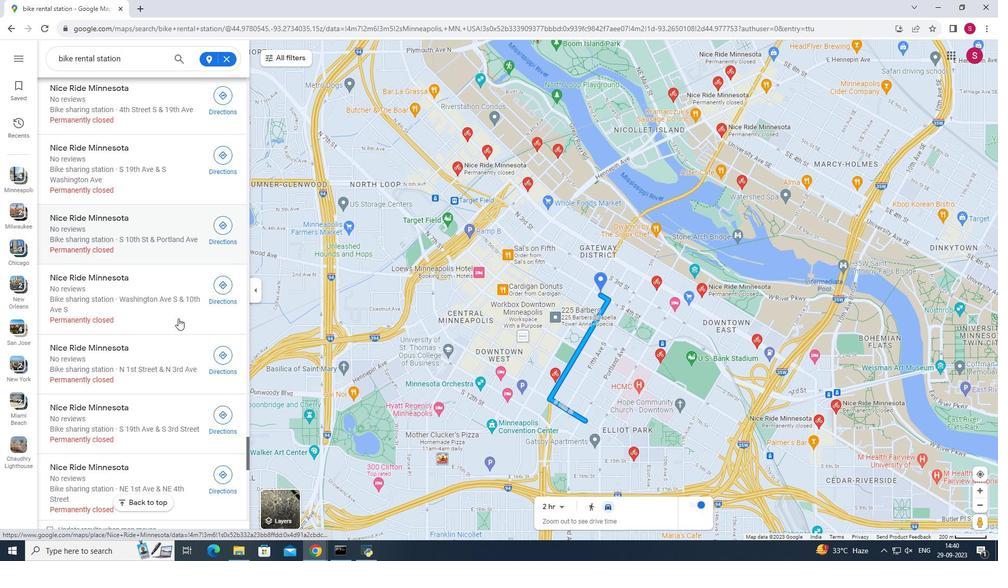 
Action: Mouse scrolled (178, 318) with delta (0, 0)
Screenshot: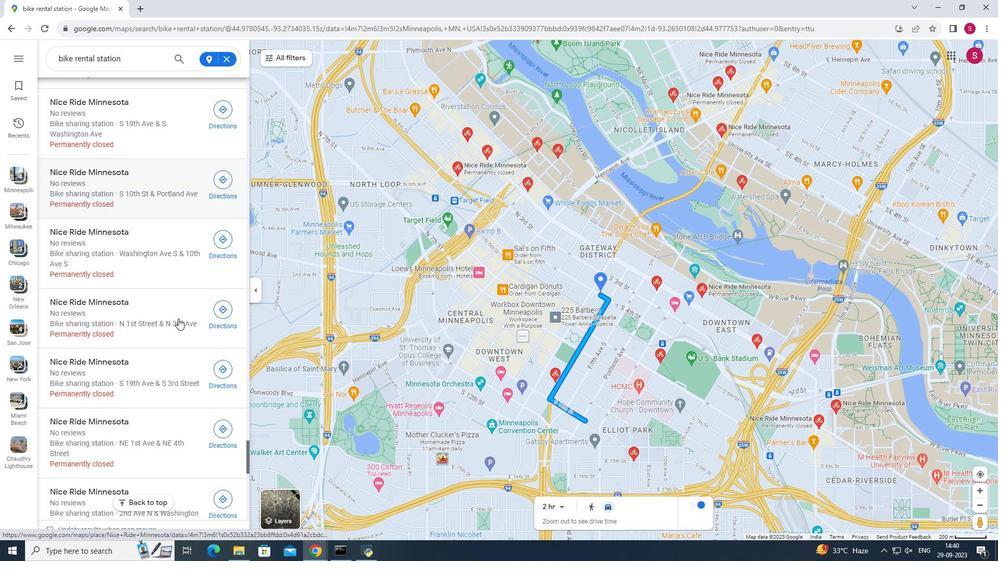 
Action: Mouse moved to (178, 318)
Screenshot: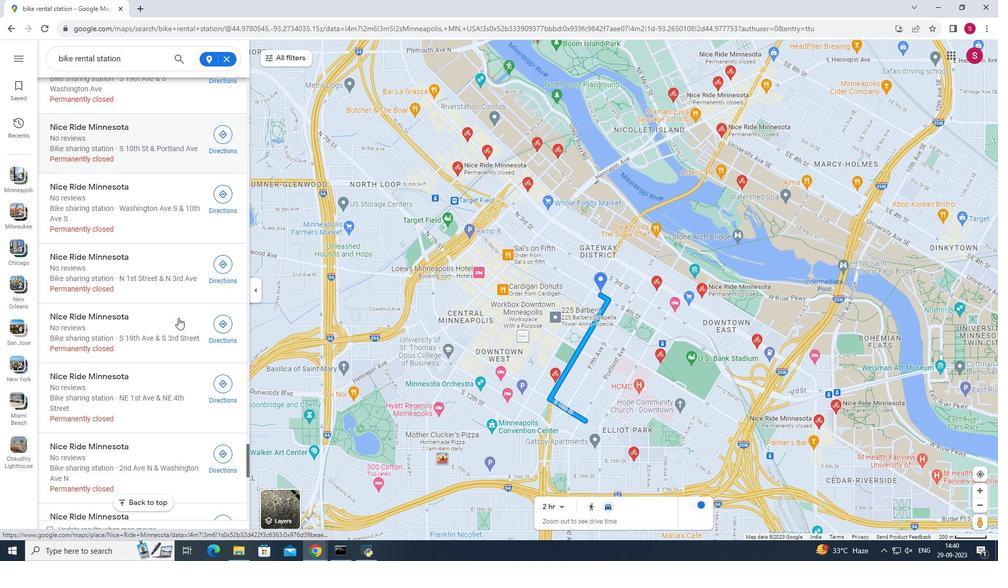
